 Task: Plan a trip from New Delhi to Shimla and explore things to do there. Also, check flights from Rome to Guwahati and explore Assam tour packages.
Action: Mouse moved to (276, 66)
Screenshot: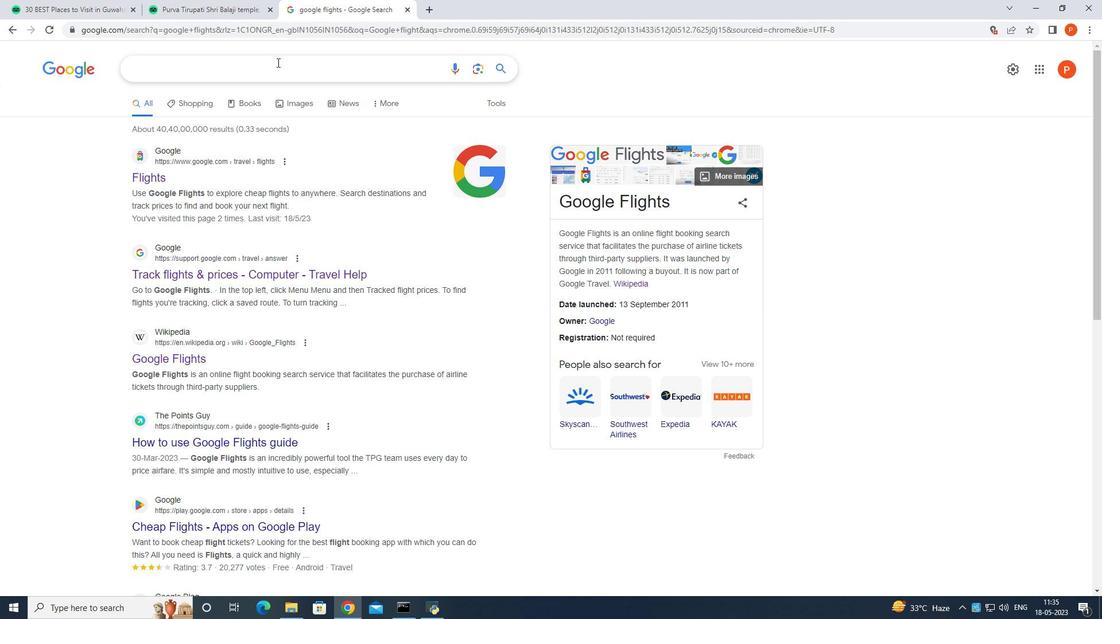 
Action: Mouse pressed left at (276, 66)
Screenshot: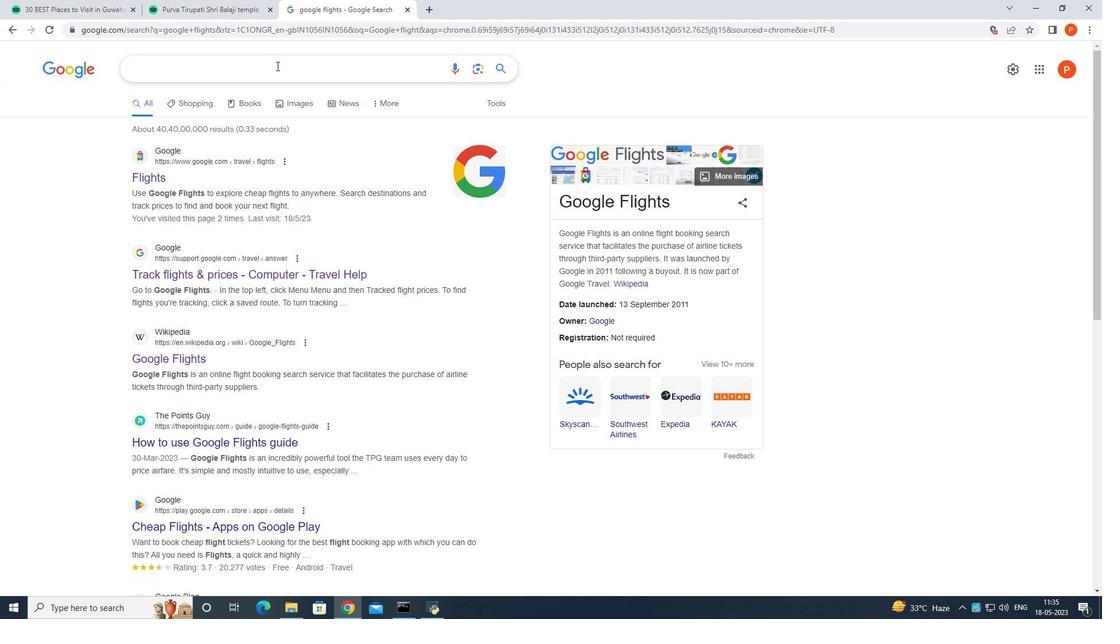 
Action: Mouse moved to (274, 77)
Screenshot: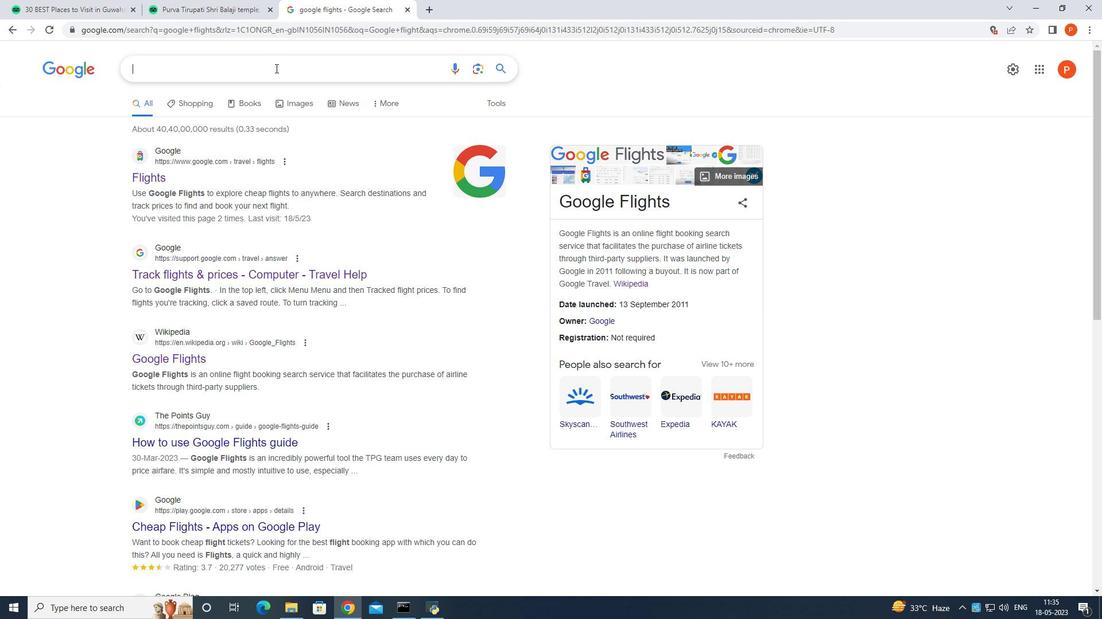 
Action: Key pressed <Key.shift>Assam<Key.space><Key.enter>
Screenshot: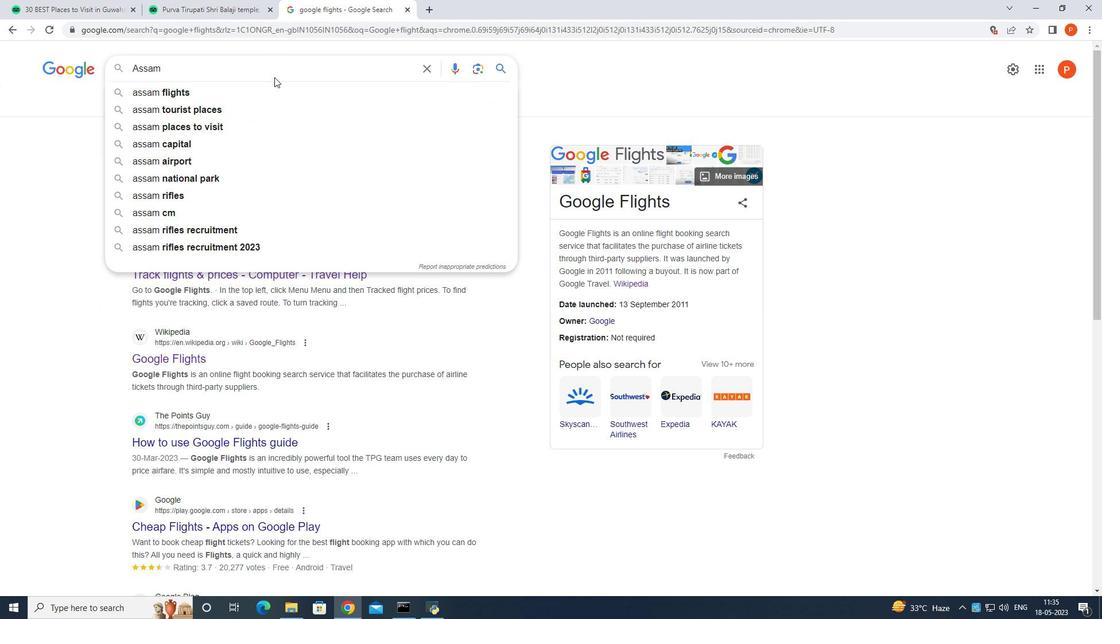 
Action: Mouse moved to (312, 106)
Screenshot: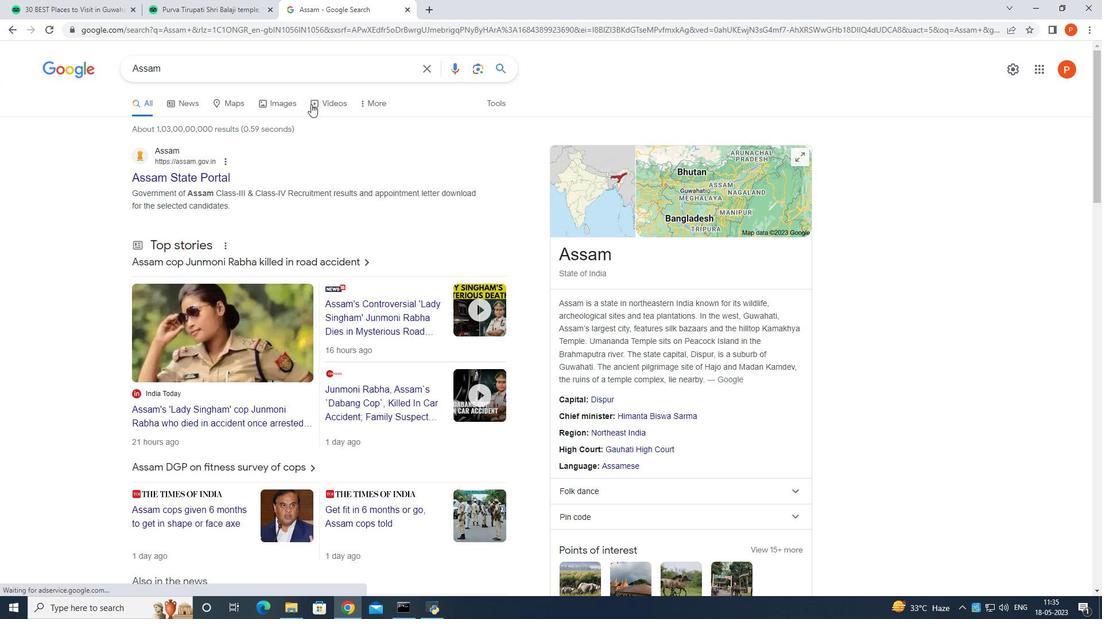 
Action: Mouse scrolled (312, 106) with delta (0, 0)
Screenshot: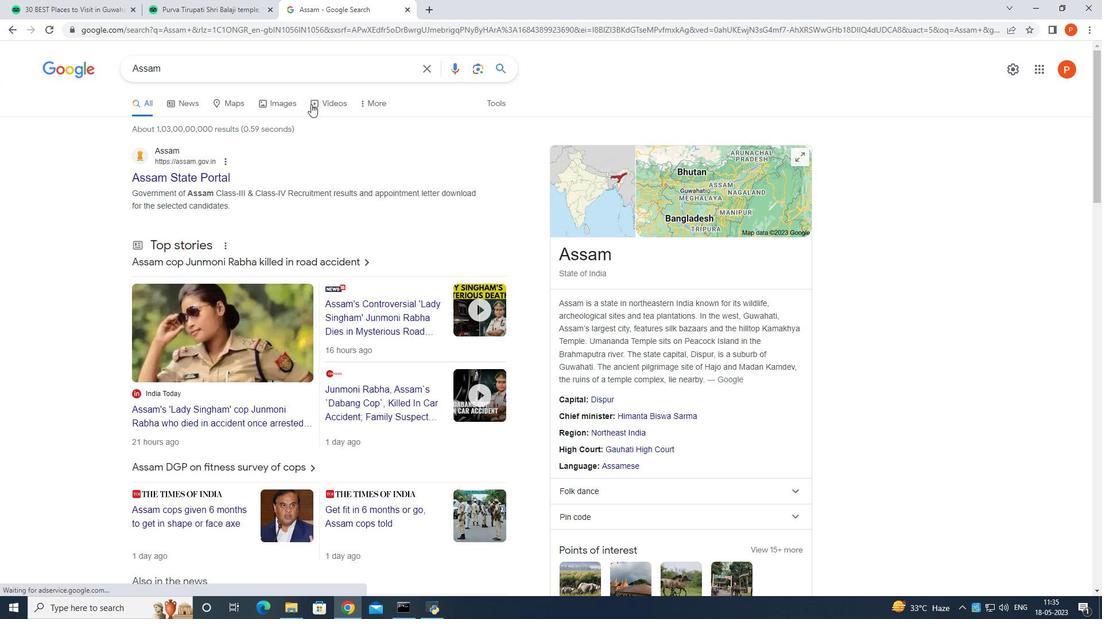 
Action: Mouse scrolled (312, 106) with delta (0, 0)
Screenshot: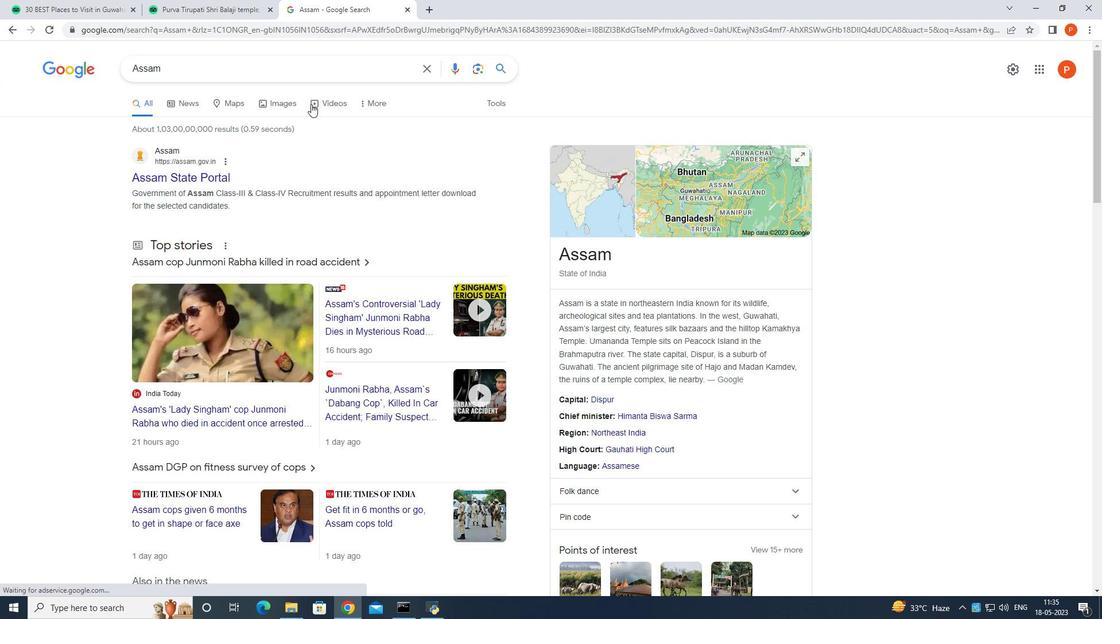 
Action: Mouse scrolled (312, 106) with delta (0, 0)
Screenshot: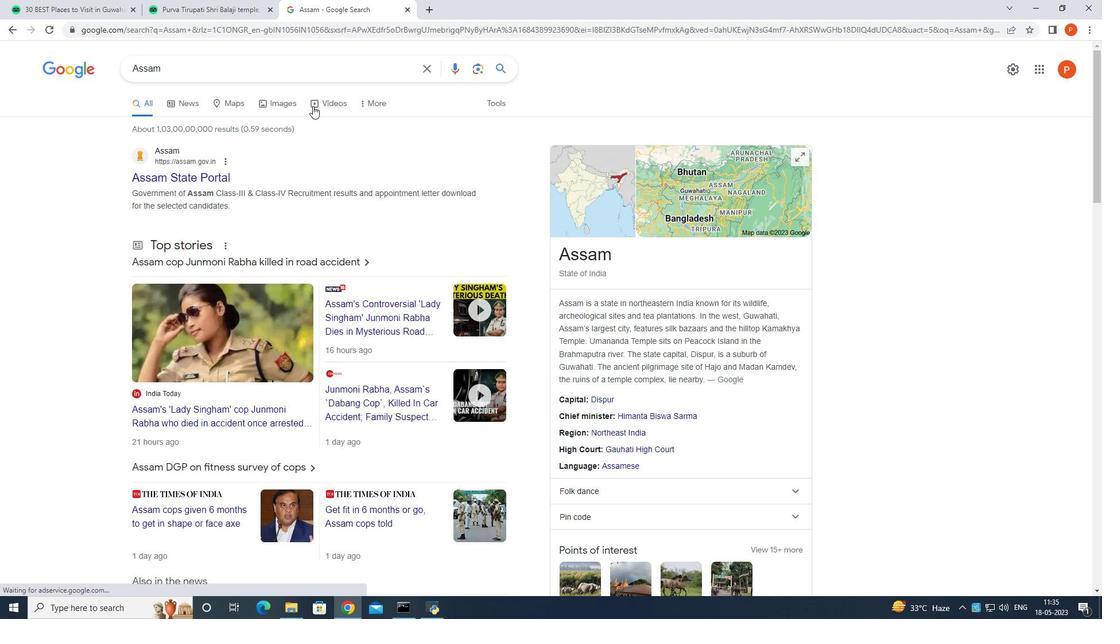 
Action: Mouse scrolled (312, 106) with delta (0, 0)
Screenshot: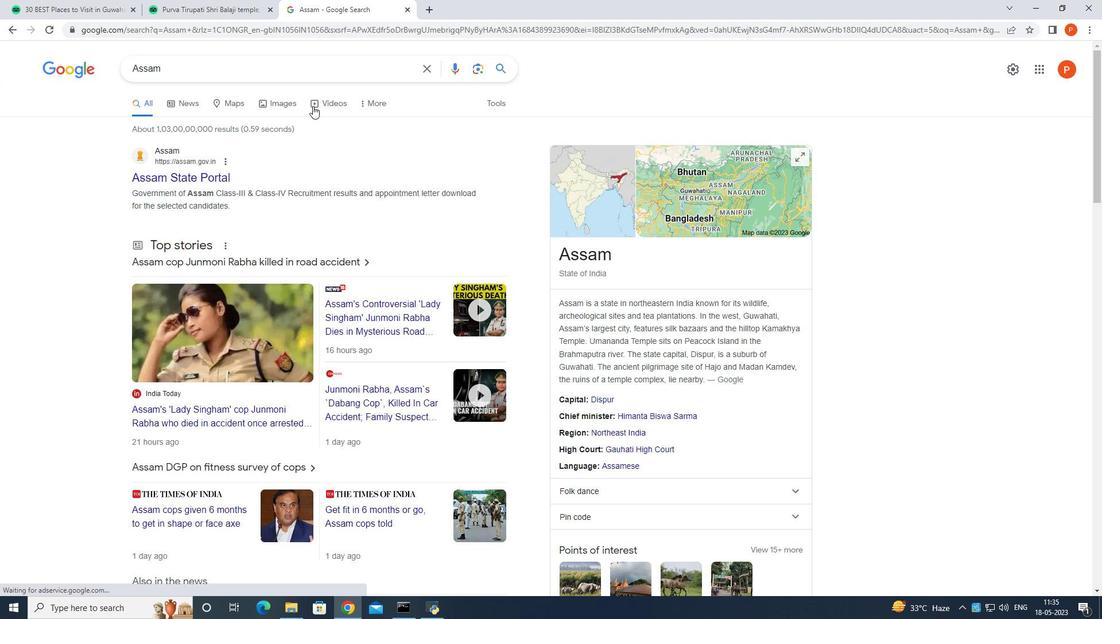 
Action: Mouse moved to (313, 106)
Screenshot: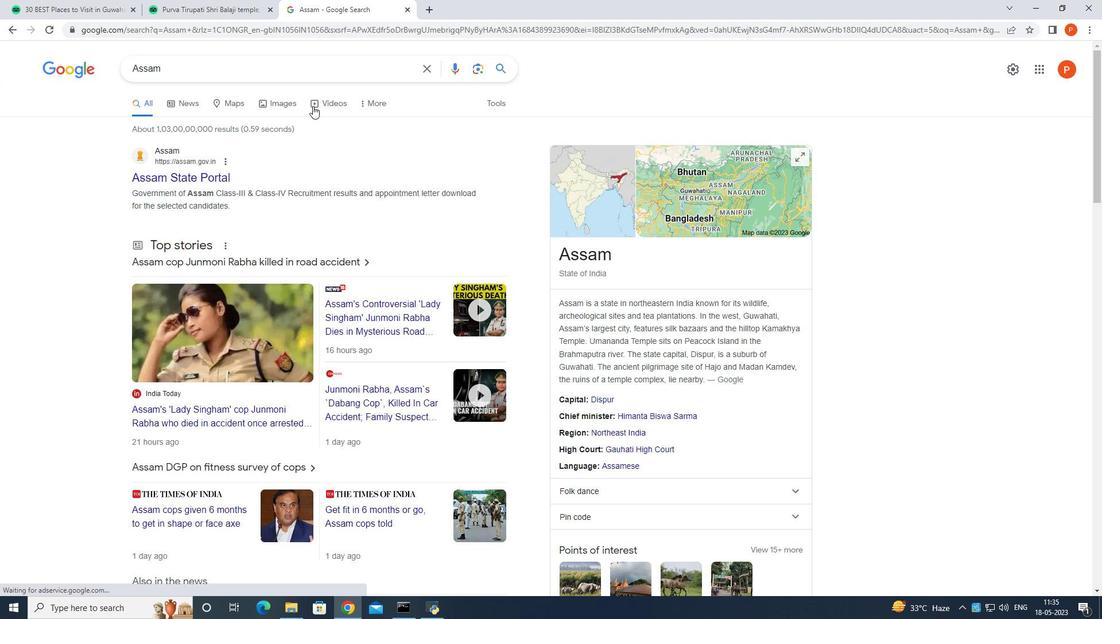 
Action: Mouse scrolled (313, 106) with delta (0, 0)
Screenshot: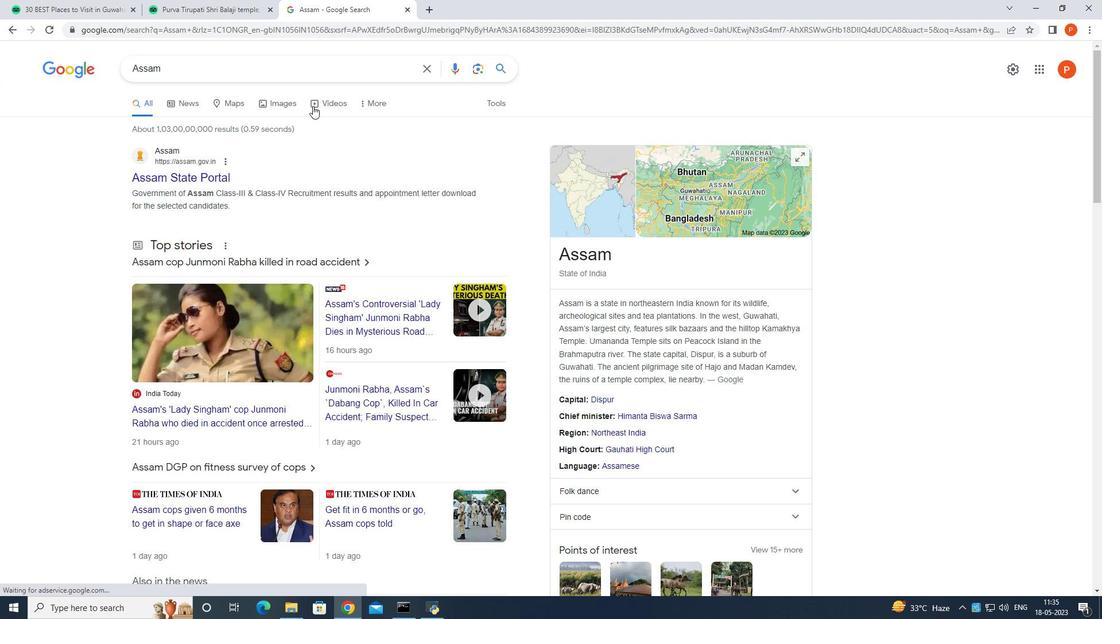 
Action: Mouse moved to (311, 109)
Screenshot: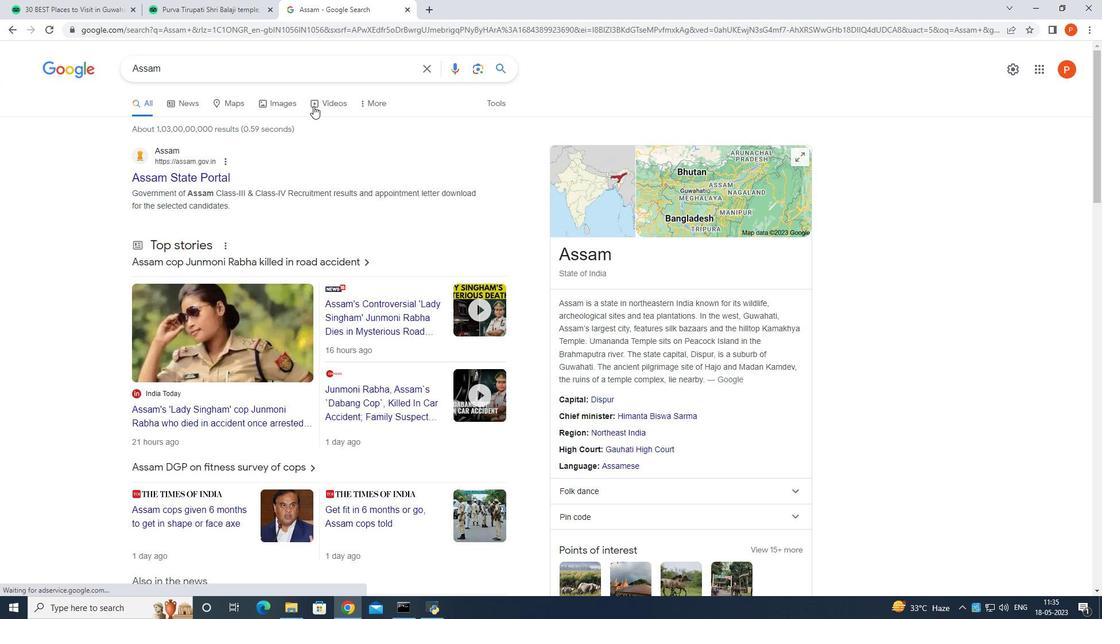 
Action: Mouse scrolled (311, 109) with delta (0, 0)
Screenshot: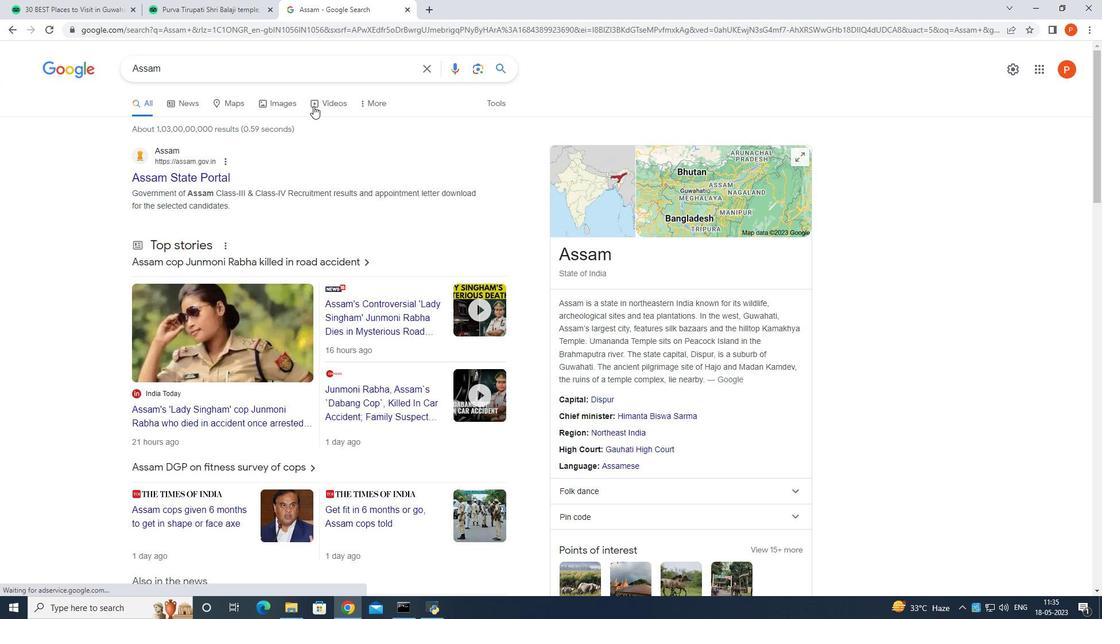 
Action: Mouse moved to (311, 114)
Screenshot: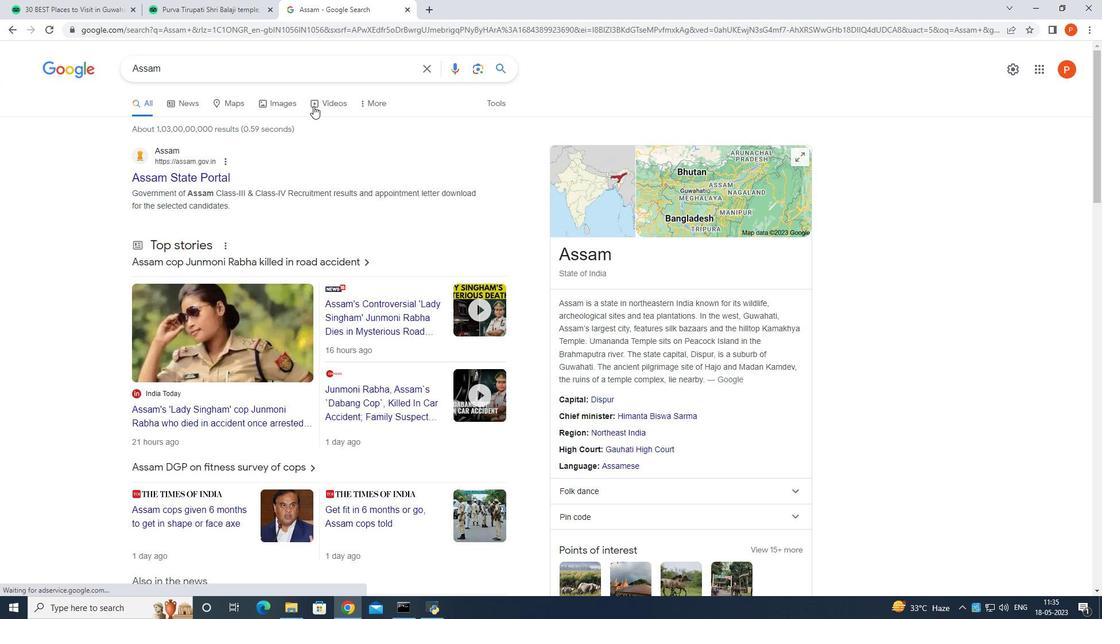 
Action: Mouse scrolled (311, 114) with delta (0, 0)
Screenshot: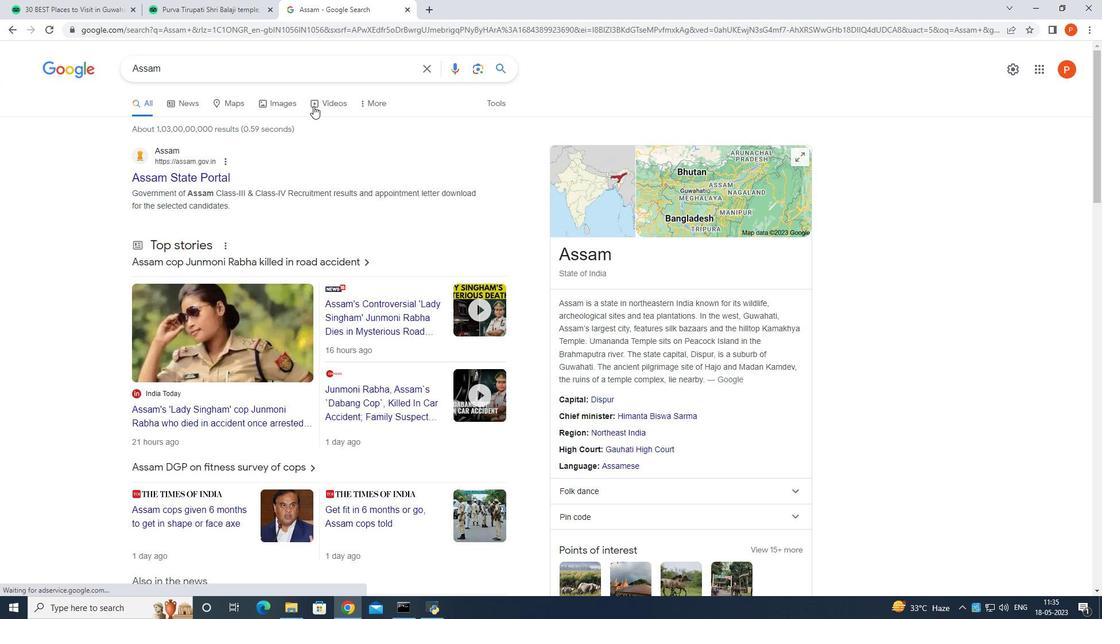 
Action: Mouse moved to (311, 118)
Screenshot: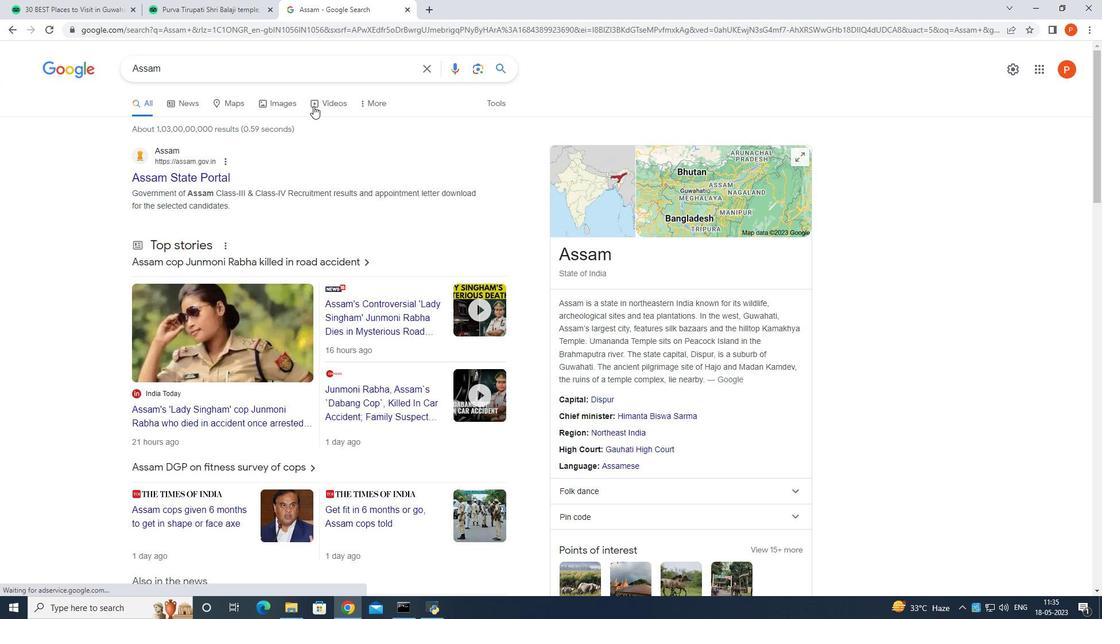 
Action: Mouse scrolled (311, 117) with delta (0, 0)
Screenshot: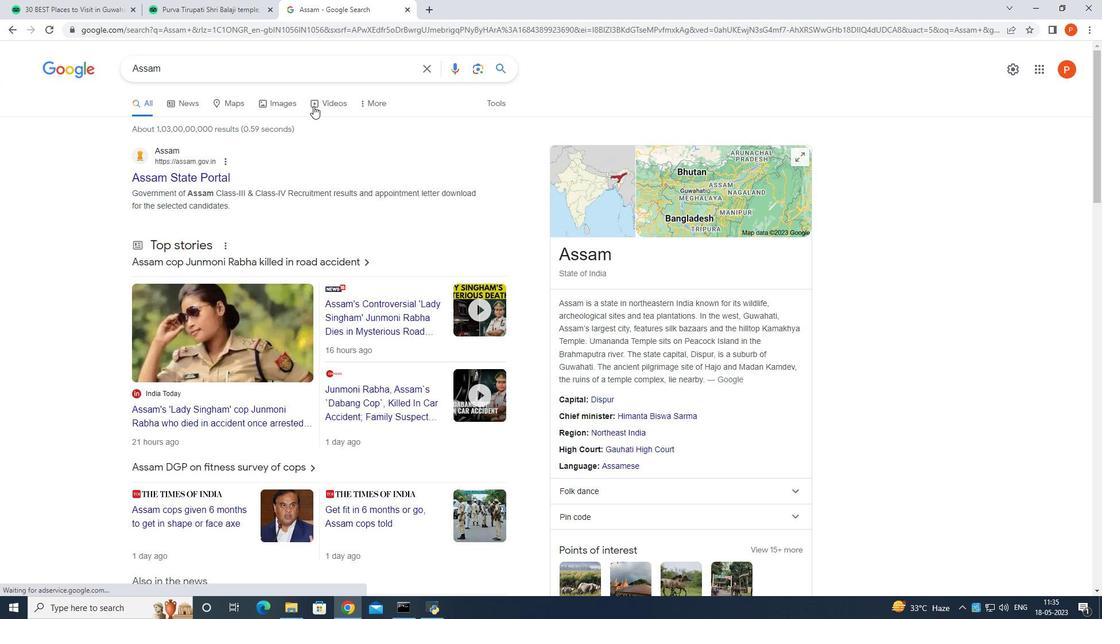 
Action: Mouse moved to (311, 120)
Screenshot: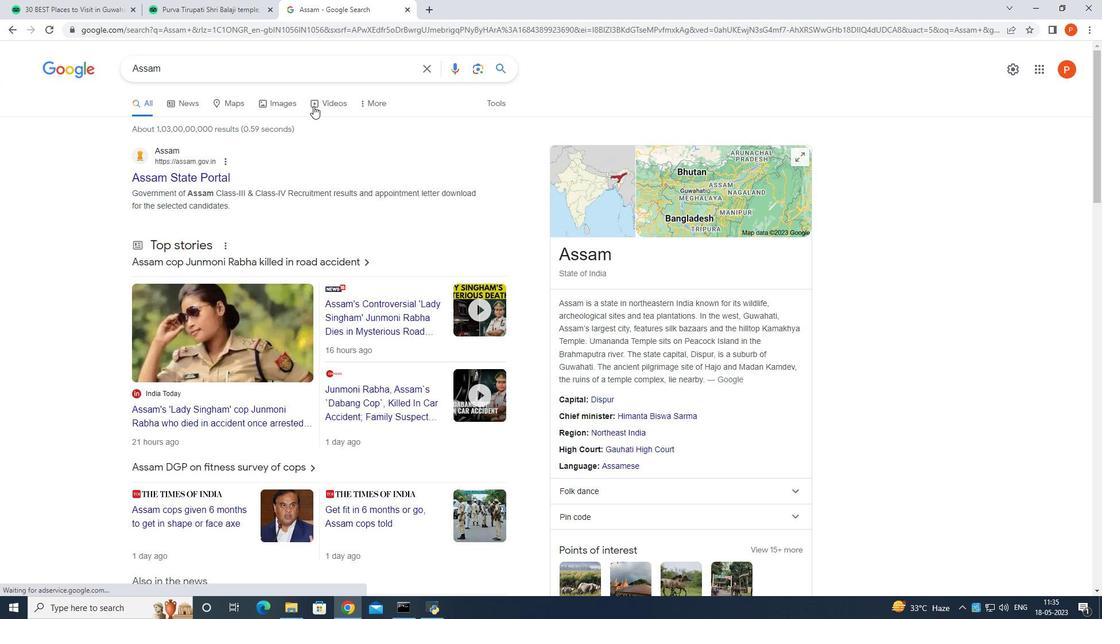 
Action: Mouse scrolled (311, 119) with delta (0, 0)
Screenshot: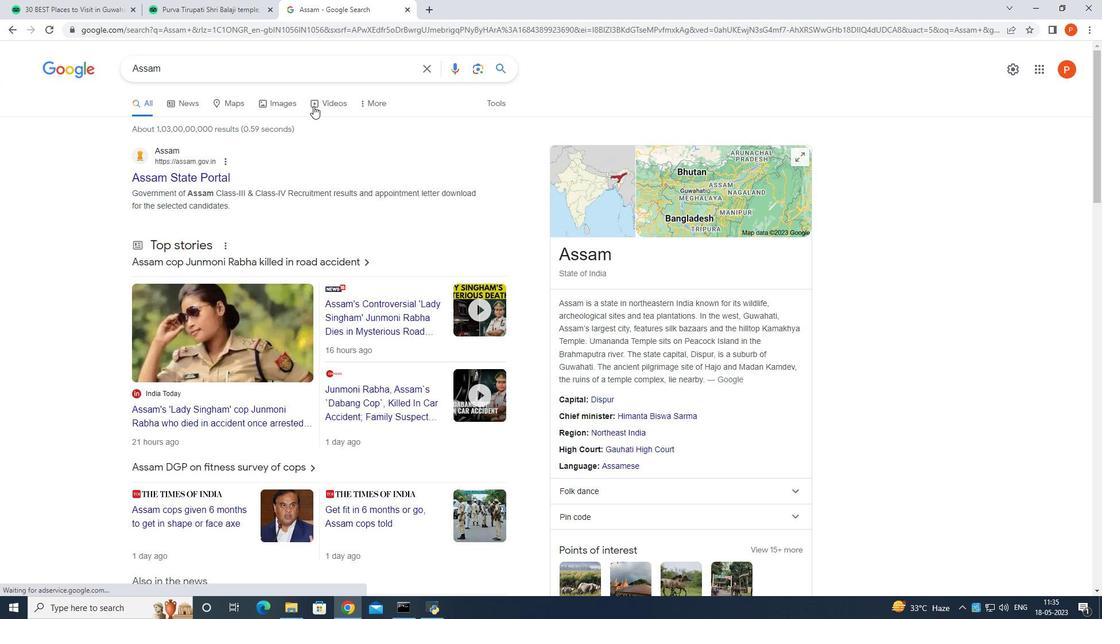 
Action: Mouse moved to (311, 122)
Screenshot: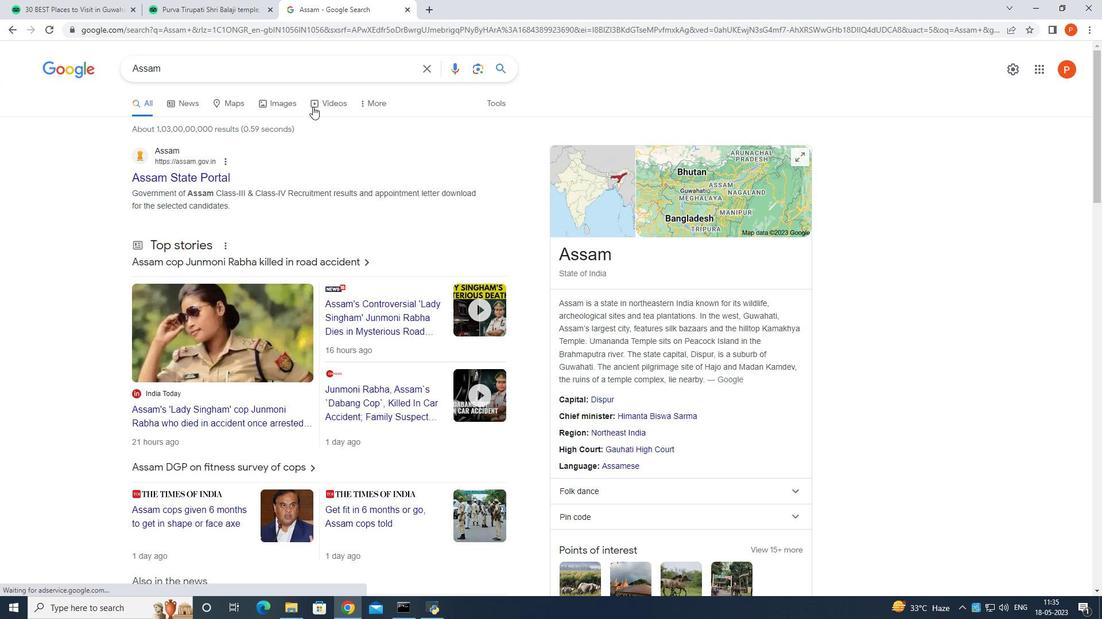 
Action: Mouse scrolled (311, 121) with delta (0, 0)
Screenshot: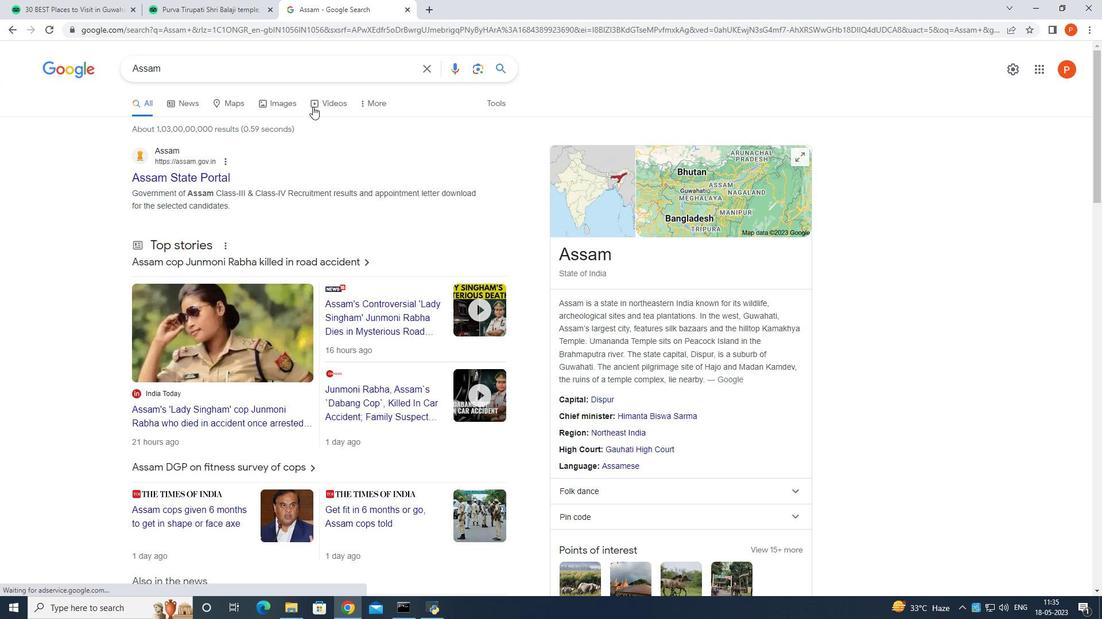 
Action: Mouse moved to (311, 133)
Screenshot: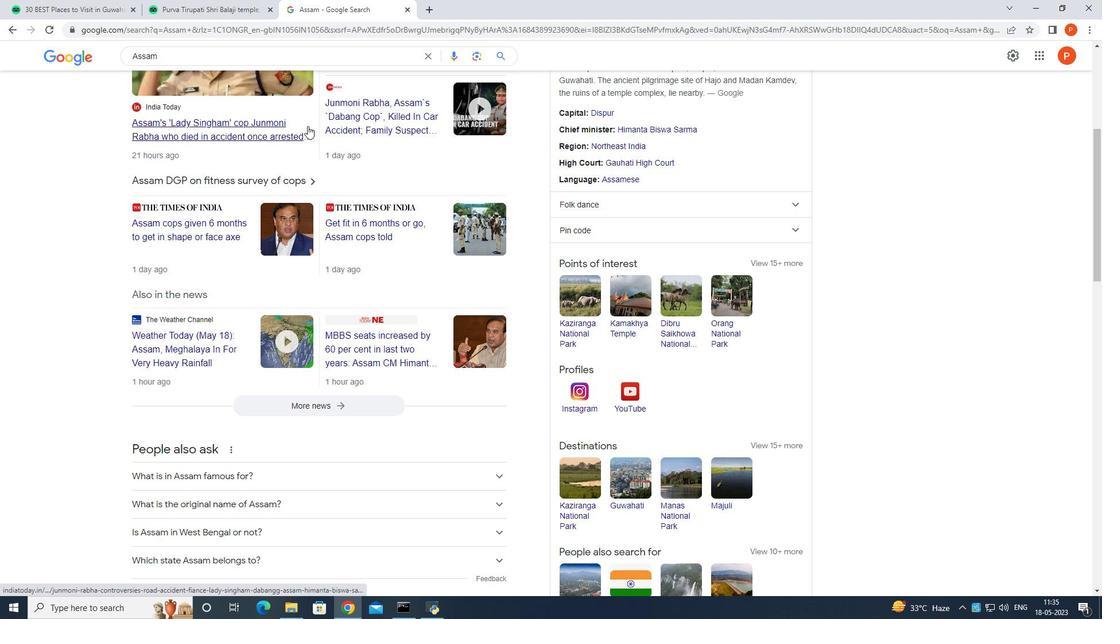 
Action: Mouse scrolled (311, 132) with delta (0, 0)
Screenshot: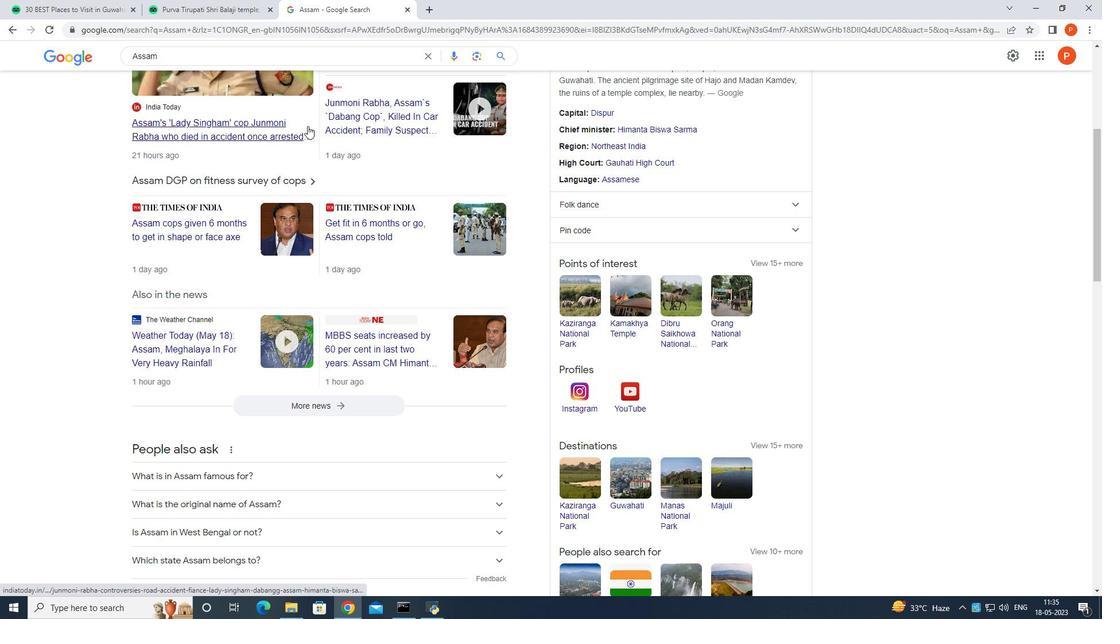 
Action: Mouse moved to (314, 138)
Screenshot: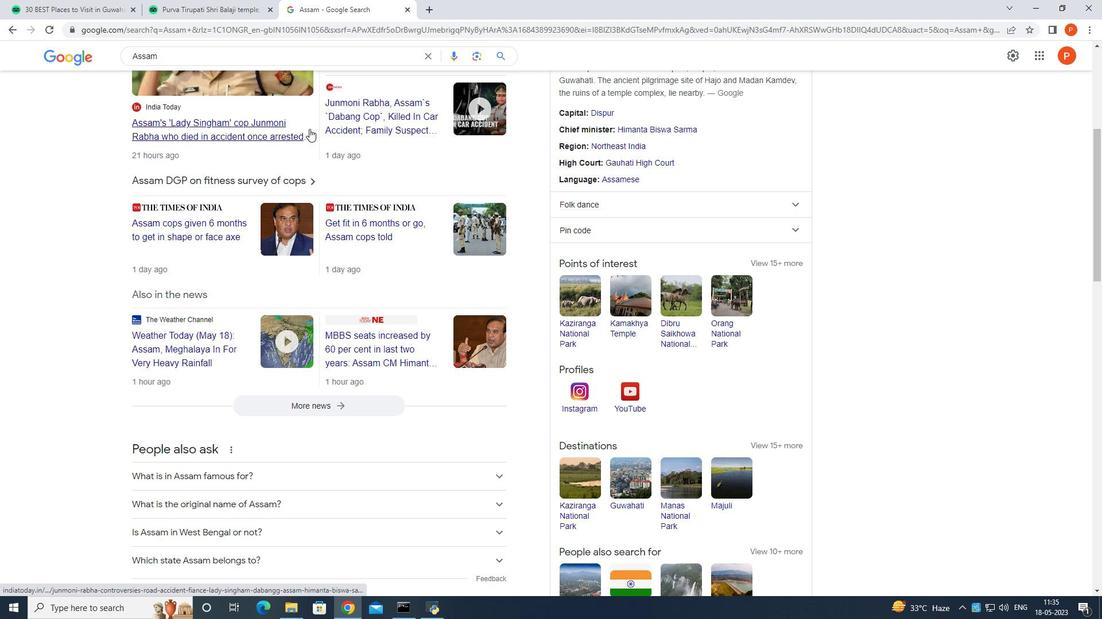 
Action: Mouse scrolled (314, 137) with delta (0, 0)
Screenshot: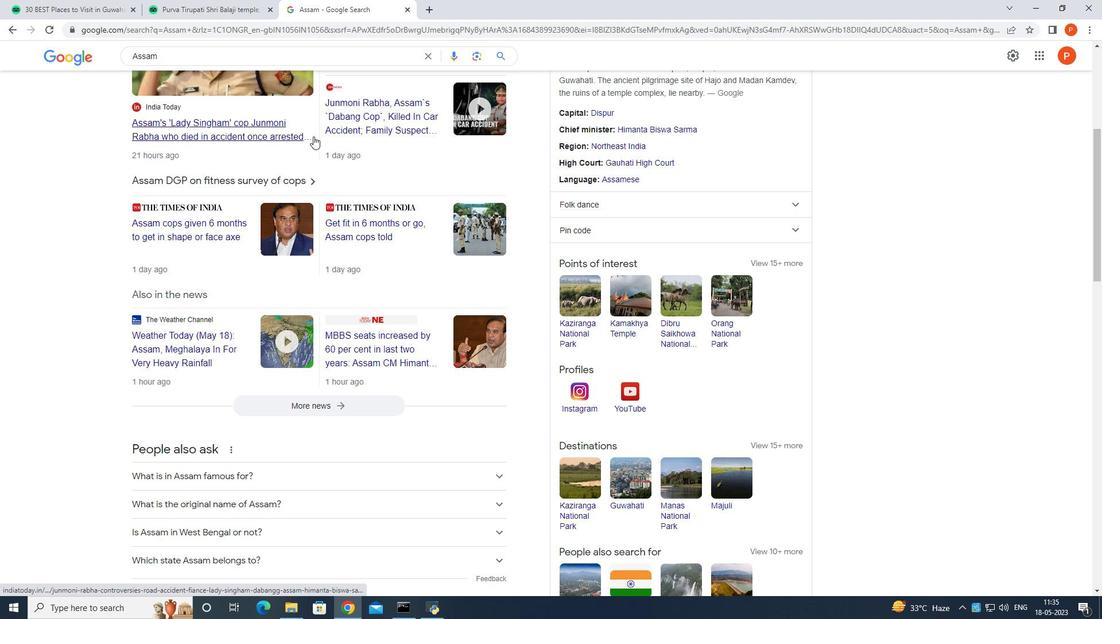 
Action: Mouse moved to (326, 175)
Screenshot: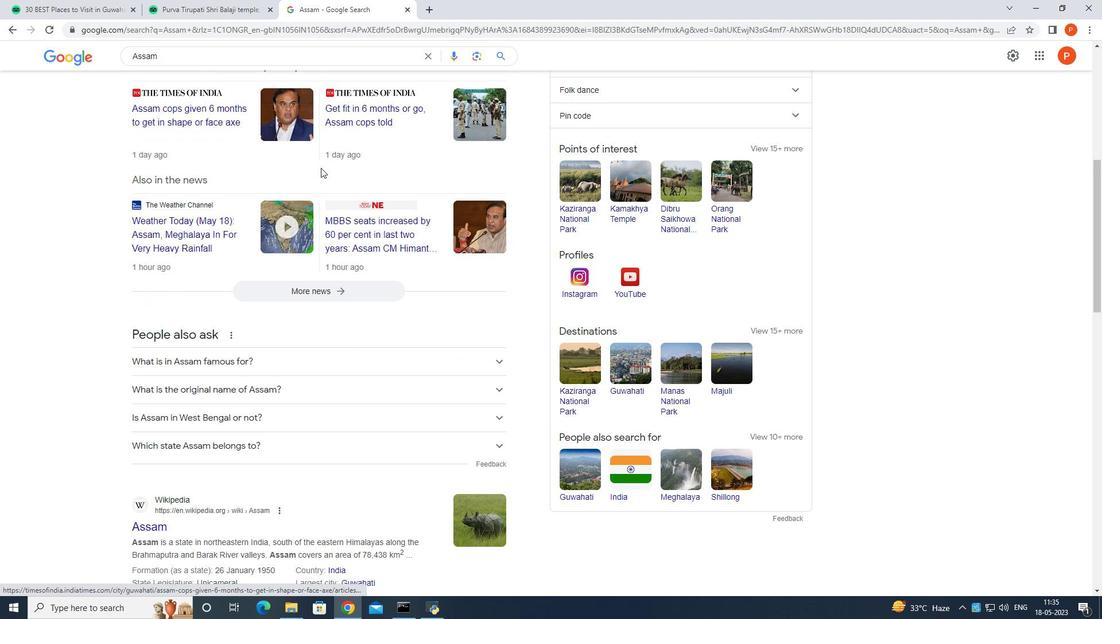 
Action: Mouse scrolled (326, 175) with delta (0, 0)
Screenshot: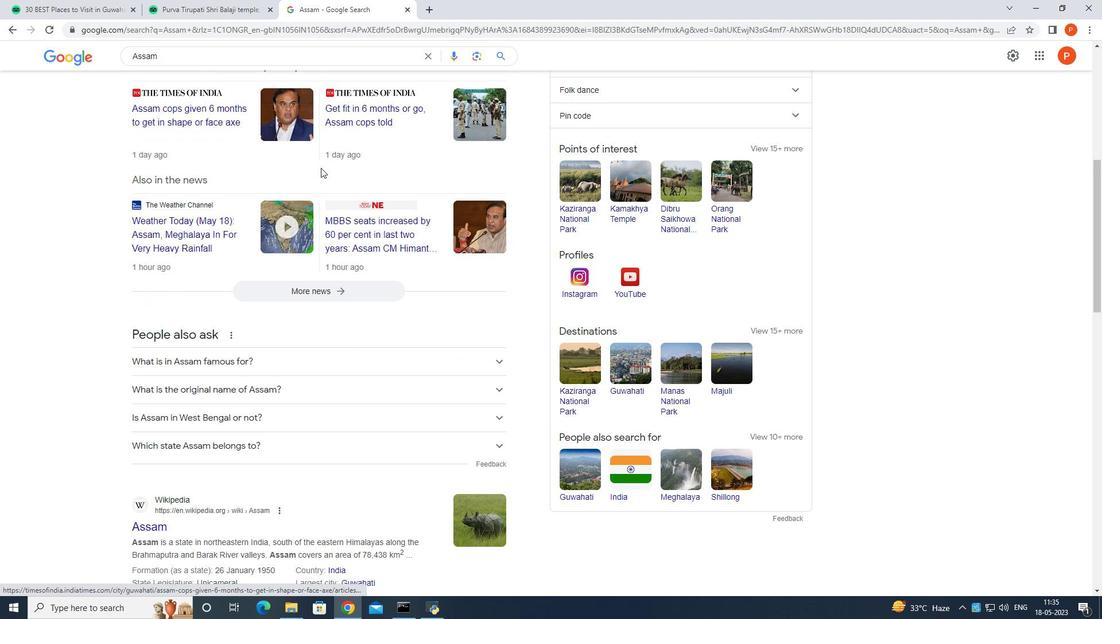 
Action: Mouse moved to (328, 177)
Screenshot: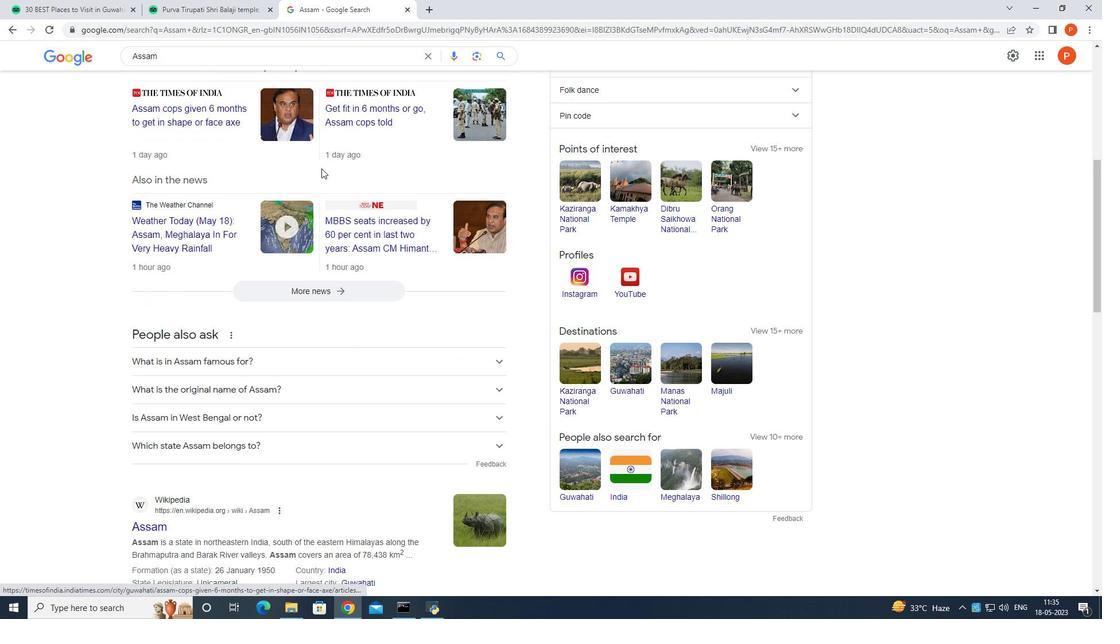 
Action: Mouse scrolled (328, 177) with delta (0, 0)
Screenshot: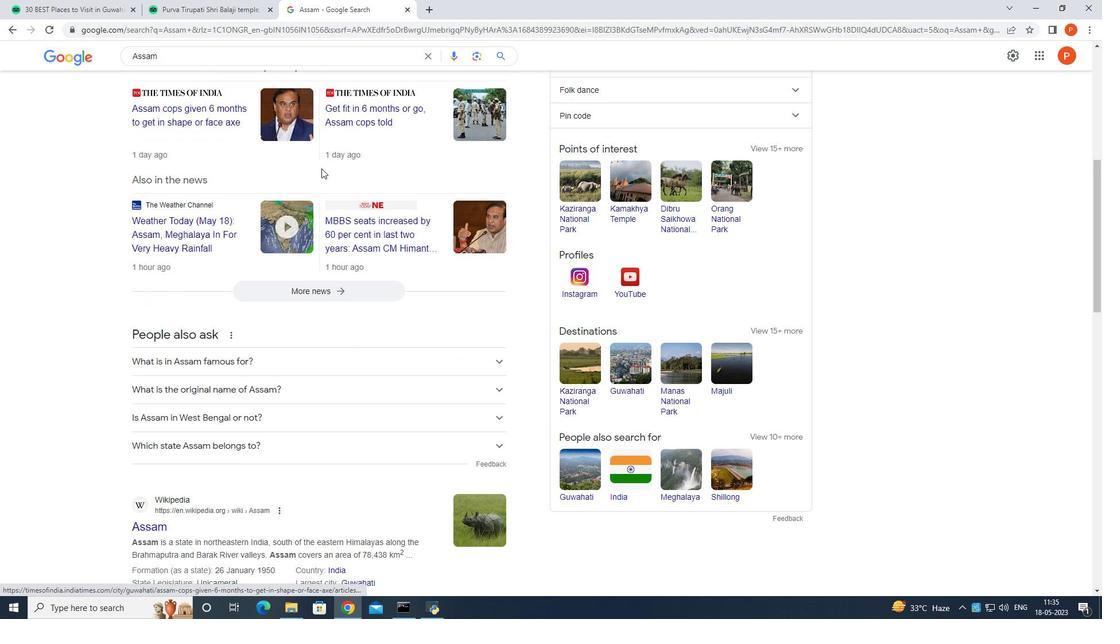 
Action: Mouse moved to (329, 179)
Screenshot: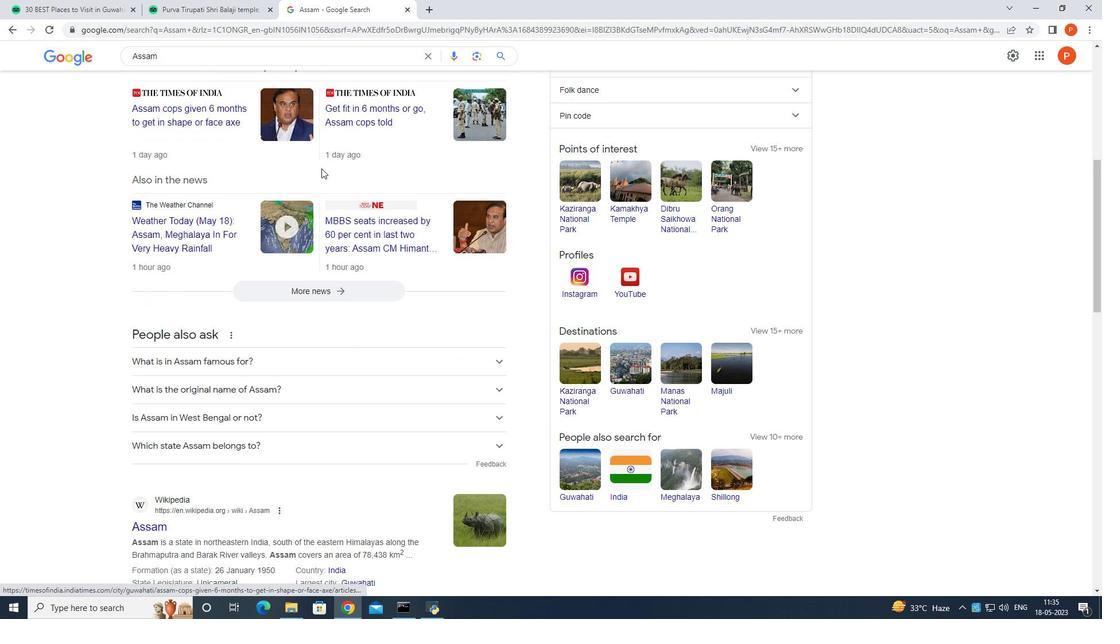 
Action: Mouse scrolled (329, 178) with delta (0, 0)
Screenshot: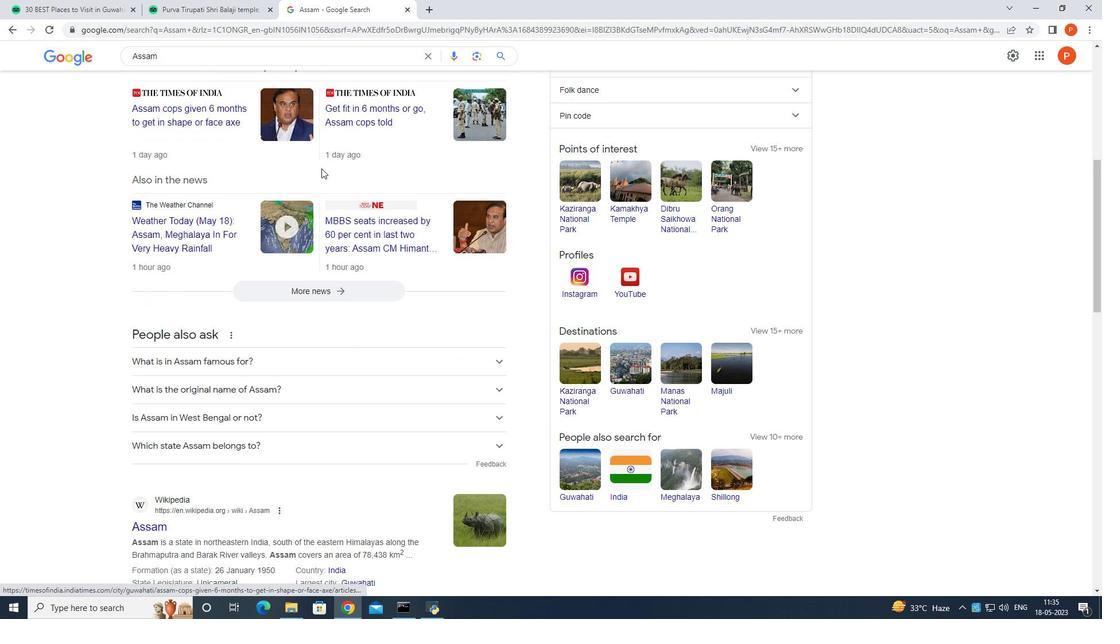 
Action: Mouse moved to (330, 180)
Screenshot: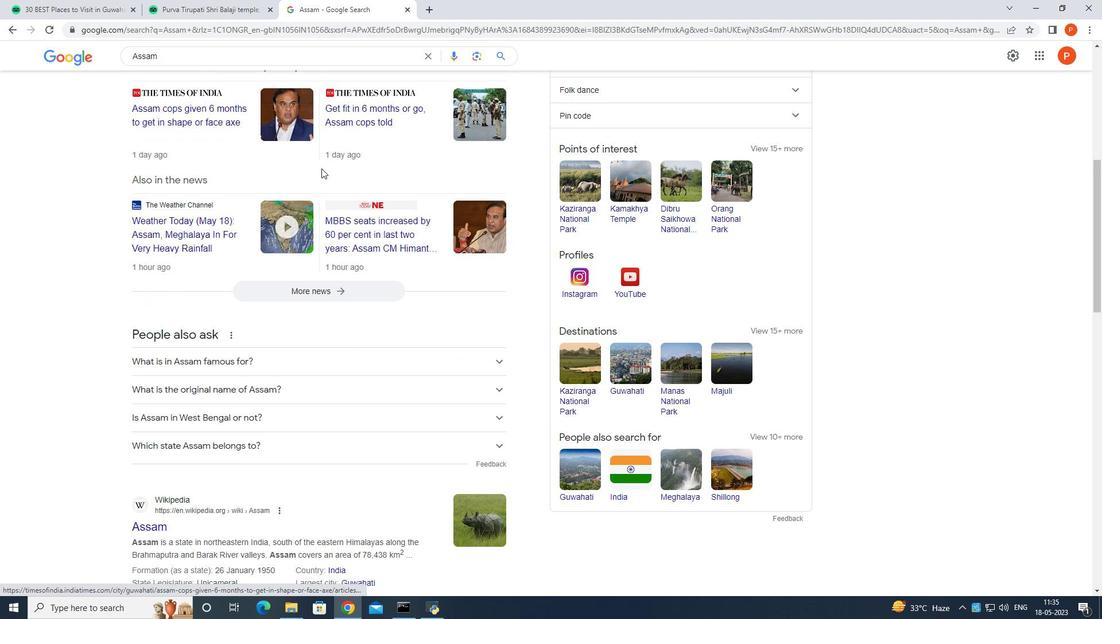 
Action: Mouse scrolled (330, 179) with delta (0, 0)
Screenshot: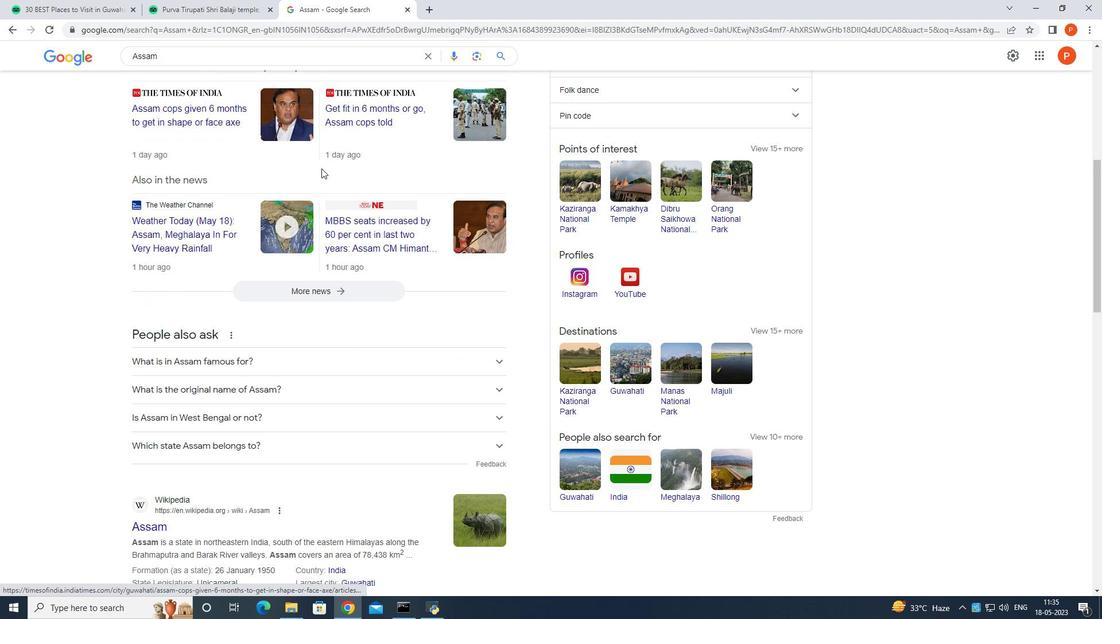 
Action: Mouse moved to (331, 181)
Screenshot: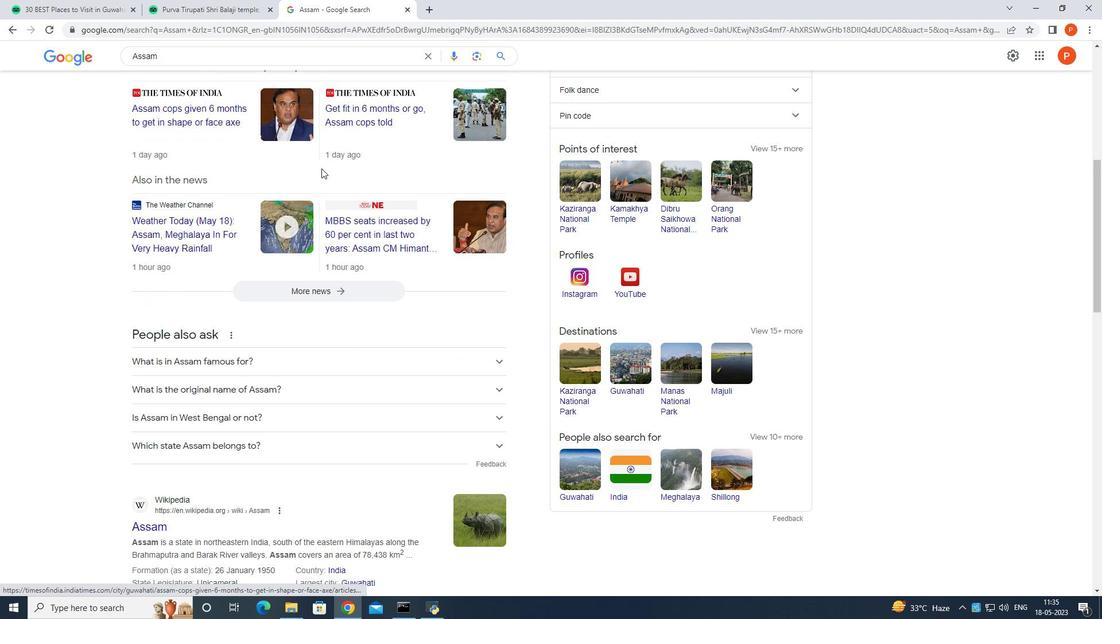 
Action: Mouse scrolled (331, 180) with delta (0, 0)
Screenshot: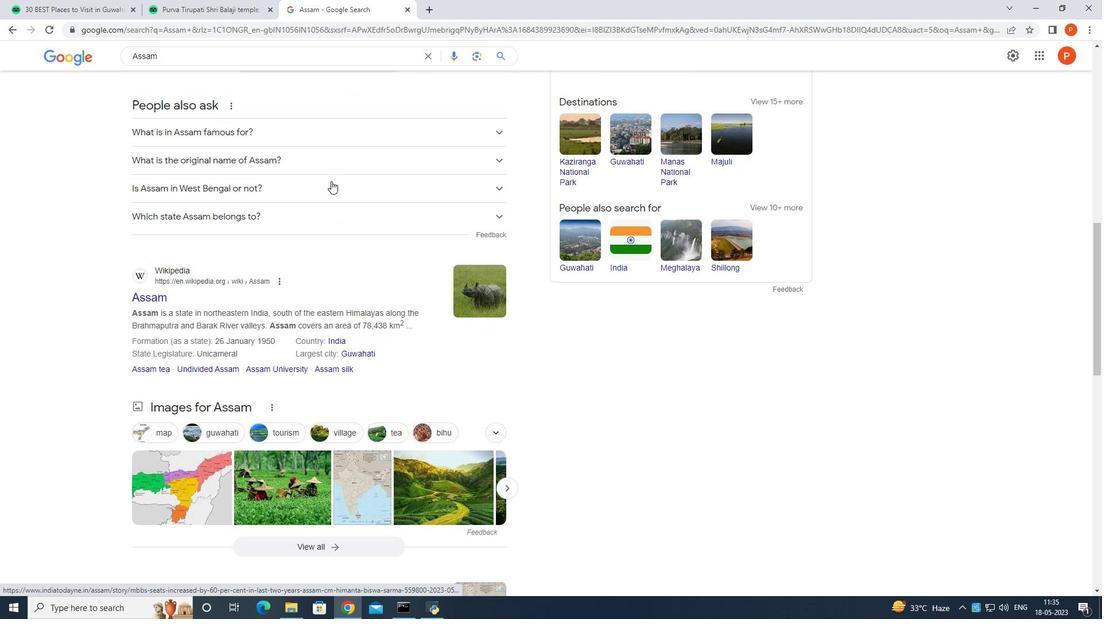 
Action: Mouse scrolled (331, 180) with delta (0, 0)
Screenshot: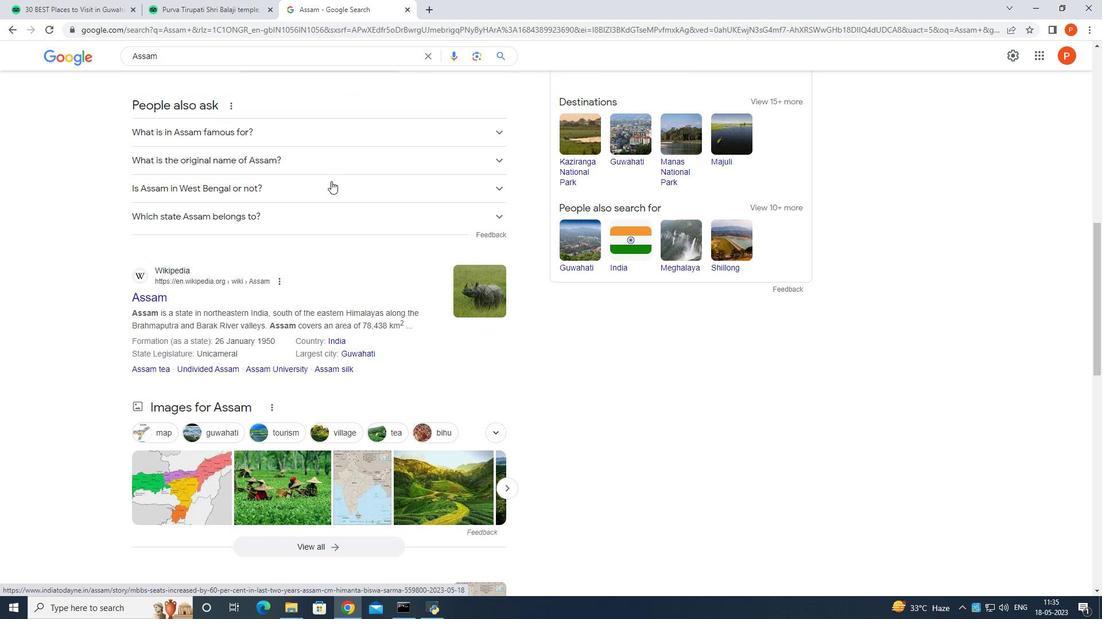 
Action: Mouse scrolled (331, 180) with delta (0, 0)
Screenshot: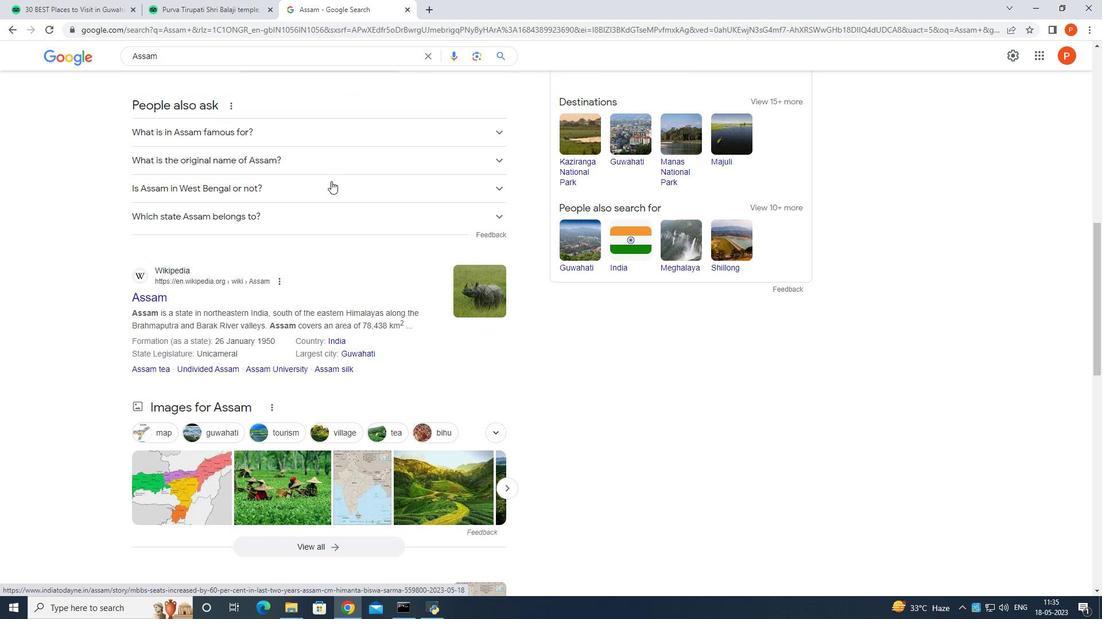
Action: Mouse scrolled (331, 180) with delta (0, 0)
Screenshot: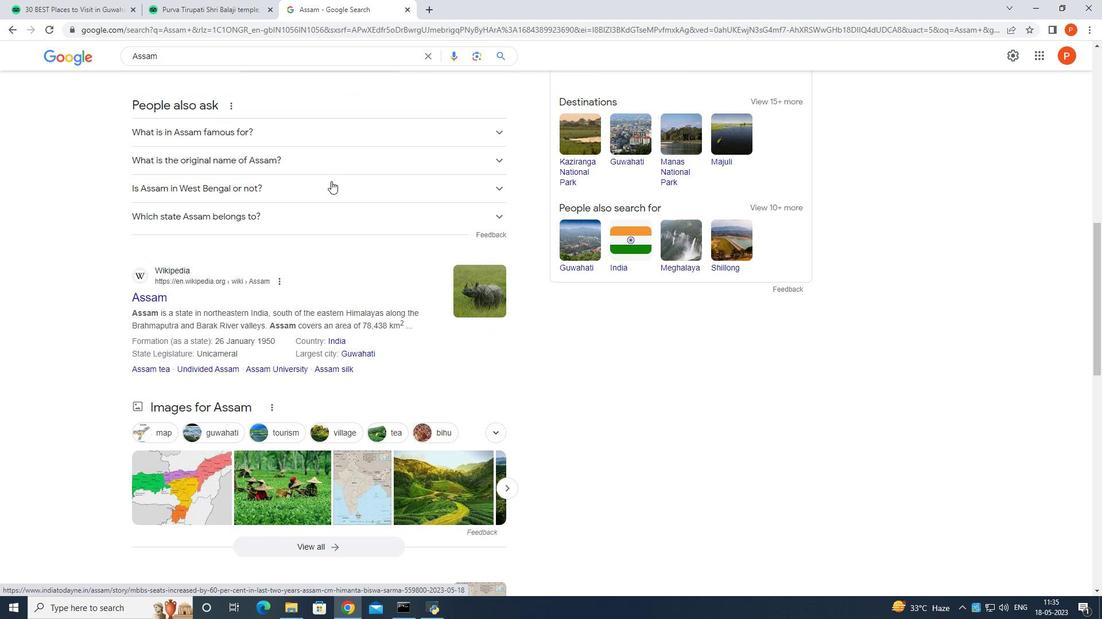 
Action: Mouse moved to (332, 180)
Screenshot: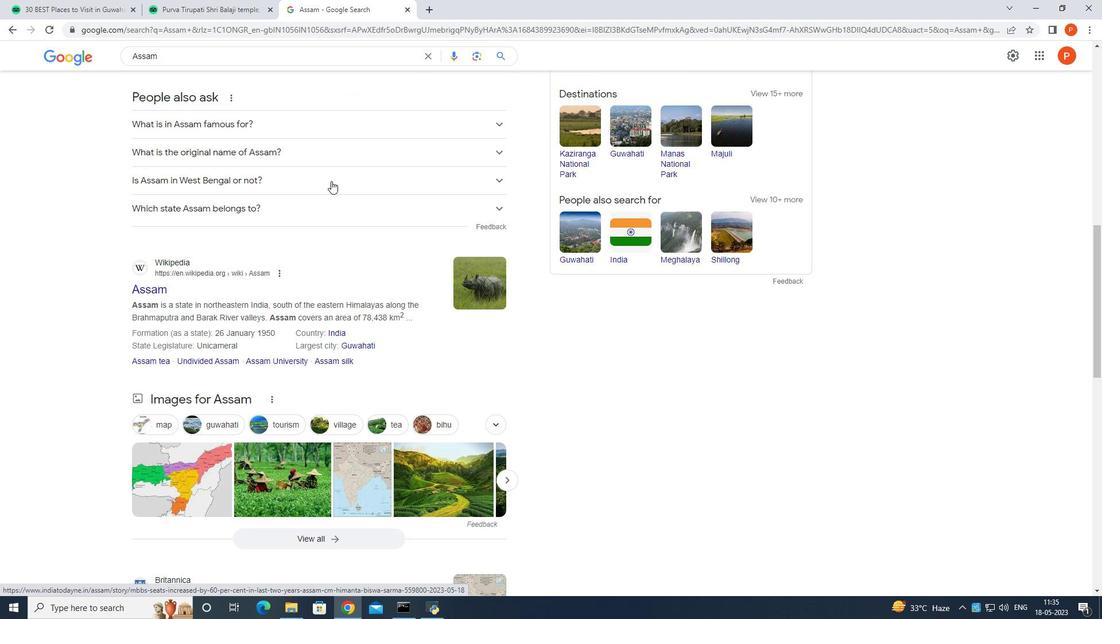 
Action: Mouse scrolled (332, 179) with delta (0, 0)
Screenshot: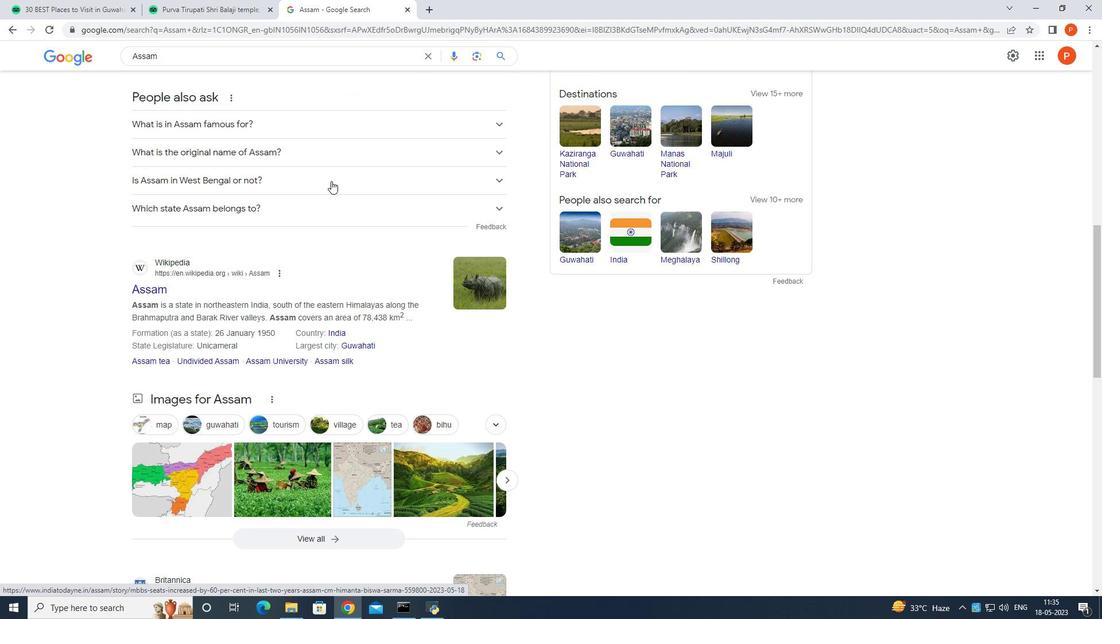 
Action: Mouse scrolled (332, 179) with delta (0, 0)
Screenshot: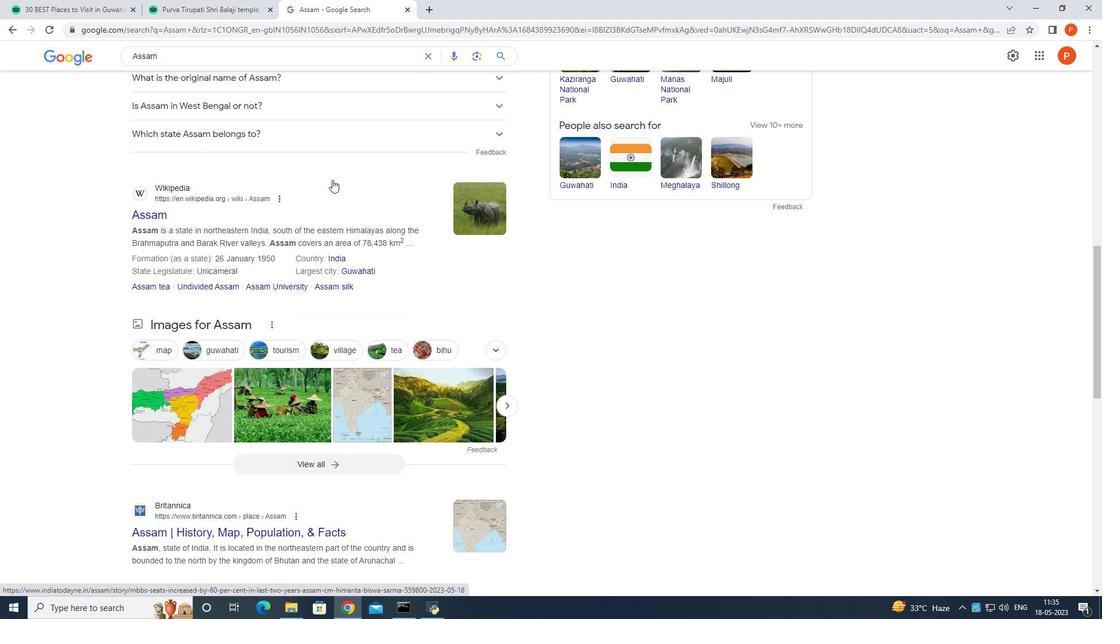 
Action: Mouse moved to (333, 177)
Screenshot: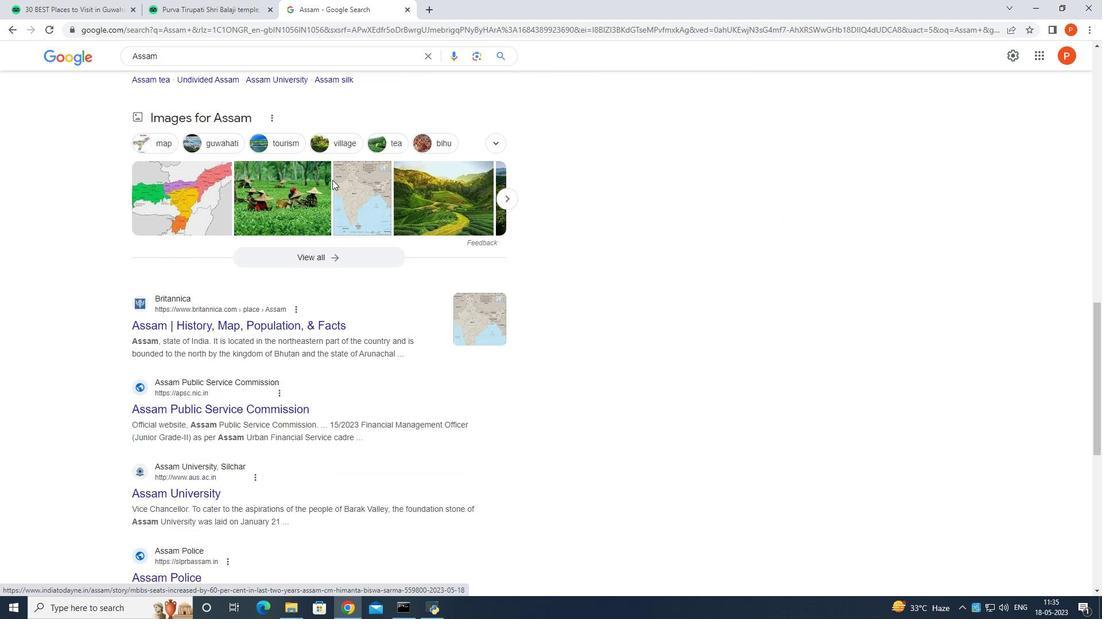 
Action: Mouse scrolled (333, 177) with delta (0, 0)
Screenshot: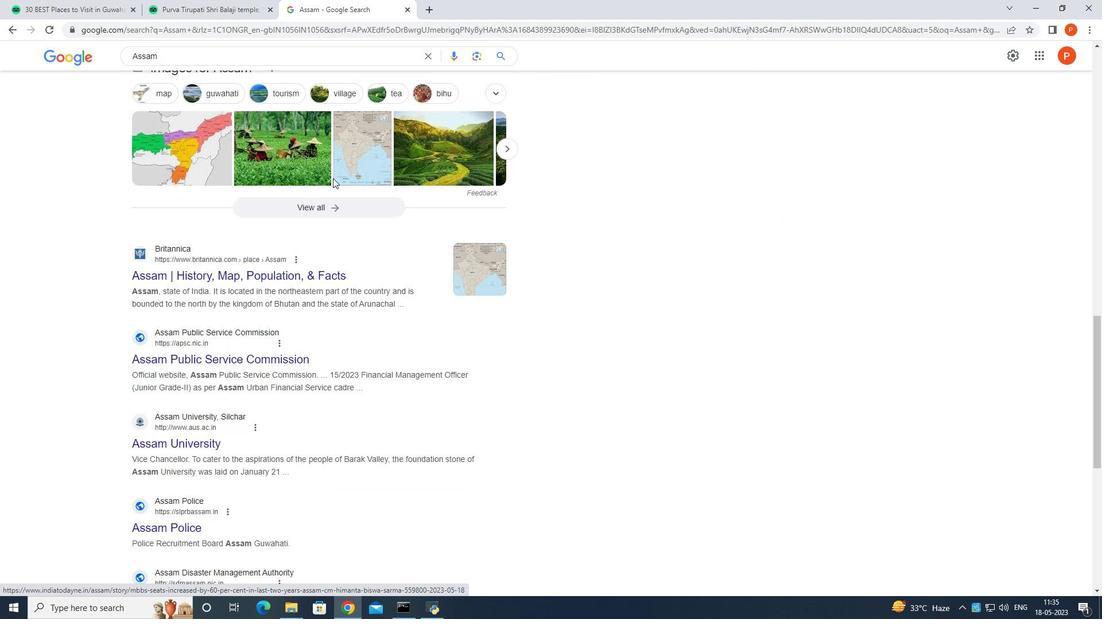
Action: Mouse scrolled (333, 177) with delta (0, 0)
Screenshot: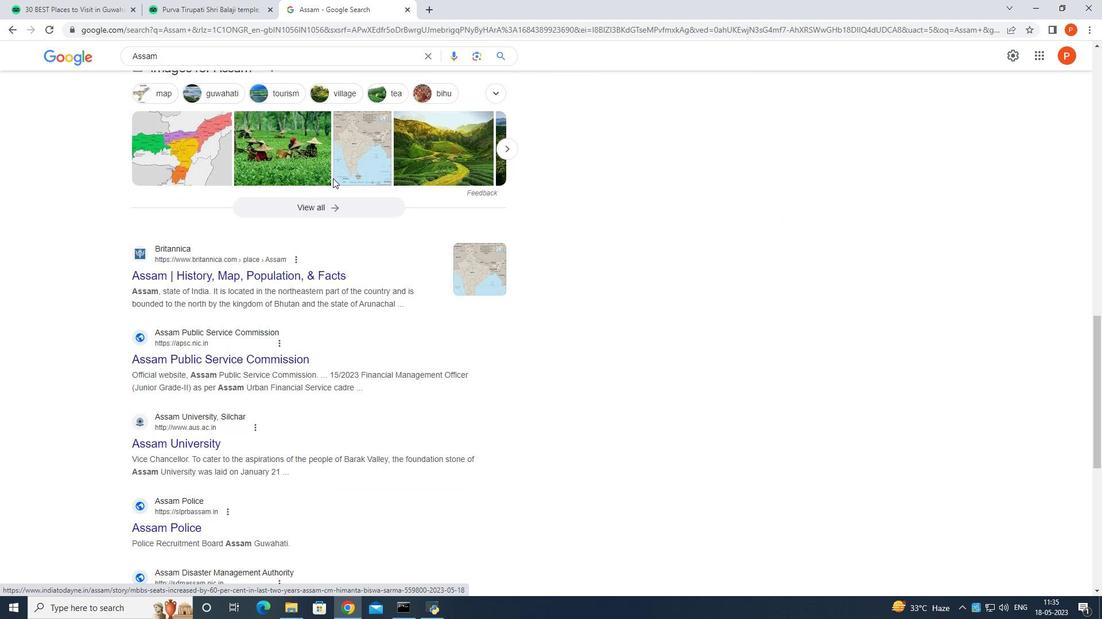 
Action: Mouse scrolled (333, 177) with delta (0, 0)
Screenshot: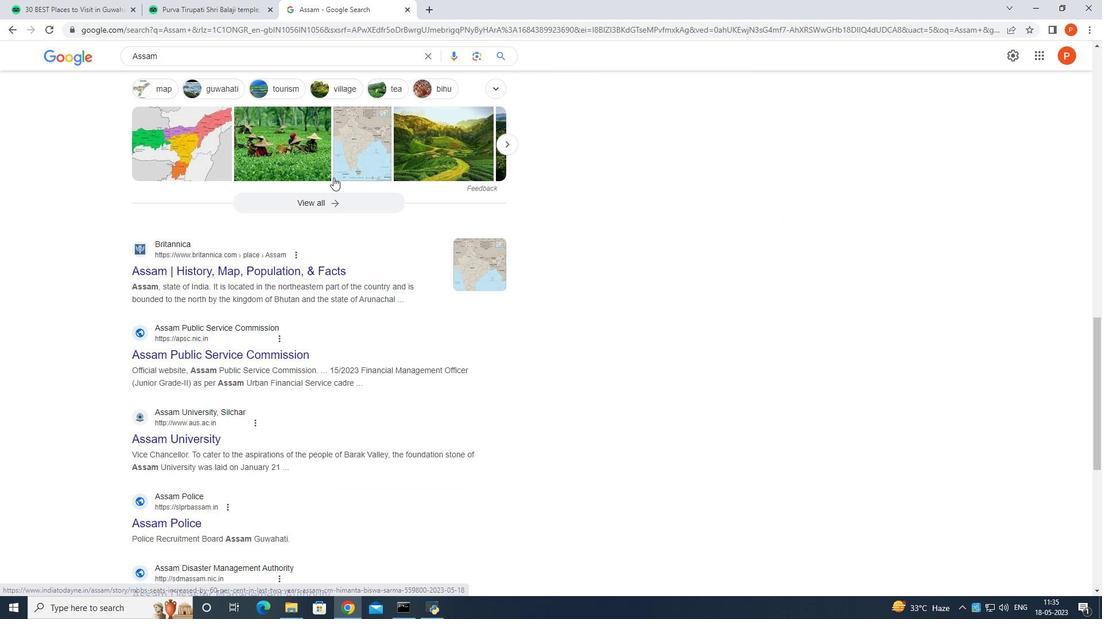 
Action: Mouse moved to (333, 171)
Screenshot: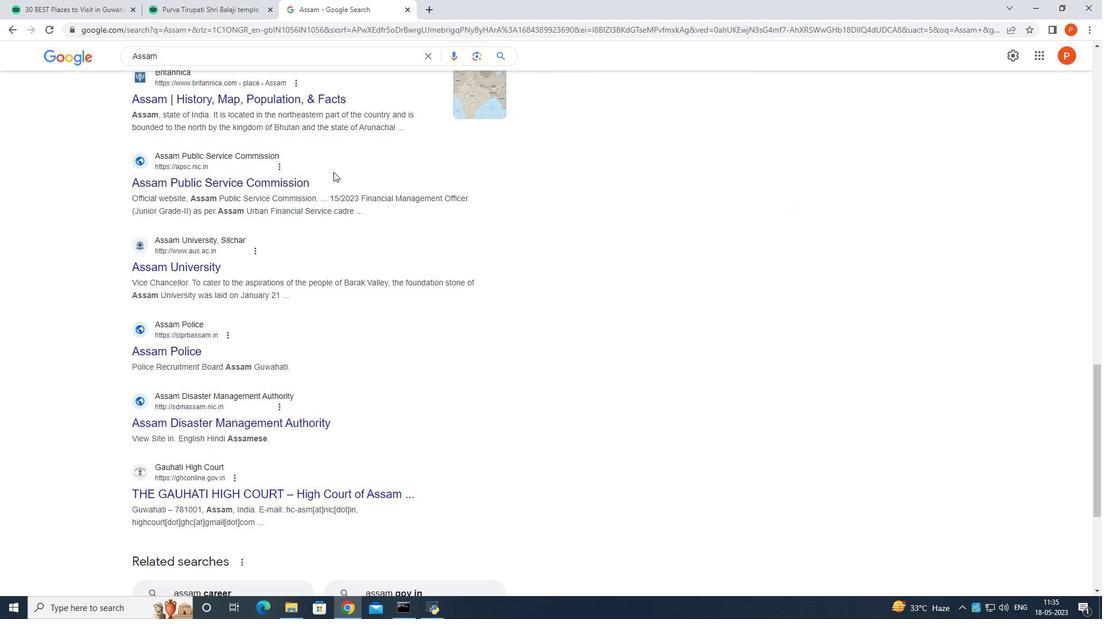 
Action: Mouse scrolled (333, 171) with delta (0, 0)
Screenshot: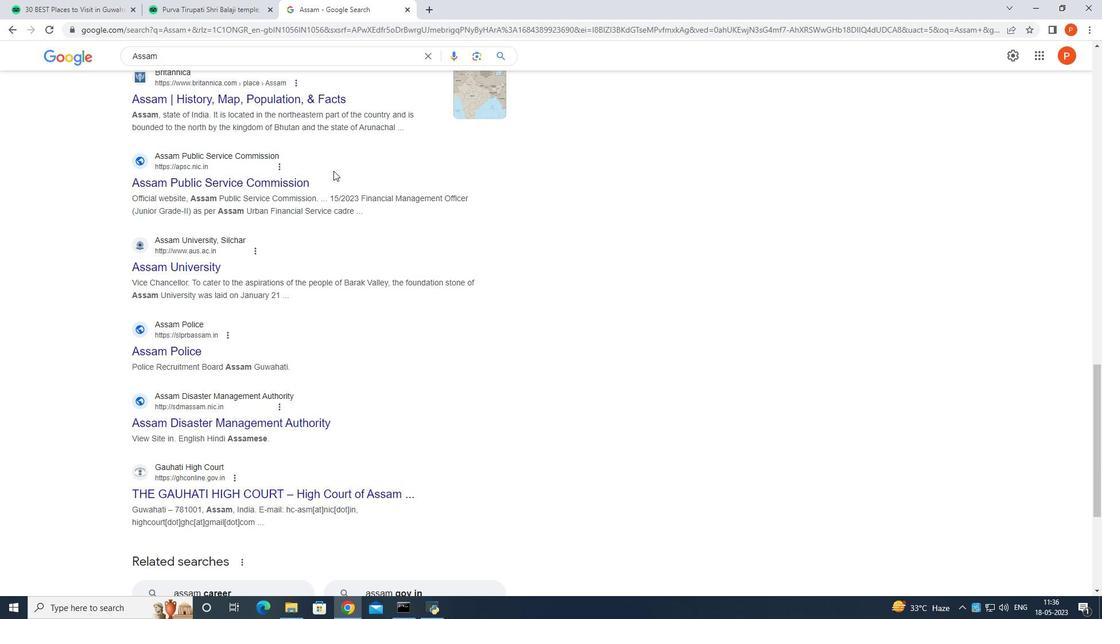 
Action: Mouse scrolled (333, 171) with delta (0, 0)
Screenshot: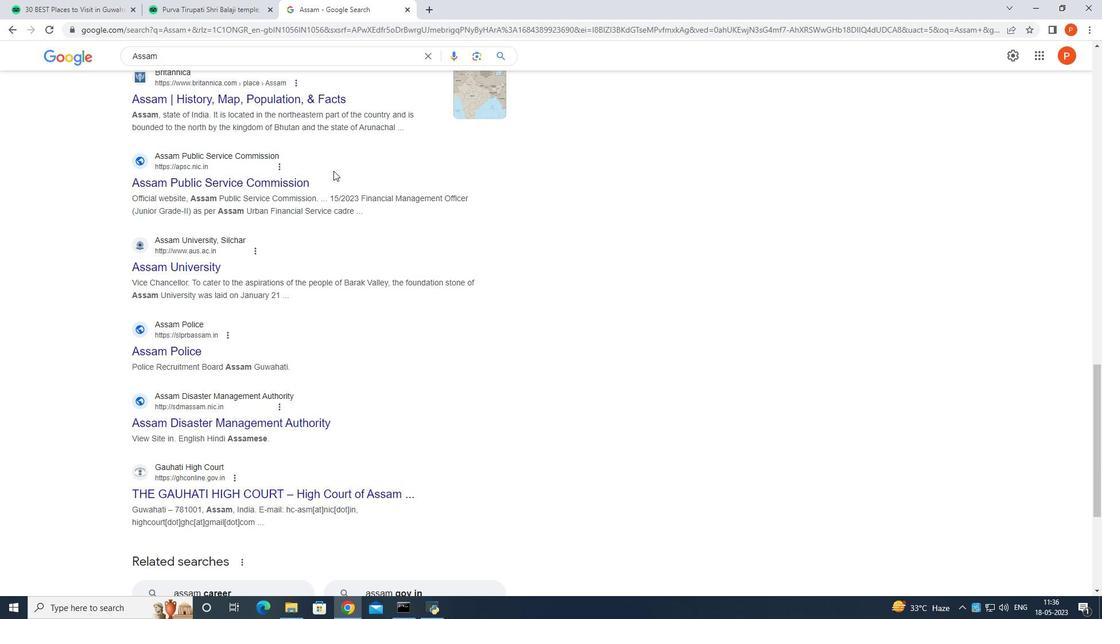 
Action: Mouse scrolled (333, 171) with delta (0, 0)
Screenshot: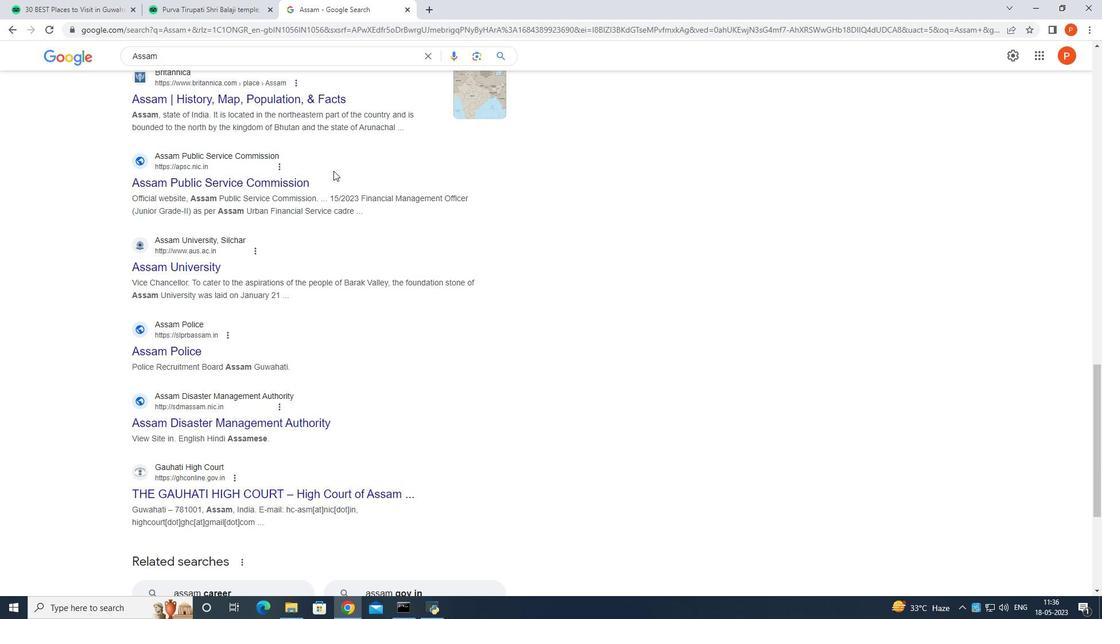 
Action: Mouse scrolled (333, 171) with delta (0, 0)
Screenshot: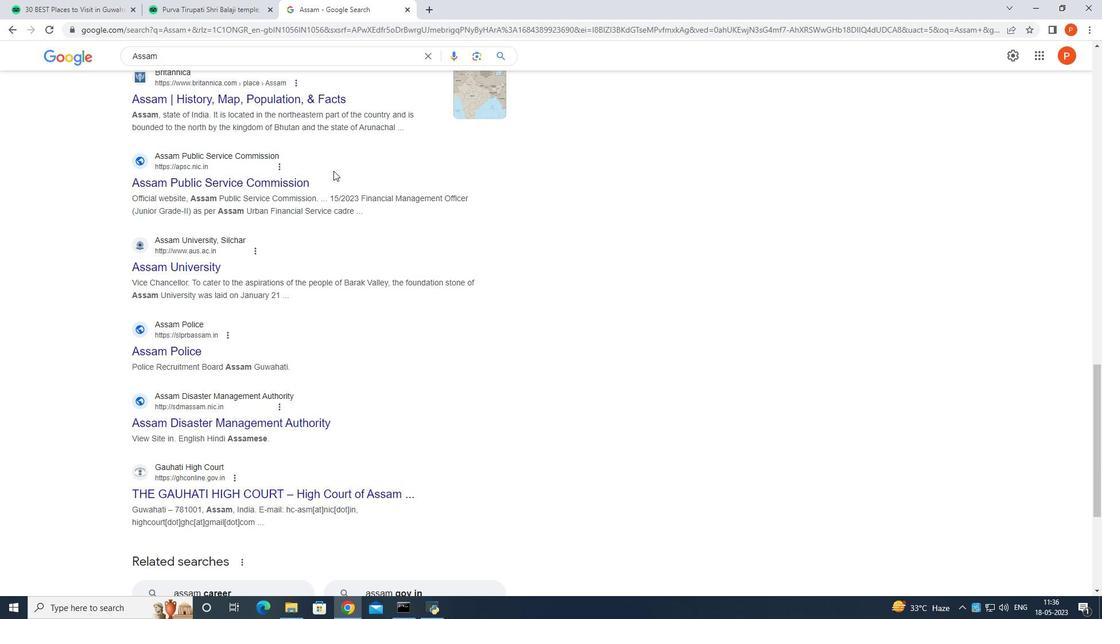
Action: Mouse scrolled (333, 171) with delta (0, 0)
Screenshot: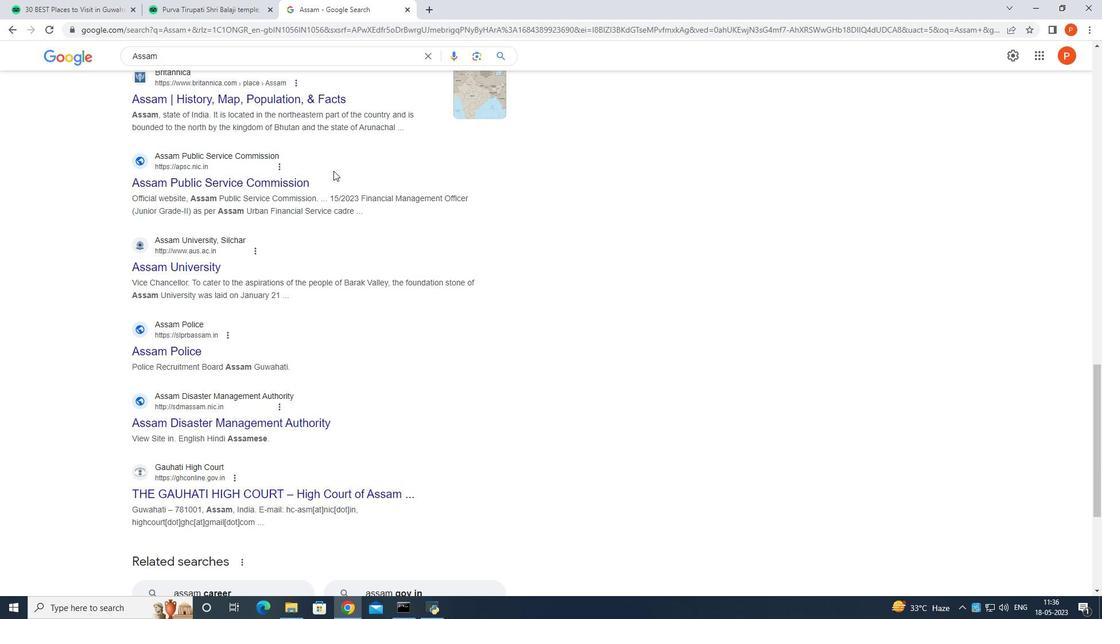 
Action: Mouse moved to (270, 48)
Screenshot: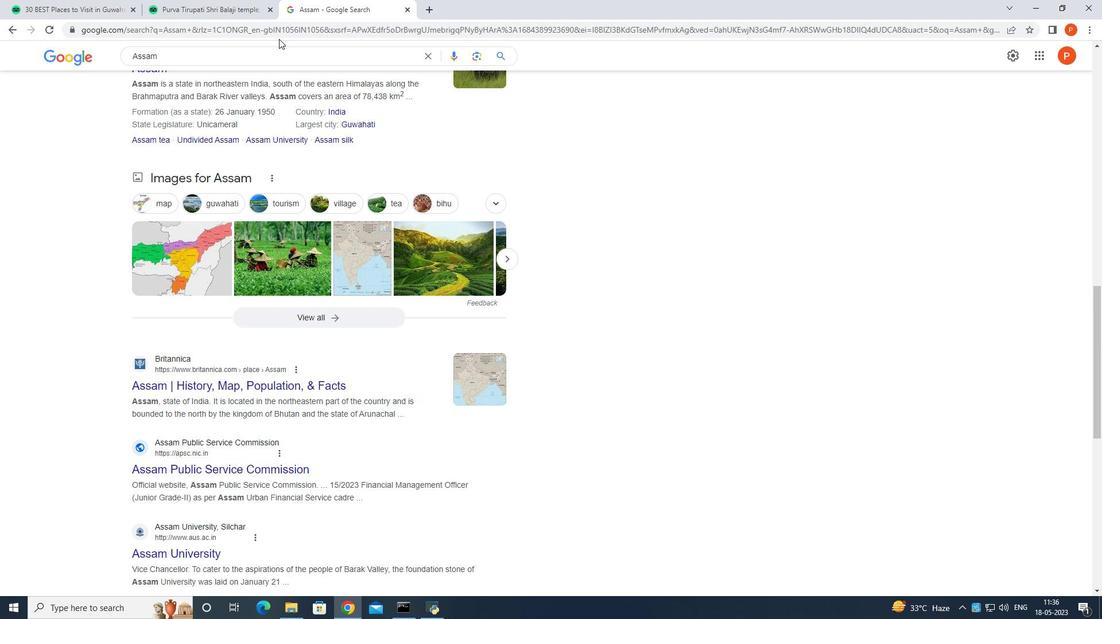 
Action: Mouse pressed left at (270, 48)
Screenshot: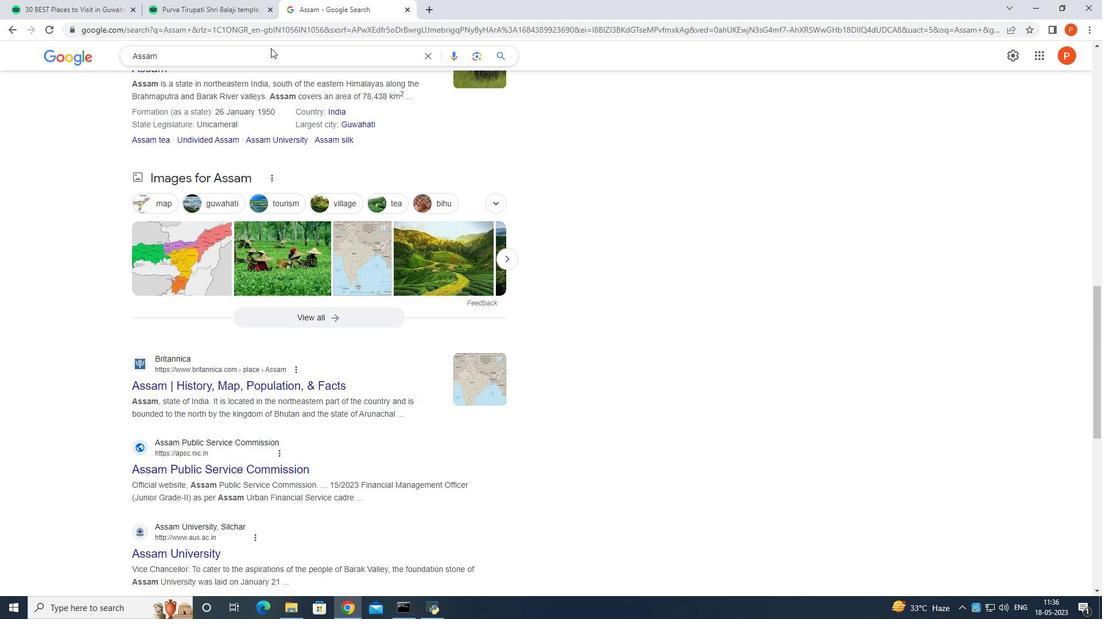 
Action: Mouse pressed left at (270, 48)
Screenshot: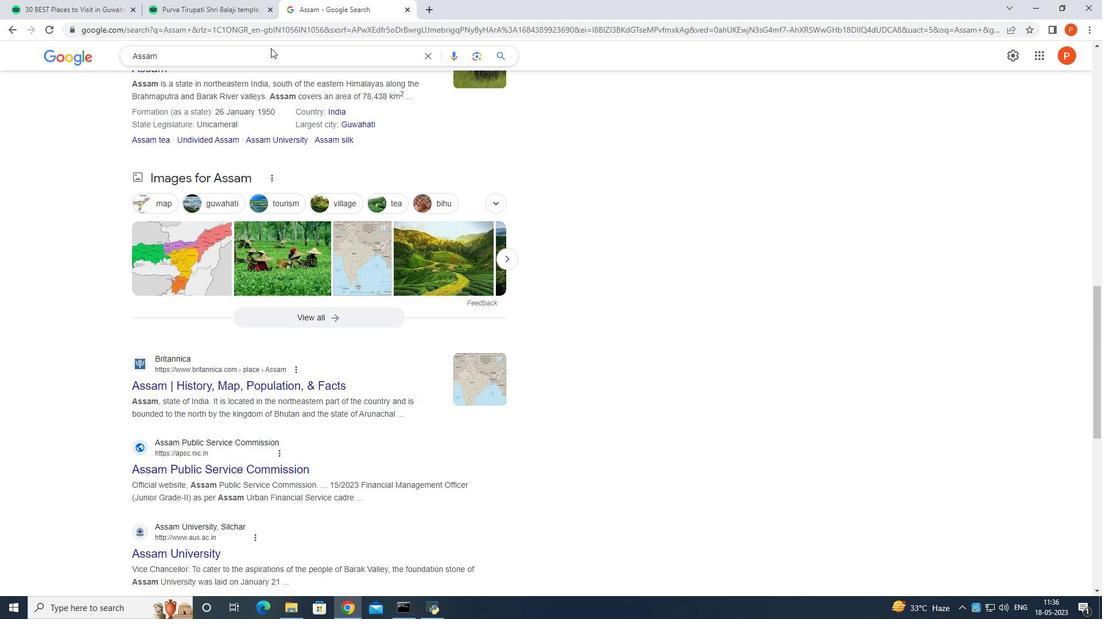 
Action: Mouse moved to (272, 55)
Screenshot: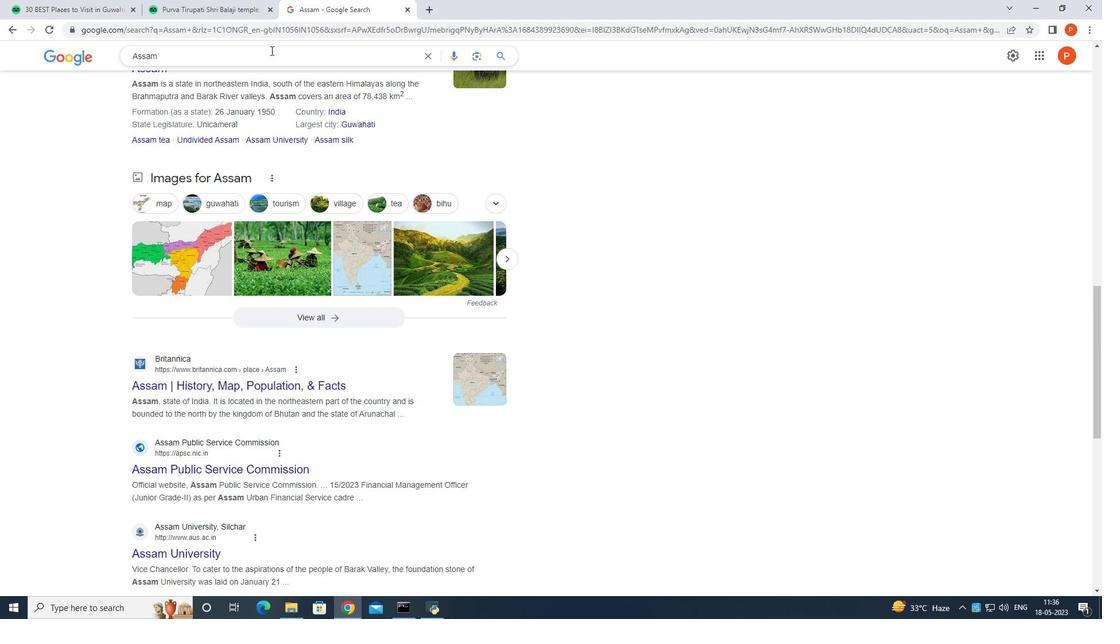 
Action: Mouse pressed left at (272, 55)
Screenshot: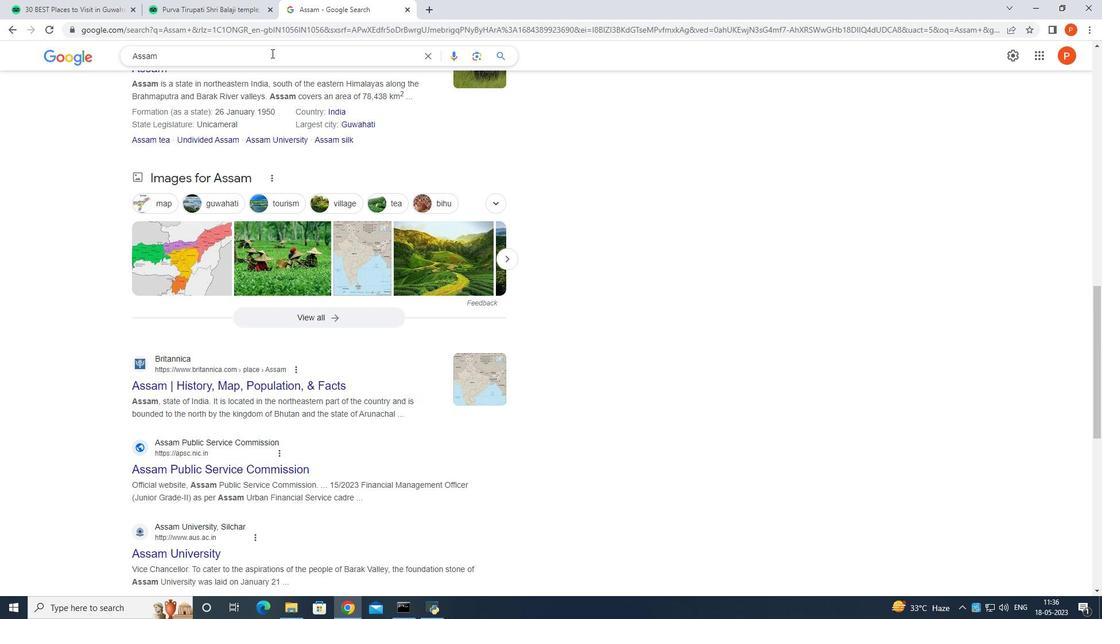 
Action: Key pressed <Key.space>tour<Key.down><Key.down><Key.down><Key.enter>
Screenshot: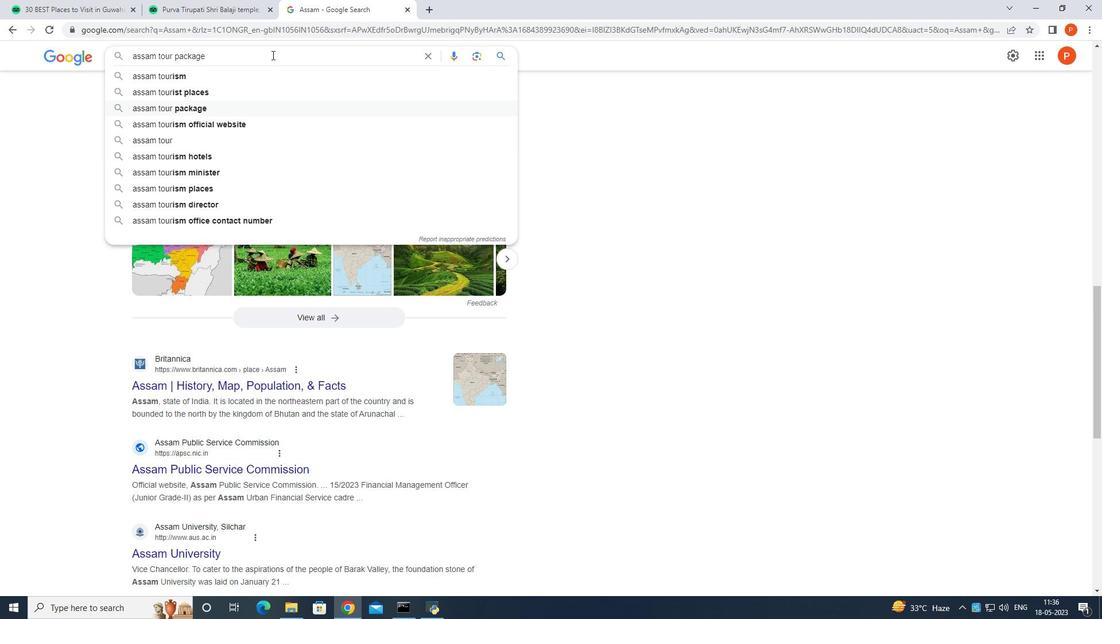 
Action: Mouse moved to (283, 181)
Screenshot: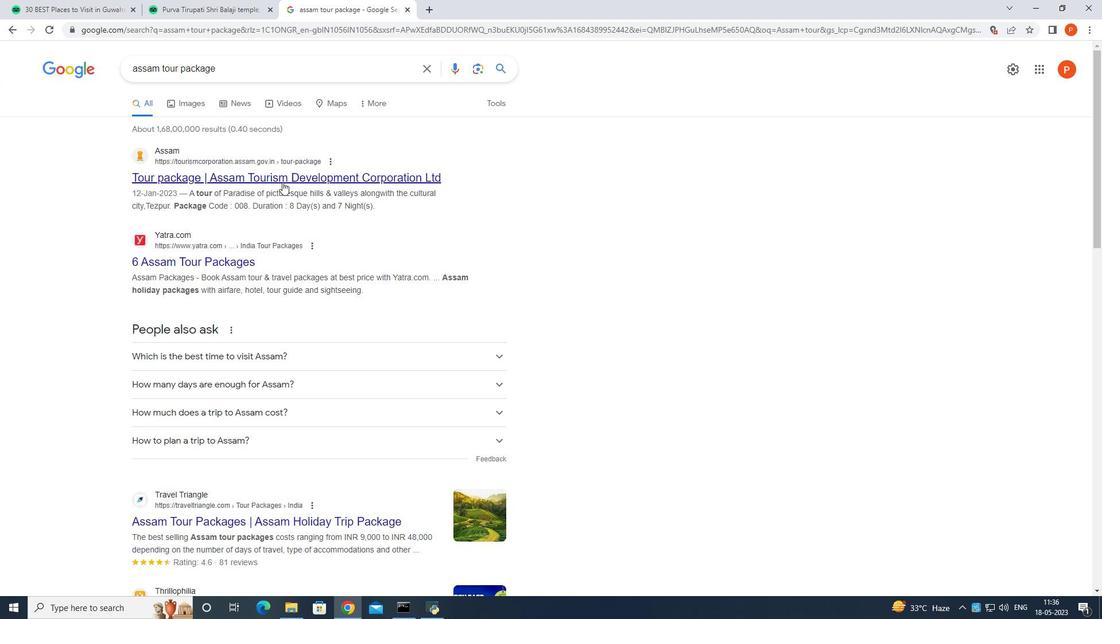 
Action: Mouse pressed left at (283, 181)
Screenshot: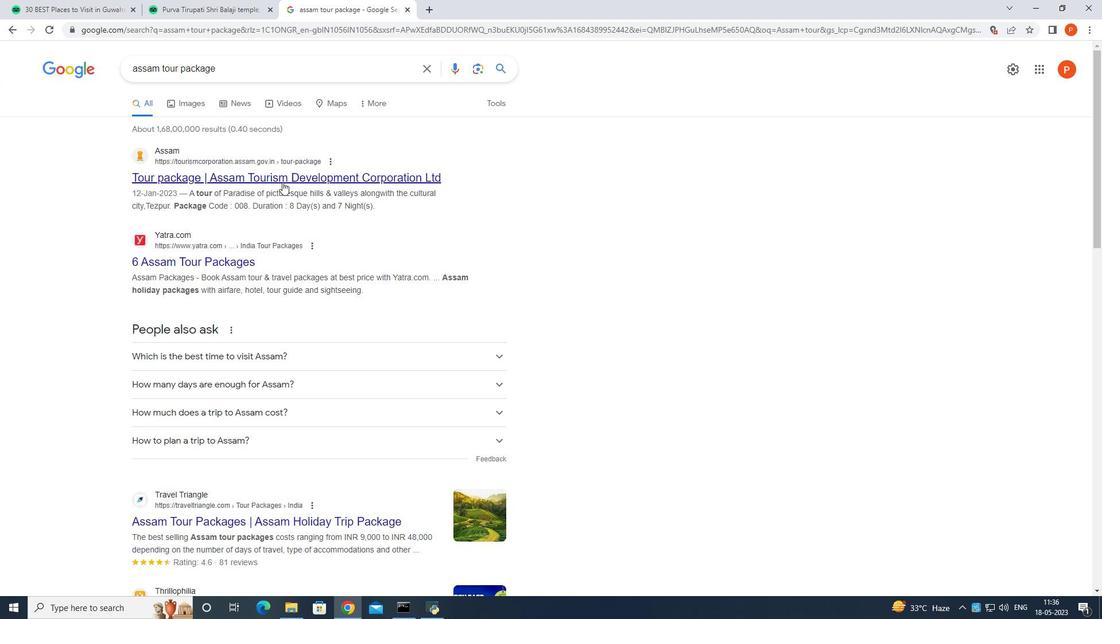 
Action: Mouse moved to (375, 173)
Screenshot: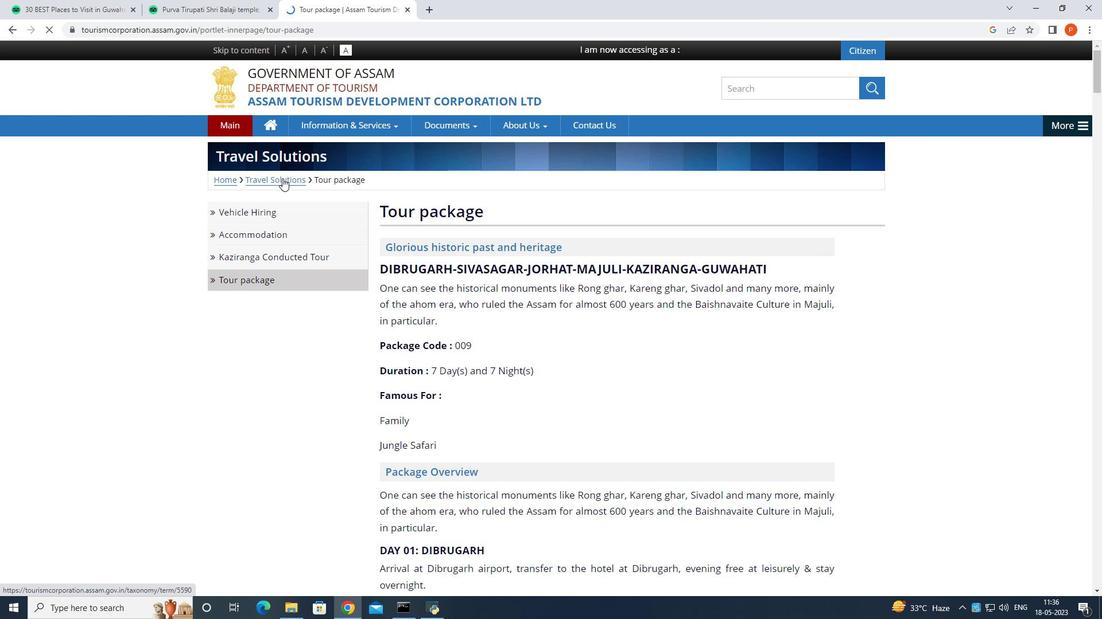 
Action: Mouse scrolled (375, 172) with delta (0, 0)
Screenshot: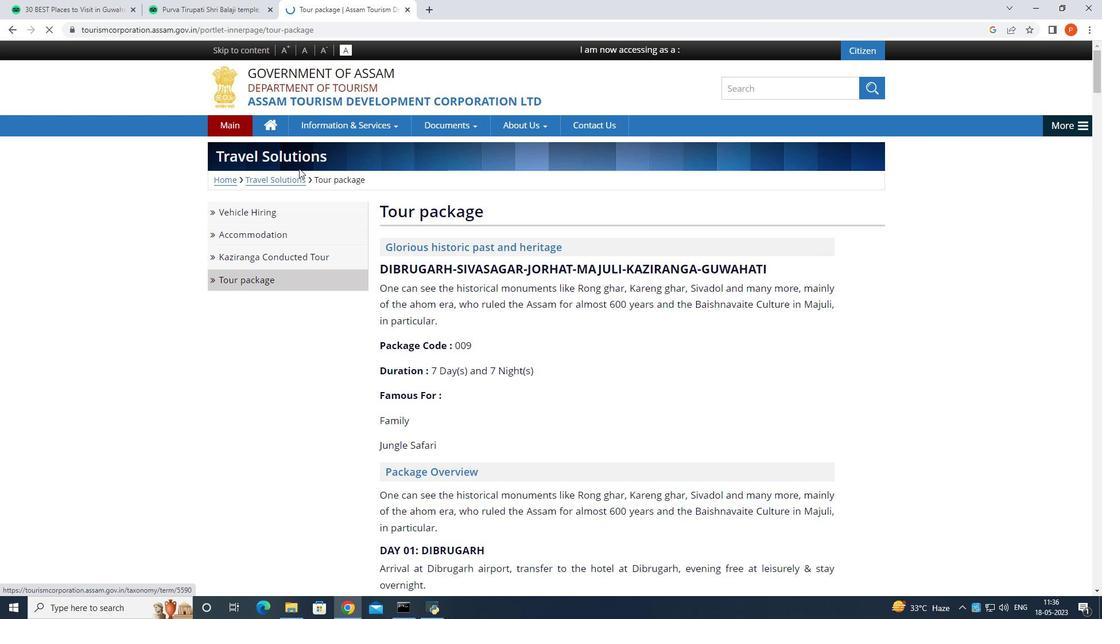 
Action: Mouse moved to (377, 173)
Screenshot: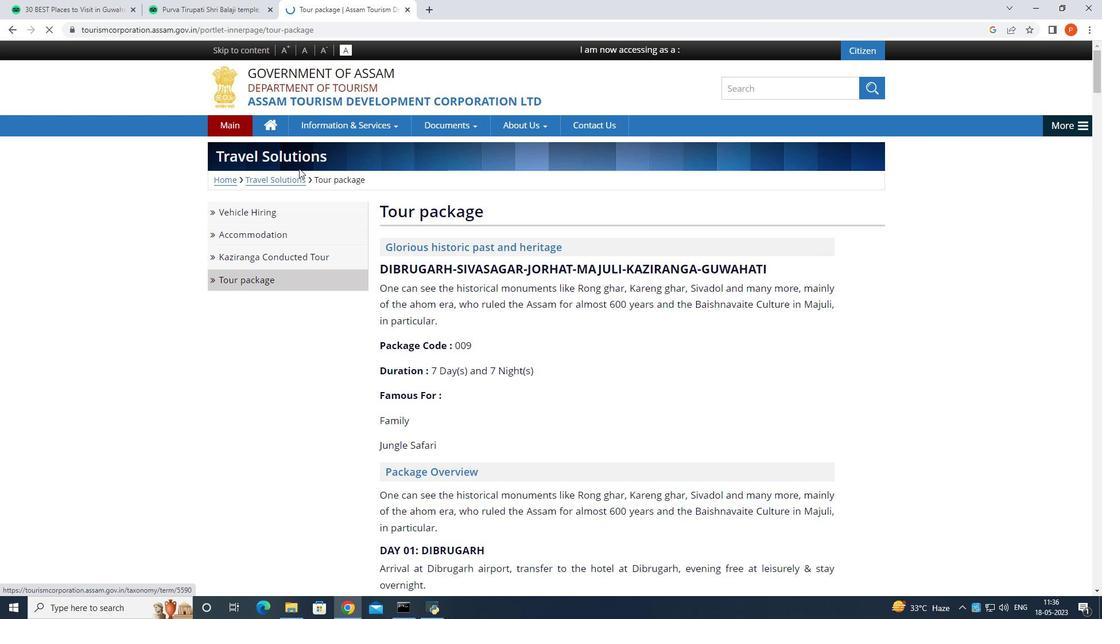 
Action: Mouse scrolled (377, 173) with delta (0, 0)
Screenshot: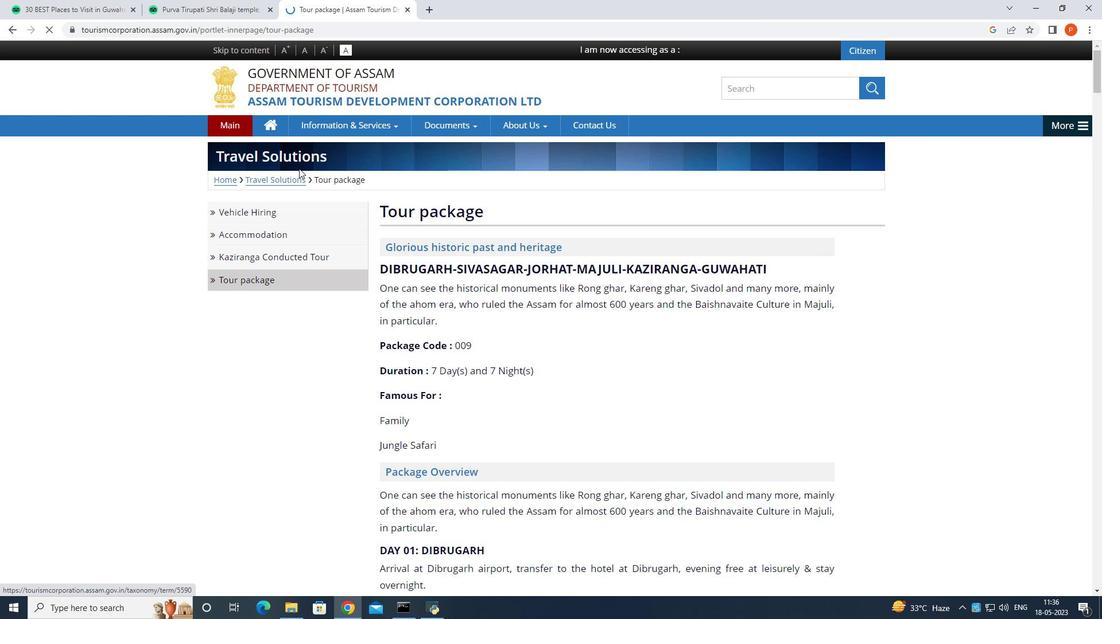 
Action: Mouse scrolled (377, 173) with delta (0, 0)
Screenshot: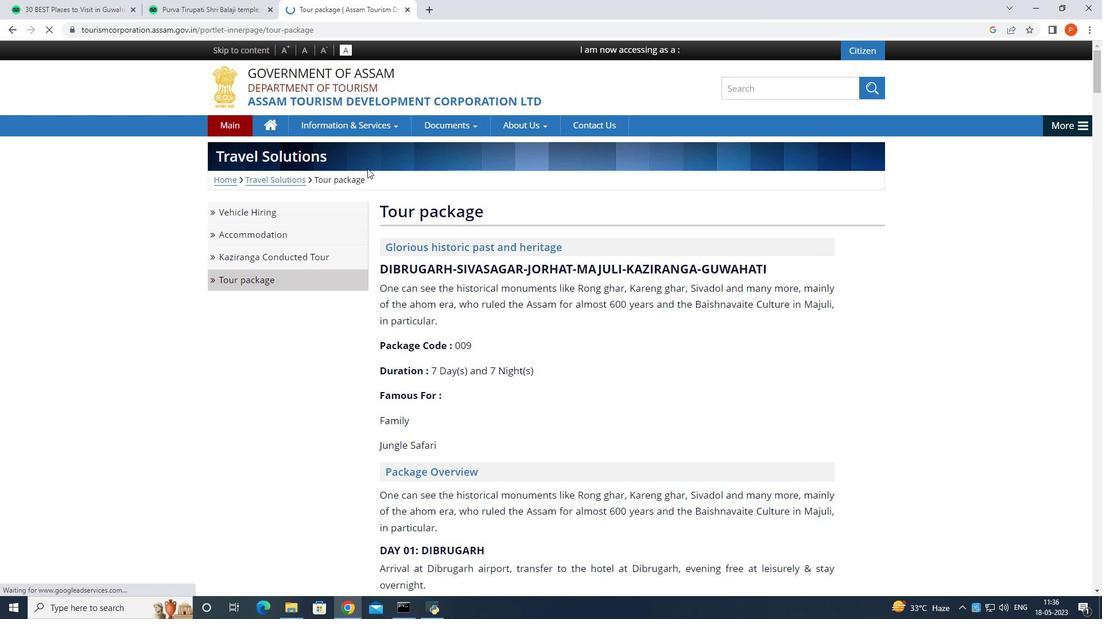 
Action: Mouse moved to (380, 173)
Screenshot: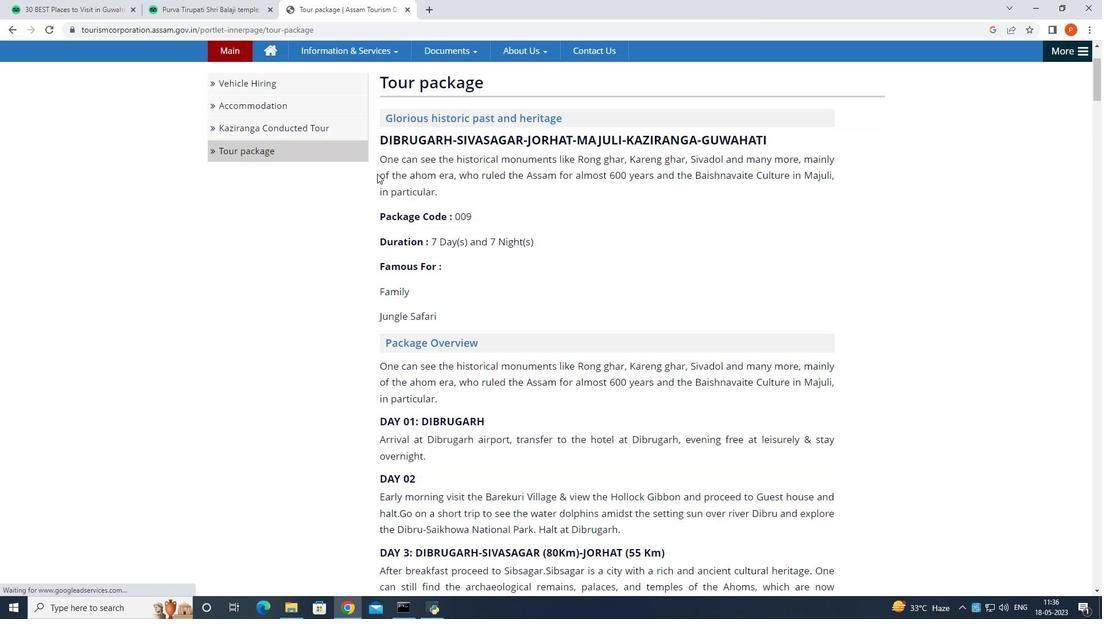 
Action: Mouse scrolled (380, 173) with delta (0, 0)
Screenshot: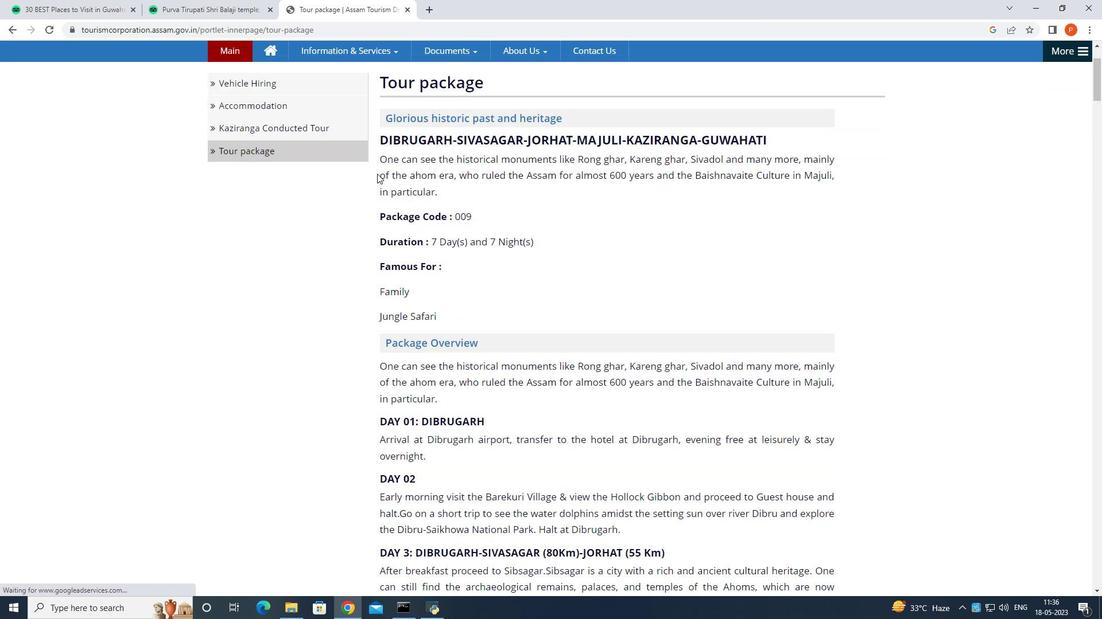
Action: Mouse moved to (380, 175)
Screenshot: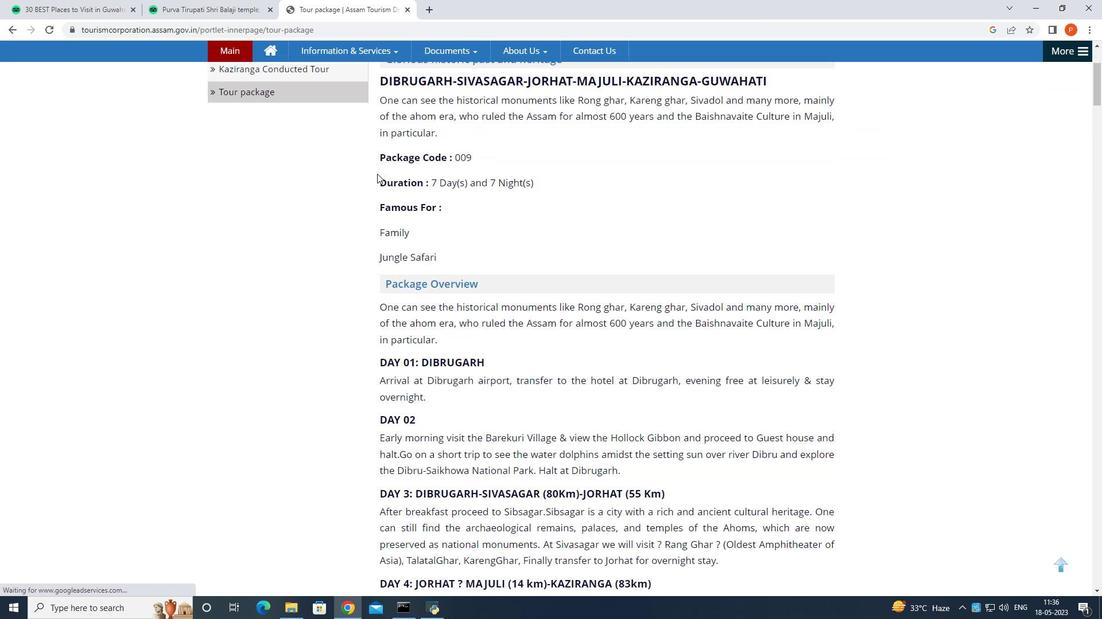 
Action: Mouse scrolled (380, 174) with delta (0, 0)
Screenshot: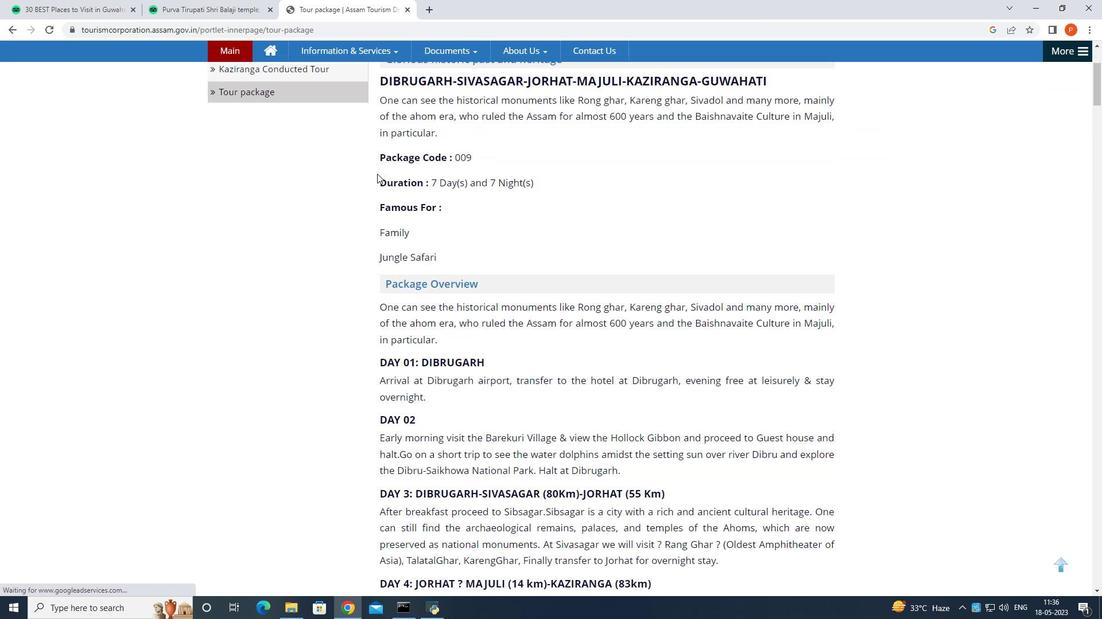 
Action: Mouse moved to (381, 180)
Screenshot: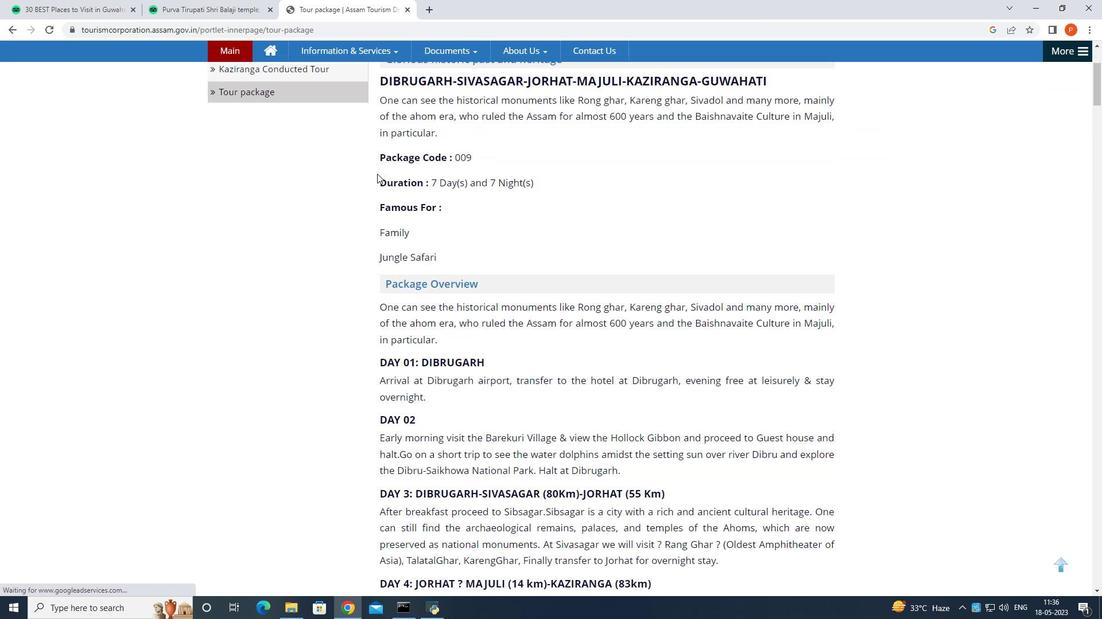 
Action: Mouse scrolled (381, 179) with delta (0, 0)
Screenshot: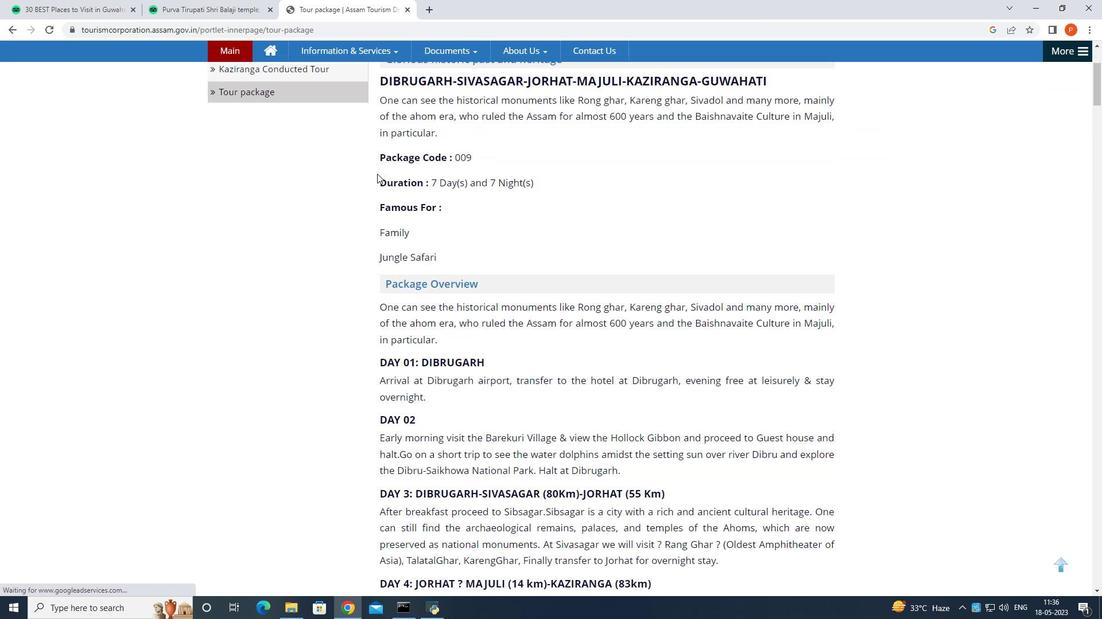 
Action: Mouse moved to (389, 194)
Screenshot: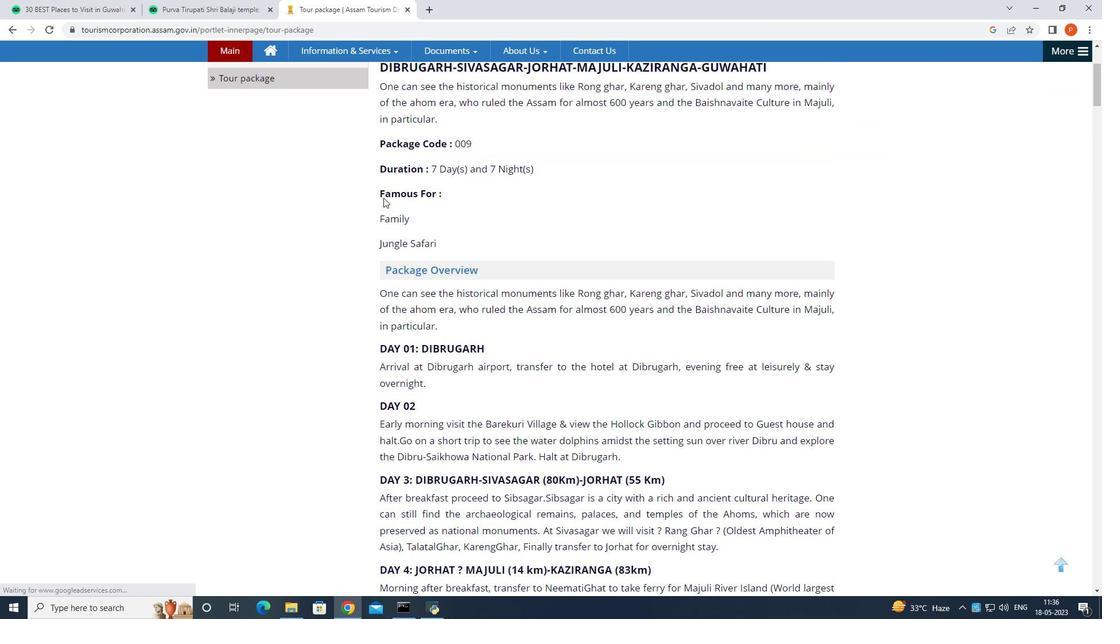 
Action: Mouse scrolled (389, 194) with delta (0, 0)
Screenshot: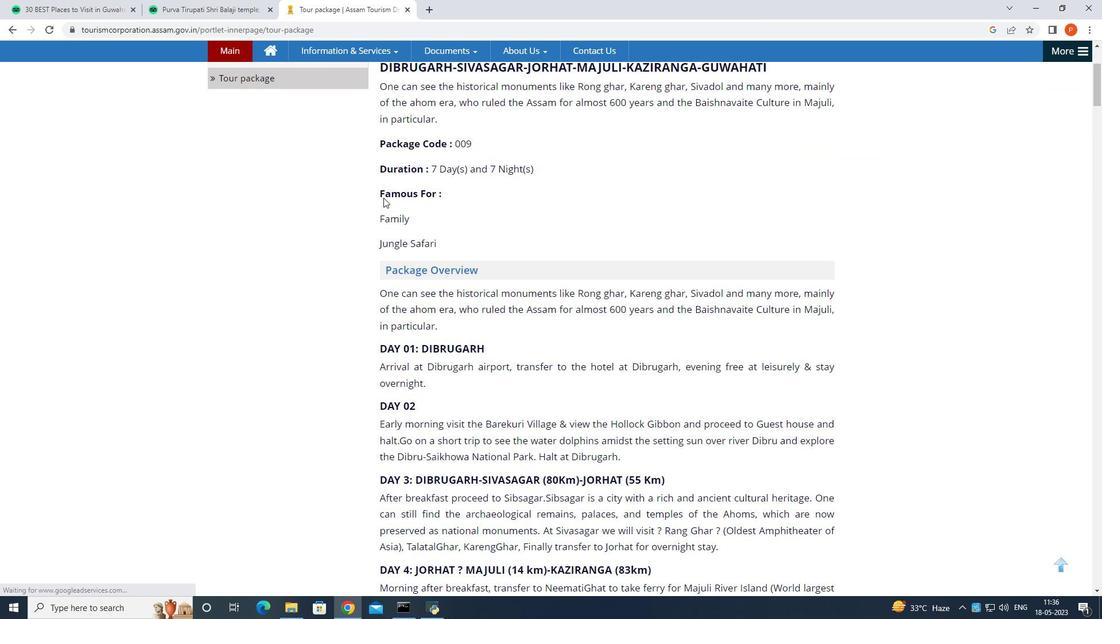 
Action: Mouse scrolled (389, 194) with delta (0, 0)
Screenshot: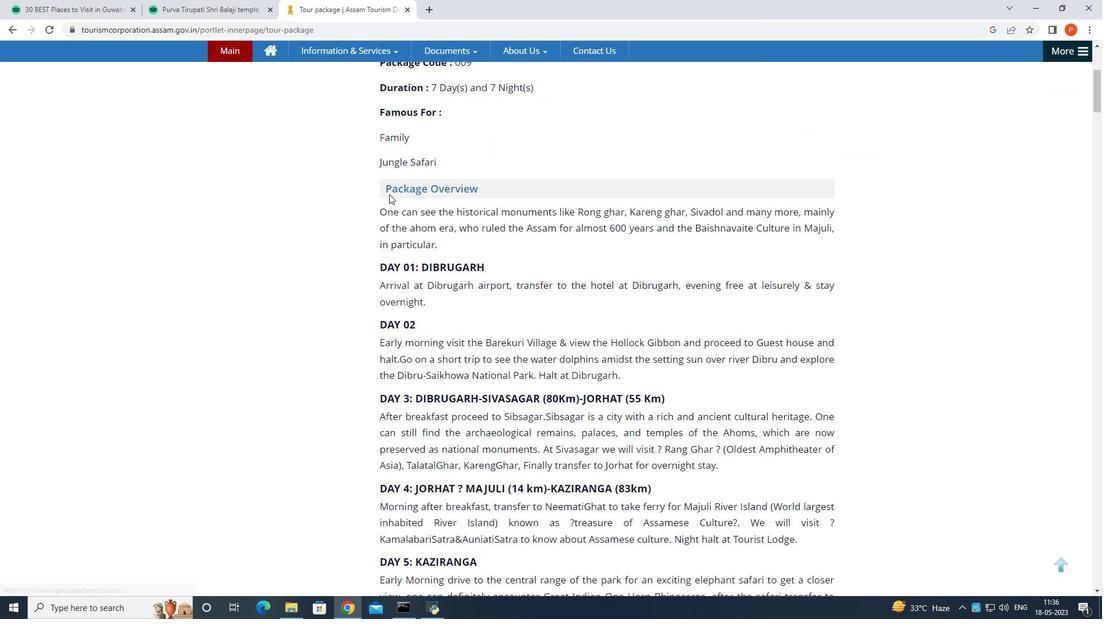 
Action: Mouse moved to (389, 195)
Screenshot: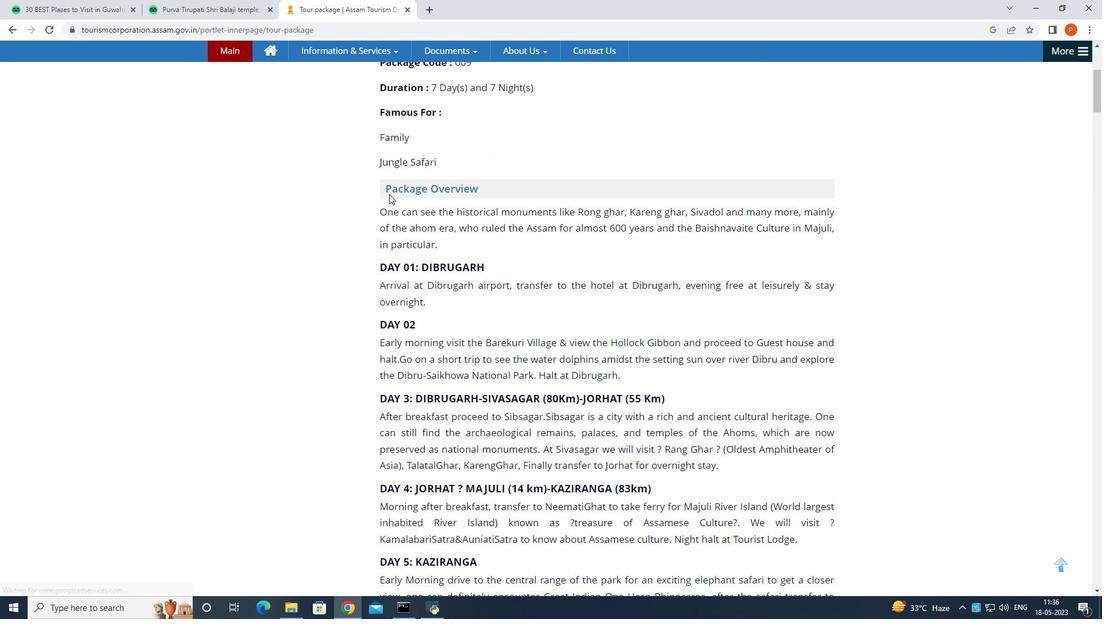 
Action: Mouse scrolled (389, 195) with delta (0, 0)
Screenshot: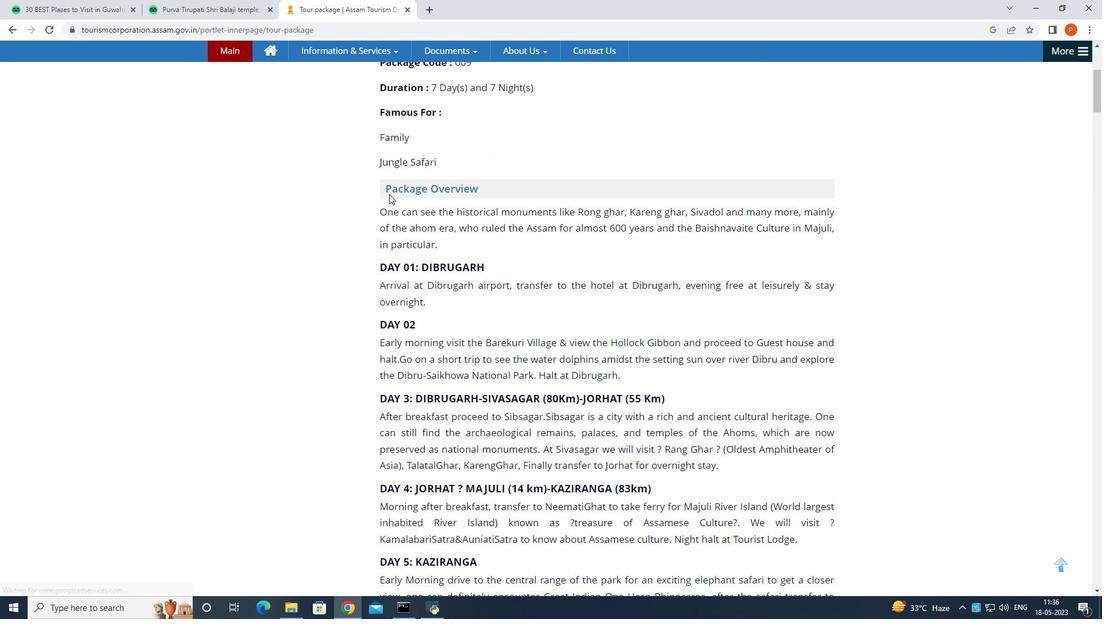 
Action: Mouse moved to (390, 199)
Screenshot: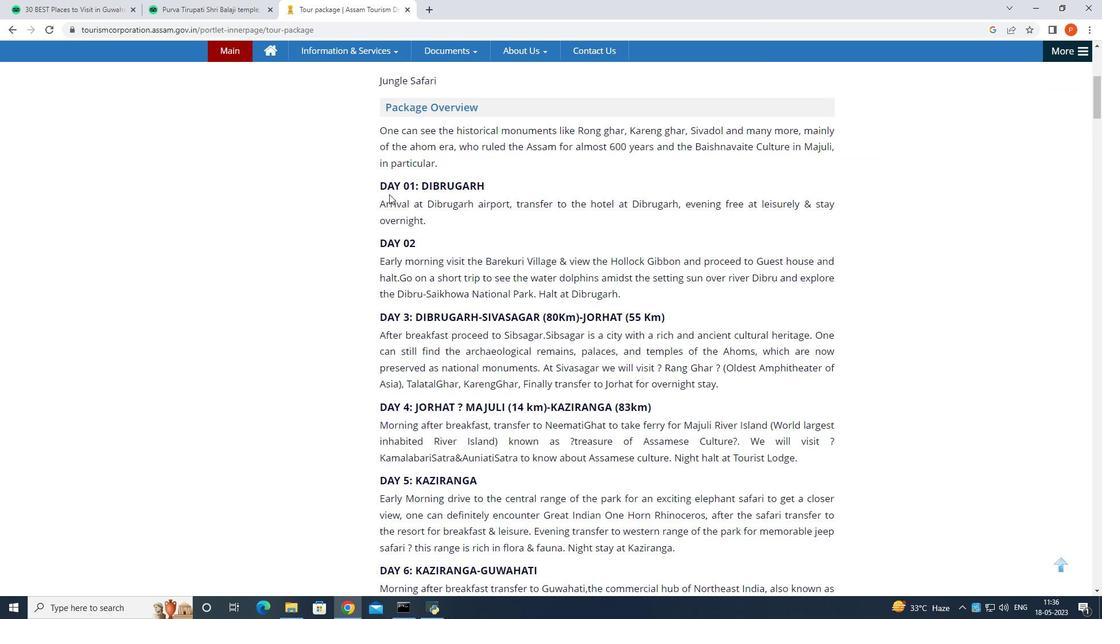 
Action: Mouse scrolled (390, 198) with delta (0, 0)
Screenshot: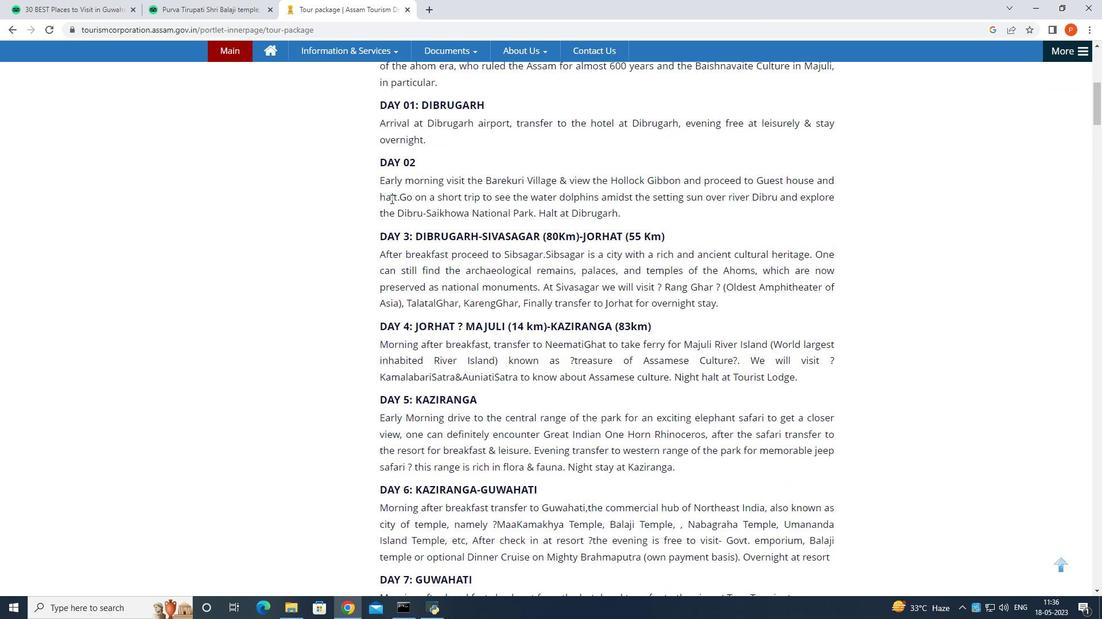 
Action: Mouse scrolled (390, 198) with delta (0, 0)
Screenshot: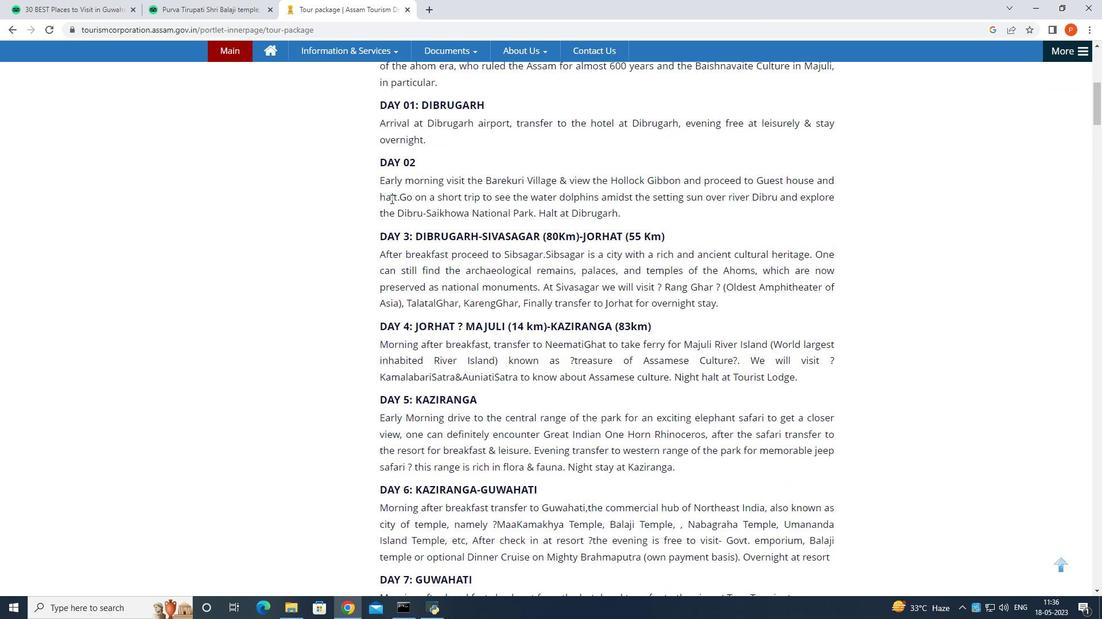 
Action: Mouse scrolled (390, 198) with delta (0, 0)
Screenshot: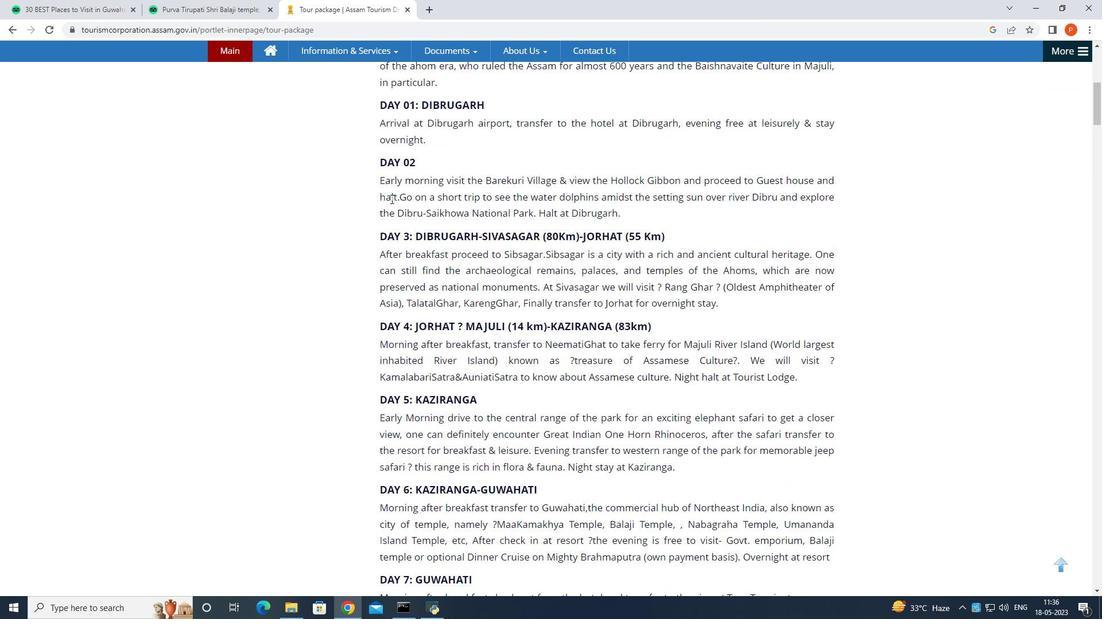 
Action: Mouse moved to (473, 267)
Screenshot: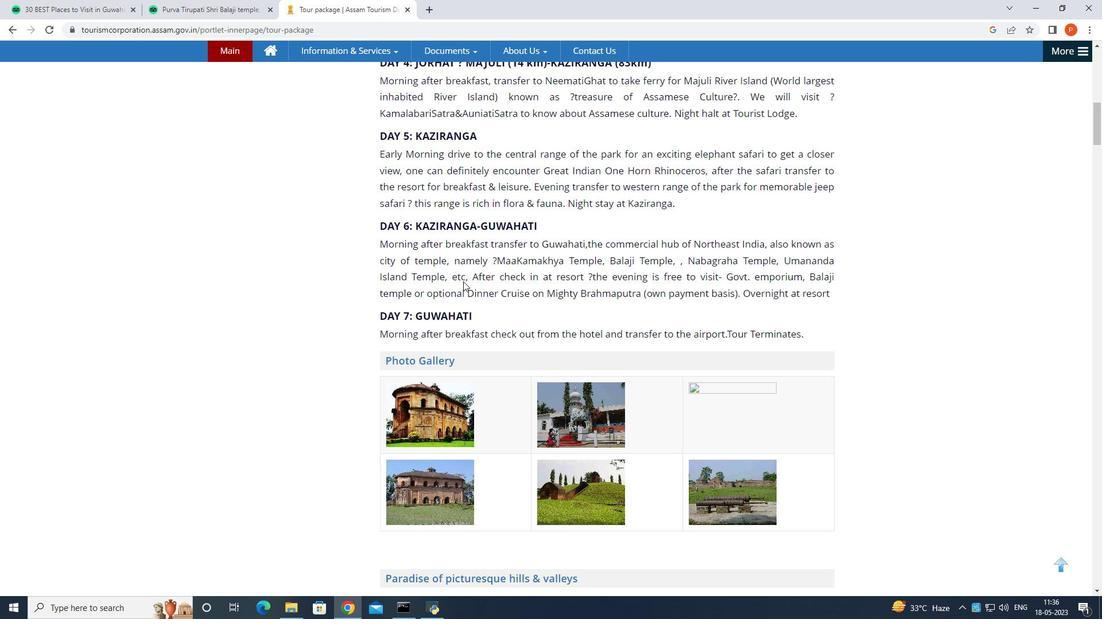 
Action: Mouse scrolled (473, 268) with delta (0, 0)
Screenshot: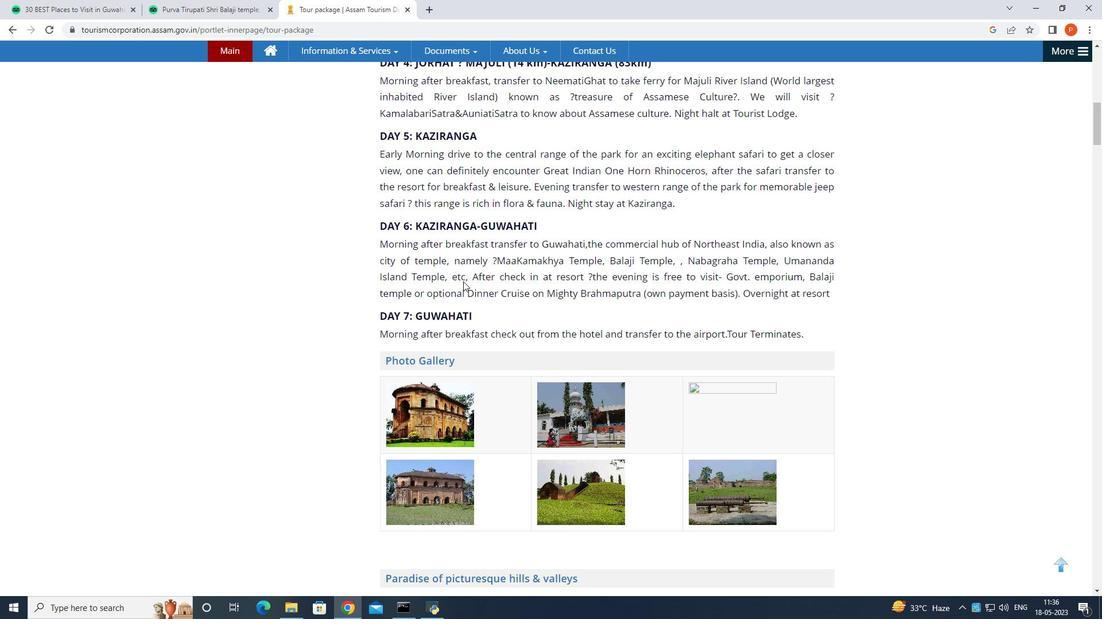 
Action: Mouse scrolled (473, 268) with delta (0, 0)
Screenshot: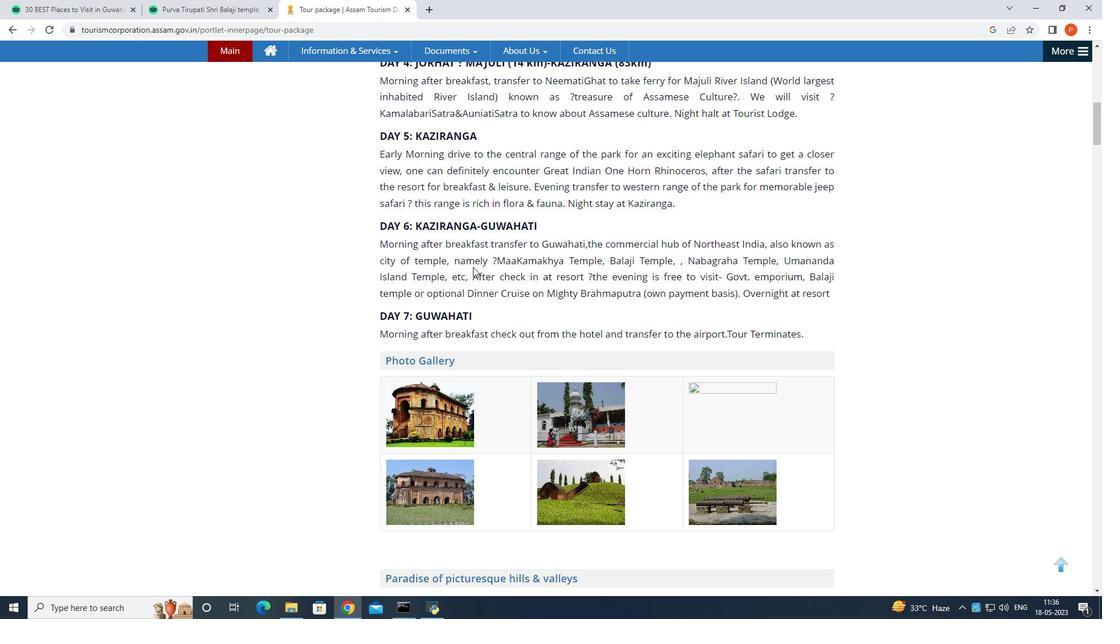 
Action: Mouse scrolled (473, 266) with delta (0, 0)
Screenshot: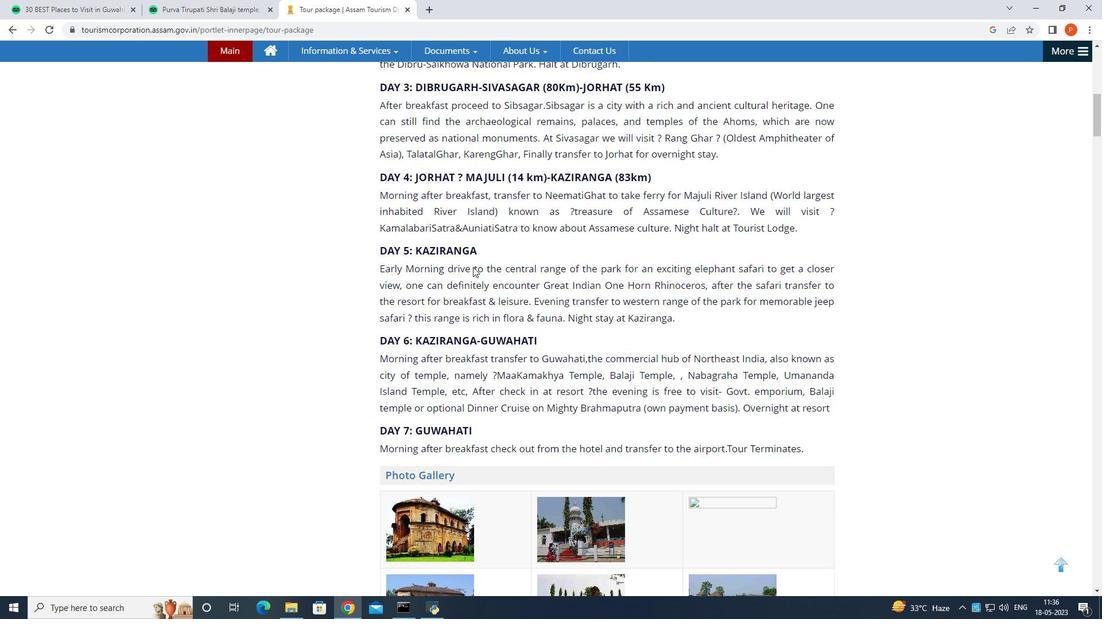 
Action: Mouse scrolled (473, 266) with delta (0, 0)
Screenshot: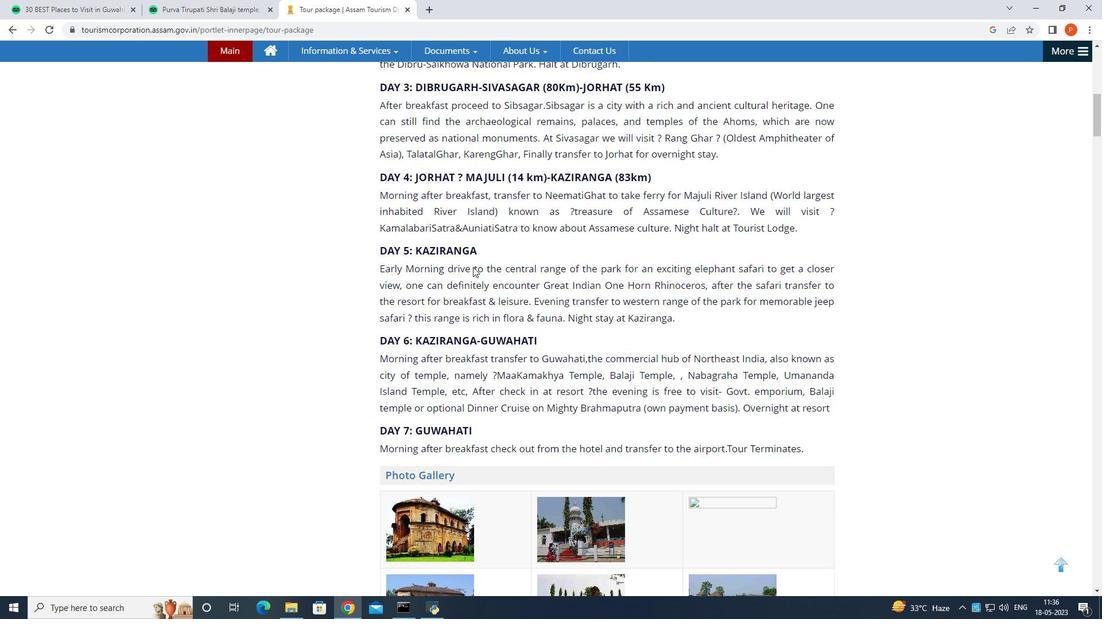 
Action: Mouse scrolled (473, 266) with delta (0, 0)
Screenshot: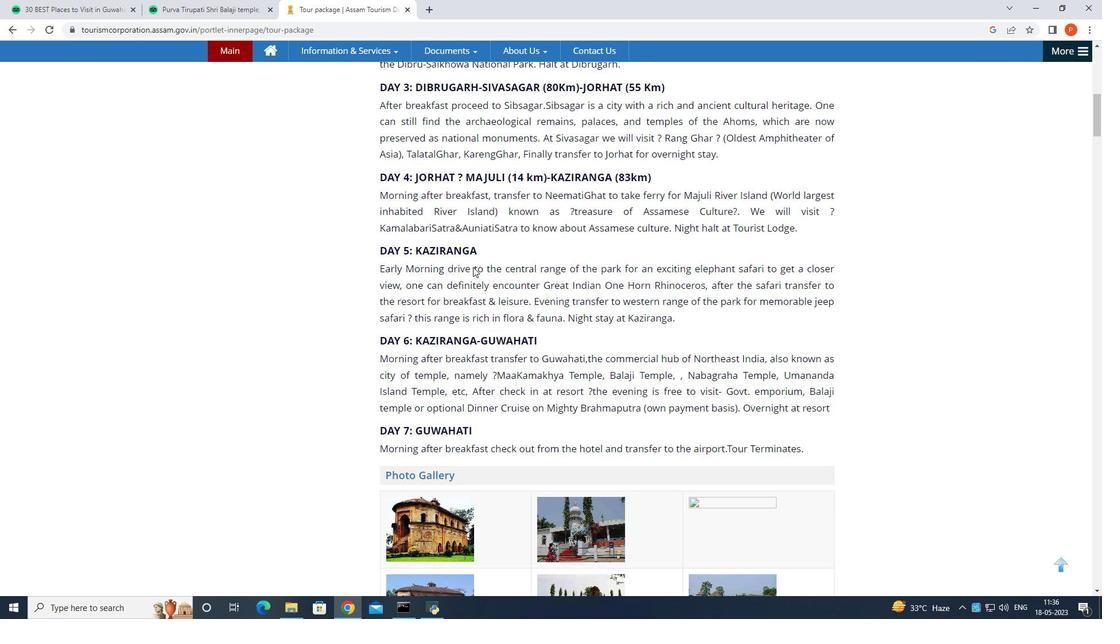 
Action: Mouse moved to (472, 267)
Screenshot: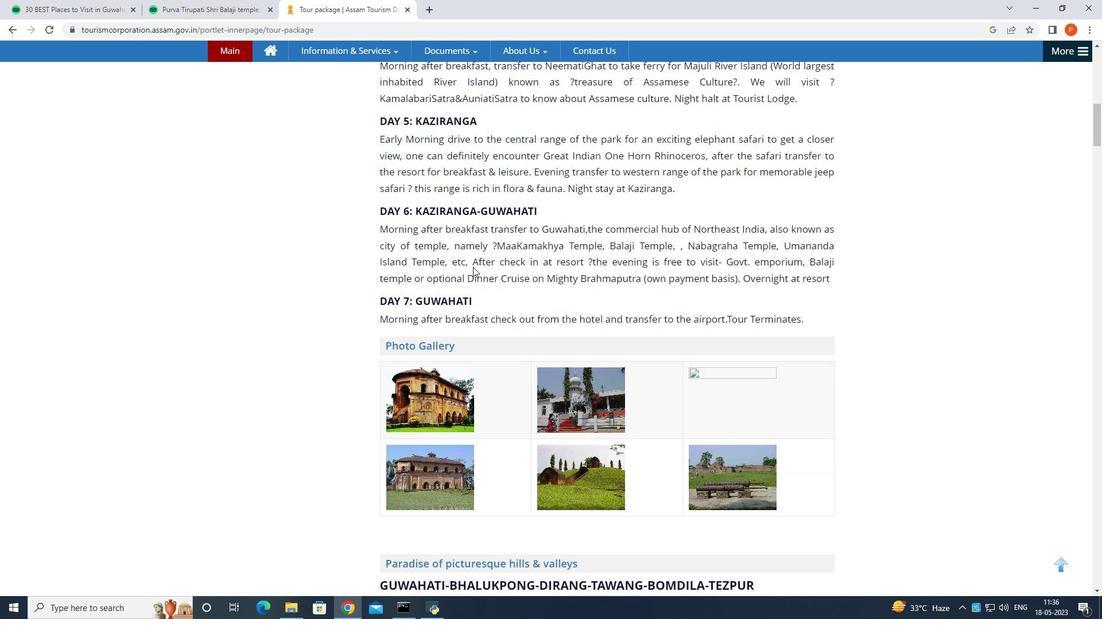 
Action: Mouse scrolled (472, 266) with delta (0, 0)
Screenshot: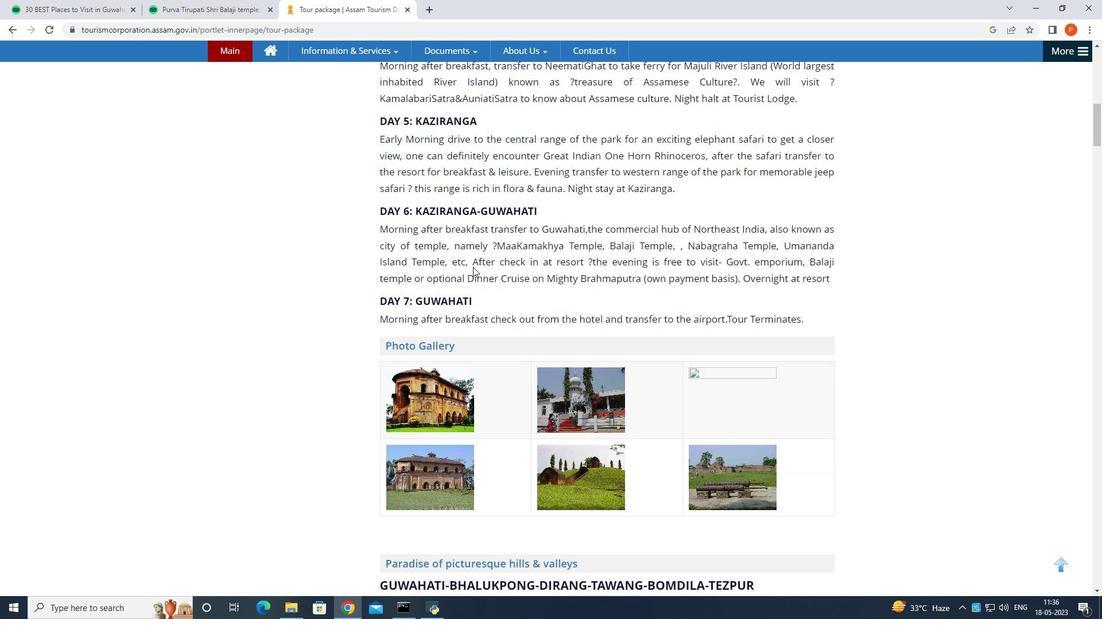 
Action: Mouse moved to (439, 291)
Screenshot: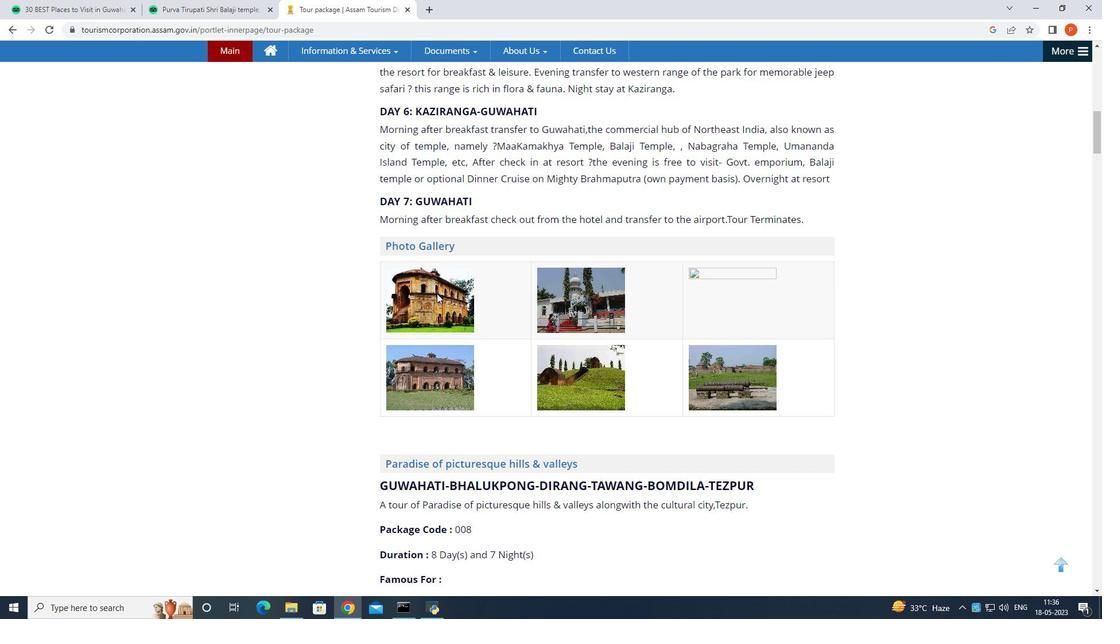 
Action: Mouse pressed left at (439, 291)
Screenshot: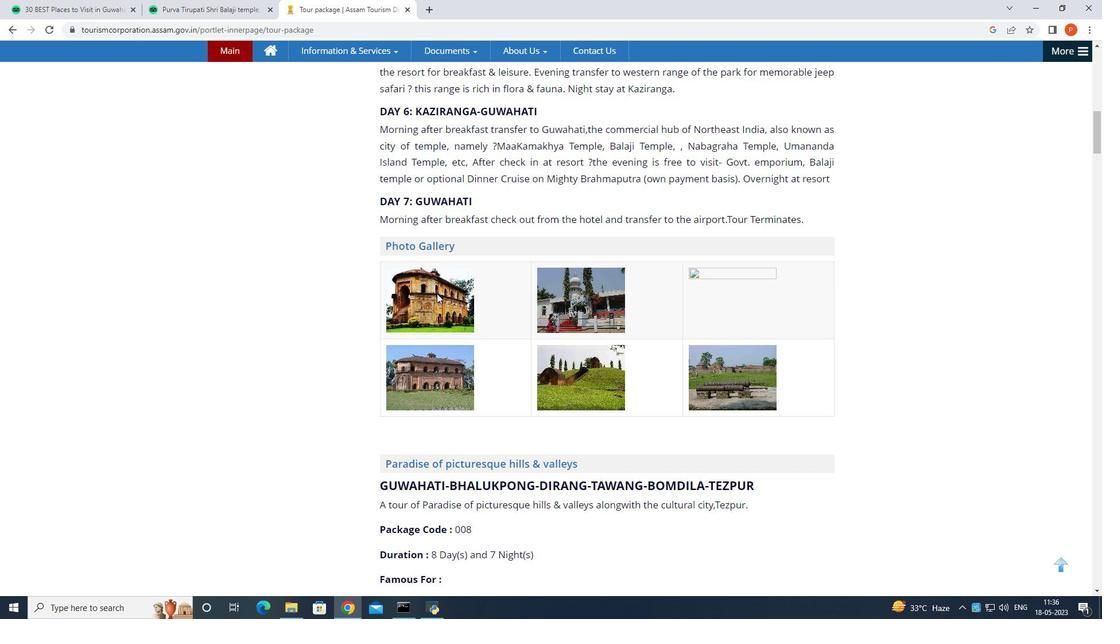 
Action: Mouse pressed left at (439, 291)
Screenshot: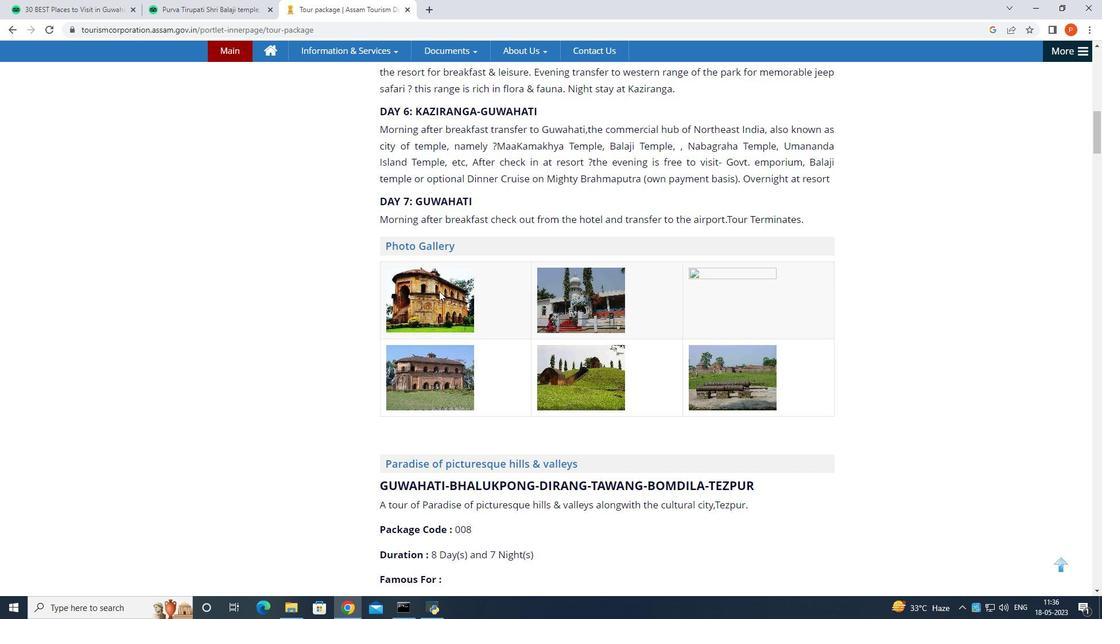 
Action: Mouse pressed left at (439, 291)
Screenshot: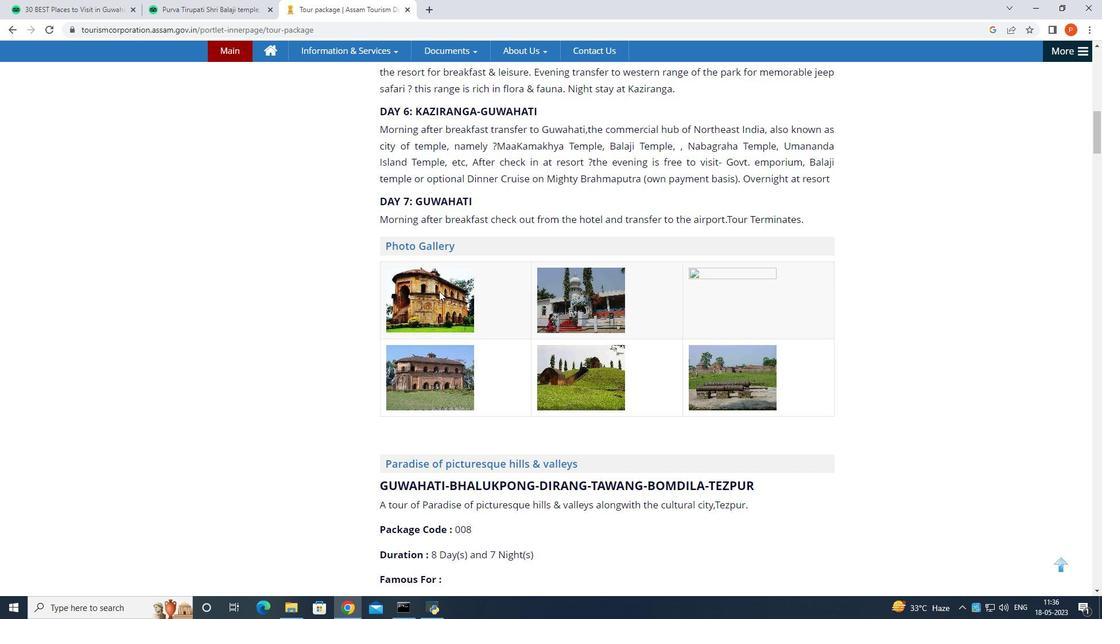 
Action: Mouse moved to (440, 253)
Screenshot: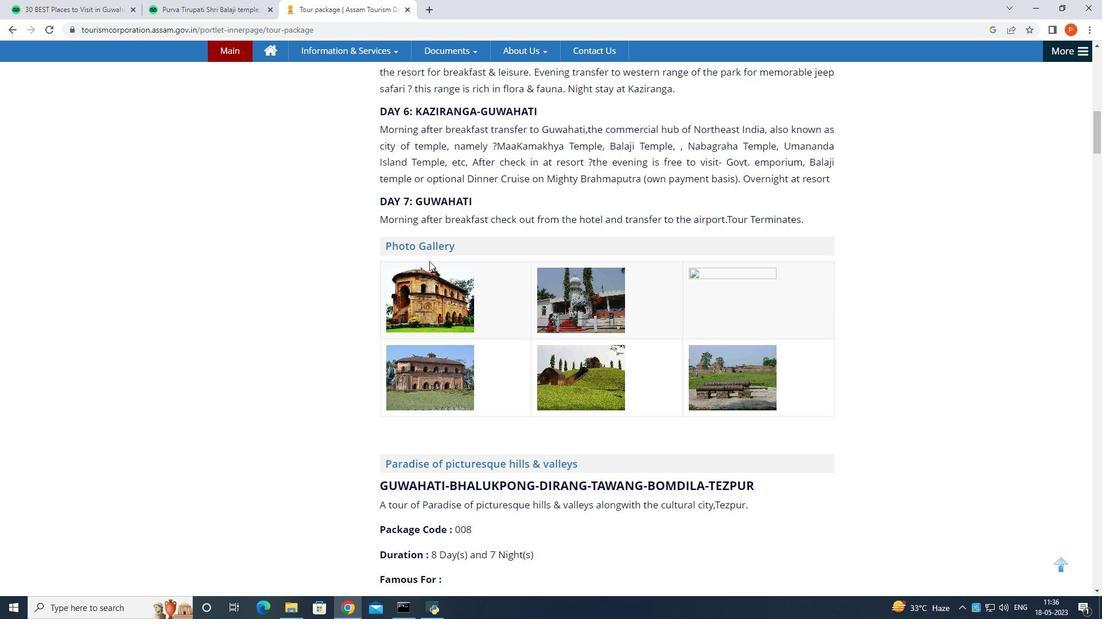 
Action: Mouse scrolled (440, 253) with delta (0, 0)
Screenshot: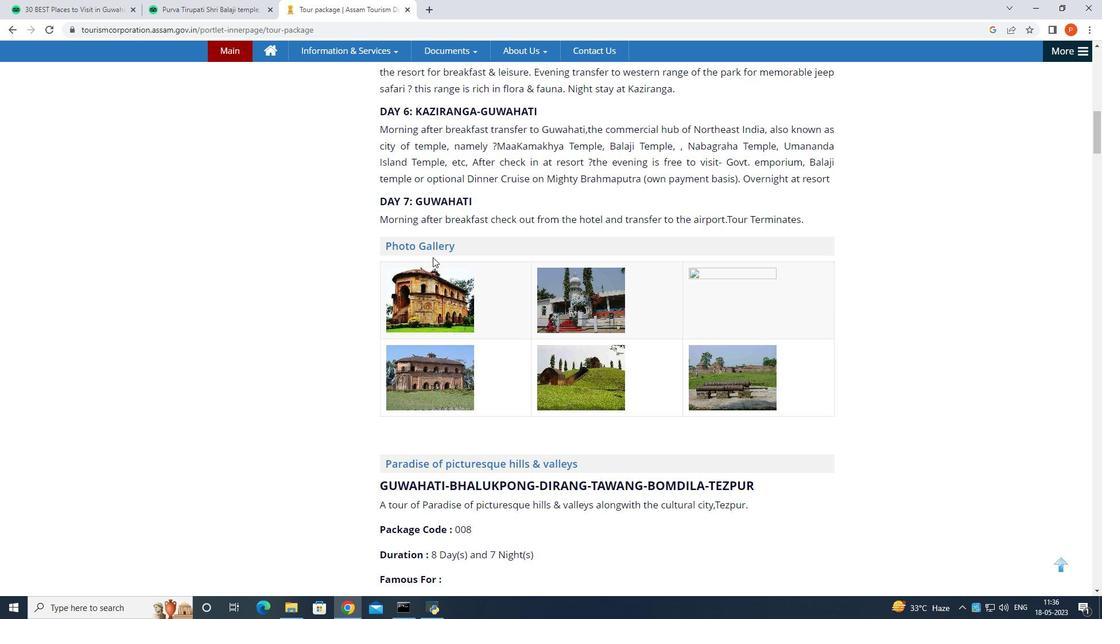 
Action: Mouse moved to (441, 253)
Screenshot: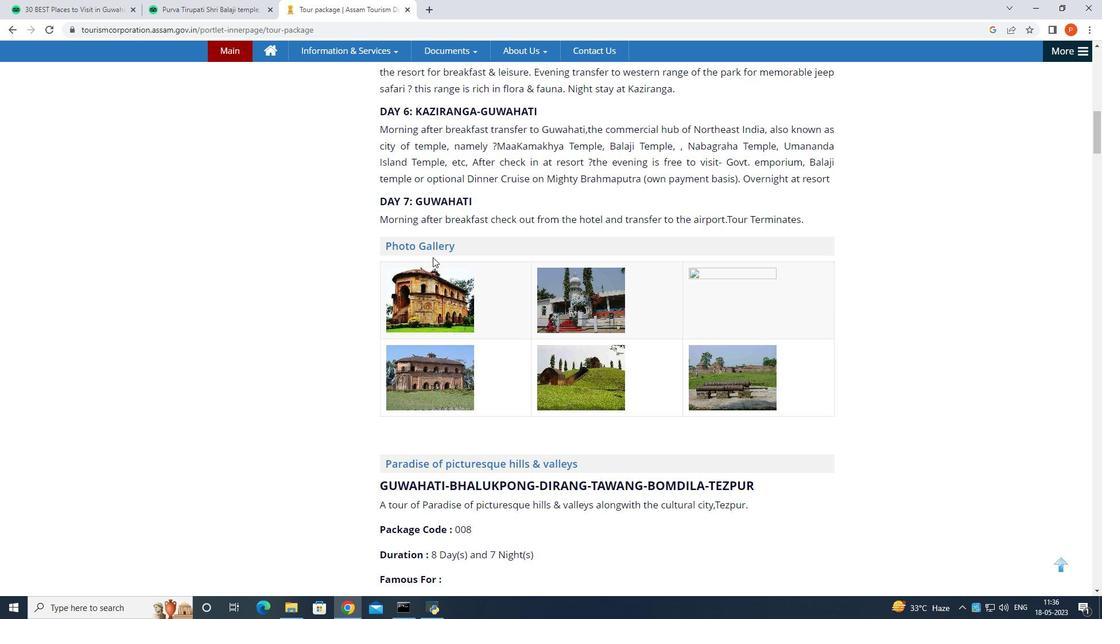 
Action: Mouse scrolled (441, 253) with delta (0, 0)
Screenshot: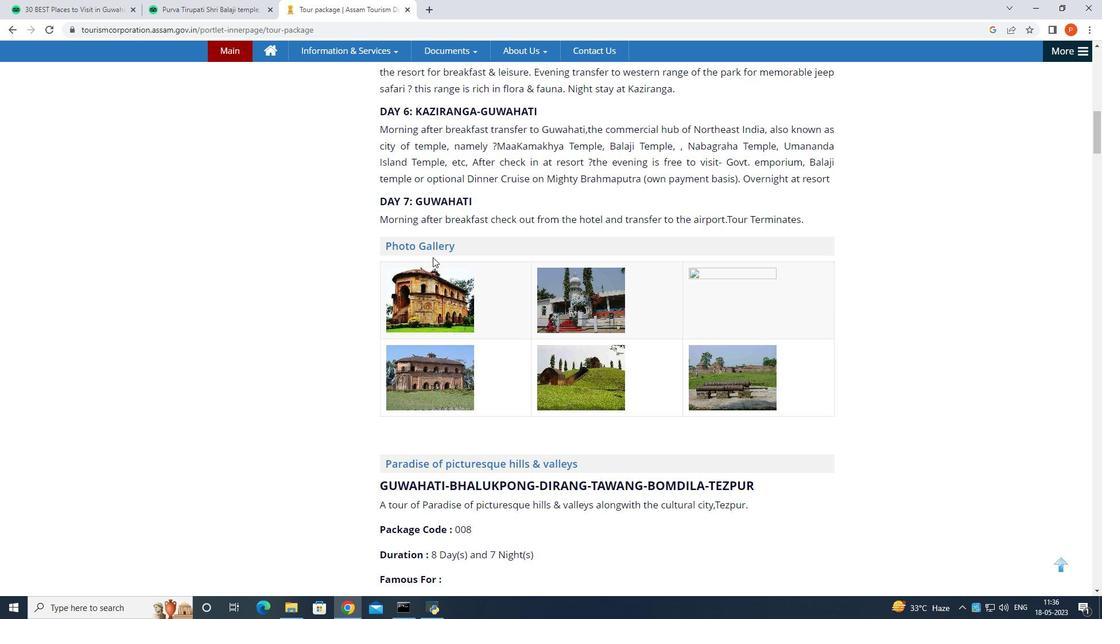 
Action: Mouse scrolled (441, 253) with delta (0, 0)
Screenshot: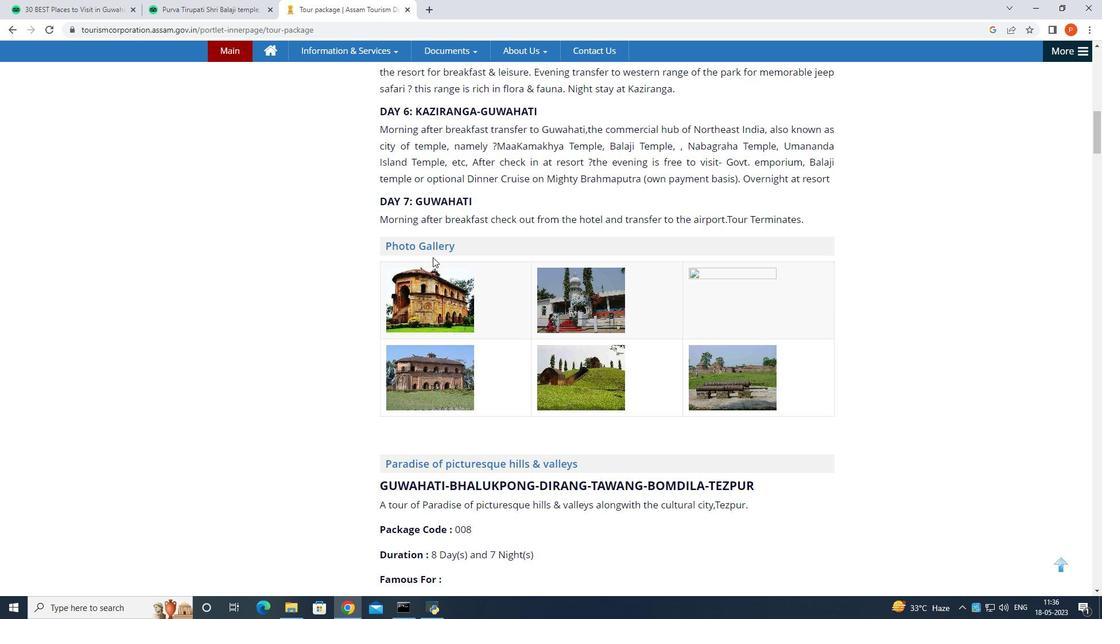 
Action: Mouse scrolled (441, 253) with delta (0, 0)
Screenshot: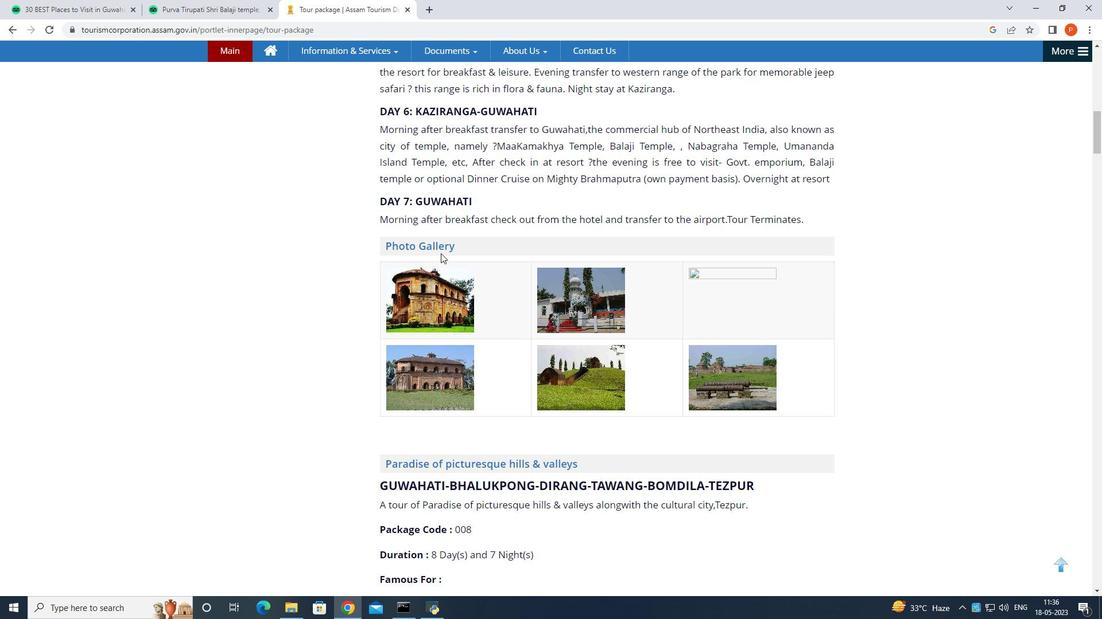 
Action: Mouse scrolled (441, 253) with delta (0, 0)
Screenshot: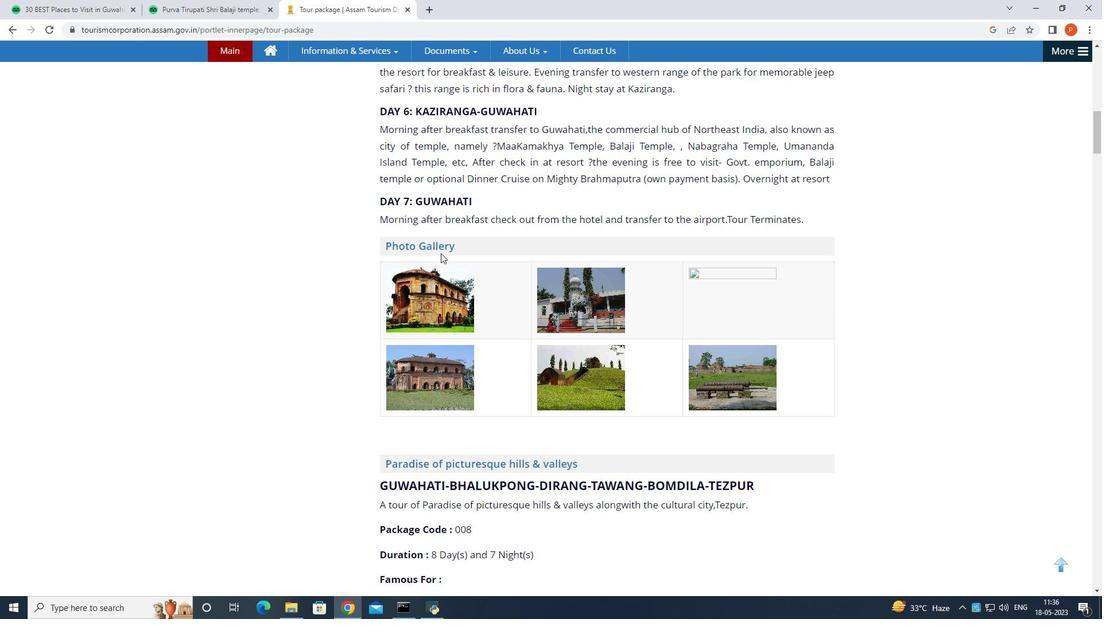
Action: Mouse scrolled (441, 254) with delta (0, 0)
Screenshot: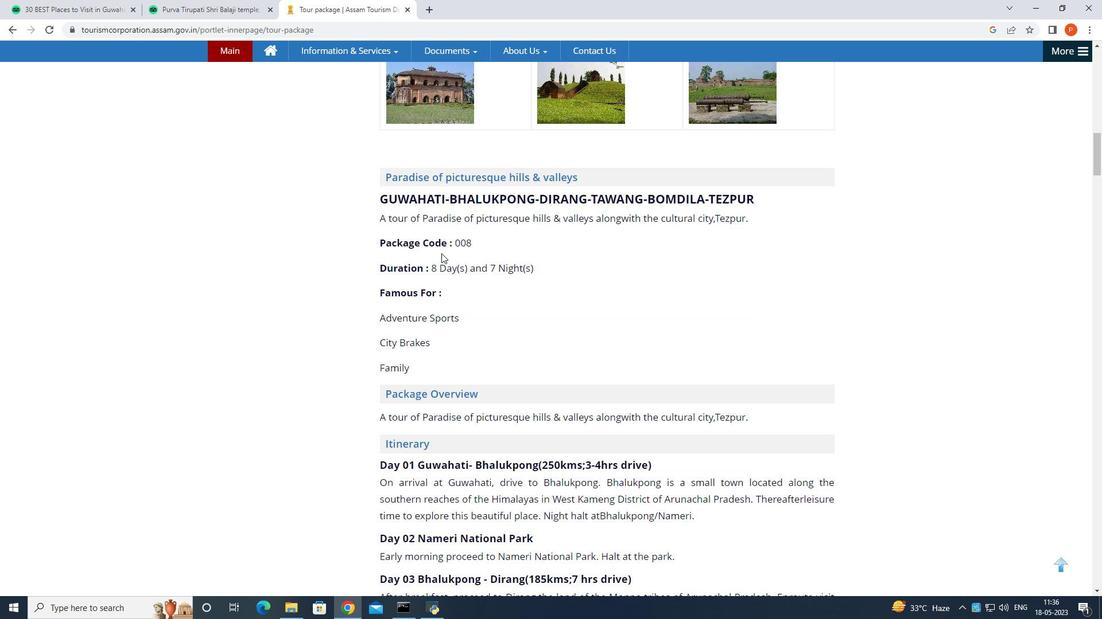 
Action: Mouse scrolled (441, 254) with delta (0, 0)
Screenshot: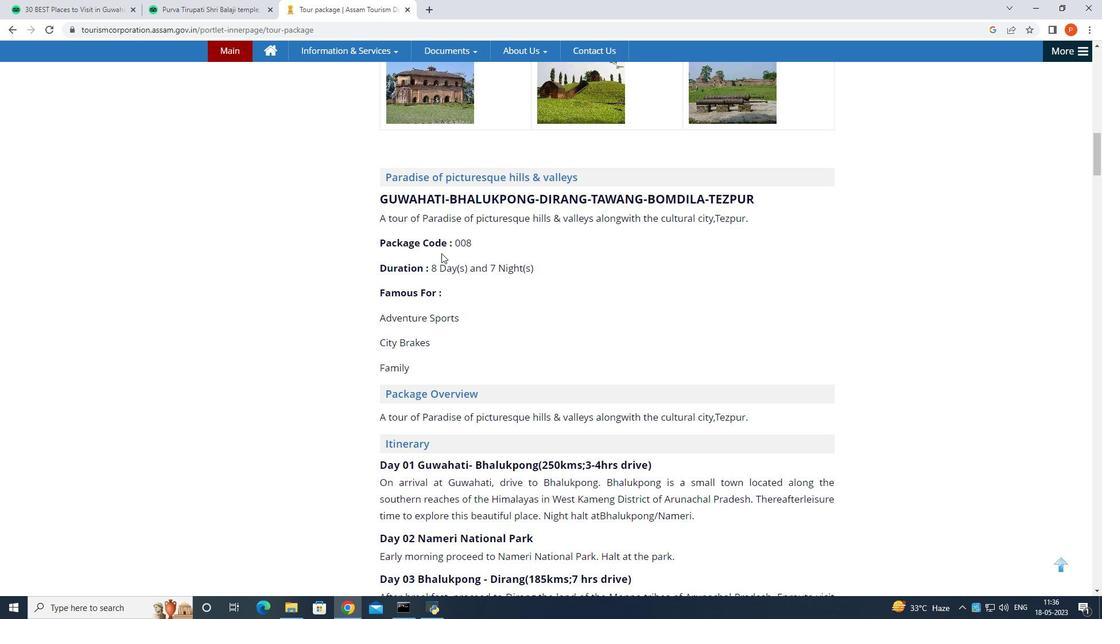 
Action: Mouse scrolled (441, 253) with delta (0, 0)
Screenshot: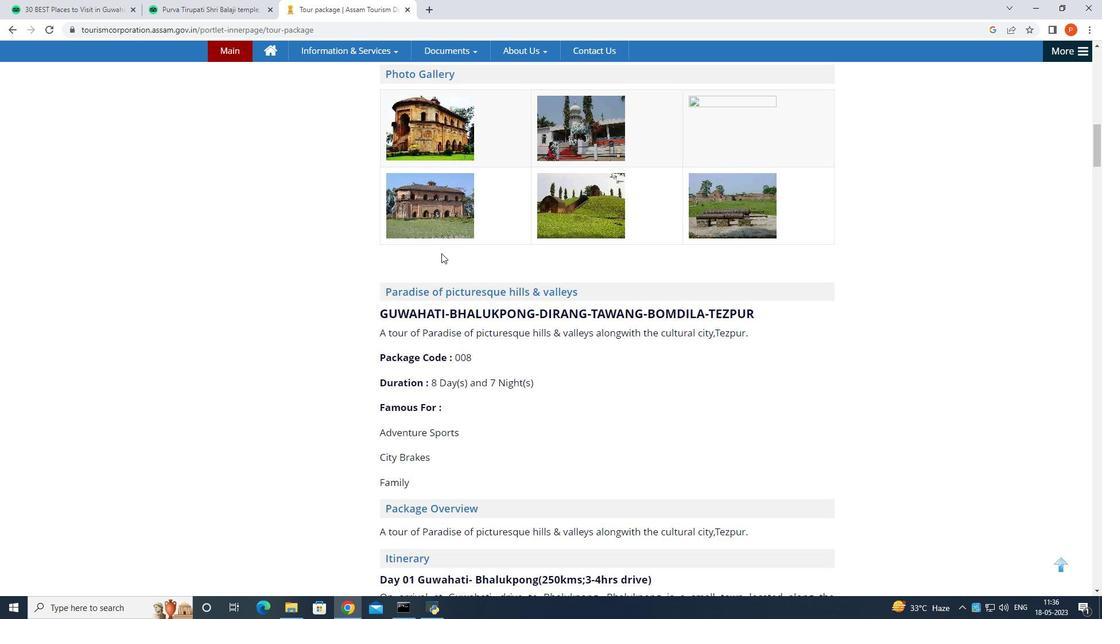 
Action: Mouse scrolled (441, 253) with delta (0, 0)
Screenshot: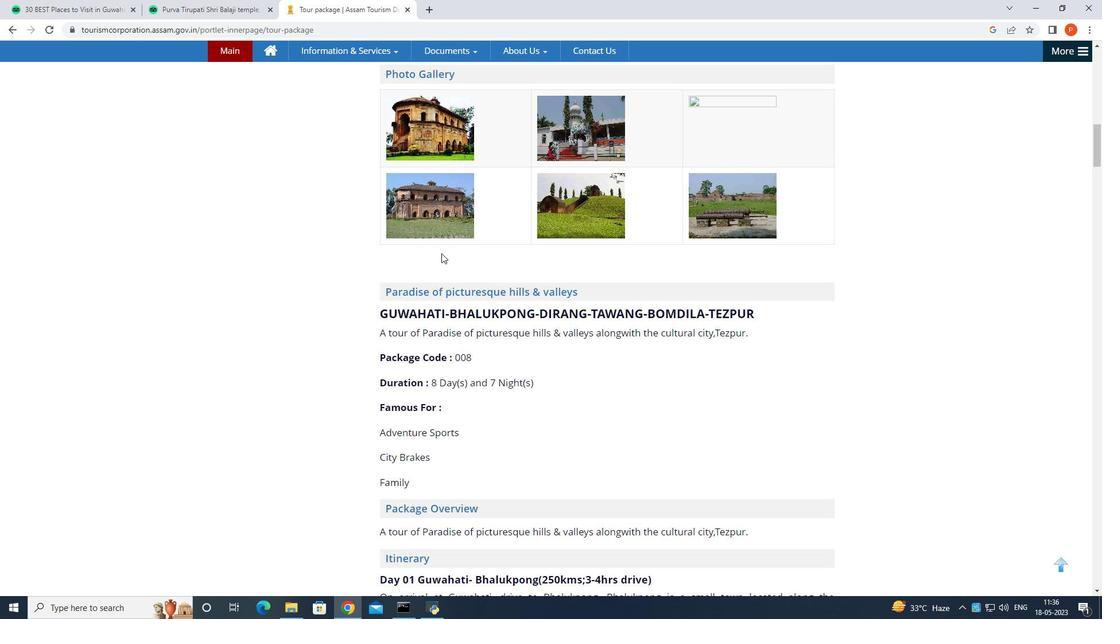 
Action: Mouse scrolled (441, 253) with delta (0, 0)
Screenshot: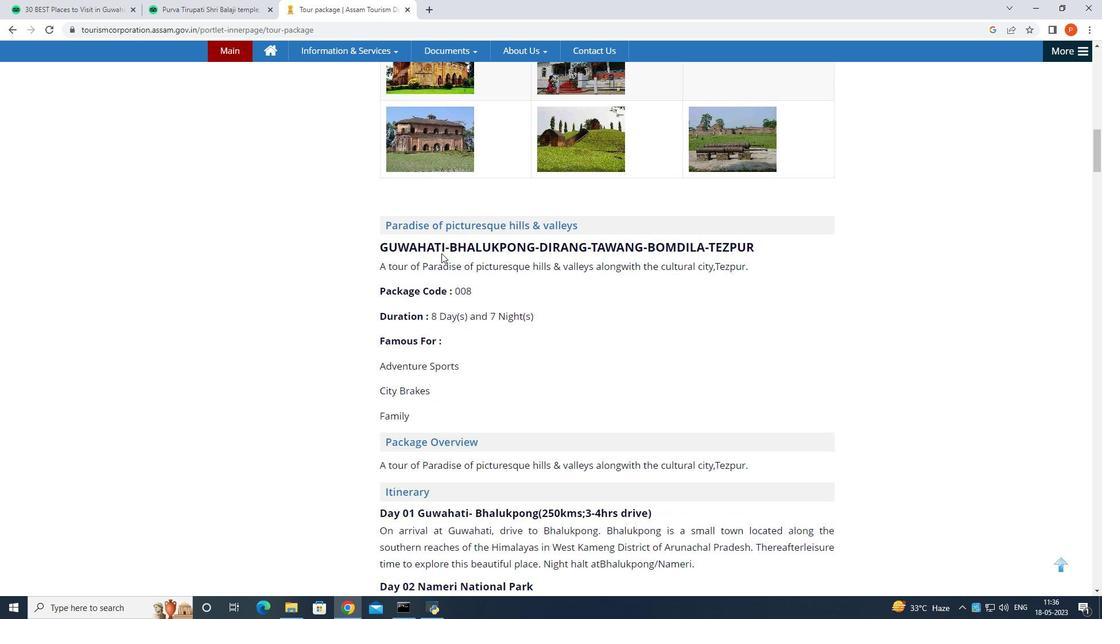 
Action: Mouse scrolled (441, 253) with delta (0, 0)
Screenshot: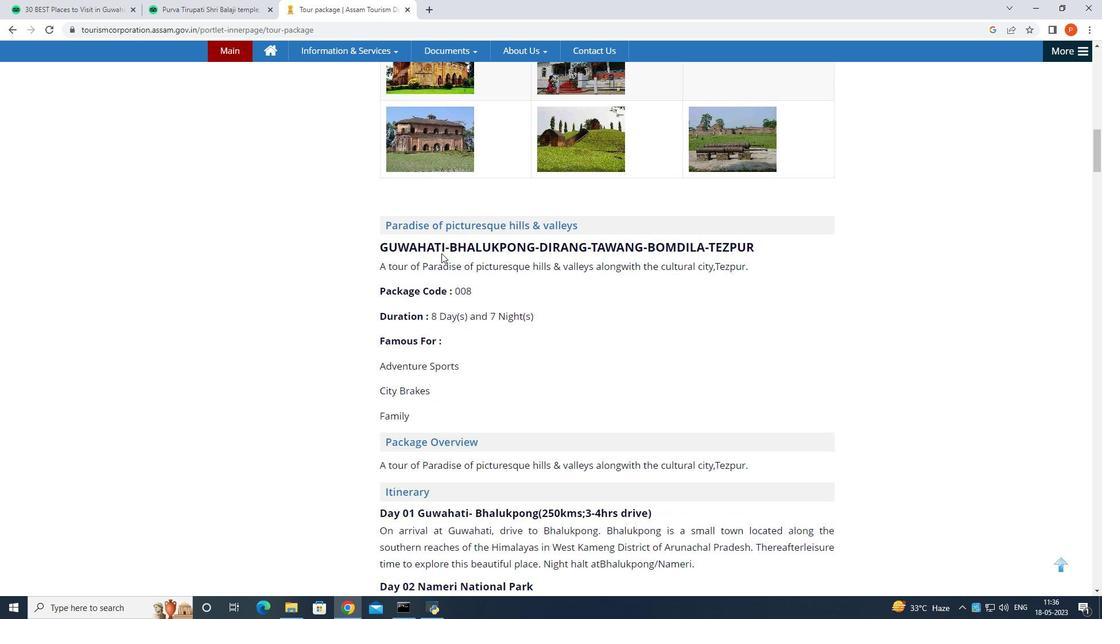 
Action: Mouse scrolled (441, 253) with delta (0, 0)
Screenshot: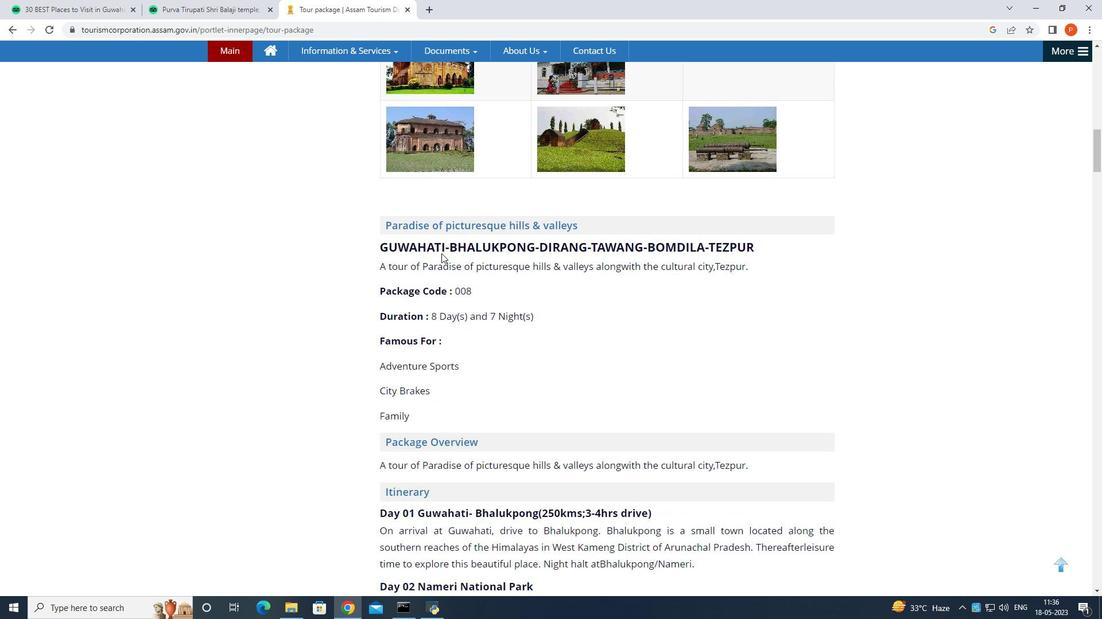 
Action: Mouse moved to (441, 253)
Screenshot: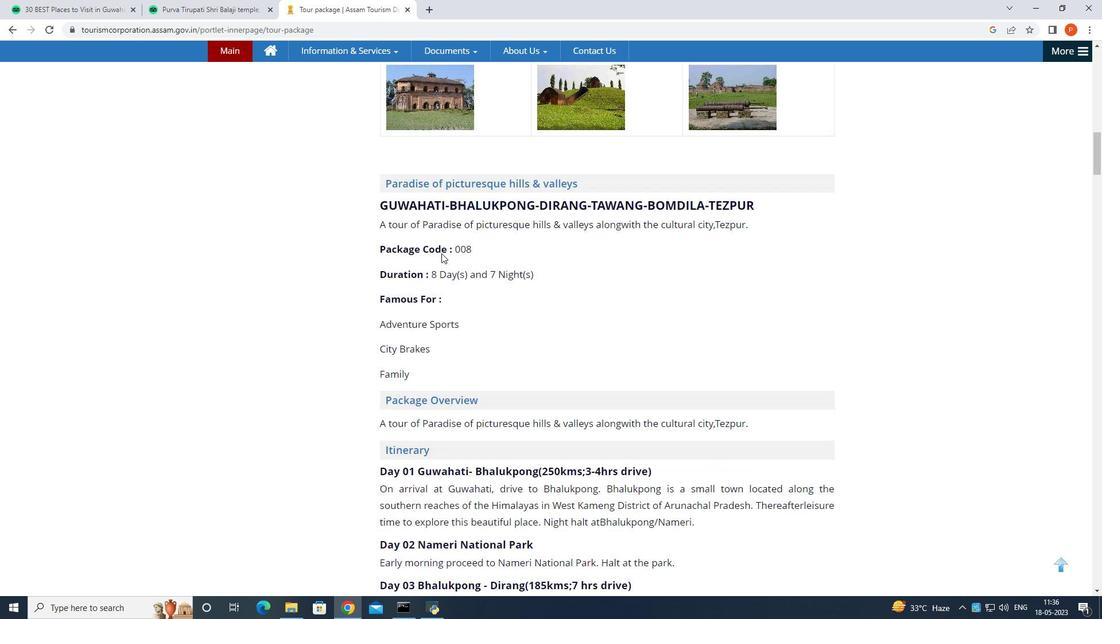 
Action: Mouse scrolled (441, 254) with delta (0, 0)
Screenshot: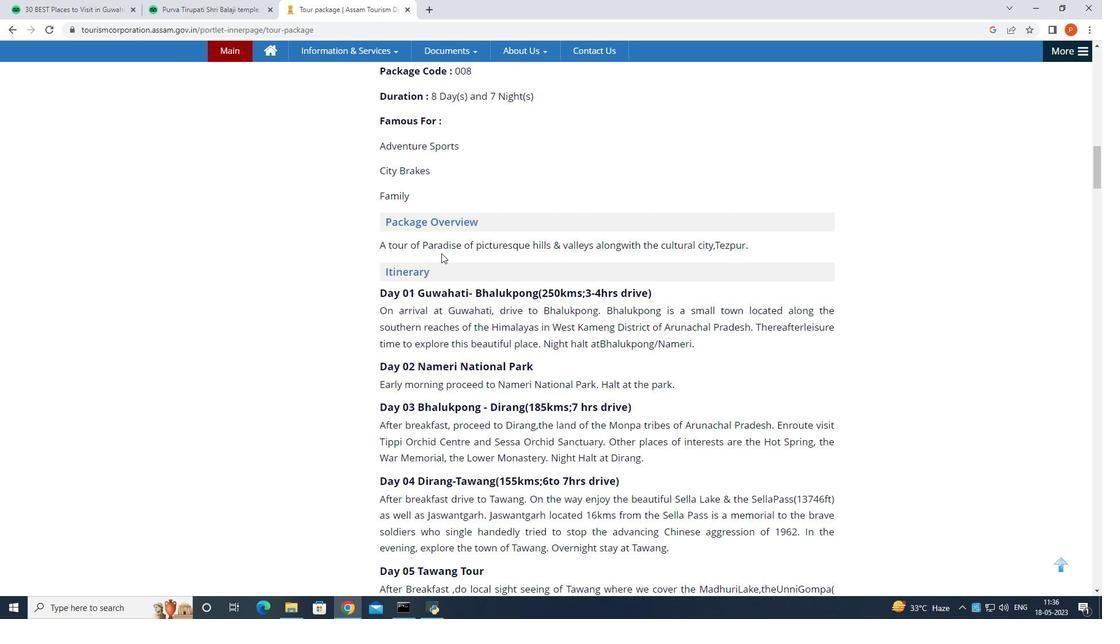 
Action: Mouse scrolled (441, 254) with delta (0, 0)
Screenshot: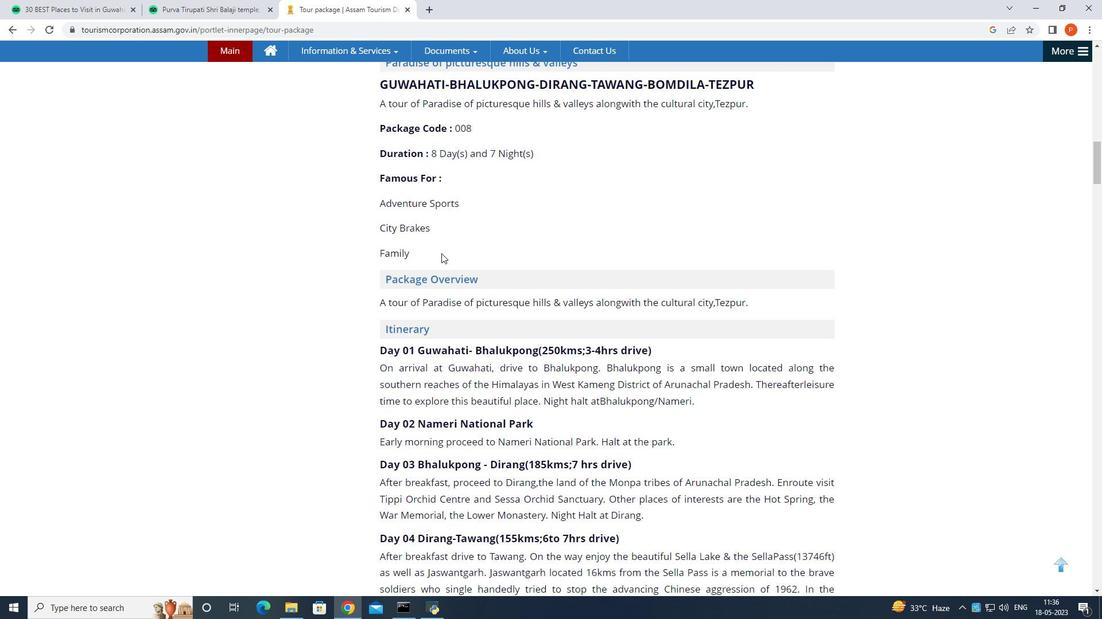 
Action: Mouse moved to (443, 245)
Screenshot: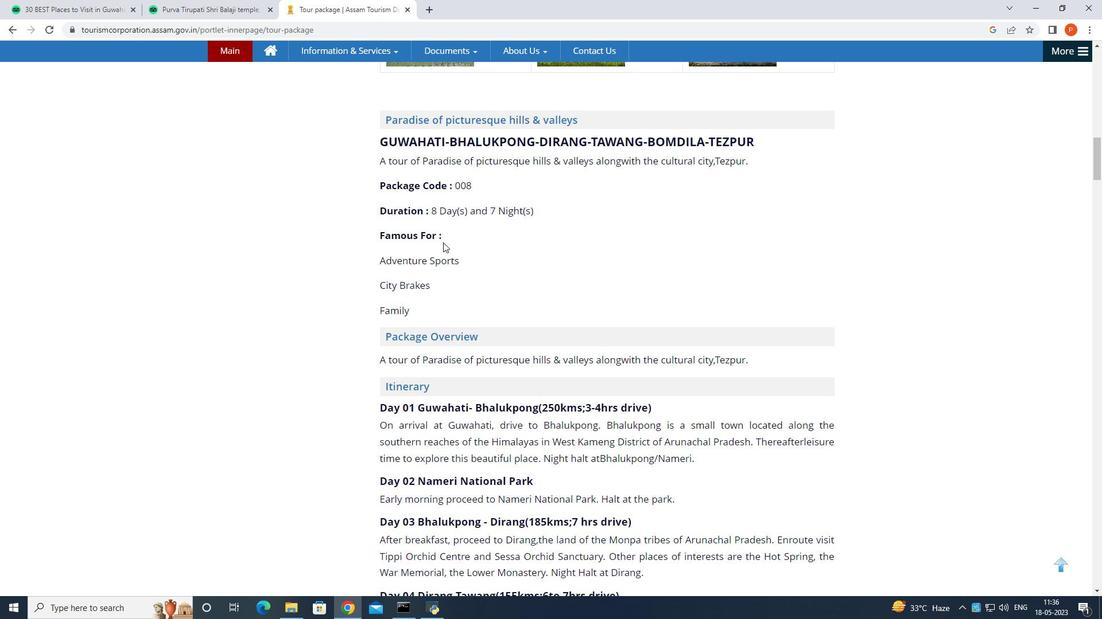 
Action: Mouse scrolled (443, 244) with delta (0, 0)
Screenshot: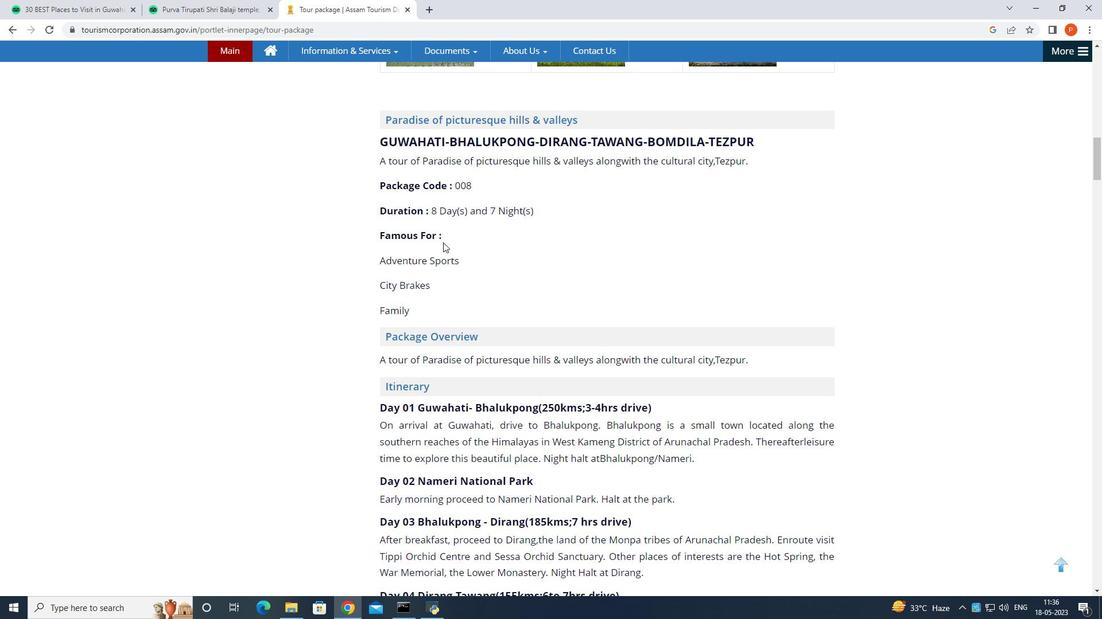
Action: Mouse moved to (442, 246)
Screenshot: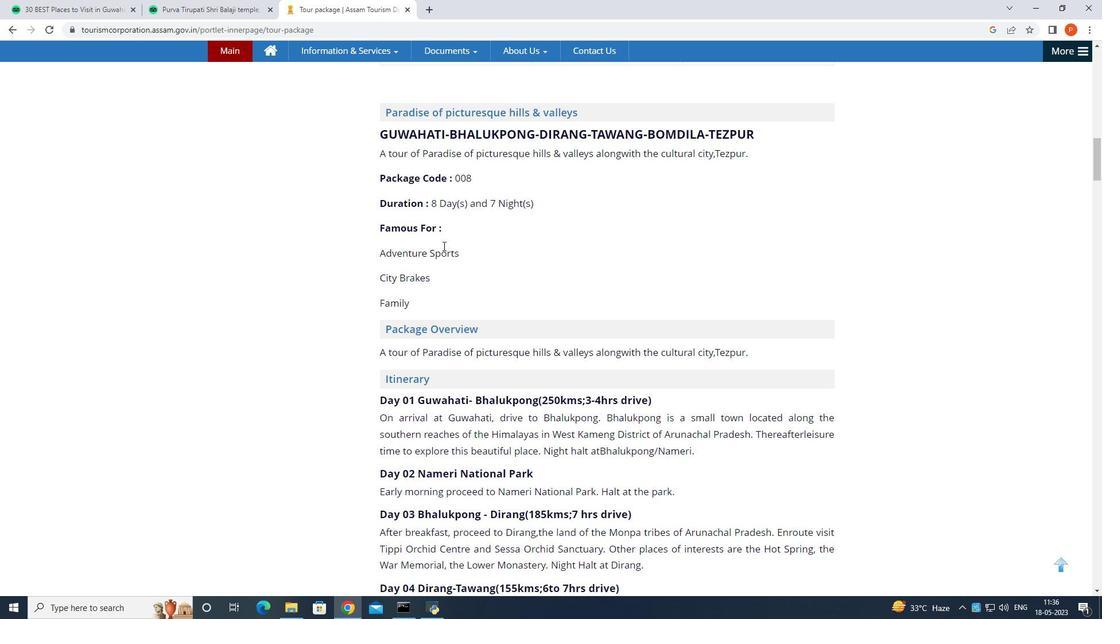 
Action: Mouse scrolled (442, 246) with delta (0, 0)
Screenshot: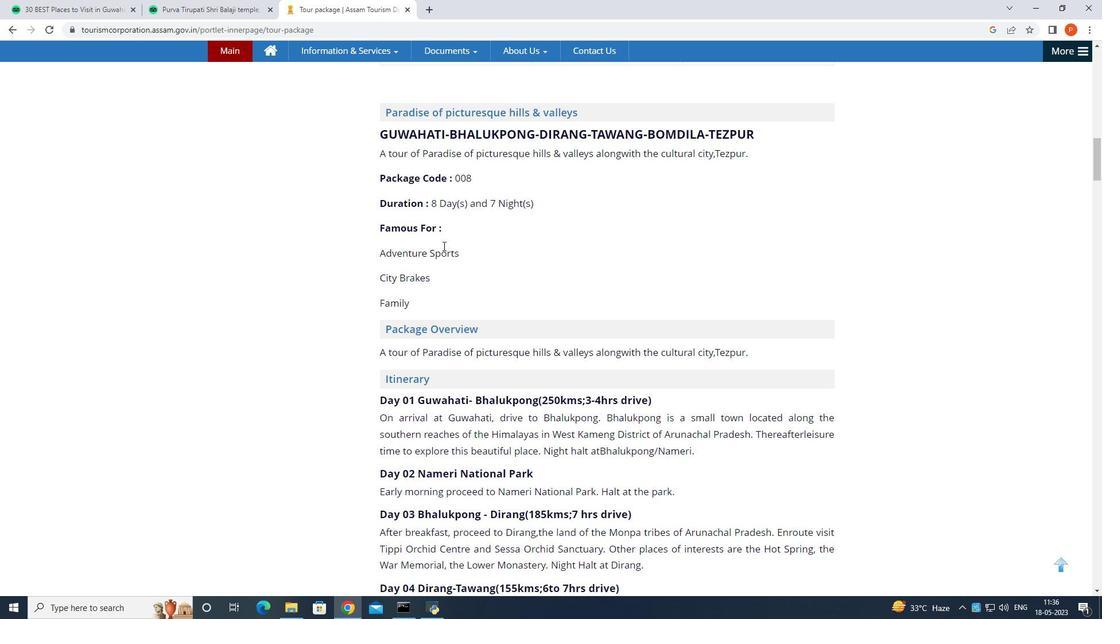 
Action: Mouse scrolled (442, 246) with delta (0, 0)
Screenshot: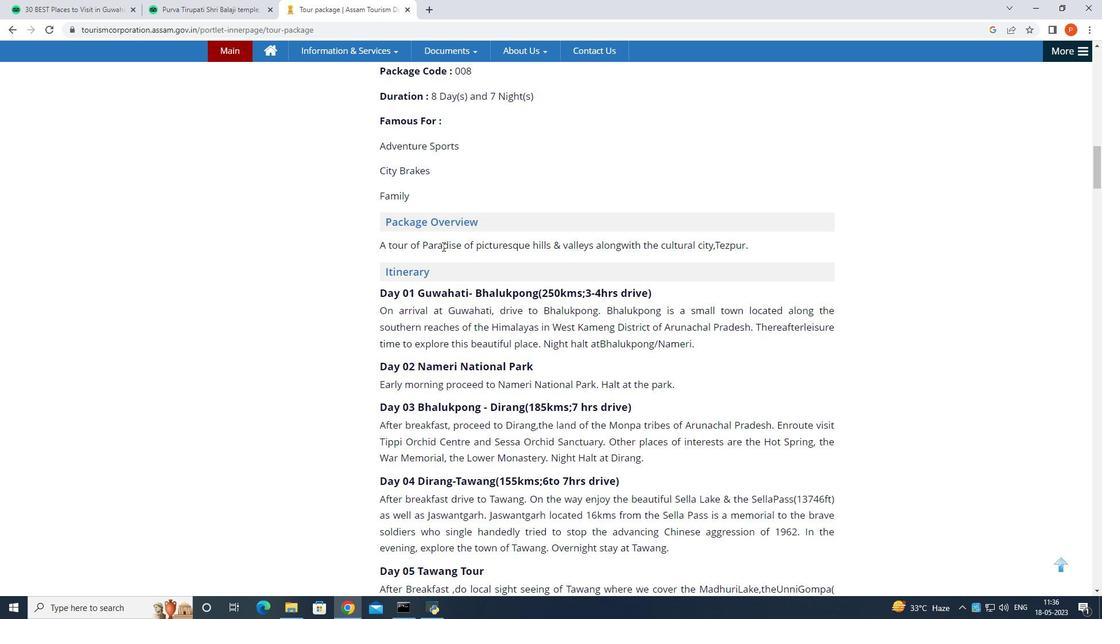
Action: Mouse scrolled (442, 246) with delta (0, 0)
Screenshot: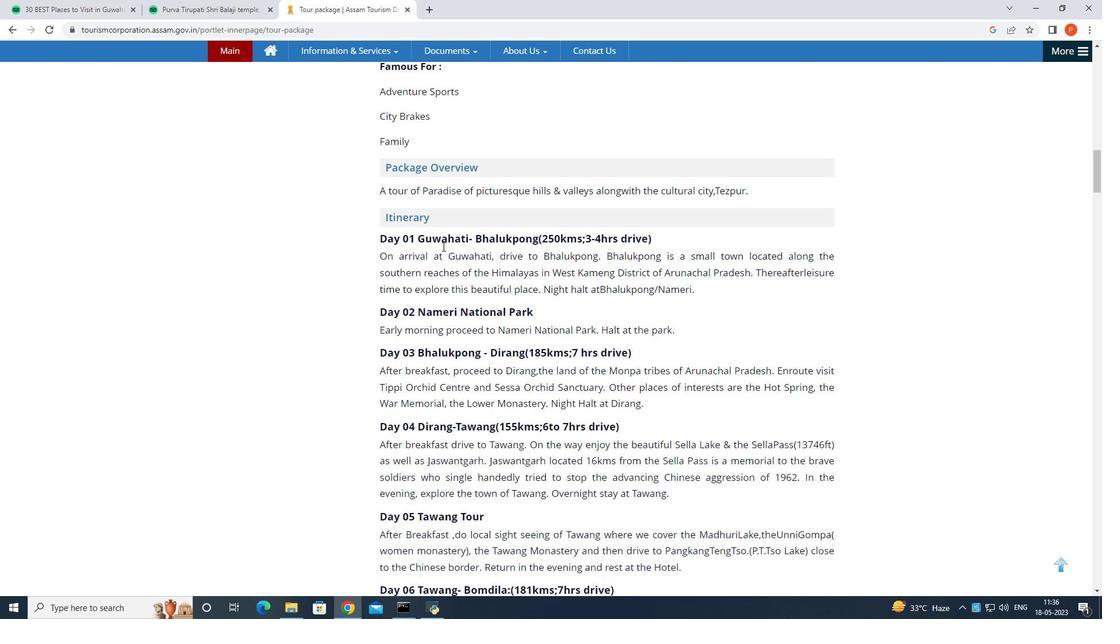 
Action: Mouse moved to (442, 247)
Screenshot: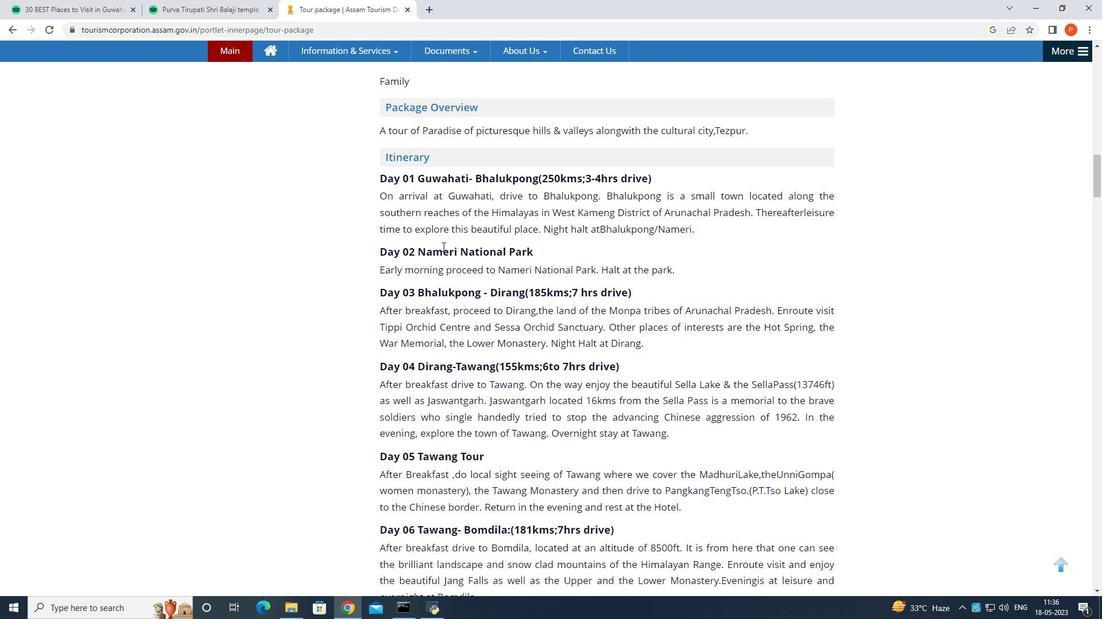 
Action: Mouse scrolled (442, 246) with delta (0, 0)
Screenshot: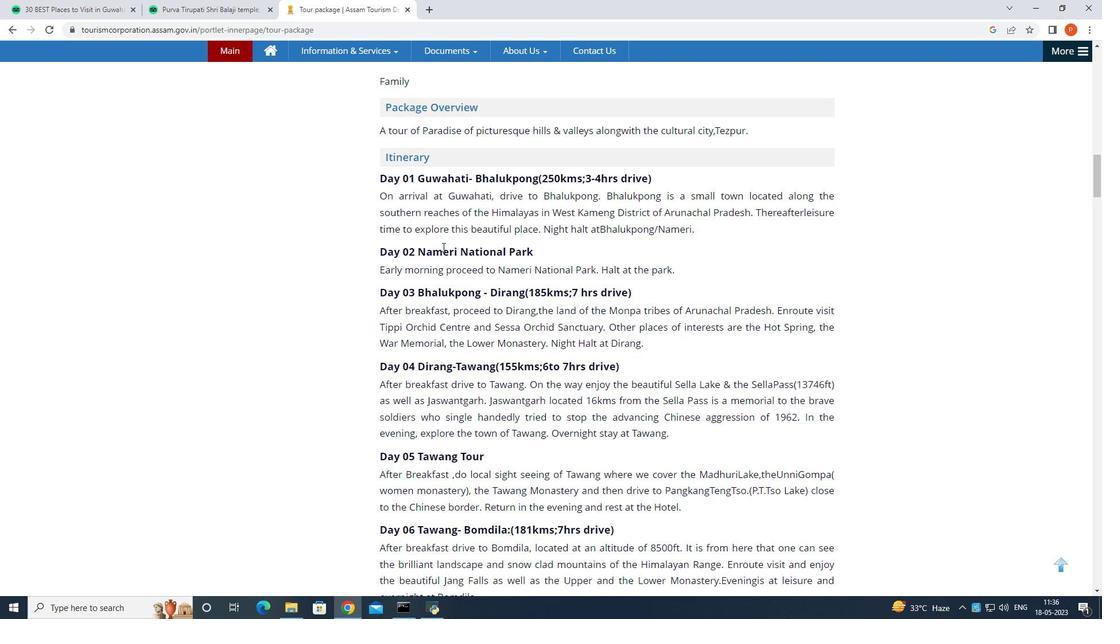 
Action: Mouse scrolled (442, 246) with delta (0, 0)
Screenshot: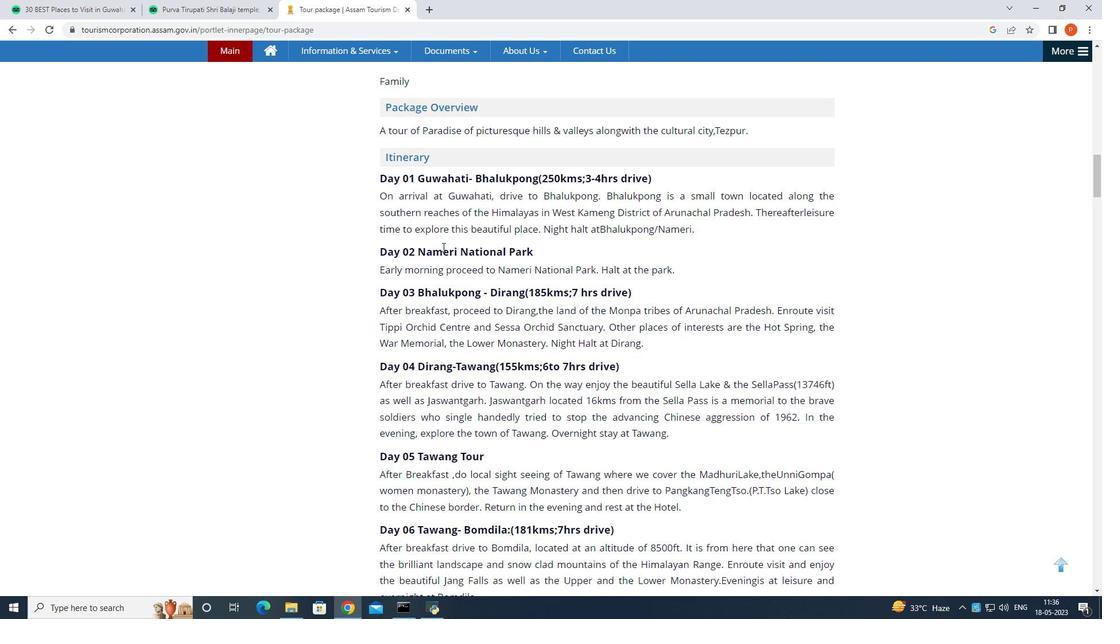 
Action: Mouse moved to (442, 247)
Screenshot: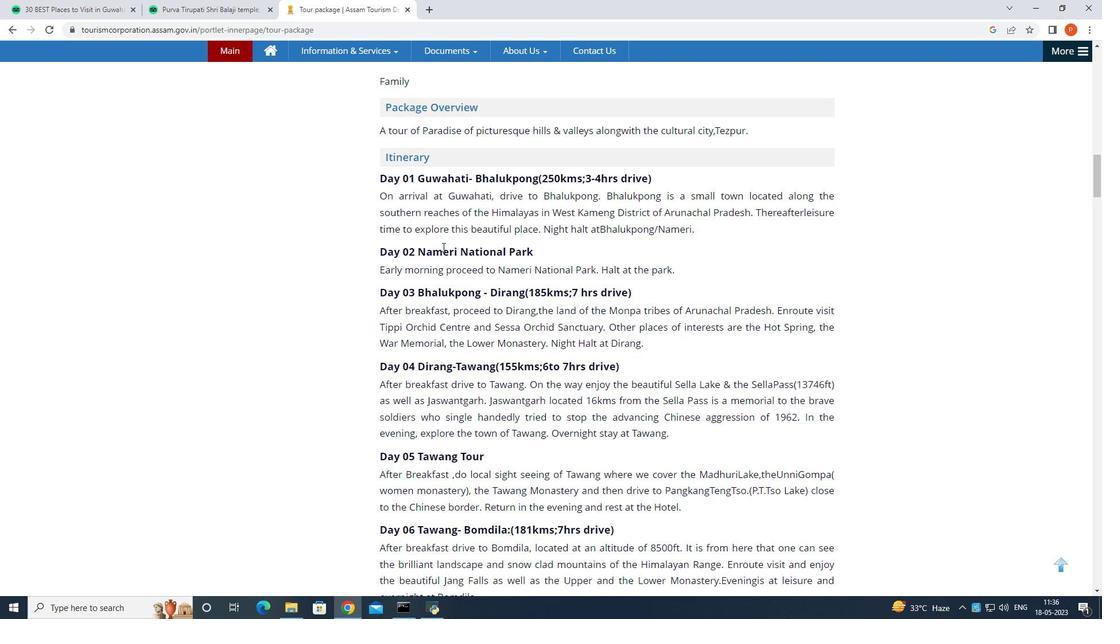 
Action: Mouse scrolled (442, 246) with delta (0, 0)
Screenshot: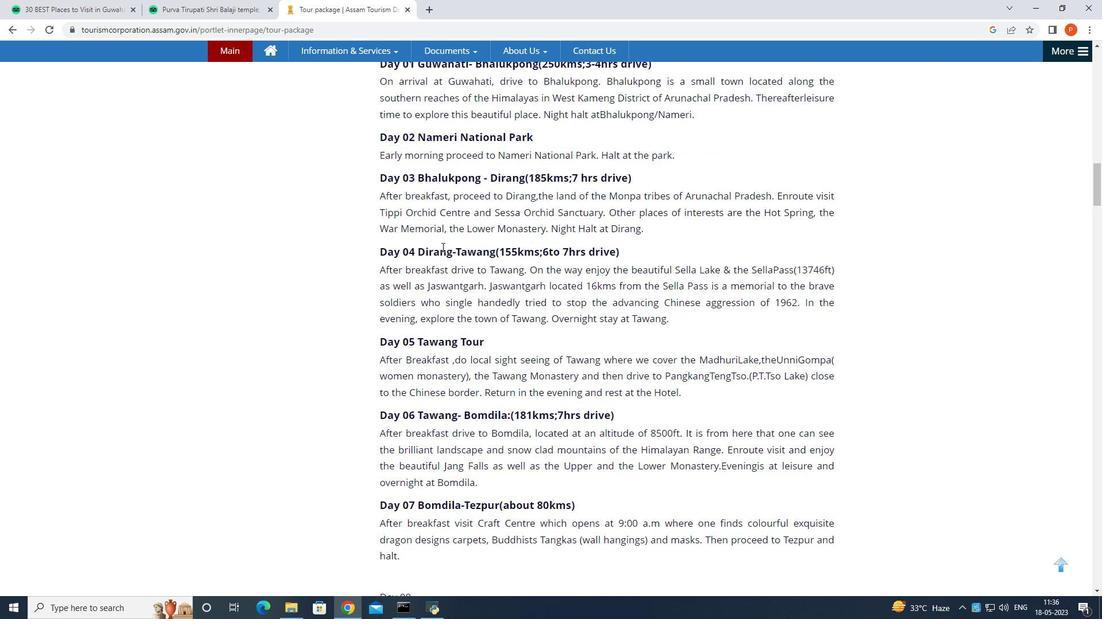 
Action: Mouse scrolled (442, 246) with delta (0, 0)
Screenshot: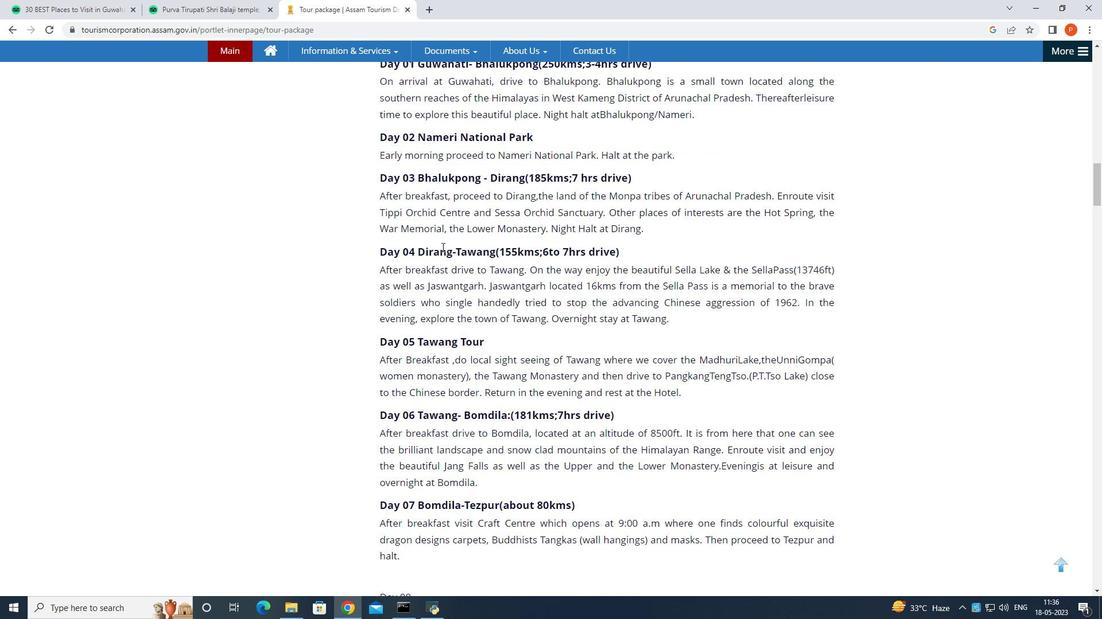 
Action: Mouse moved to (463, 286)
Screenshot: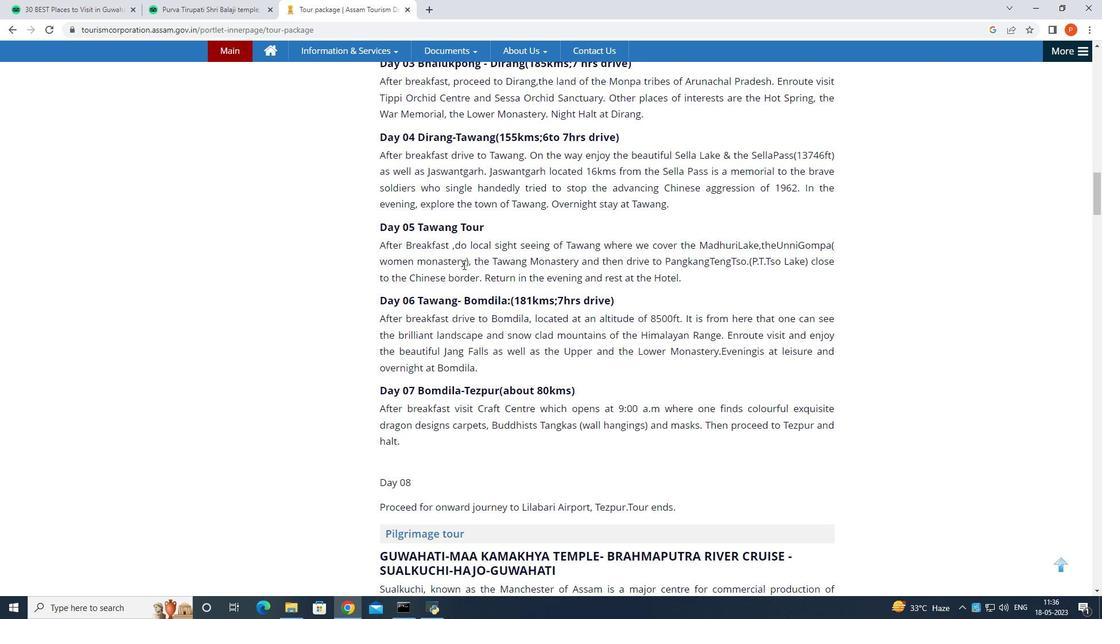 
Action: Mouse scrolled (463, 285) with delta (0, 0)
Screenshot: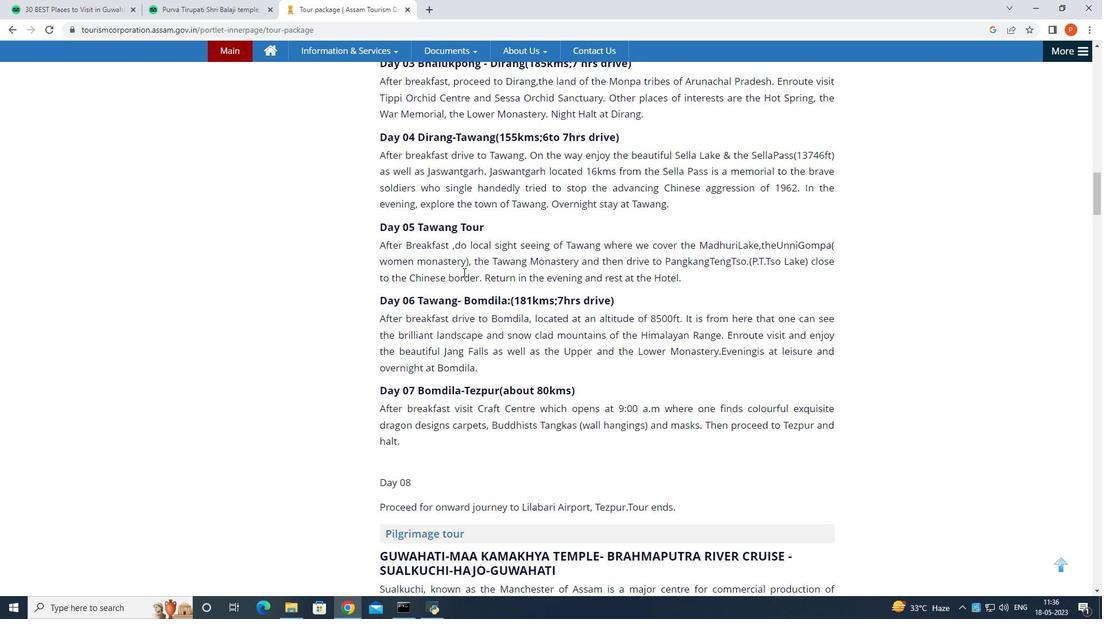 
Action: Mouse moved to (463, 286)
Screenshot: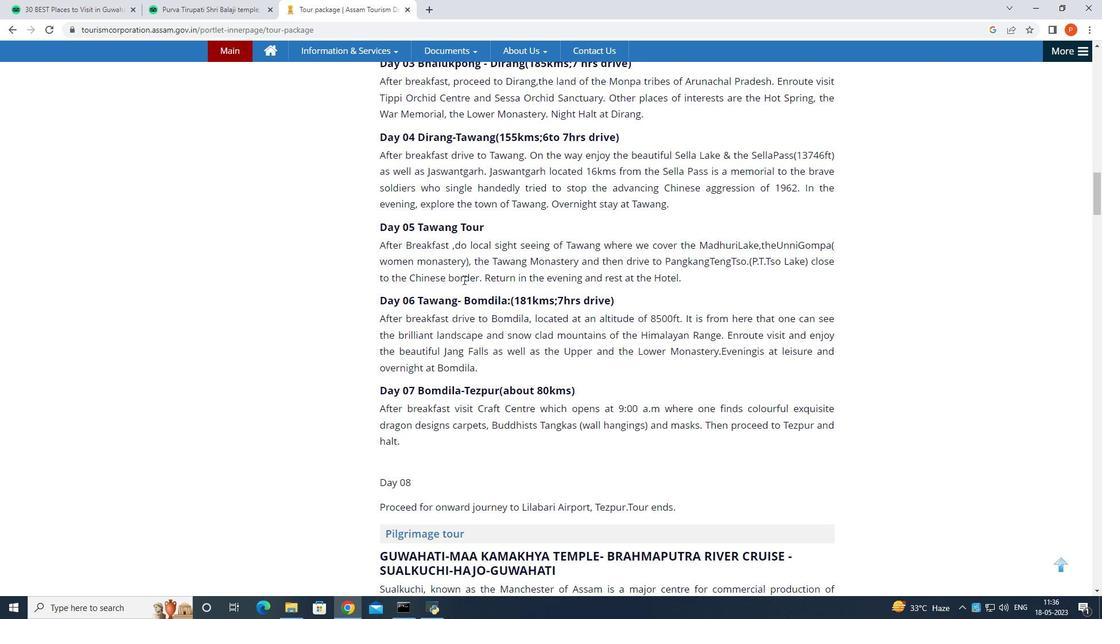 
Action: Mouse scrolled (463, 285) with delta (0, 0)
Screenshot: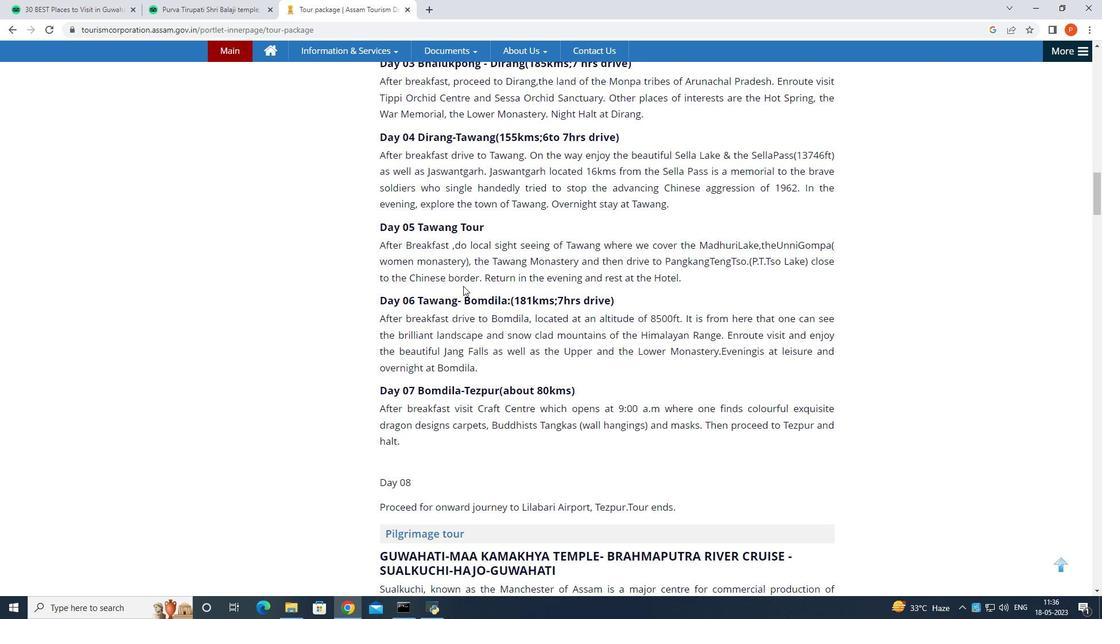 
Action: Mouse scrolled (463, 285) with delta (0, 0)
Screenshot: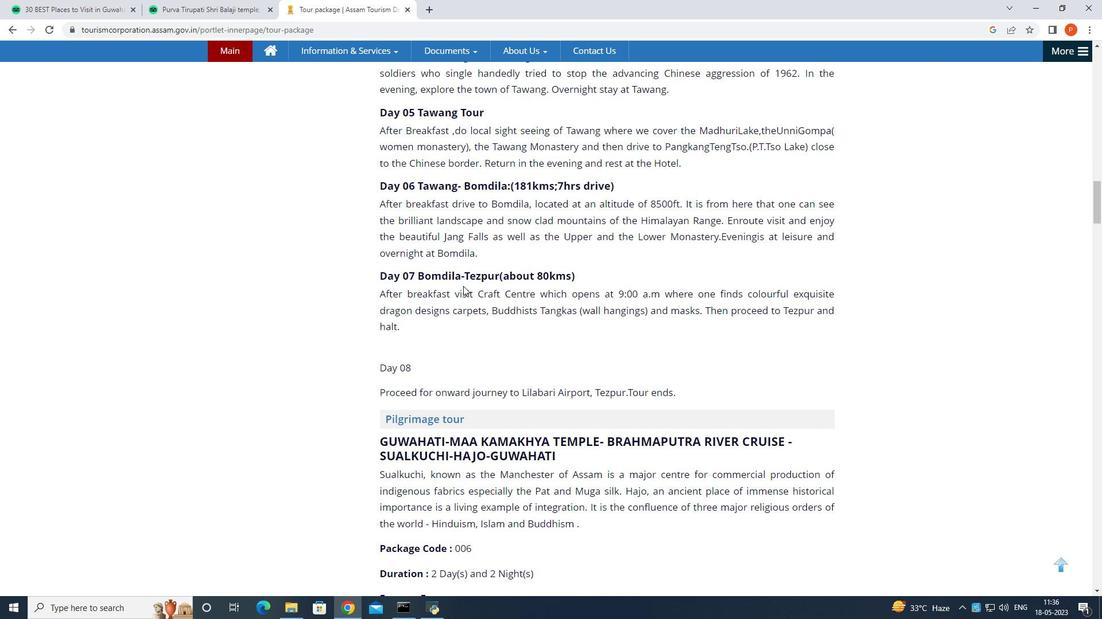 
Action: Mouse scrolled (463, 285) with delta (0, 0)
Screenshot: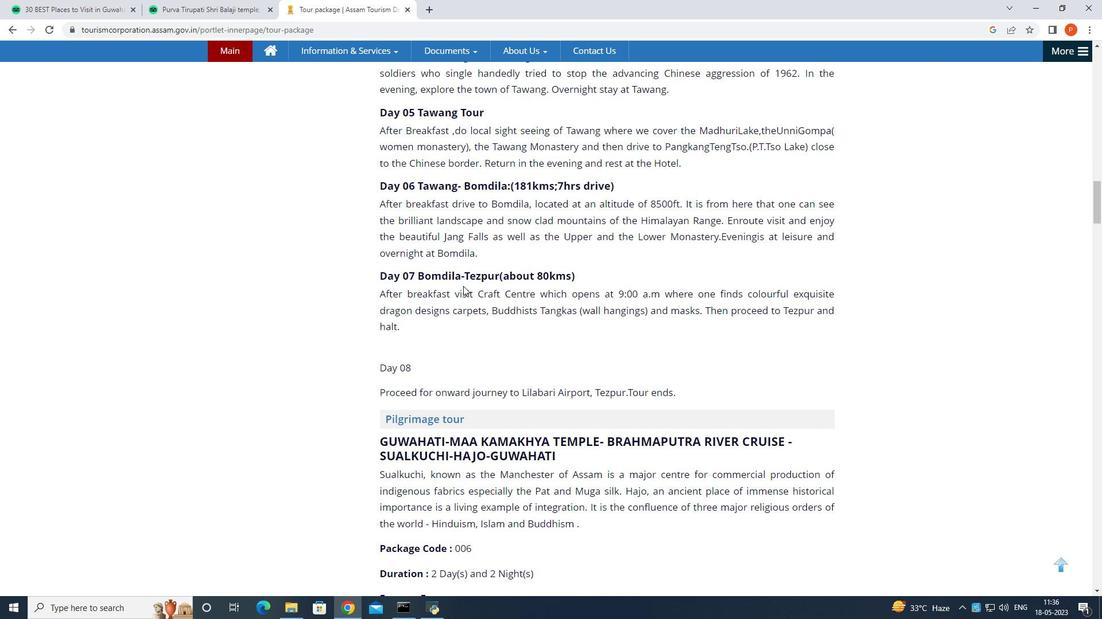 
Action: Mouse scrolled (463, 285) with delta (0, 0)
Screenshot: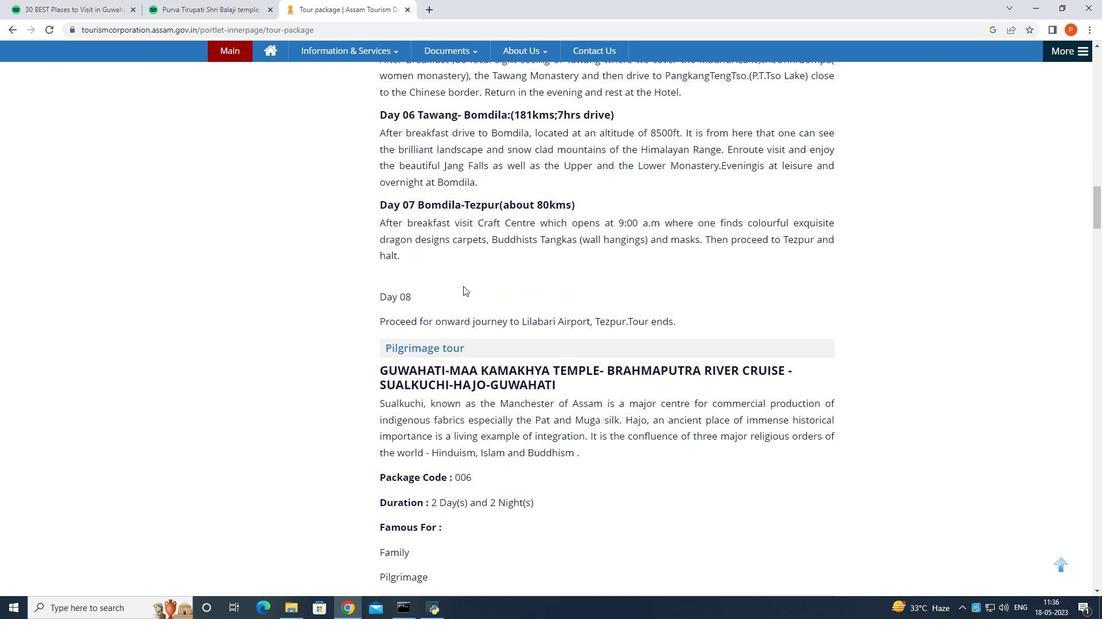 
Action: Mouse moved to (437, 289)
Screenshot: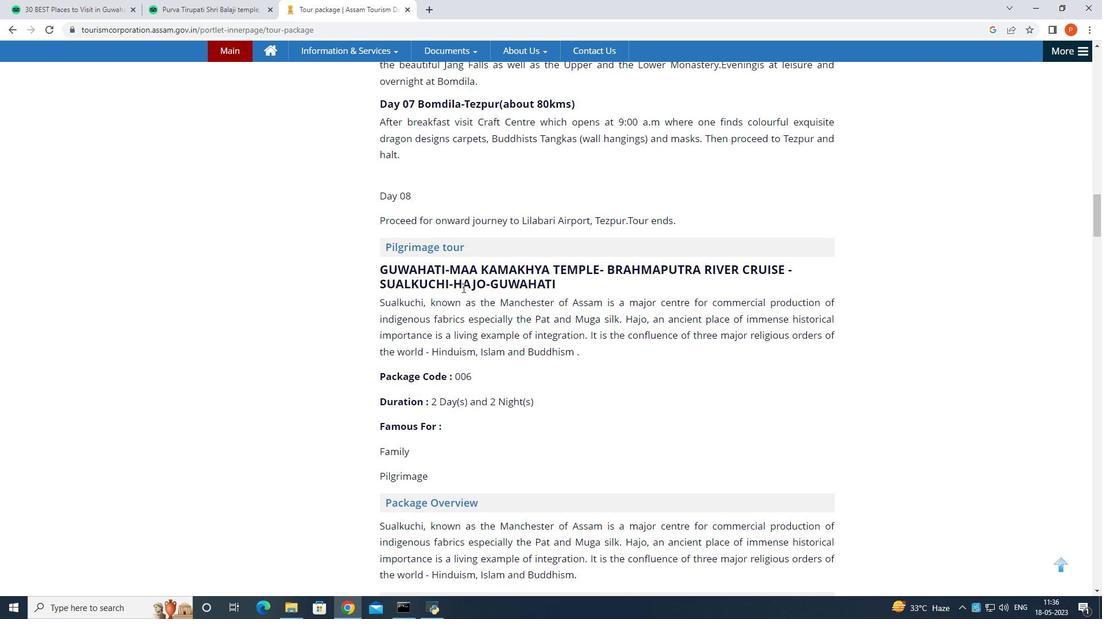 
Action: Mouse scrolled (437, 290) with delta (0, 0)
Screenshot: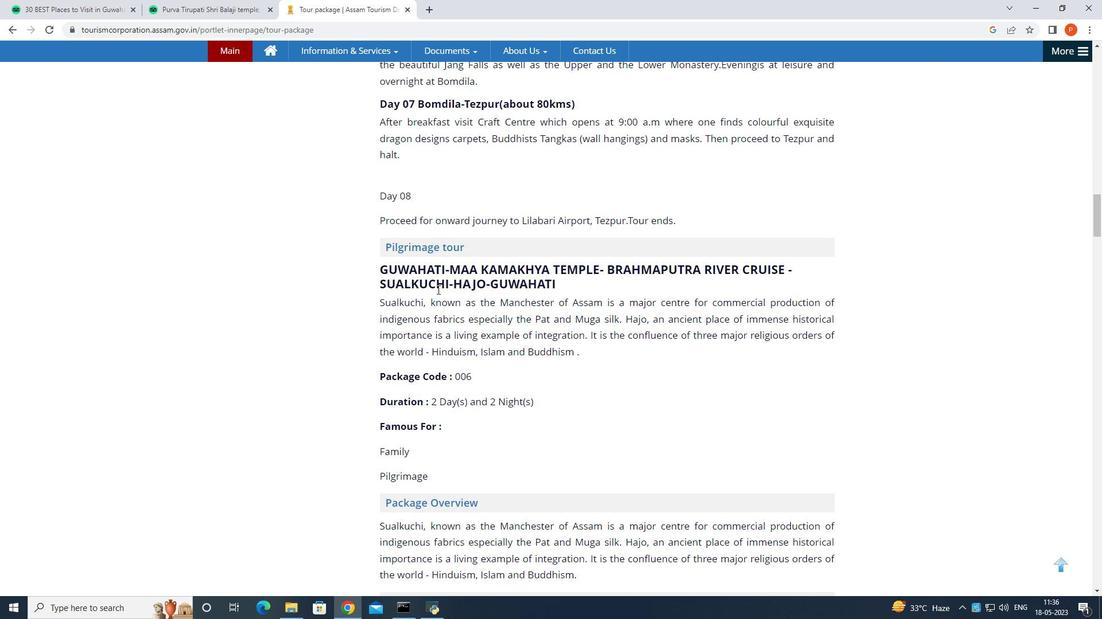 
Action: Mouse scrolled (437, 290) with delta (0, 0)
Screenshot: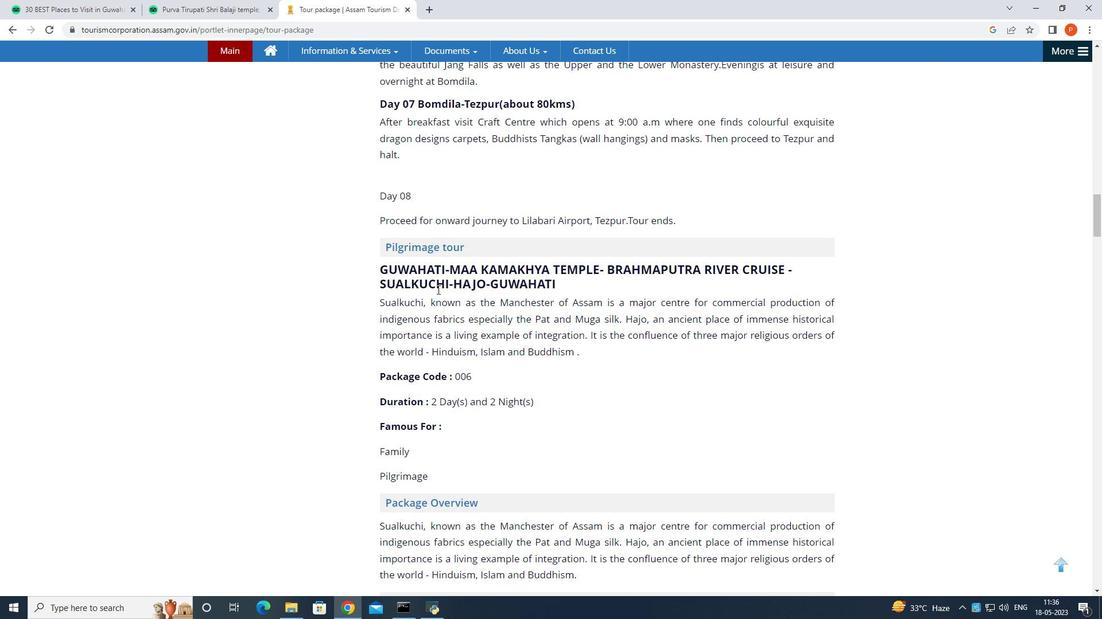 
Action: Mouse scrolled (437, 290) with delta (0, 0)
Screenshot: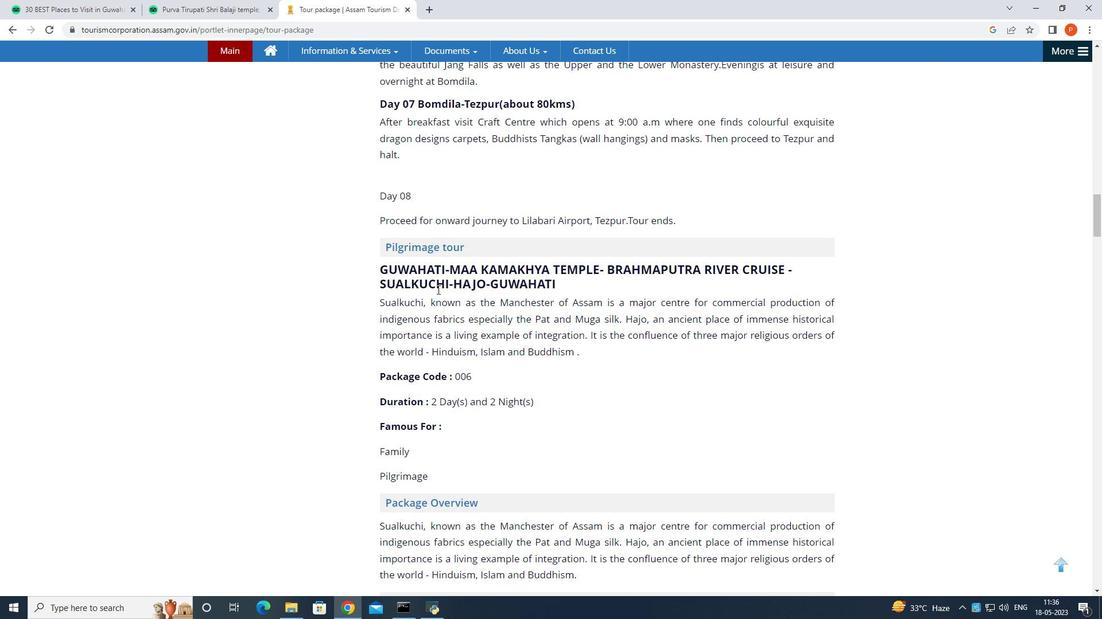 
Action: Mouse scrolled (437, 290) with delta (0, 0)
Screenshot: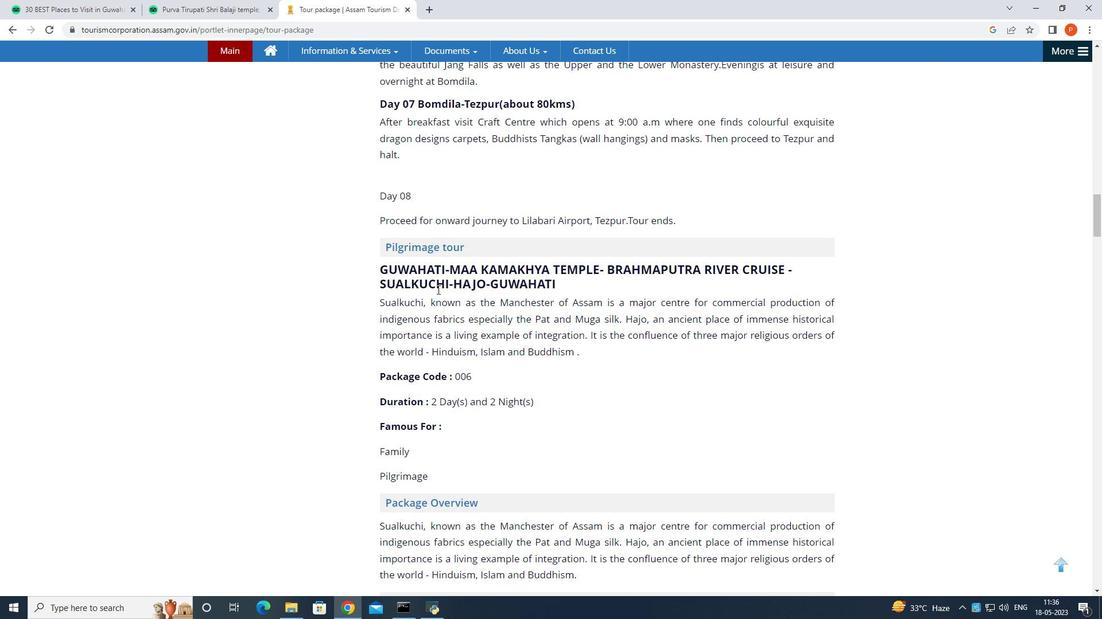 
Action: Mouse scrolled (437, 290) with delta (0, 0)
Screenshot: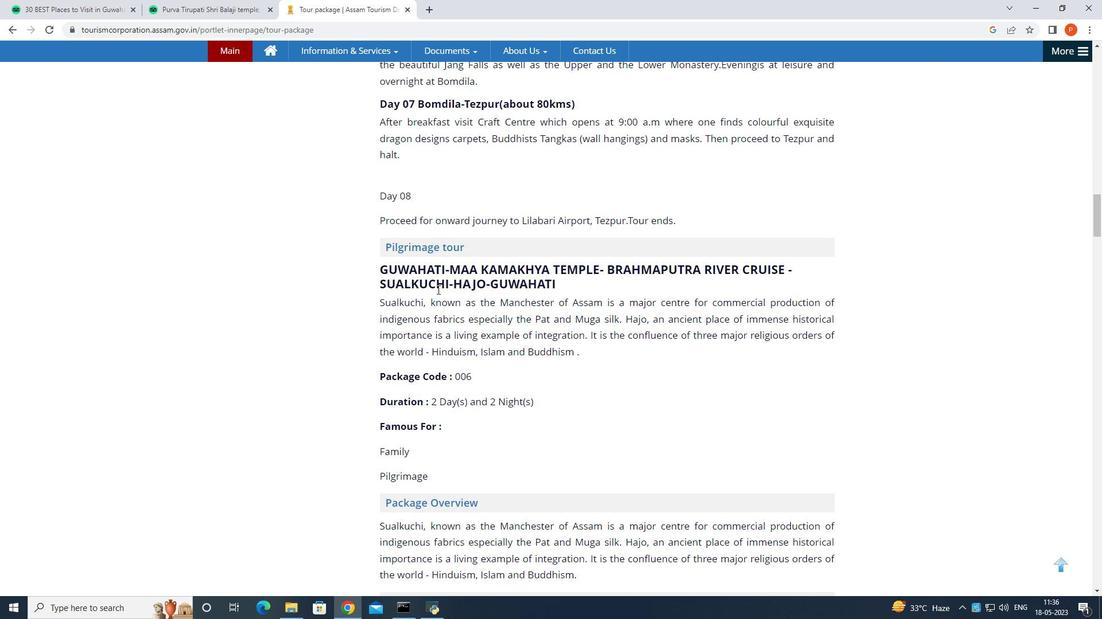 
Action: Mouse scrolled (437, 290) with delta (0, 0)
Screenshot: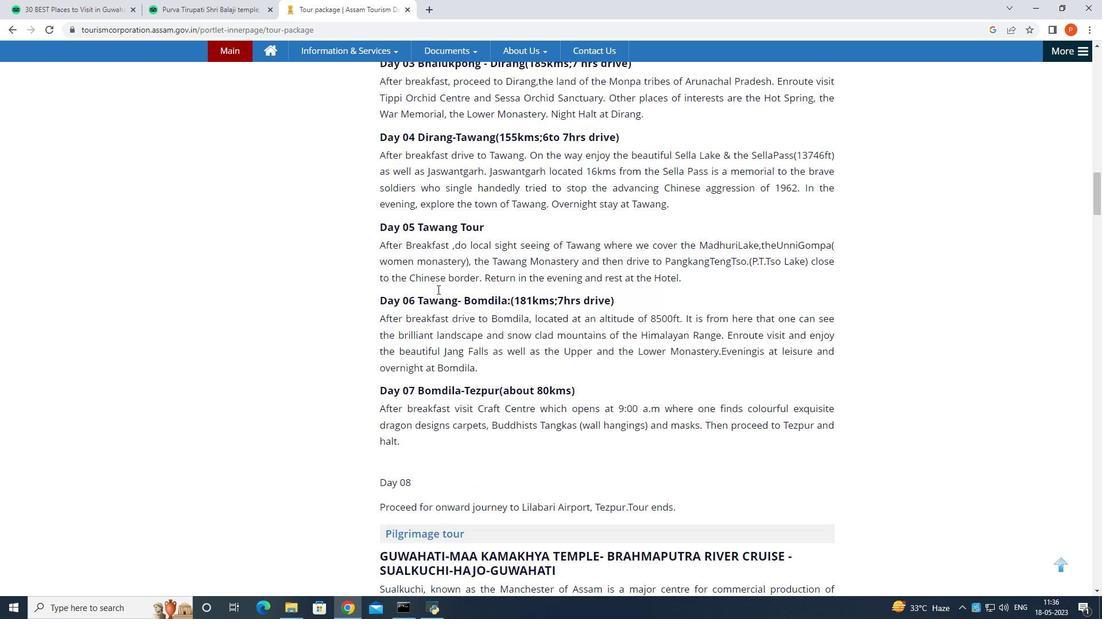 
Action: Mouse moved to (436, 289)
Screenshot: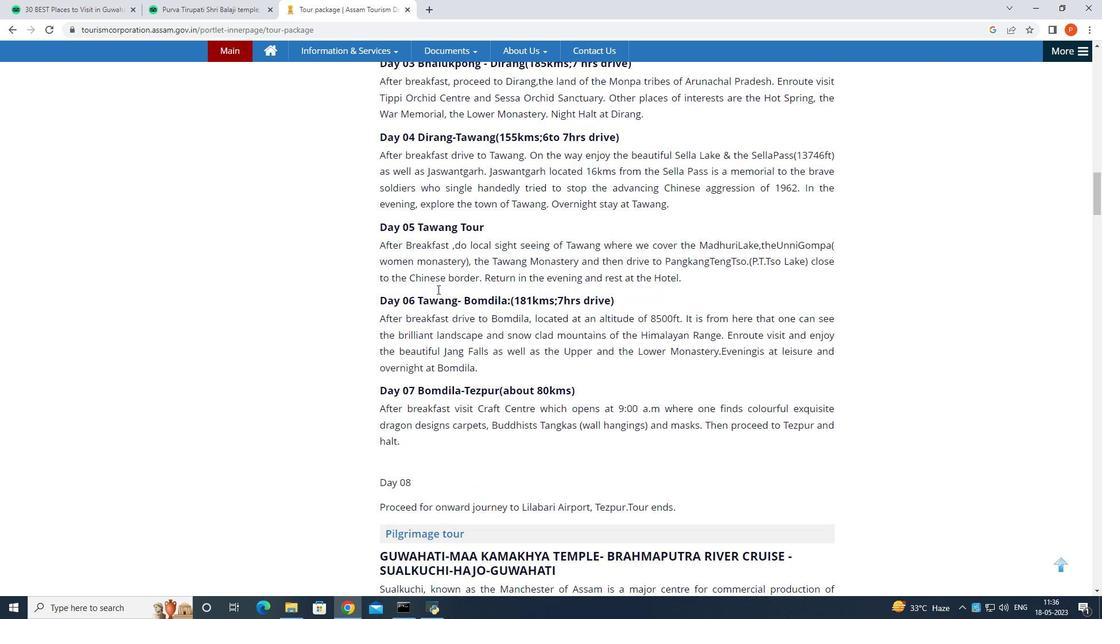 
Action: Mouse scrolled (436, 290) with delta (0, 0)
Screenshot: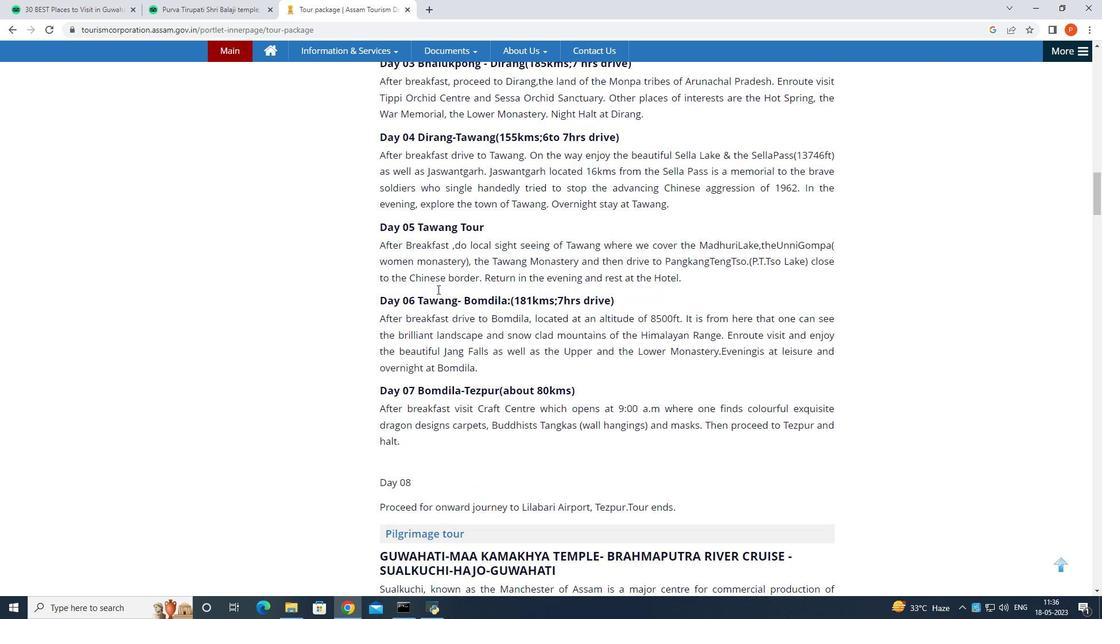 
Action: Mouse moved to (436, 288)
Screenshot: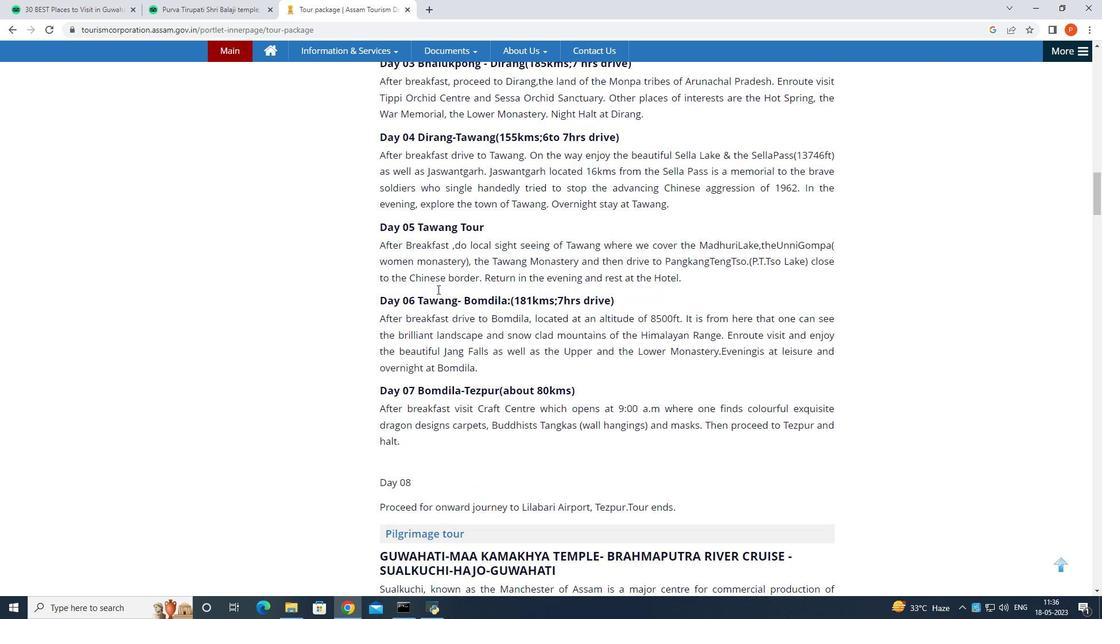 
Action: Mouse scrolled (436, 289) with delta (0, 0)
Screenshot: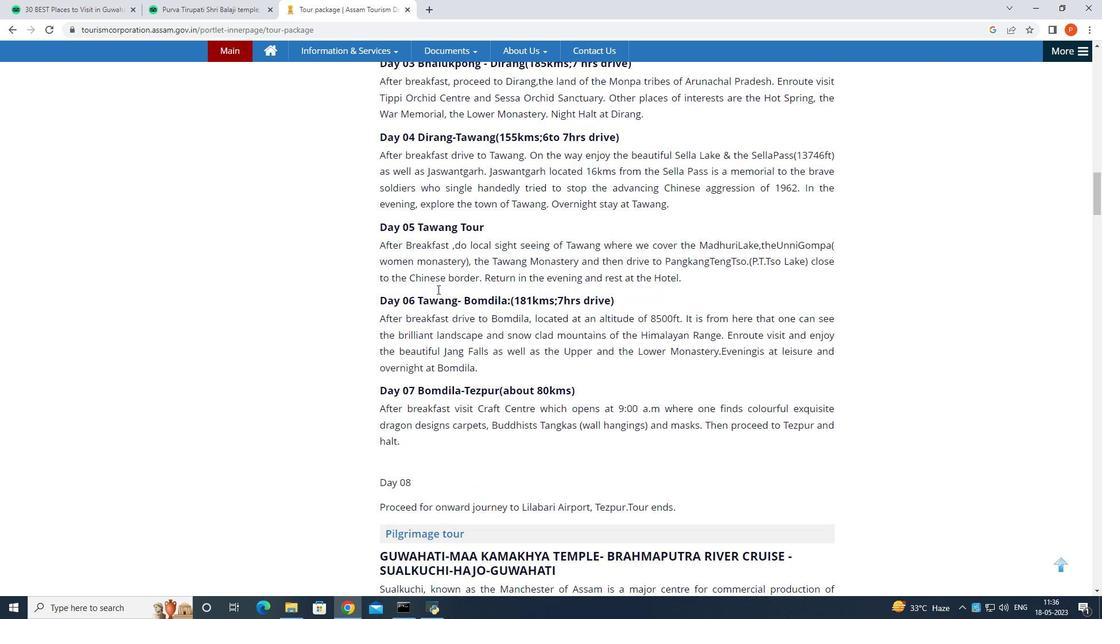 
Action: Mouse moved to (436, 288)
Screenshot: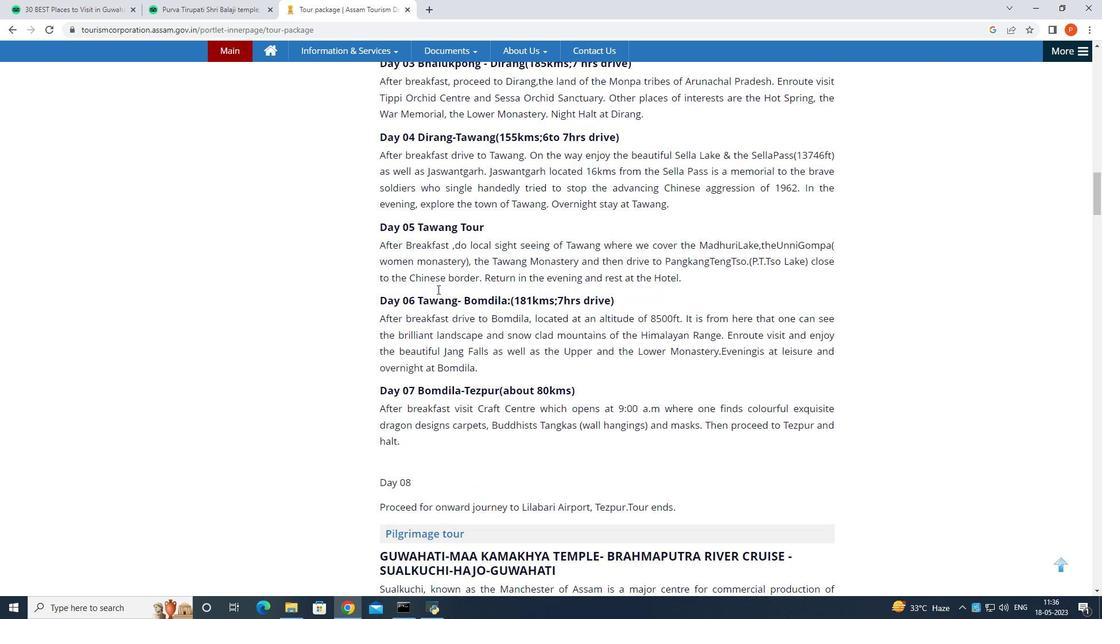 
Action: Mouse scrolled (436, 288) with delta (0, 0)
Screenshot: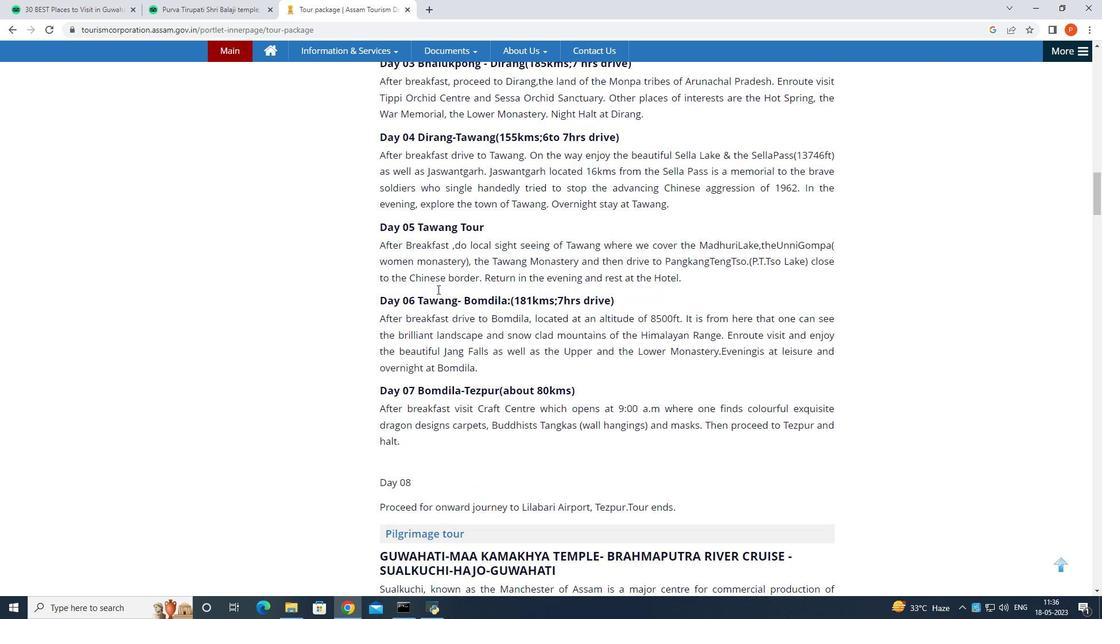 
Action: Mouse moved to (437, 283)
Screenshot: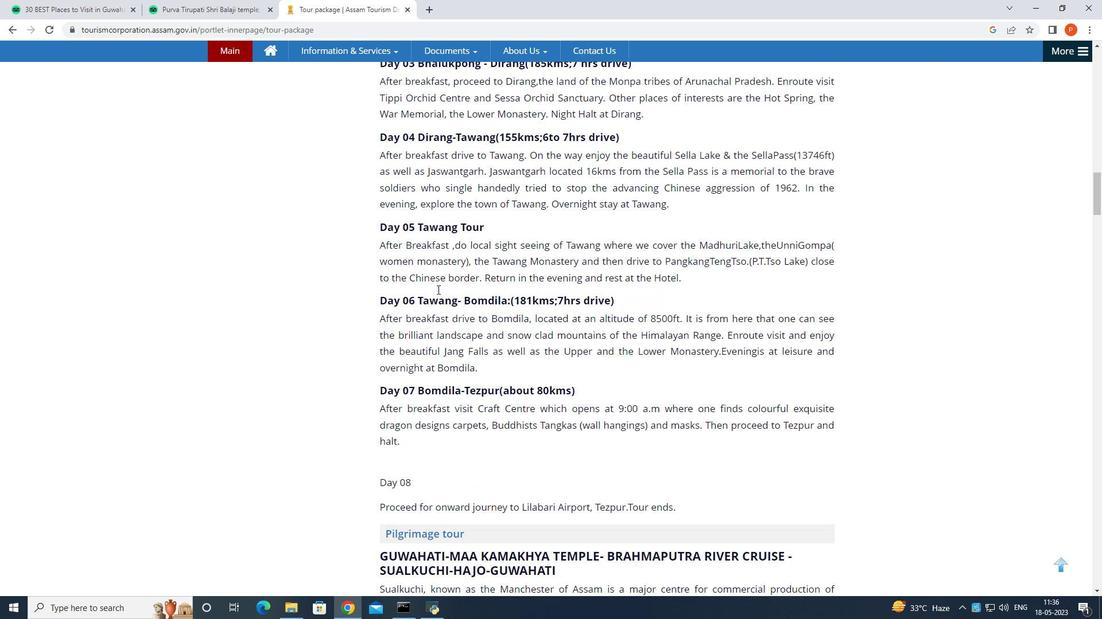 
Action: Mouse scrolled (437, 284) with delta (0, 0)
Screenshot: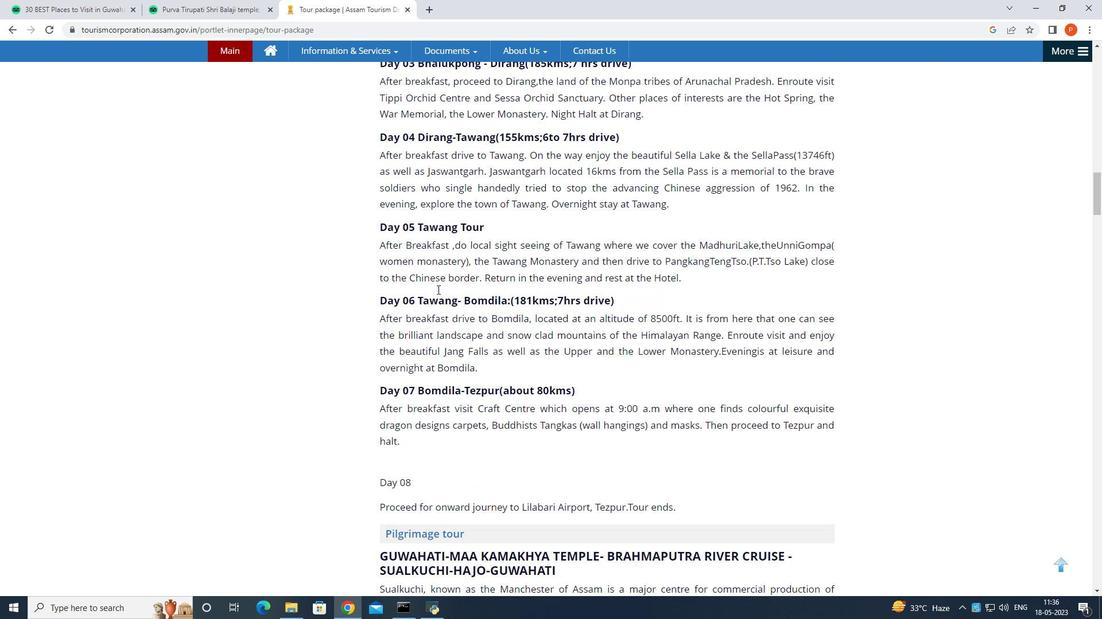 
Action: Mouse moved to (437, 273)
Screenshot: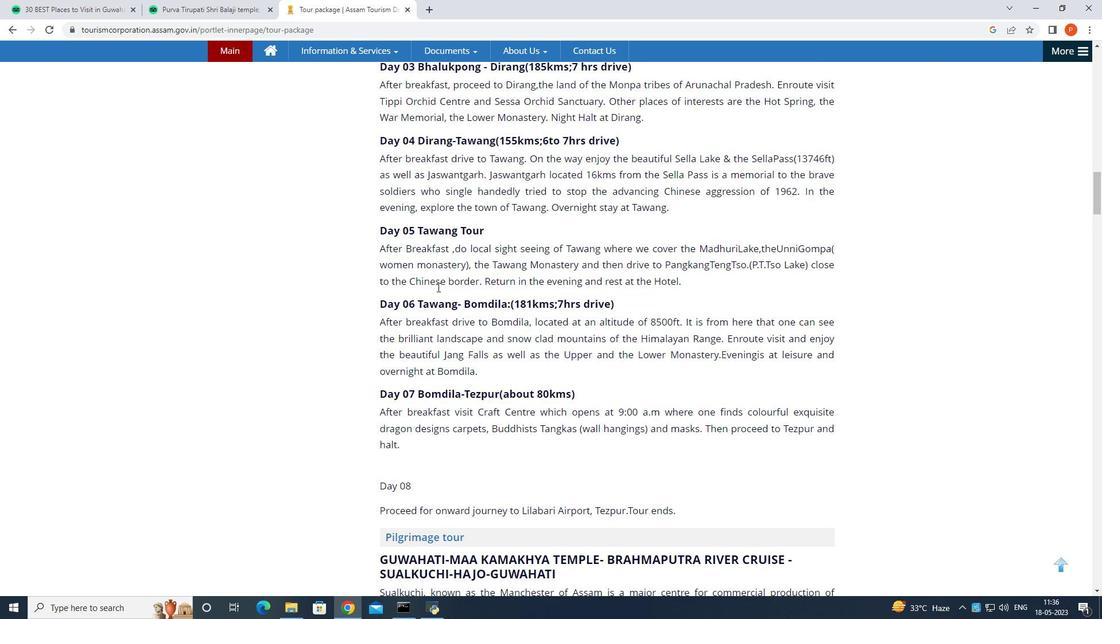 
Action: Mouse scrolled (437, 274) with delta (0, 0)
Screenshot: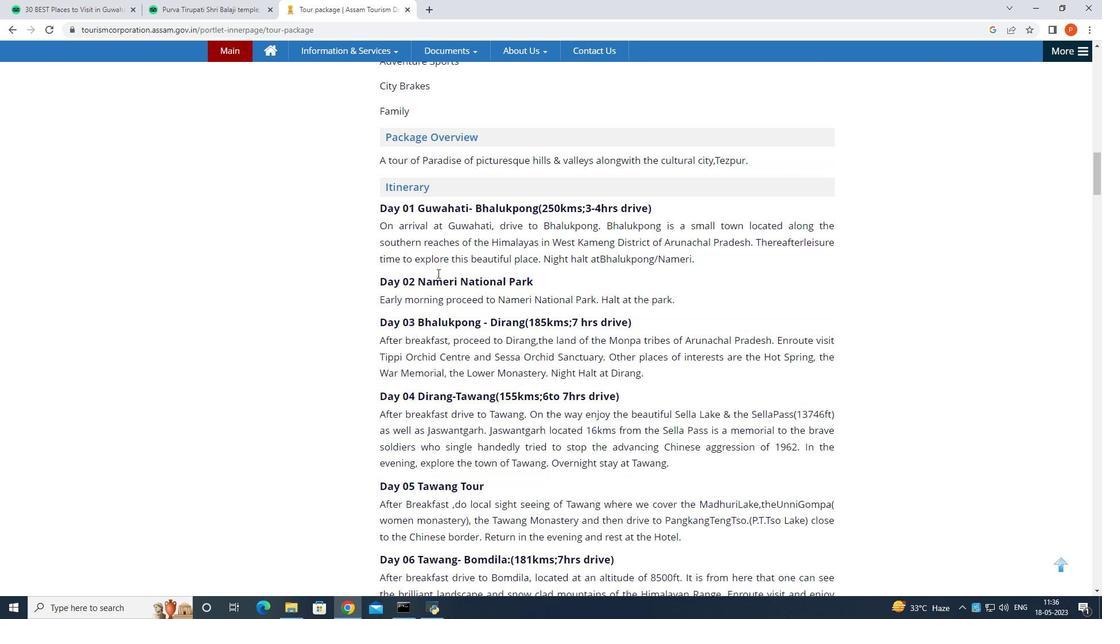 
Action: Mouse scrolled (437, 274) with delta (0, 0)
Screenshot: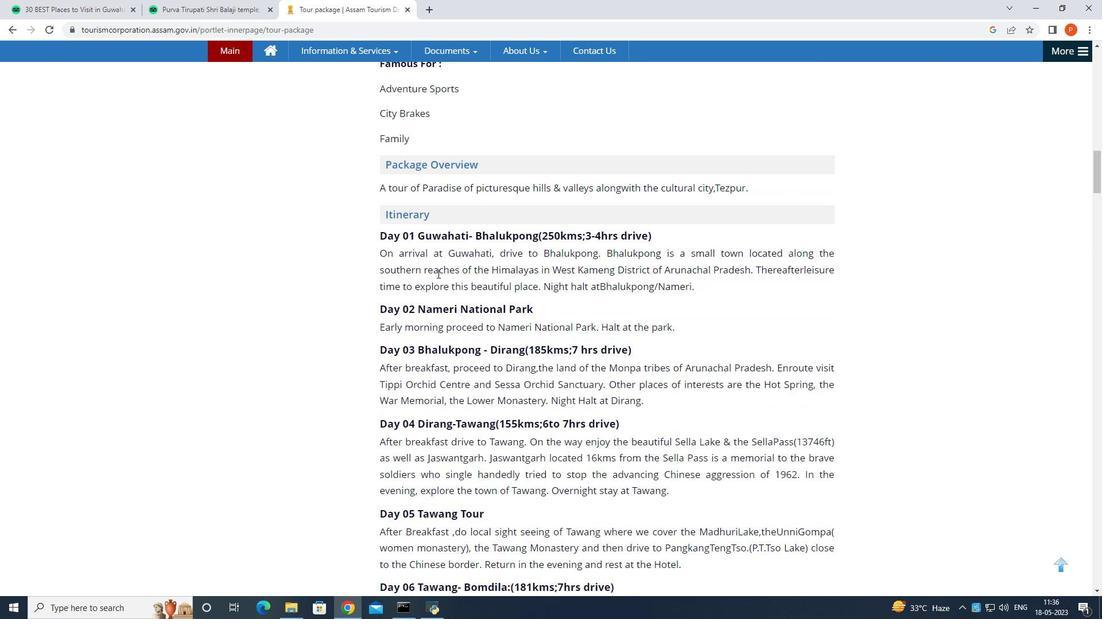 
Action: Mouse moved to (437, 273)
Screenshot: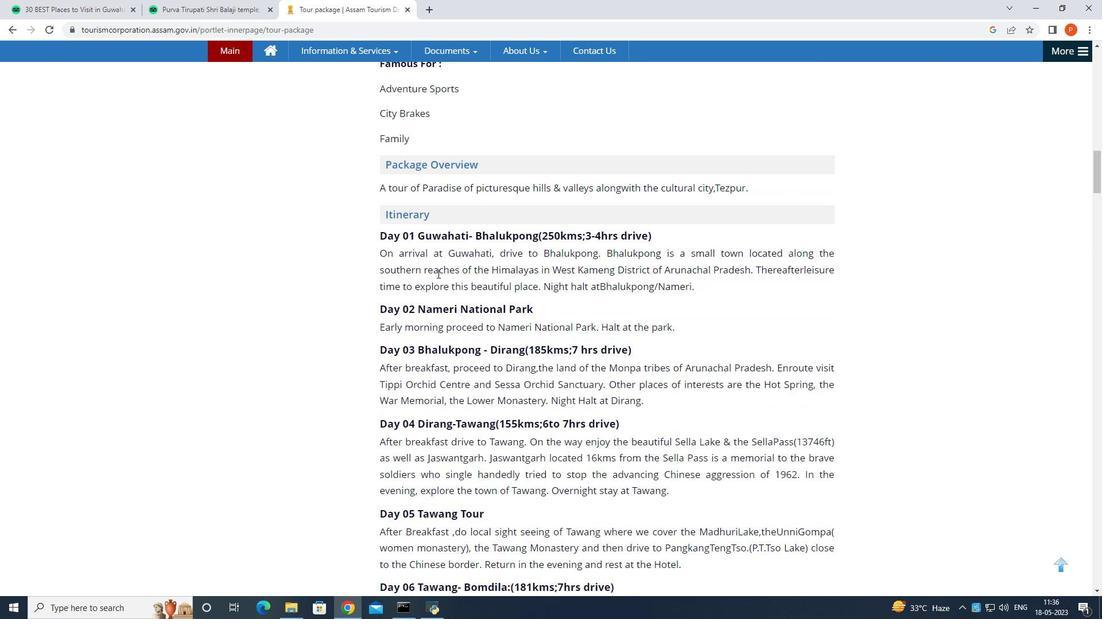 
Action: Mouse scrolled (437, 273) with delta (0, 0)
Screenshot: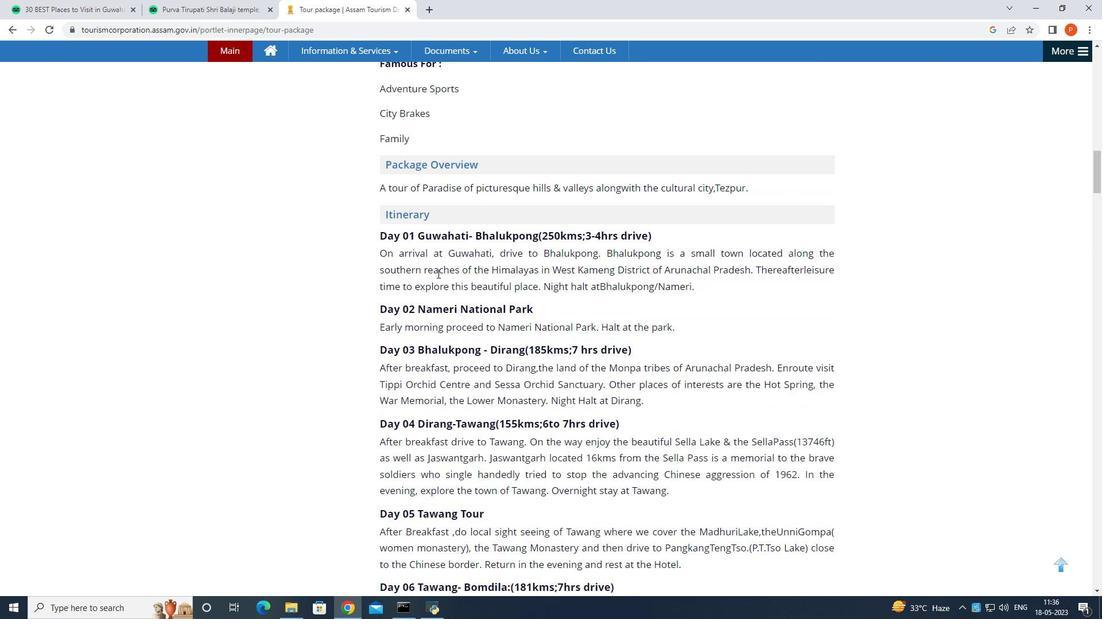 
Action: Mouse moved to (437, 272)
Screenshot: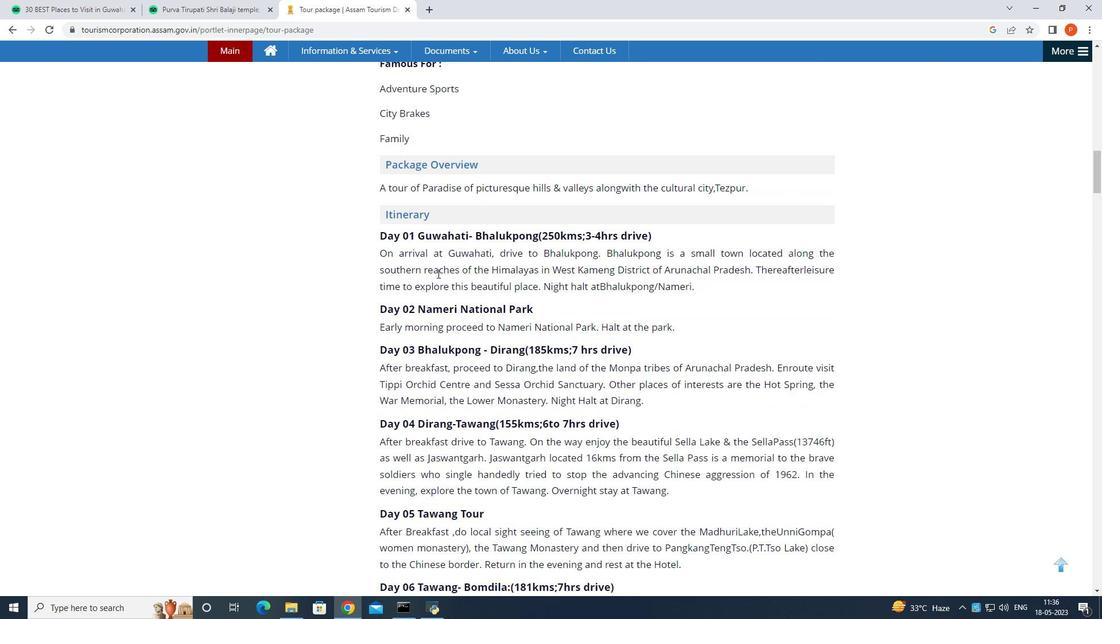
Action: Mouse scrolled (437, 273) with delta (0, 0)
Screenshot: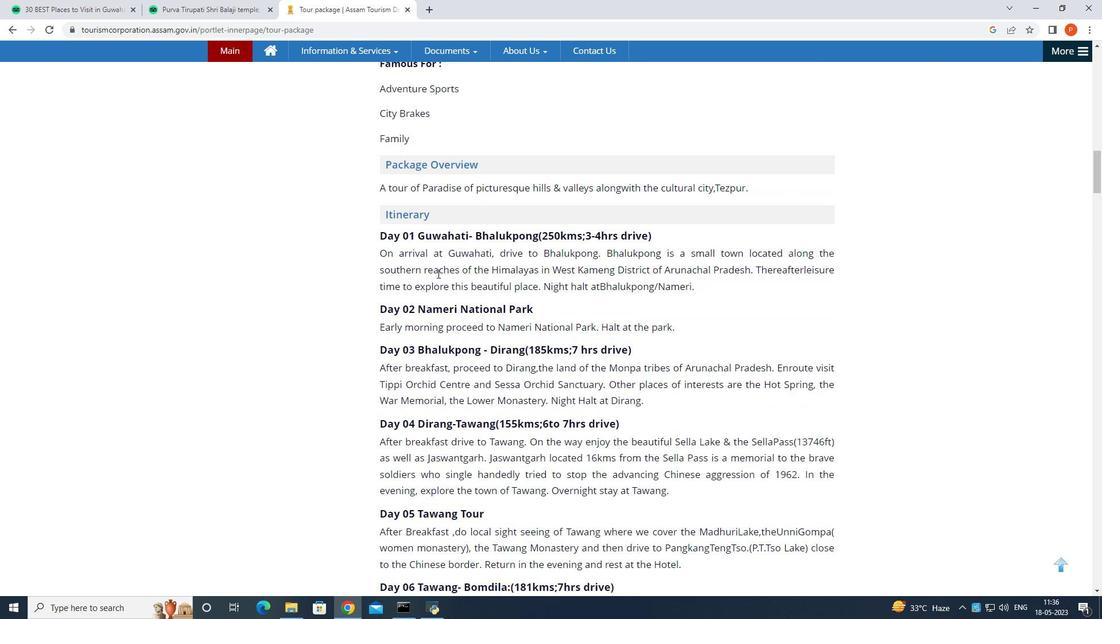 
Action: Mouse moved to (437, 269)
Screenshot: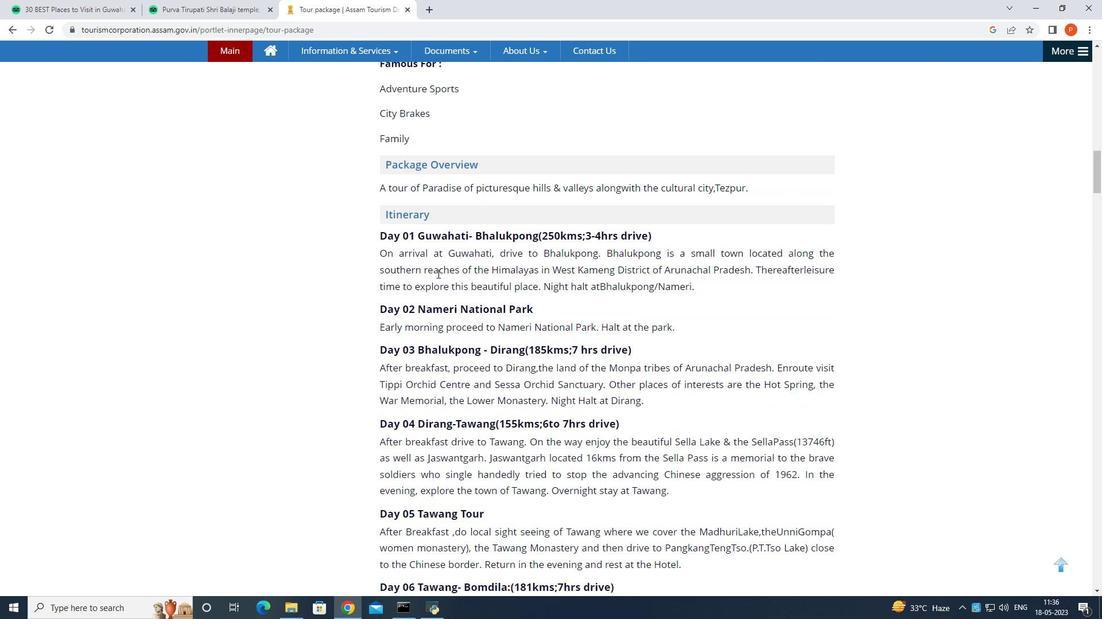 
Action: Mouse scrolled (437, 270) with delta (0, 0)
Screenshot: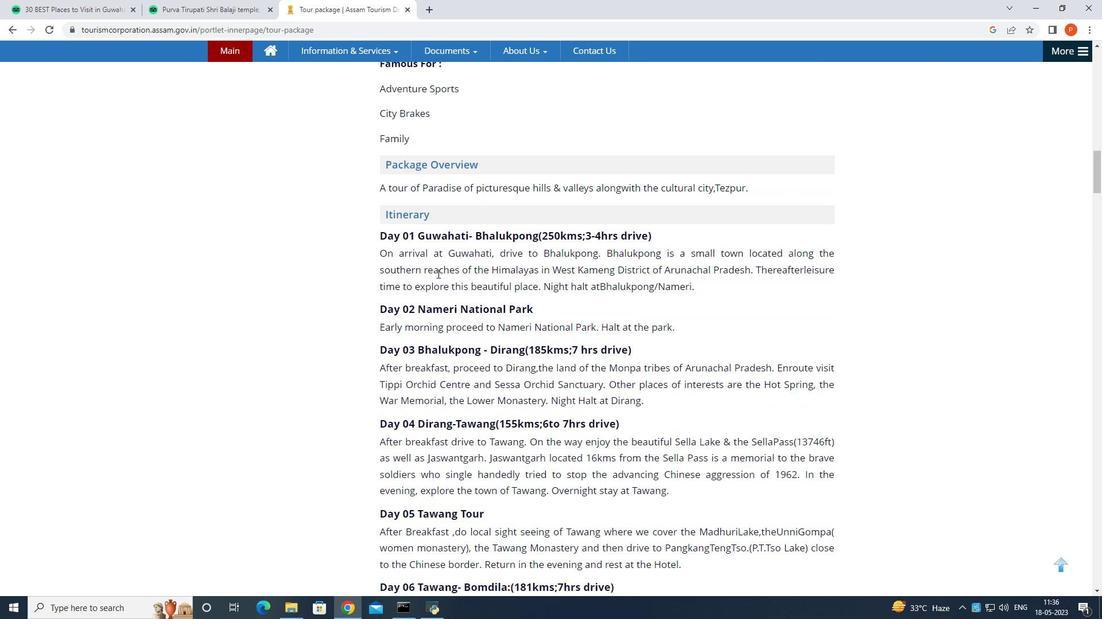 
Action: Mouse moved to (437, 268)
Screenshot: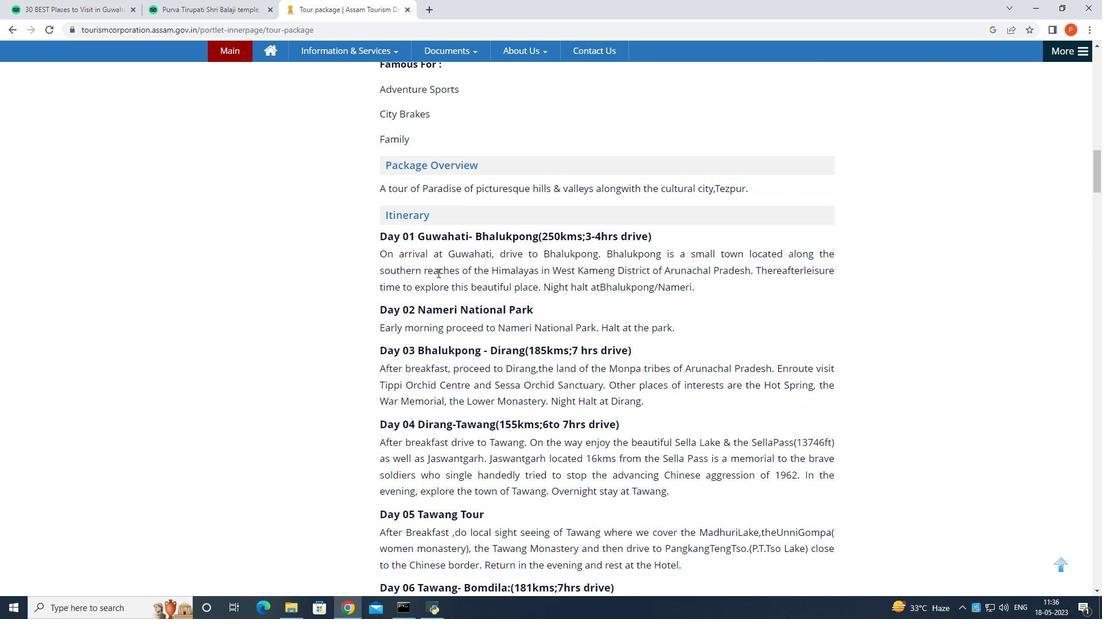 
Action: Mouse scrolled (437, 269) with delta (0, 0)
Screenshot: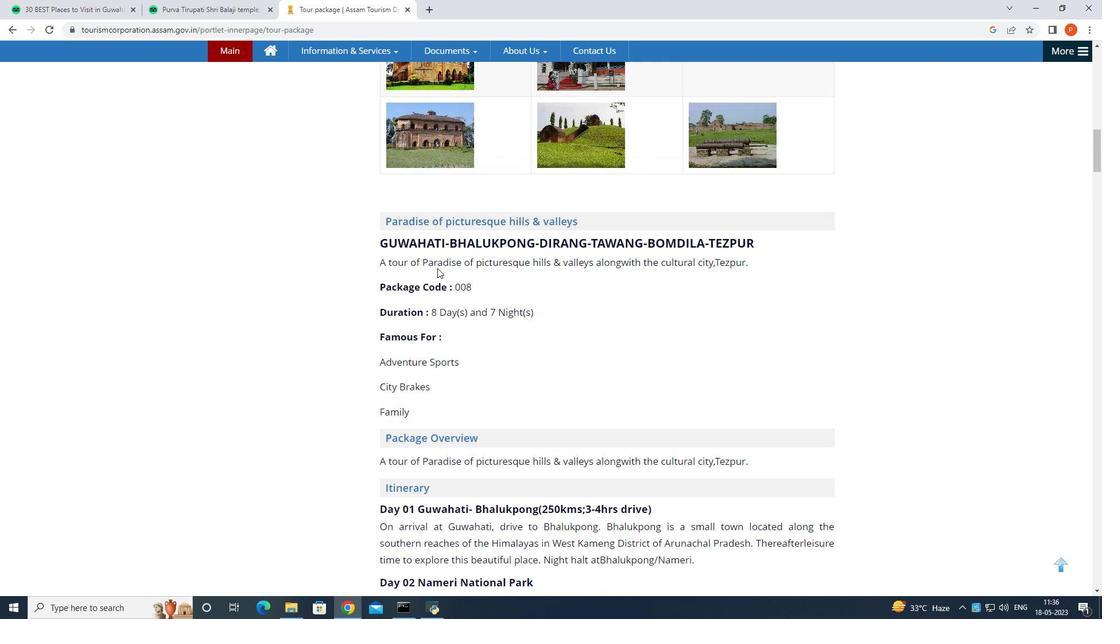 
Action: Mouse scrolled (437, 269) with delta (0, 0)
Screenshot: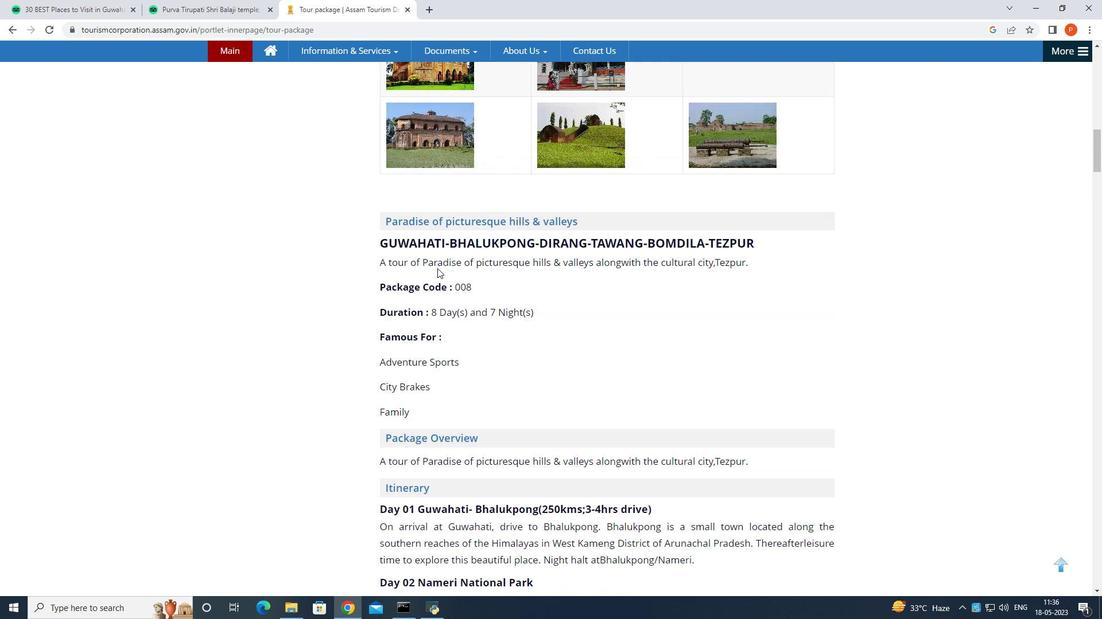 
Action: Mouse scrolled (437, 269) with delta (0, 0)
Screenshot: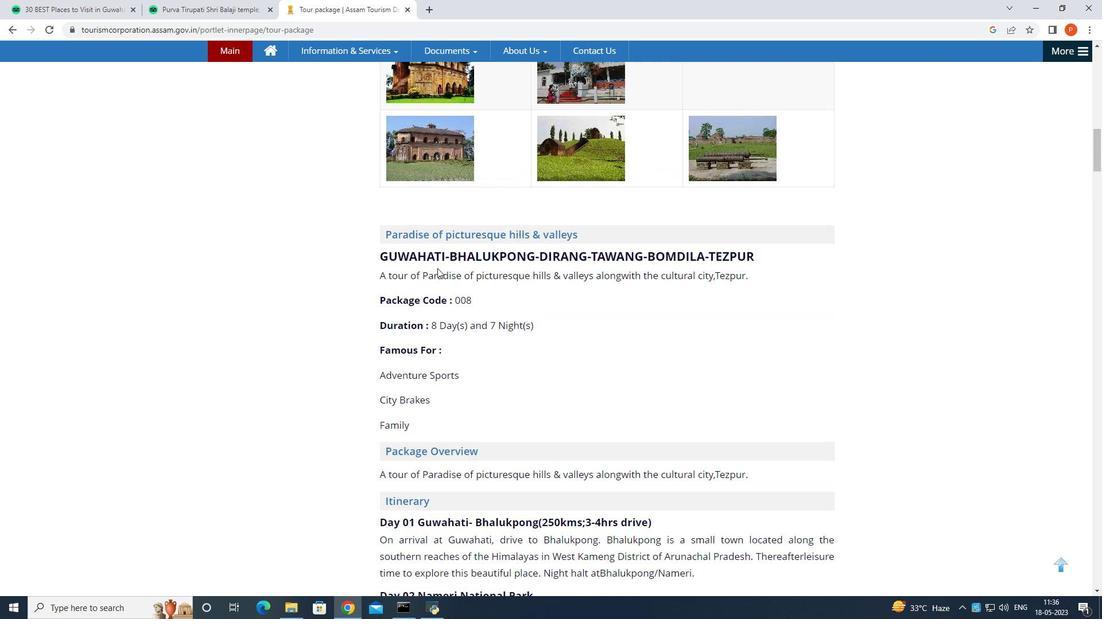 
Action: Mouse scrolled (437, 269) with delta (0, 0)
Screenshot: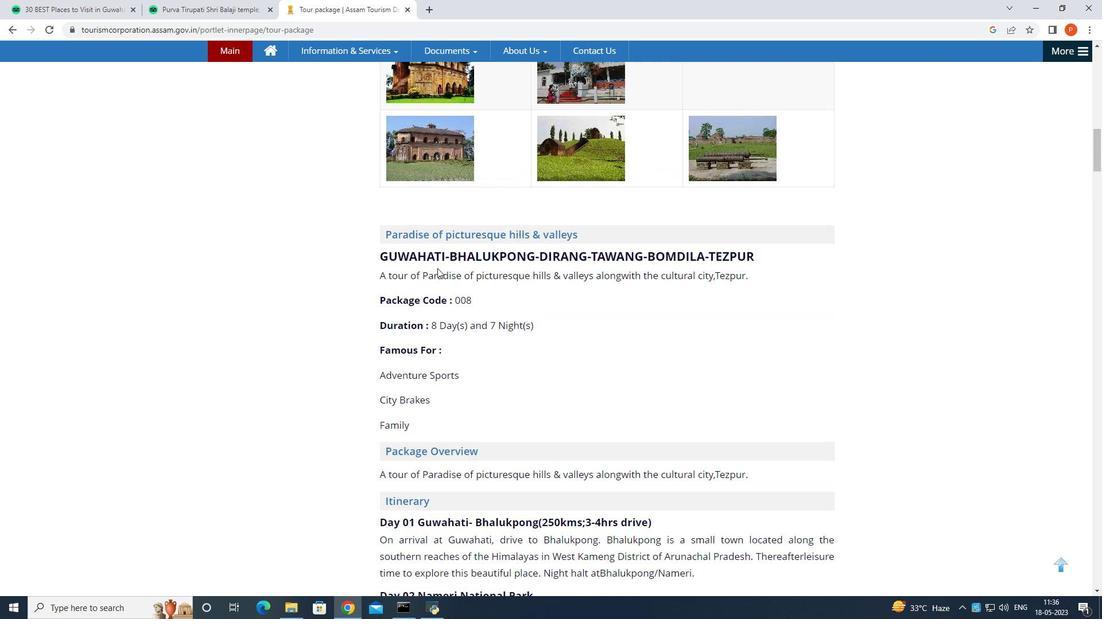 
Action: Mouse moved to (437, 268)
Screenshot: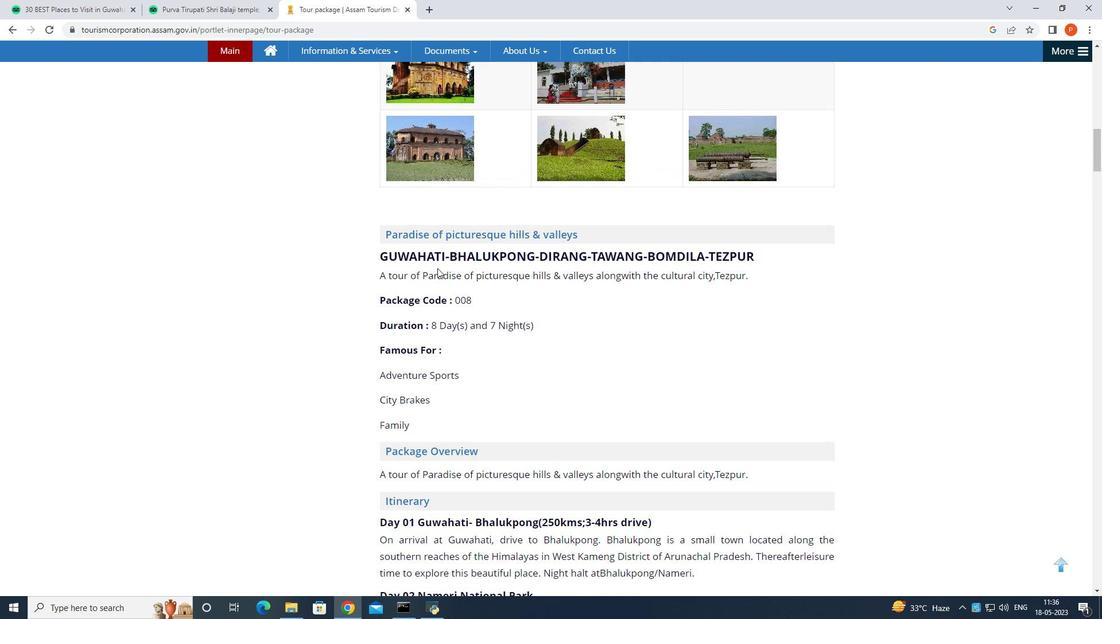 
Action: Mouse scrolled (437, 268) with delta (0, 0)
Screenshot: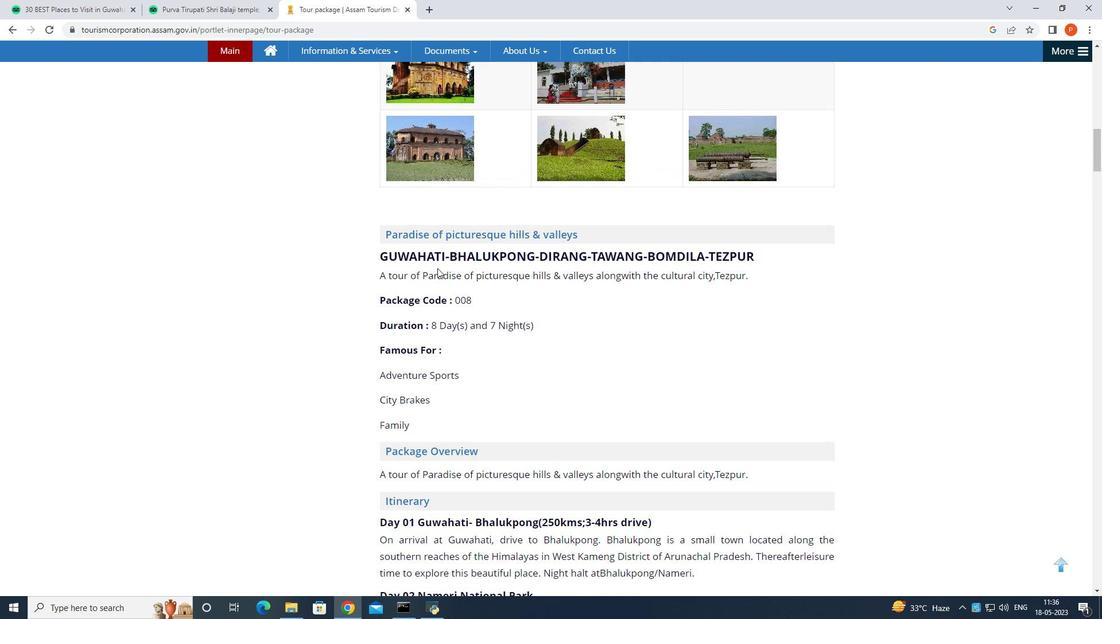
Action: Mouse moved to (437, 266)
Screenshot: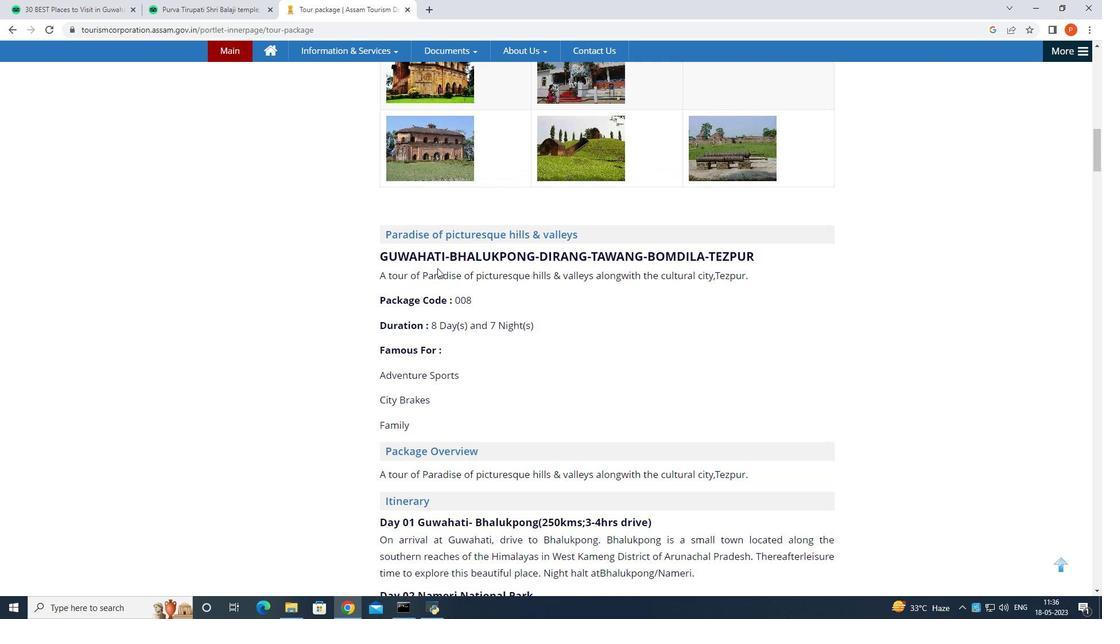 
Action: Mouse scrolled (437, 267) with delta (0, 0)
Screenshot: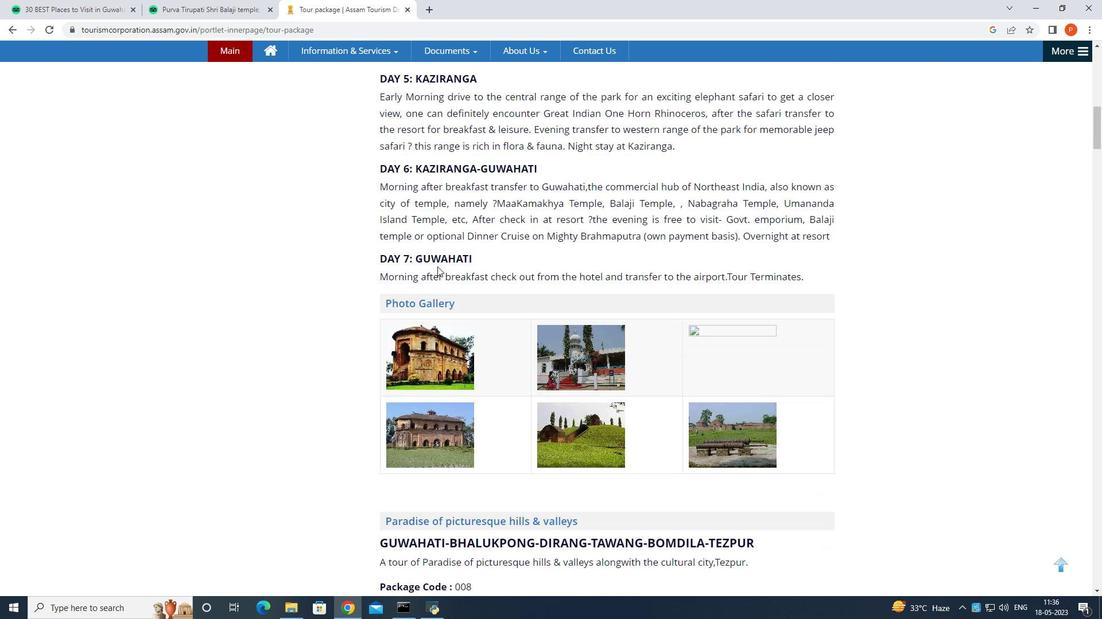 
Action: Mouse scrolled (437, 267) with delta (0, 0)
Screenshot: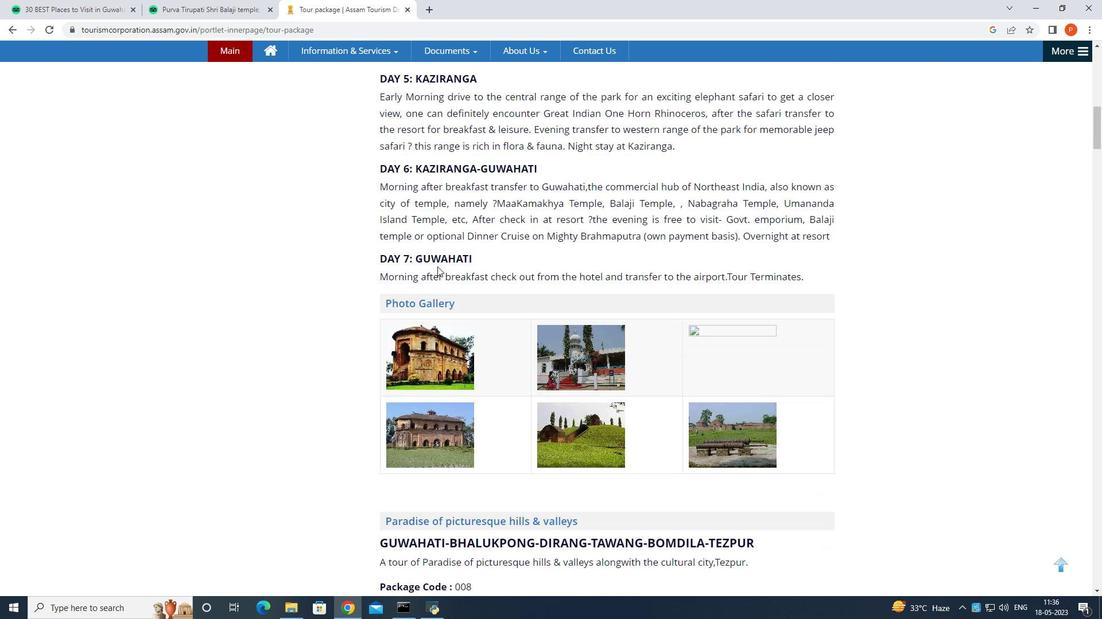 
Action: Mouse scrolled (437, 267) with delta (0, 0)
Screenshot: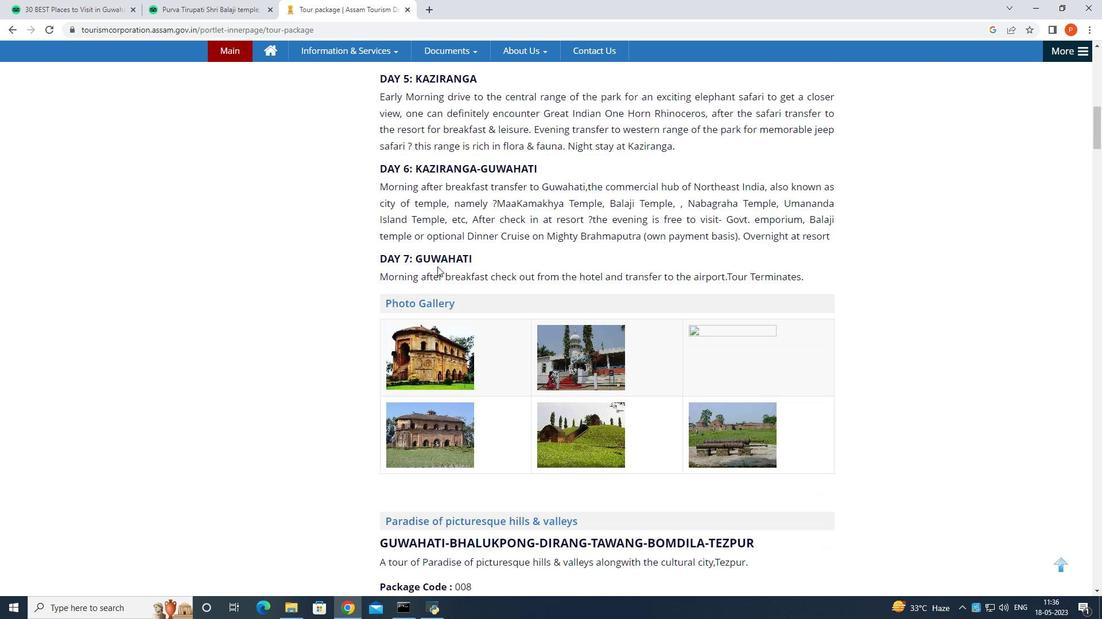 
Action: Mouse scrolled (437, 267) with delta (0, 0)
Screenshot: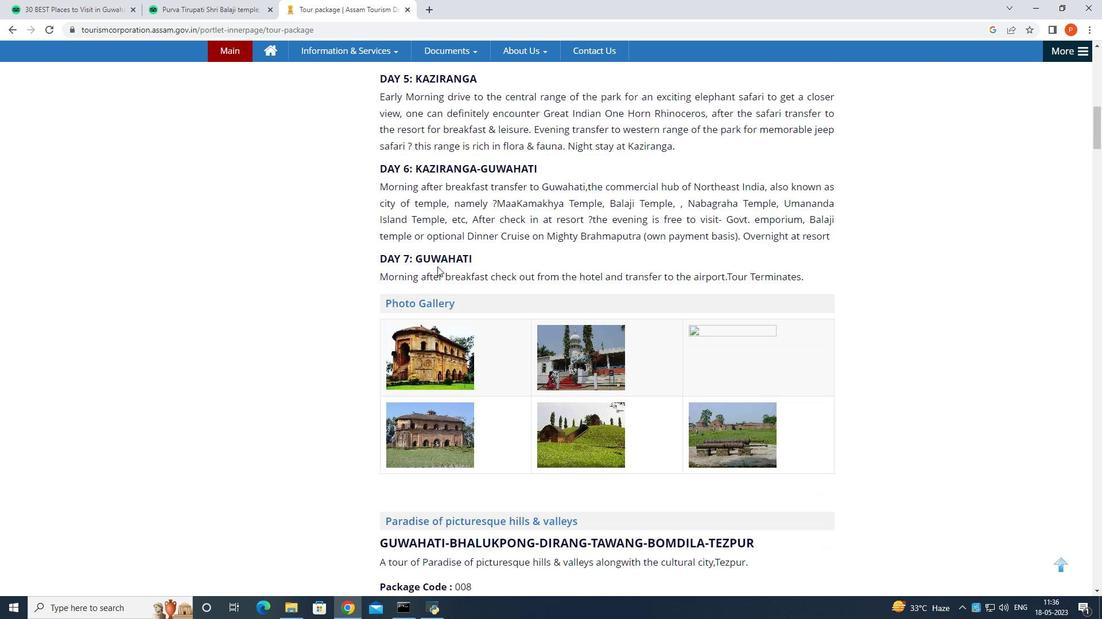 
Action: Mouse scrolled (437, 267) with delta (0, 0)
Screenshot: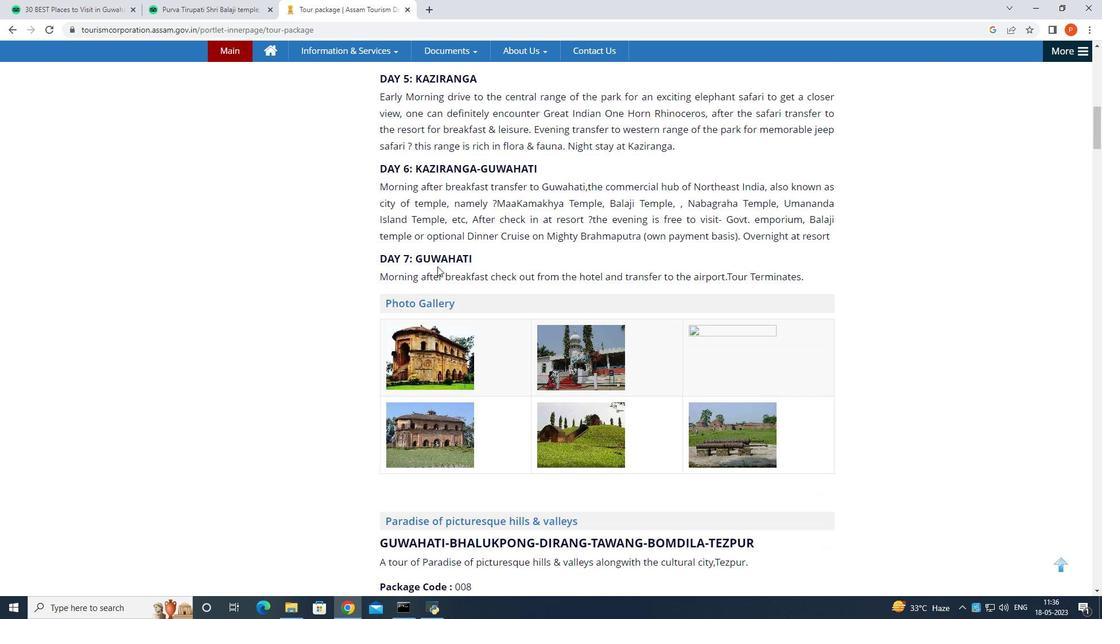 
Action: Mouse moved to (437, 266)
Screenshot: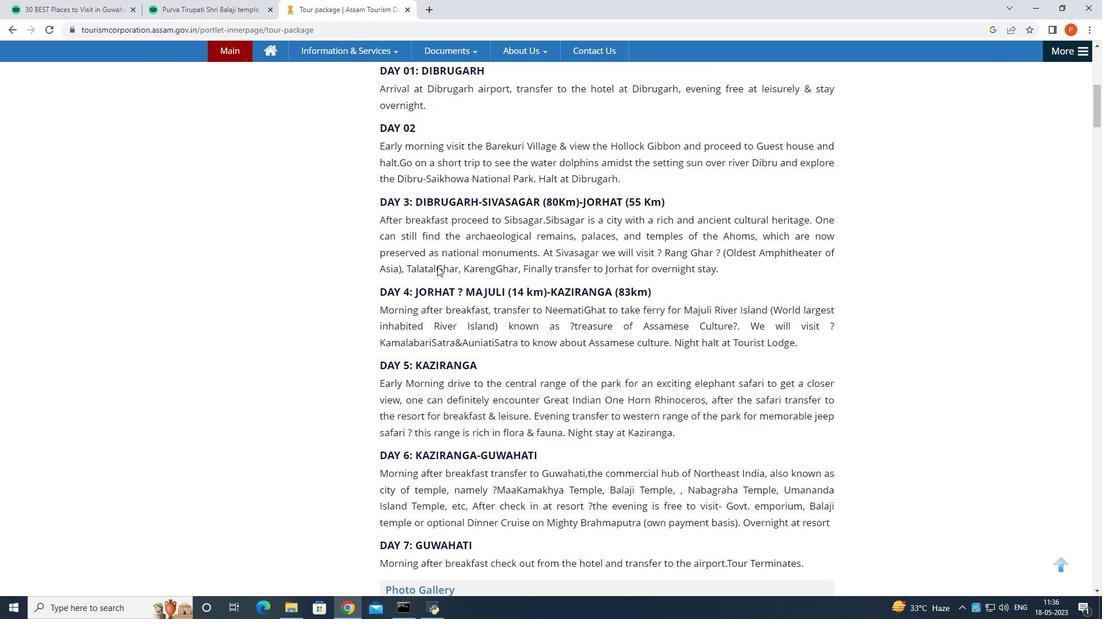 
Action: Mouse scrolled (437, 266) with delta (0, 0)
Screenshot: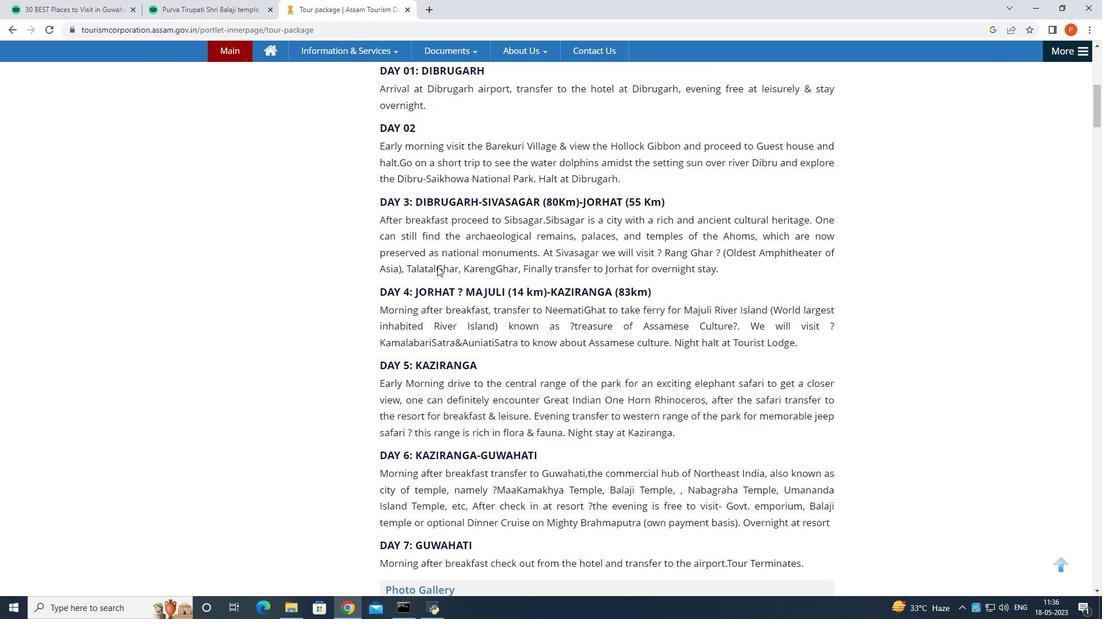 
Action: Mouse moved to (436, 265)
Screenshot: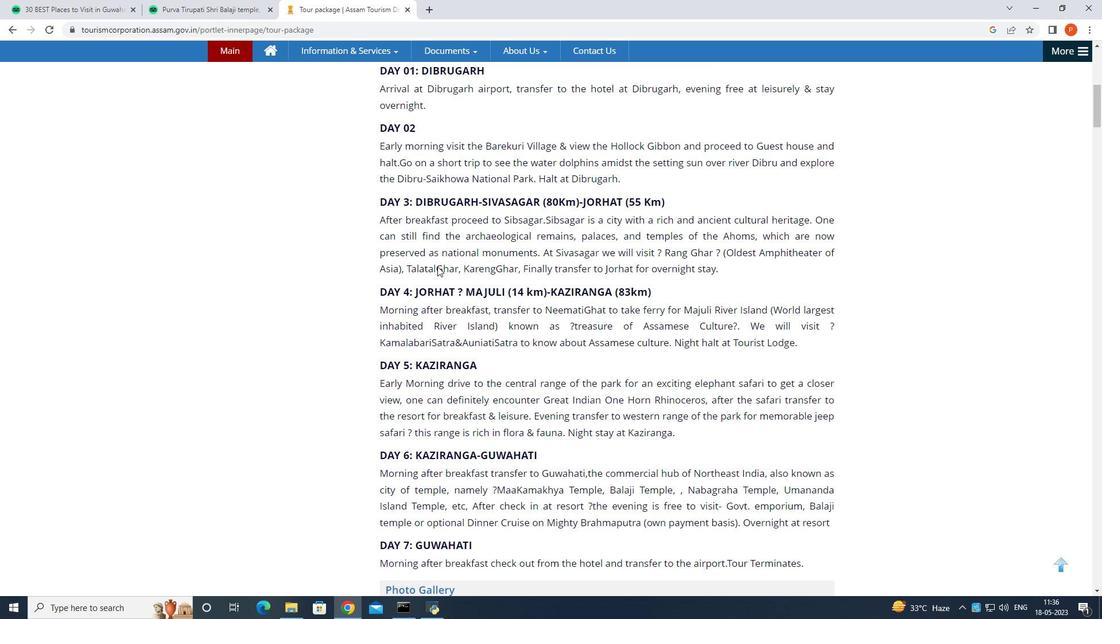 
Action: Mouse scrolled (436, 265) with delta (0, 0)
Screenshot: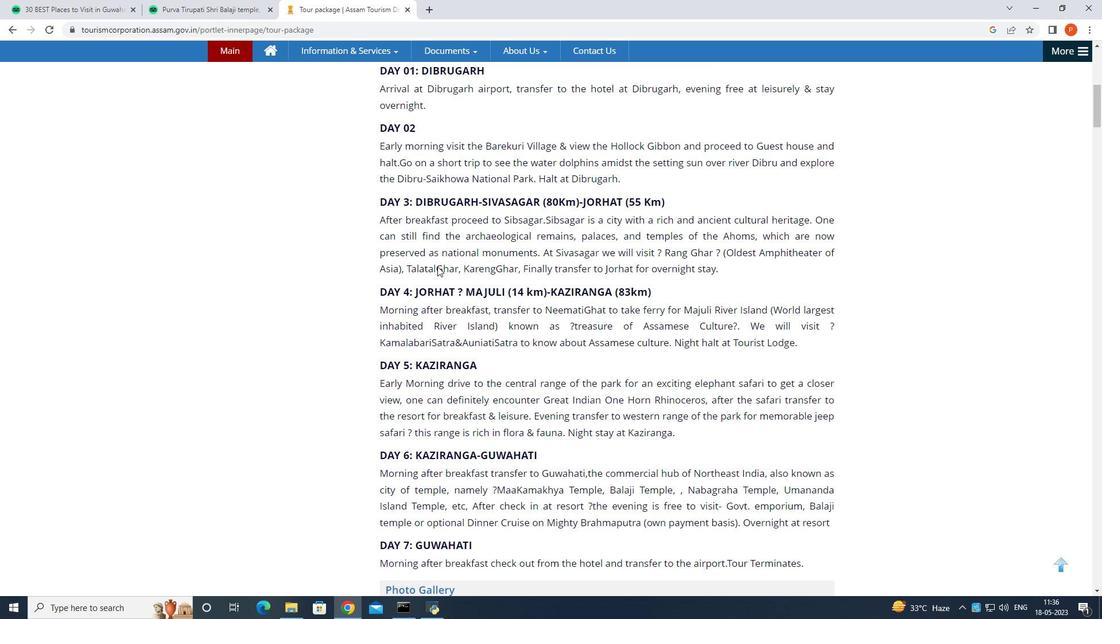 
Action: Mouse moved to (436, 265)
Screenshot: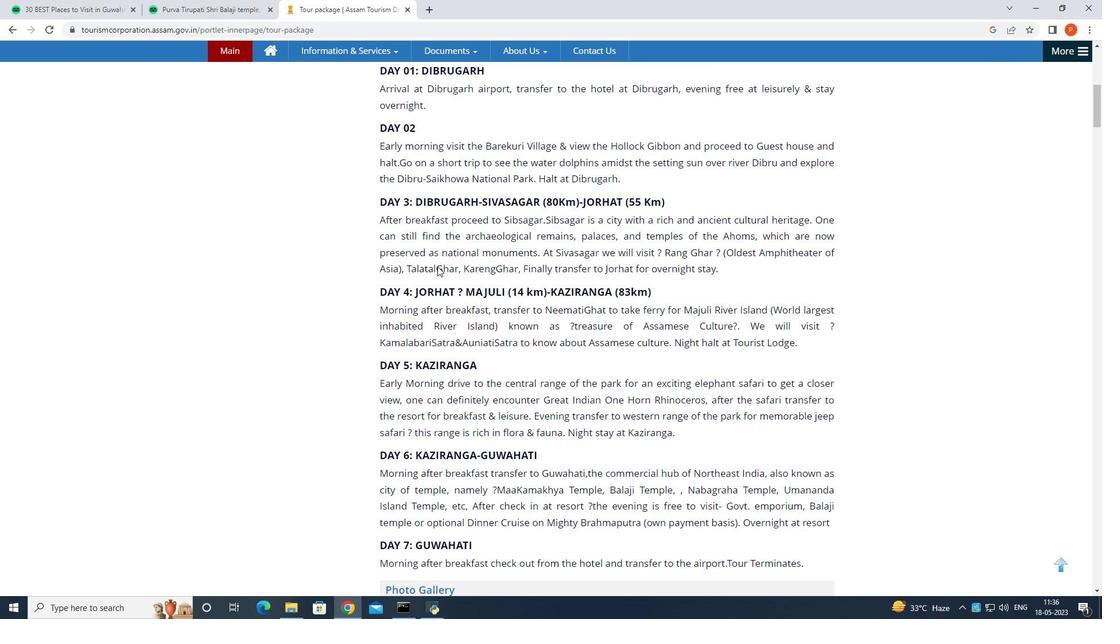 
Action: Mouse scrolled (436, 265) with delta (0, 0)
Screenshot: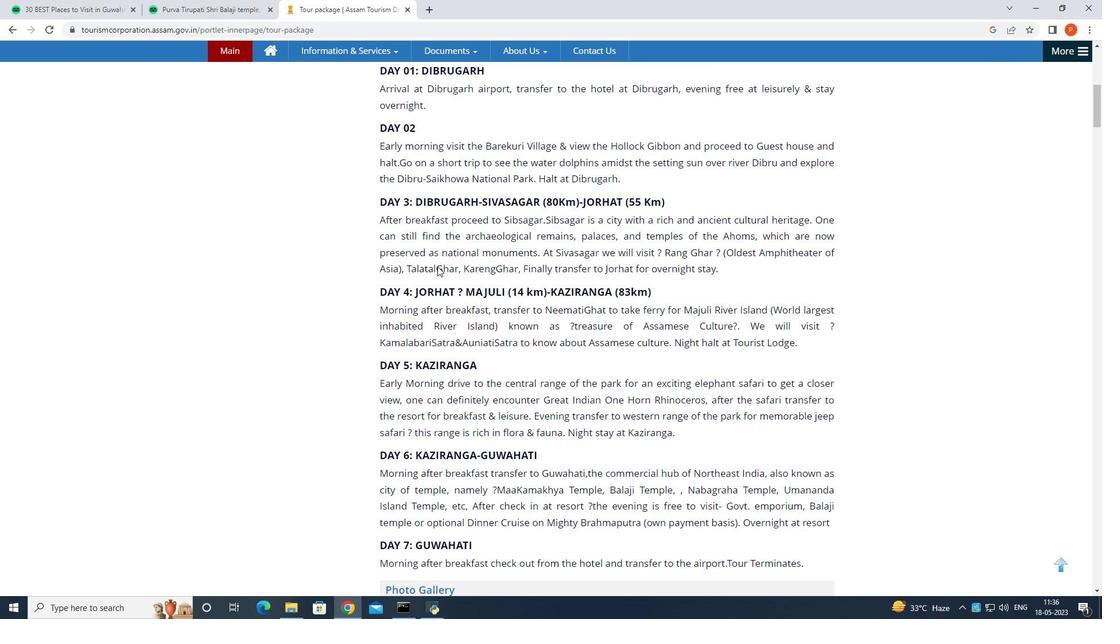 
Action: Mouse moved to (436, 264)
Screenshot: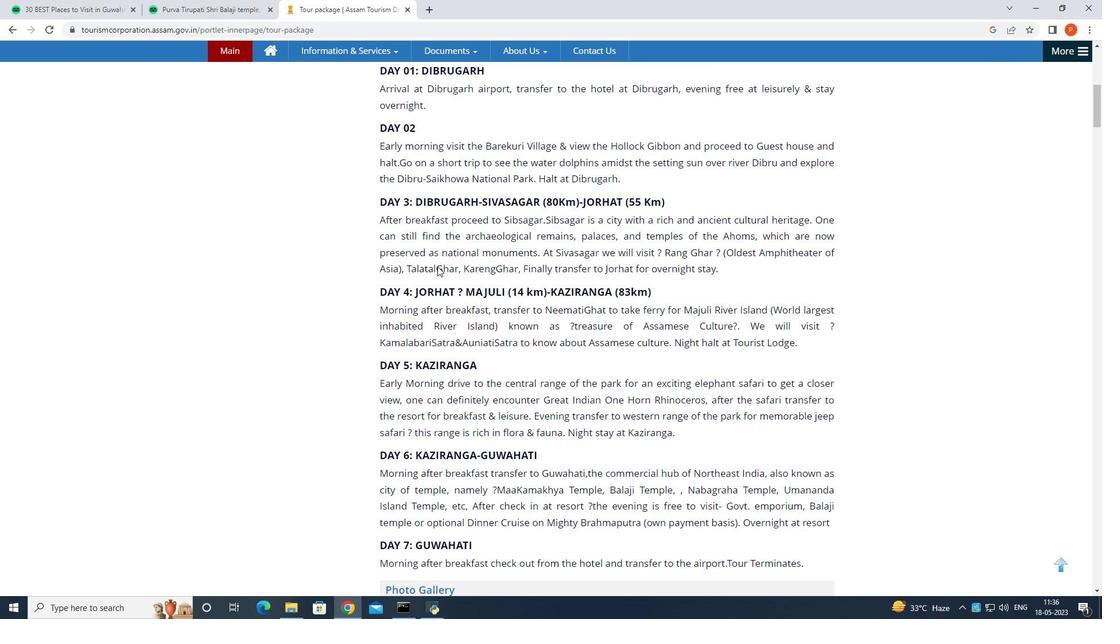 
Action: Mouse scrolled (436, 265) with delta (0, 0)
Screenshot: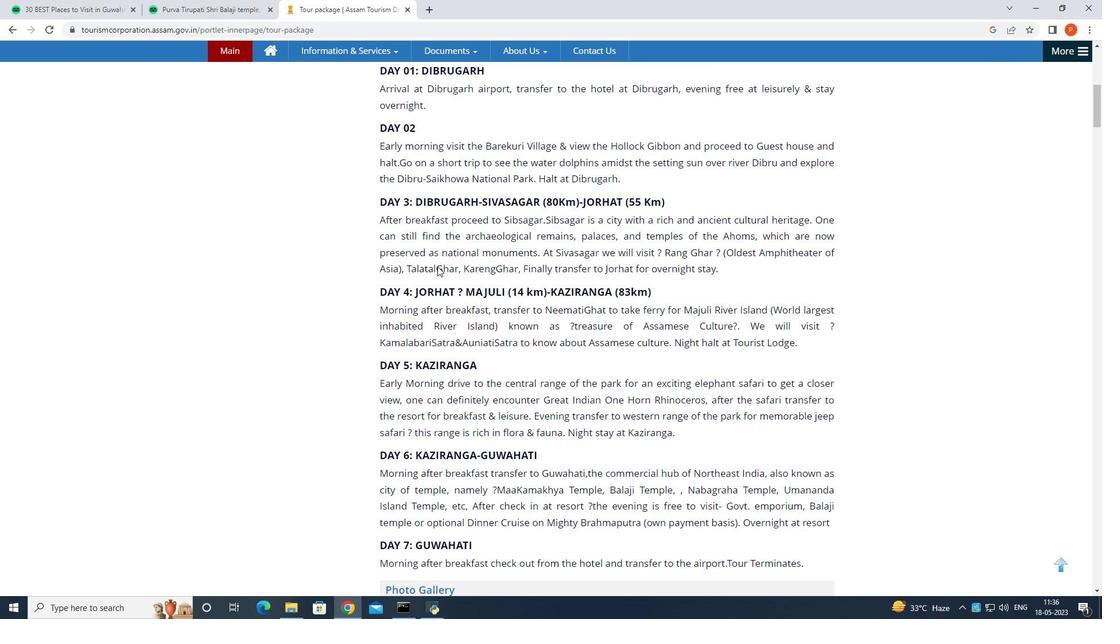 
Action: Mouse moved to (435, 260)
Screenshot: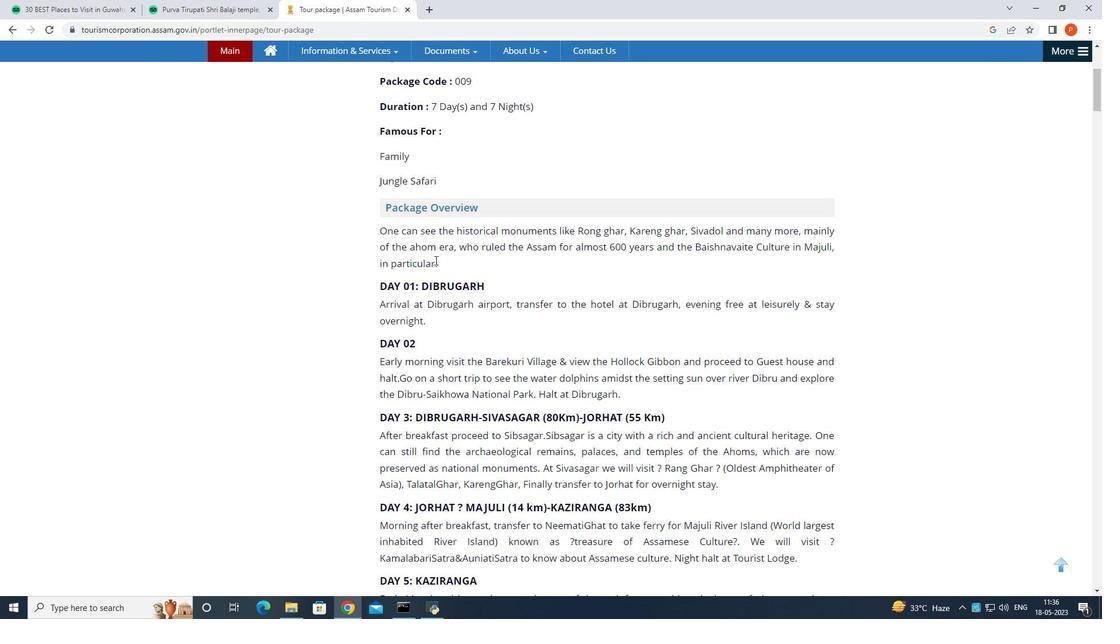 
Action: Mouse scrolled (435, 260) with delta (0, 0)
Screenshot: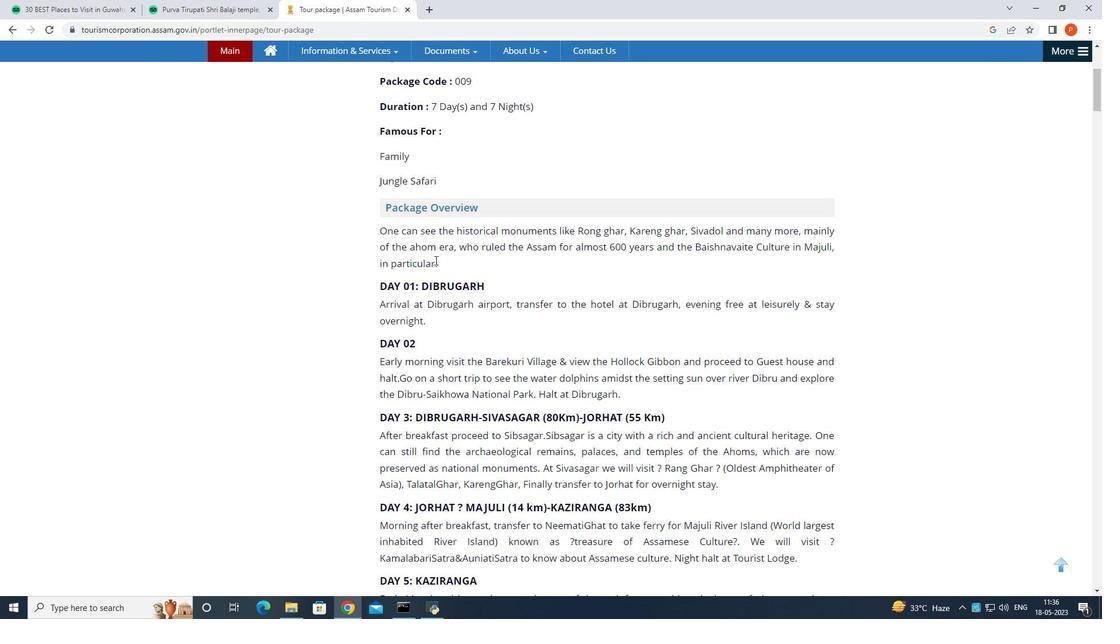 
Action: Mouse scrolled (435, 260) with delta (0, 0)
Screenshot: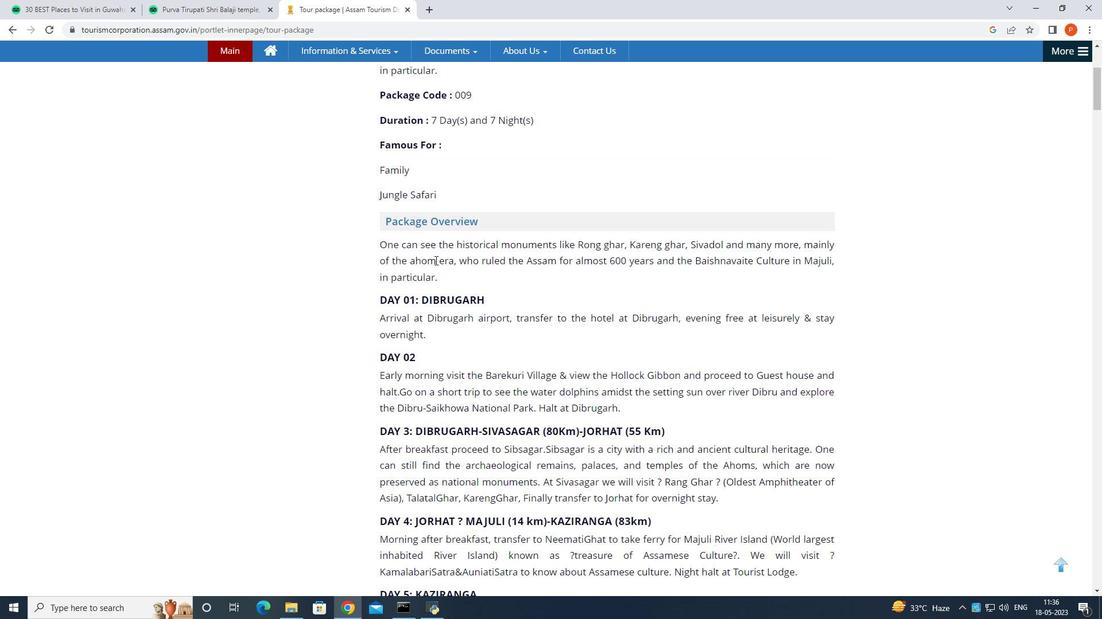 
Action: Mouse scrolled (435, 260) with delta (0, 0)
Screenshot: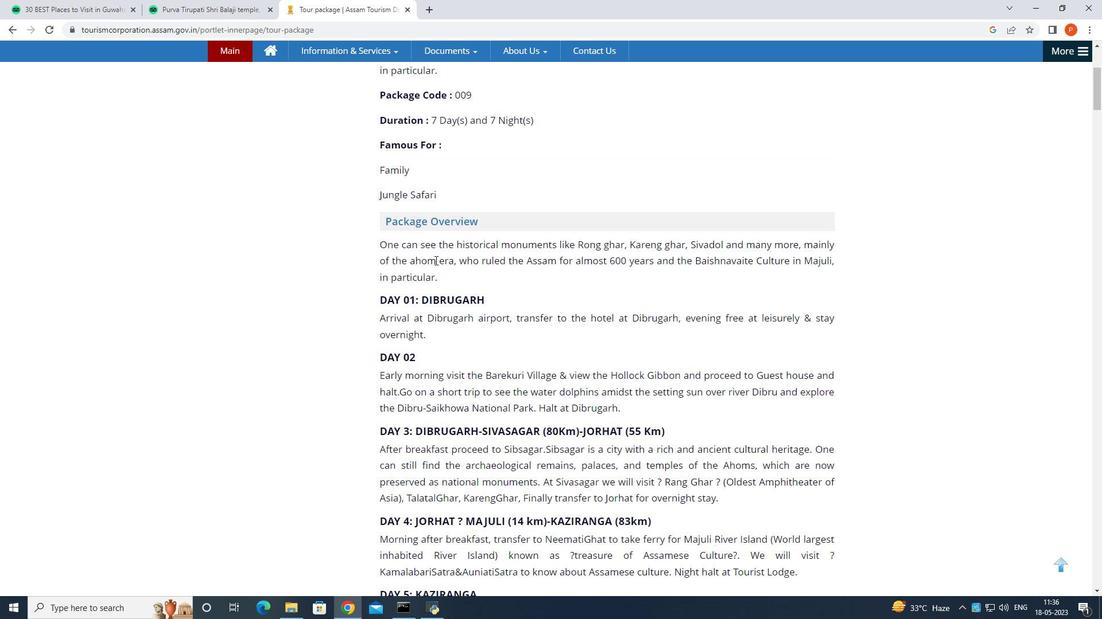 
Action: Mouse scrolled (435, 260) with delta (0, 0)
Screenshot: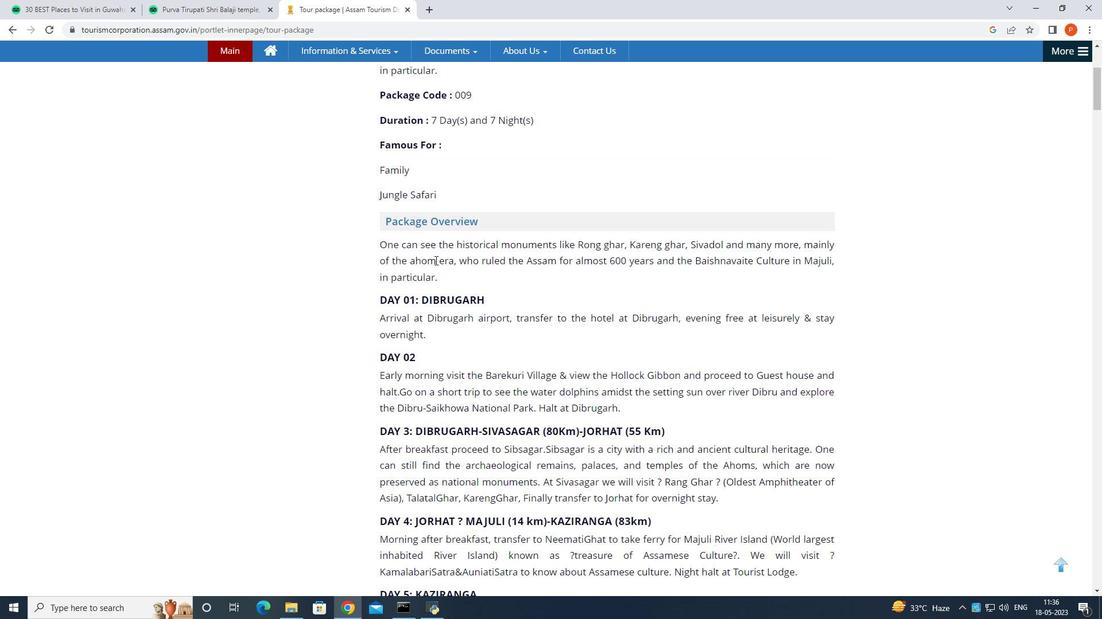 
Action: Mouse moved to (434, 259)
Screenshot: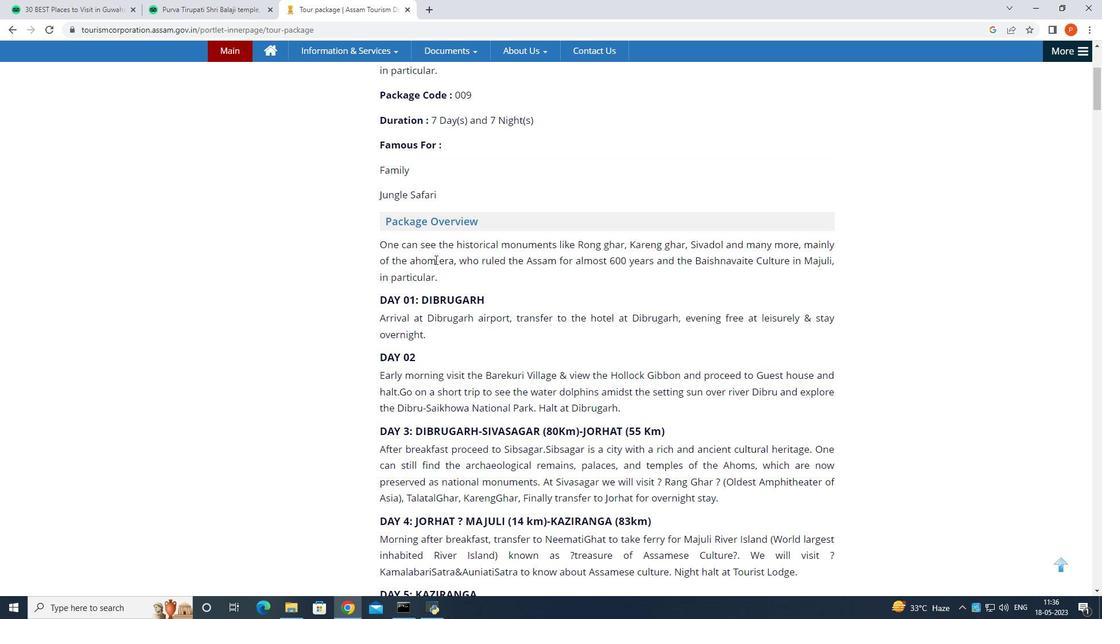 
Action: Mouse scrolled (434, 260) with delta (0, 0)
Screenshot: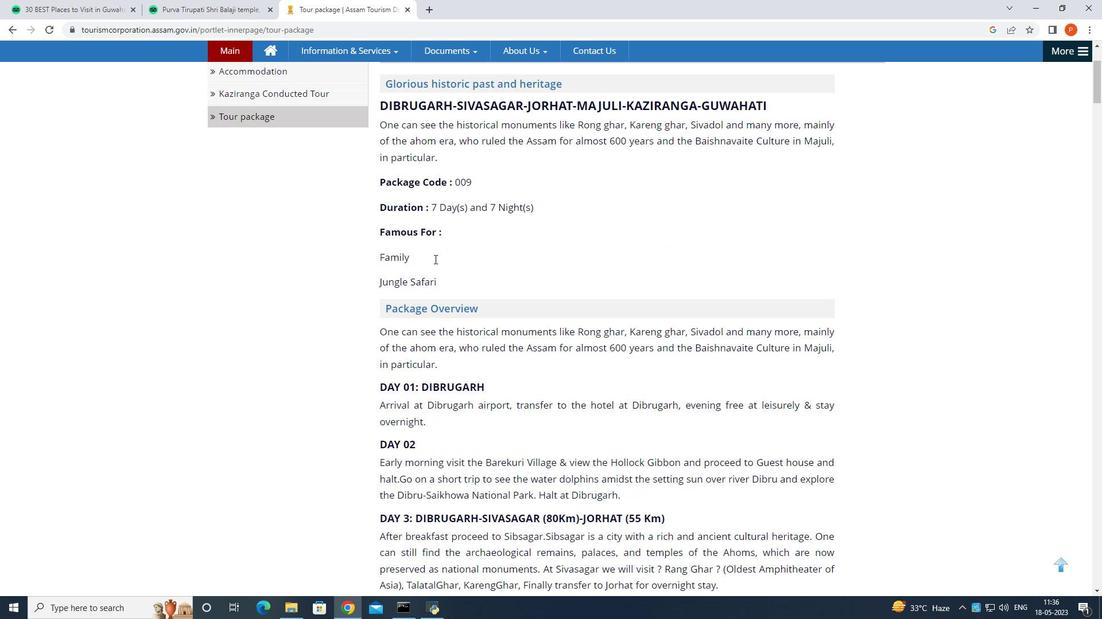 
Action: Mouse scrolled (434, 260) with delta (0, 0)
Screenshot: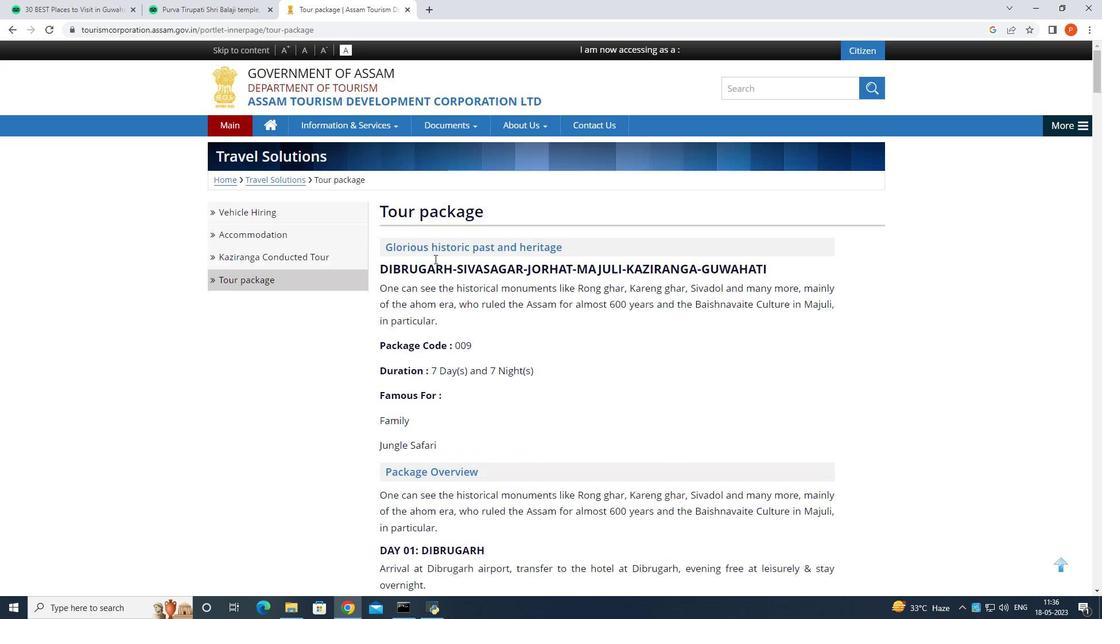 
Action: Mouse scrolled (434, 260) with delta (0, 0)
Screenshot: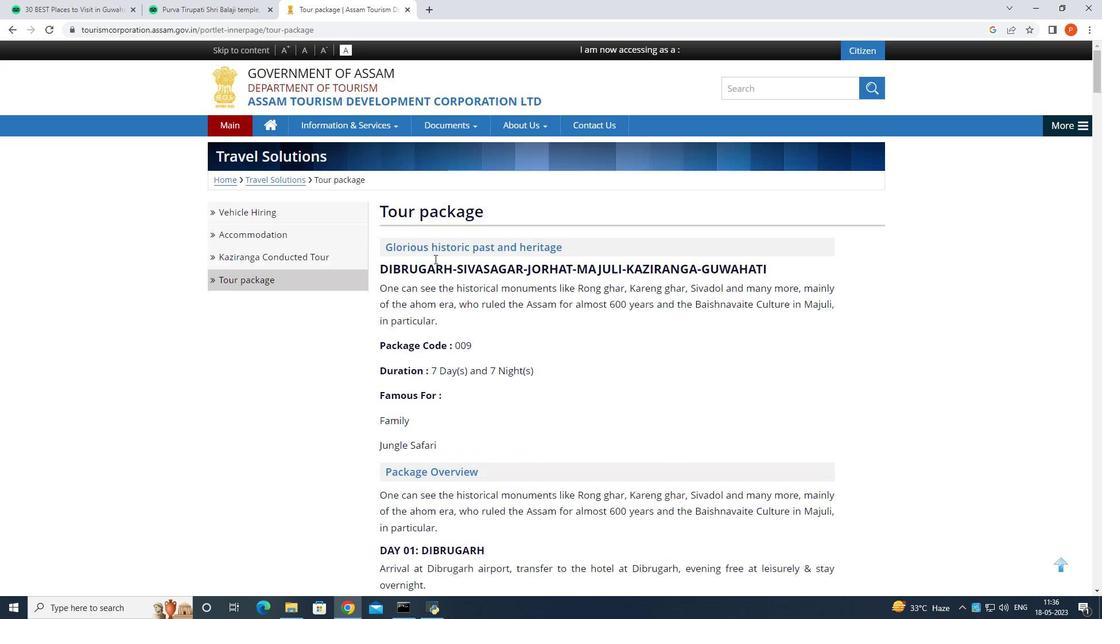 
Action: Mouse scrolled (434, 260) with delta (0, 0)
Screenshot: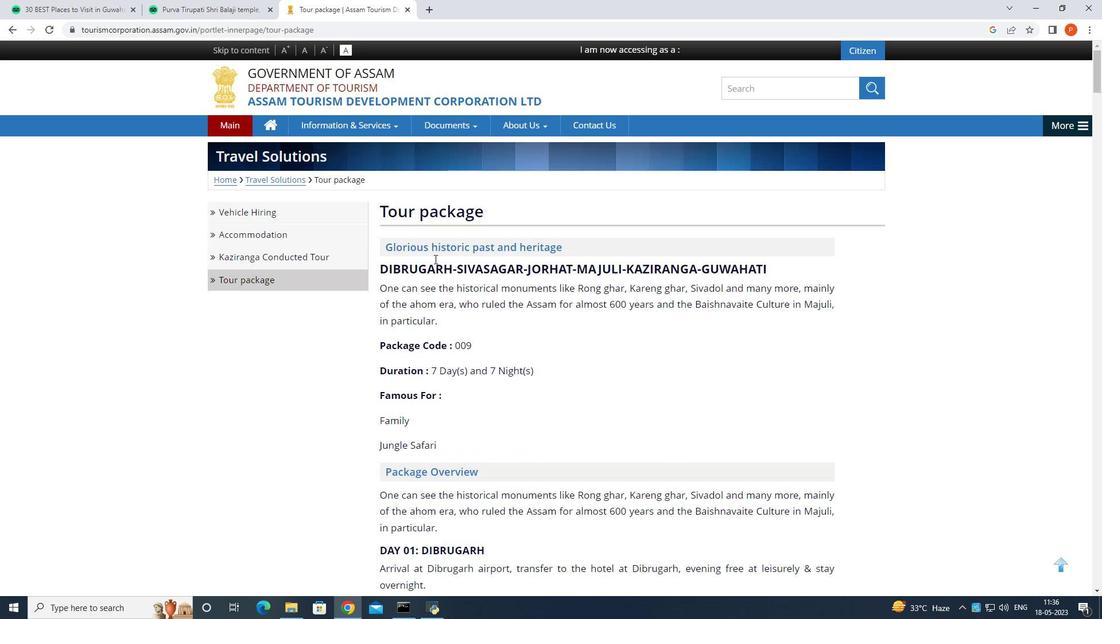
Action: Mouse scrolled (434, 260) with delta (0, 0)
Screenshot: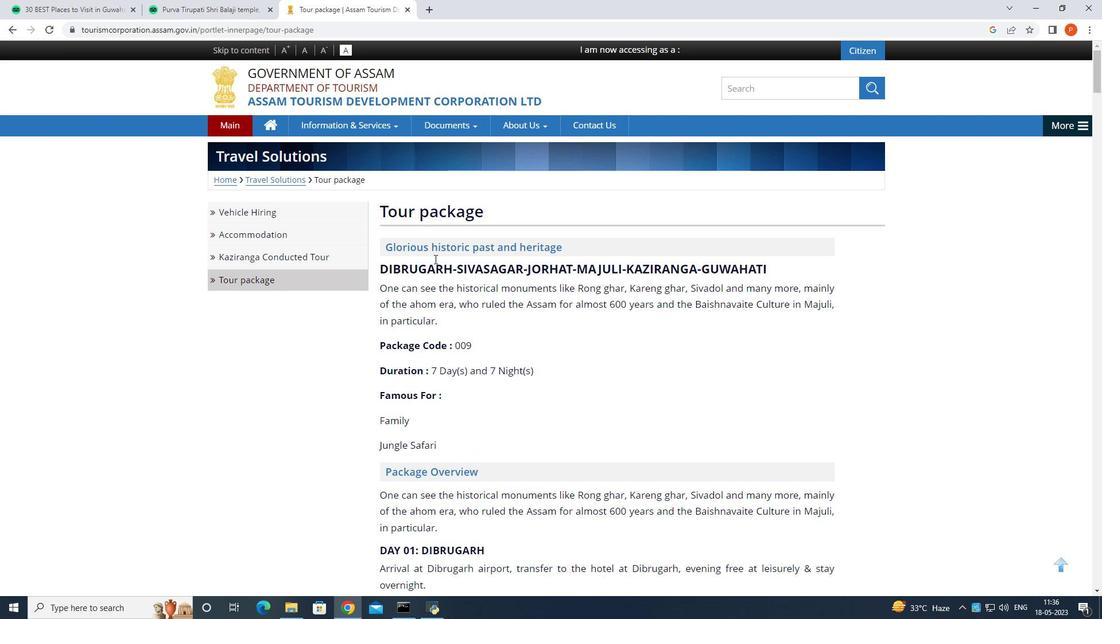 
Action: Mouse scrolled (434, 260) with delta (0, 0)
Screenshot: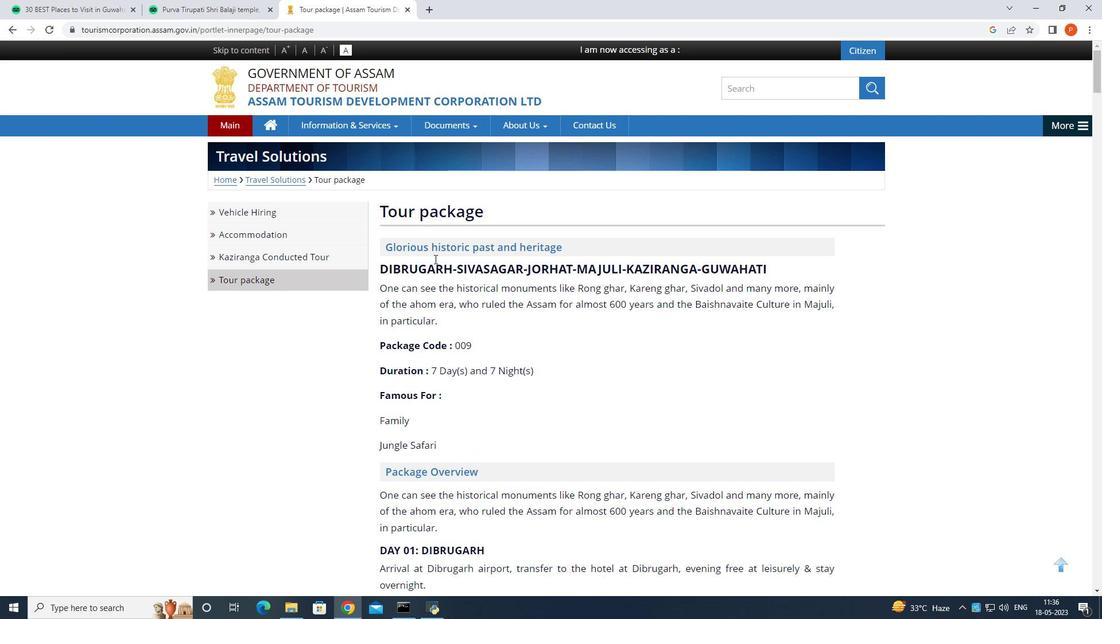 
Action: Mouse scrolled (434, 260) with delta (0, 0)
Screenshot: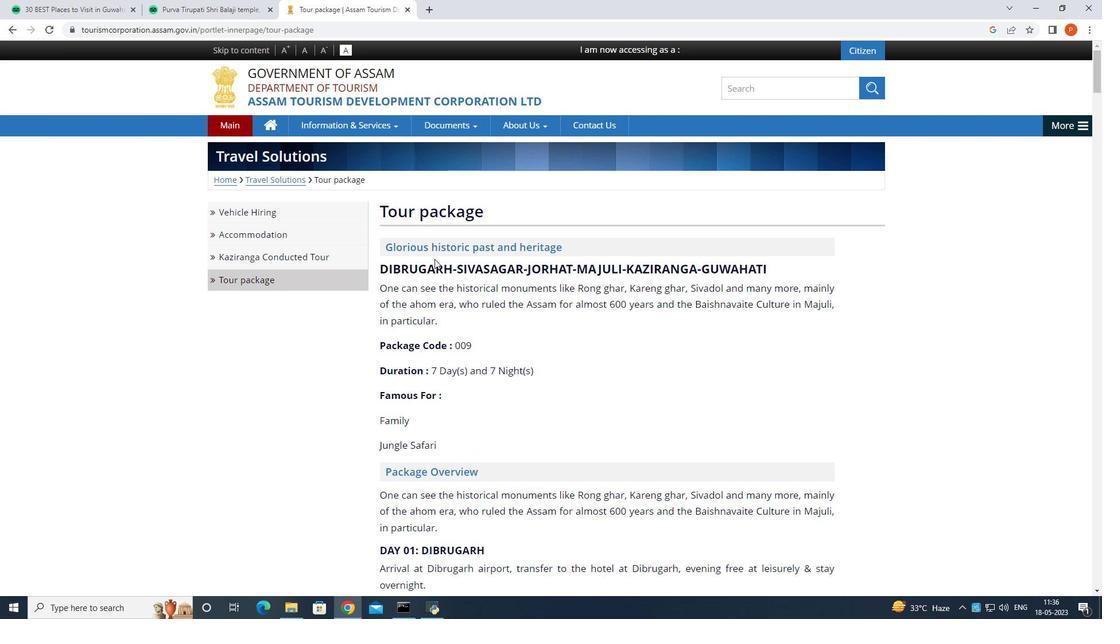 
Action: Mouse moved to (435, 12)
Screenshot: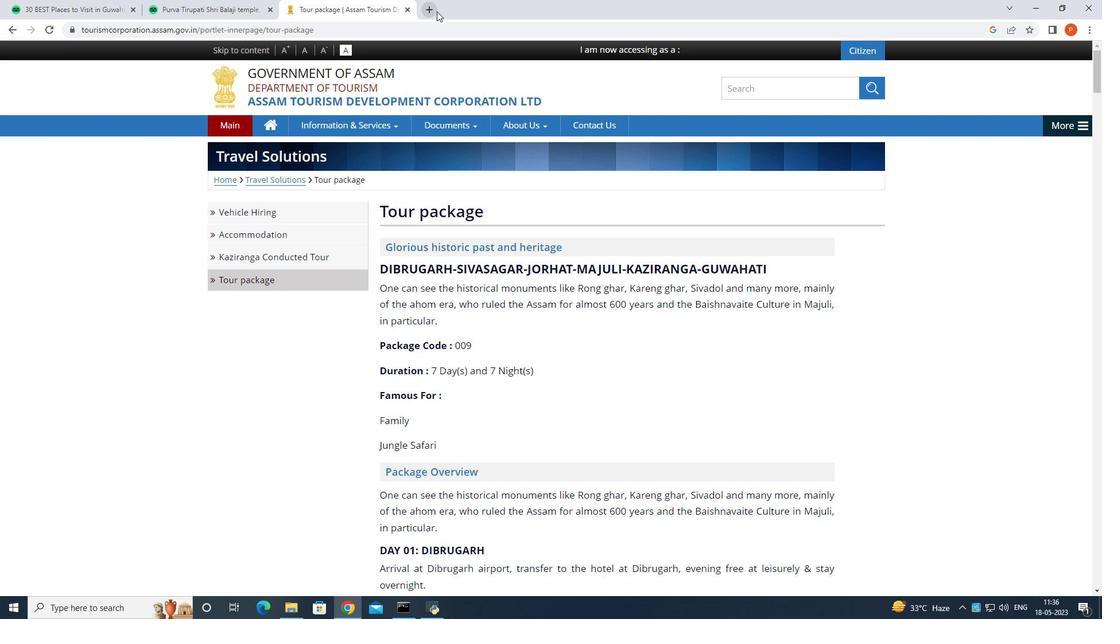 
Action: Mouse pressed left at (435, 12)
Screenshot: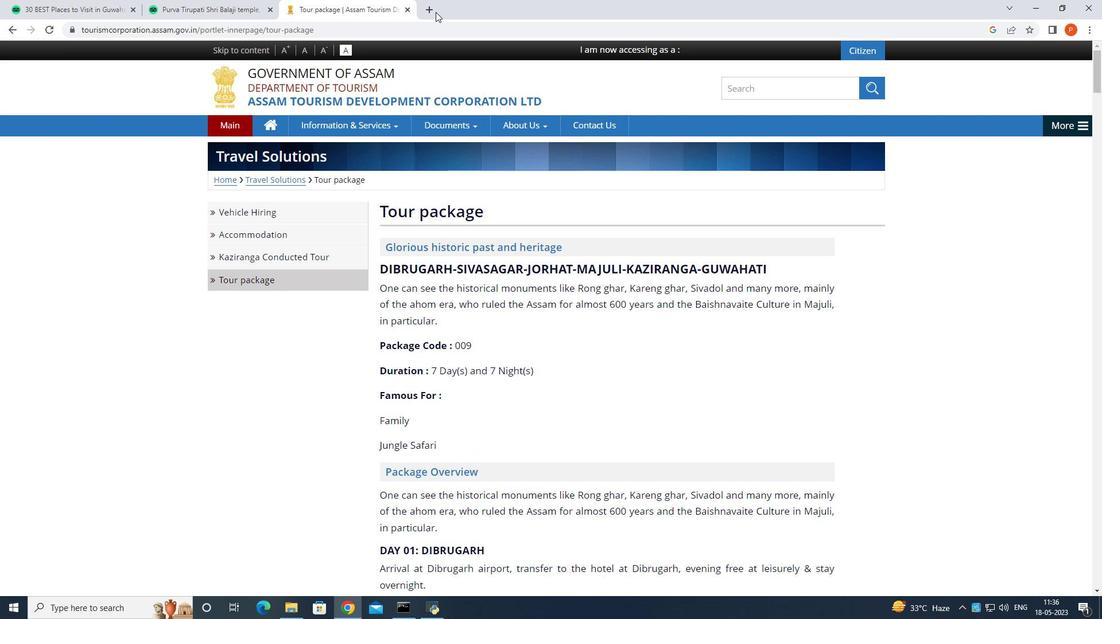 
Action: Mouse moved to (393, 32)
Screenshot: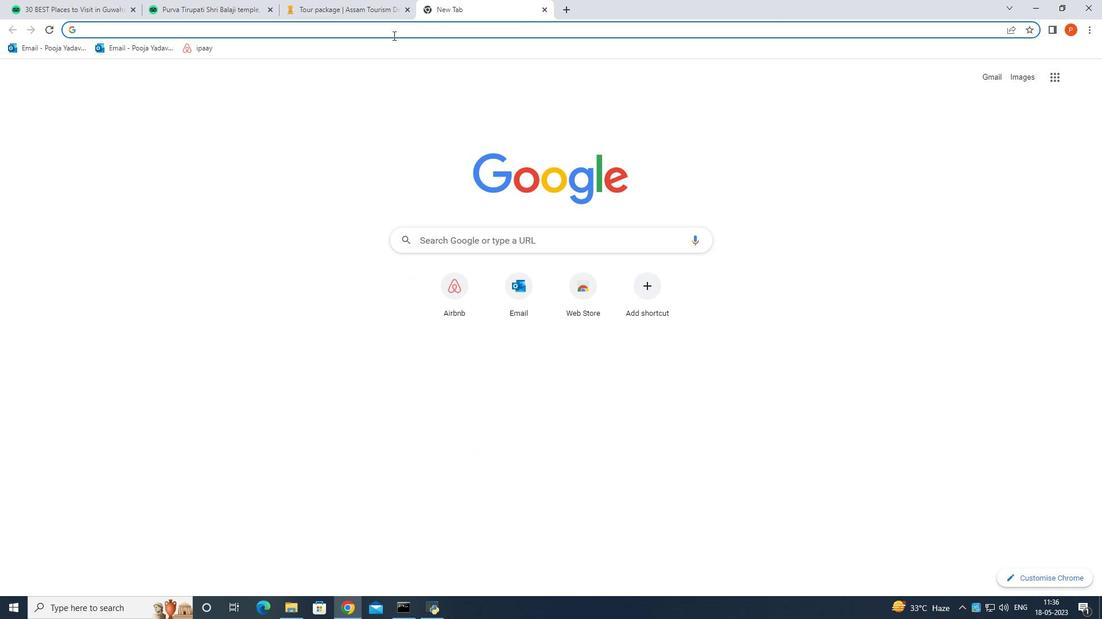 
Action: Mouse pressed left at (393, 32)
Screenshot: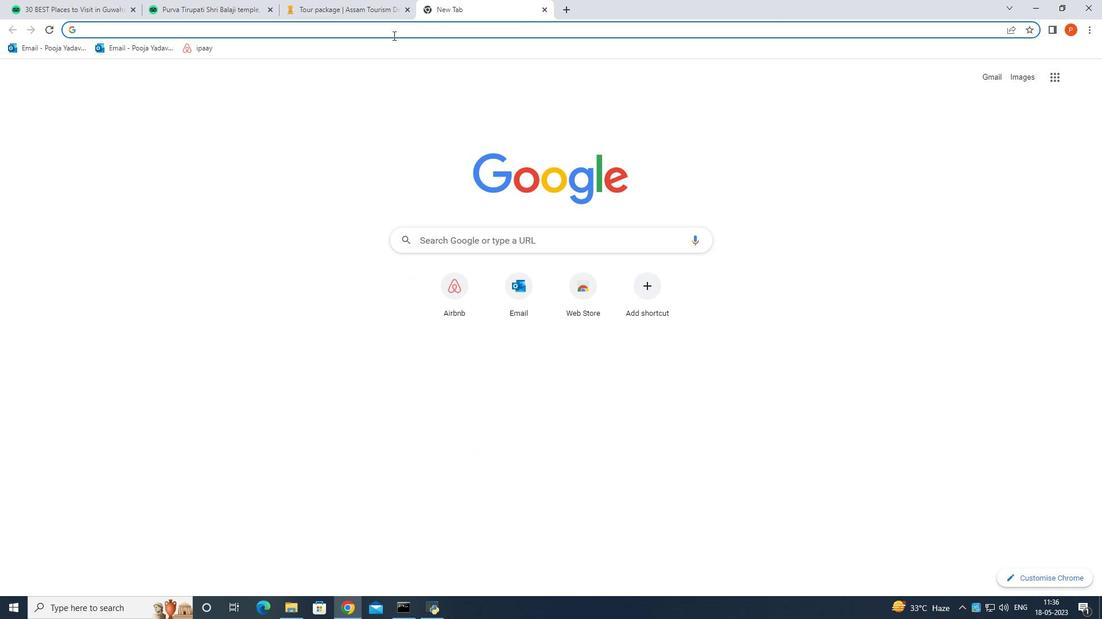 
Action: Mouse moved to (398, 30)
Screenshot: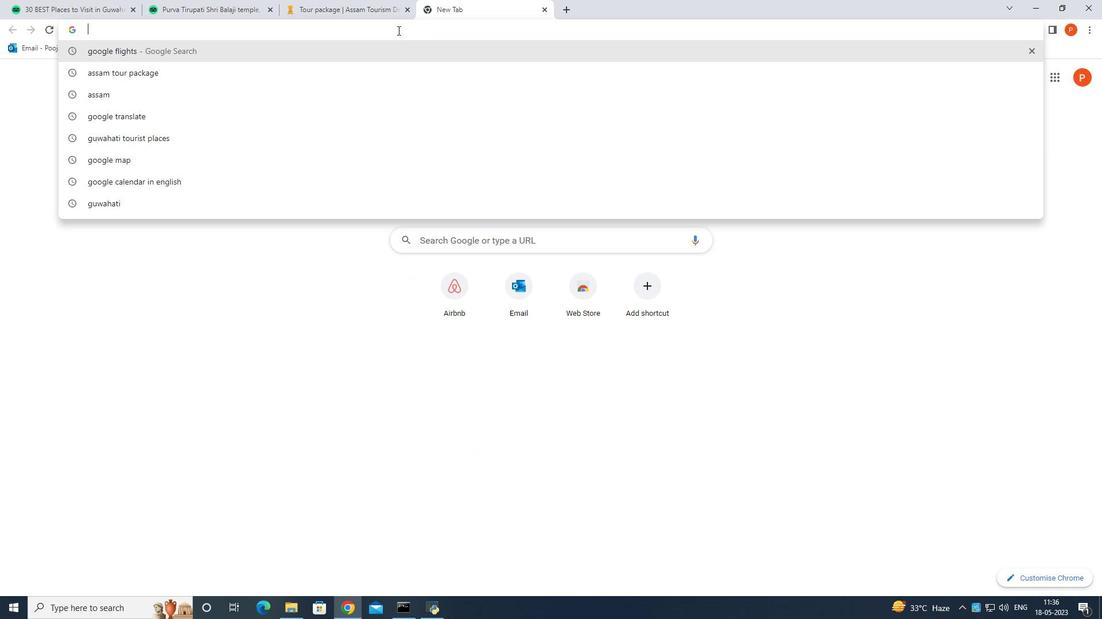
Action: Key pressed <Key.shift>Assam<Key.space>multiple<Key.space>sto<Key.backspace><Key.backspace><Key.backspace>layovoers<Key.enter>
Screenshot: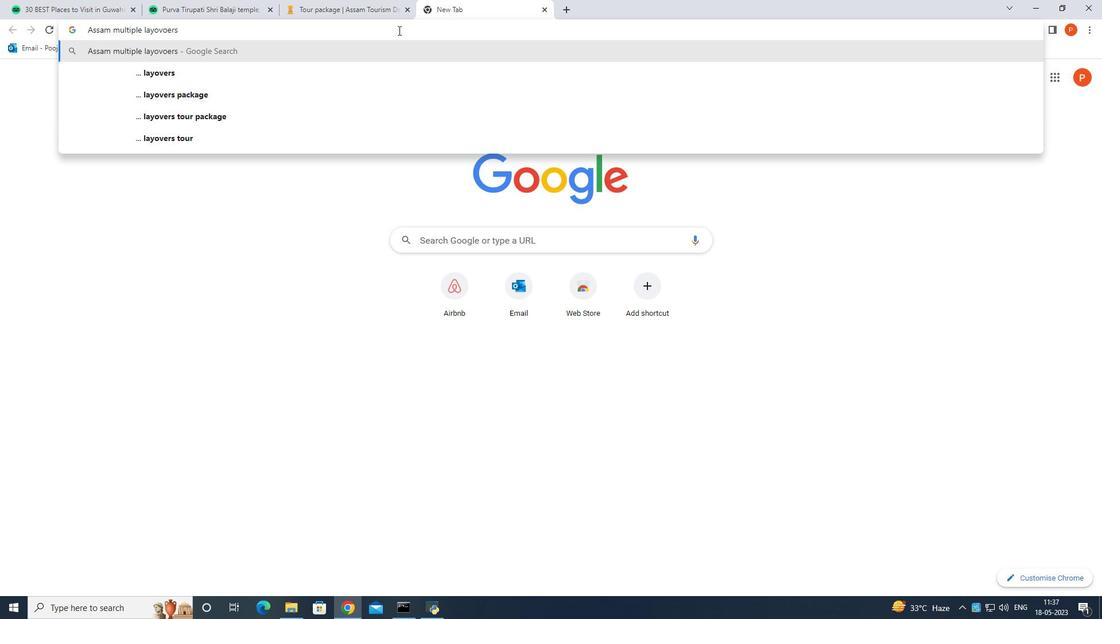 
Action: Mouse moved to (316, 151)
Screenshot: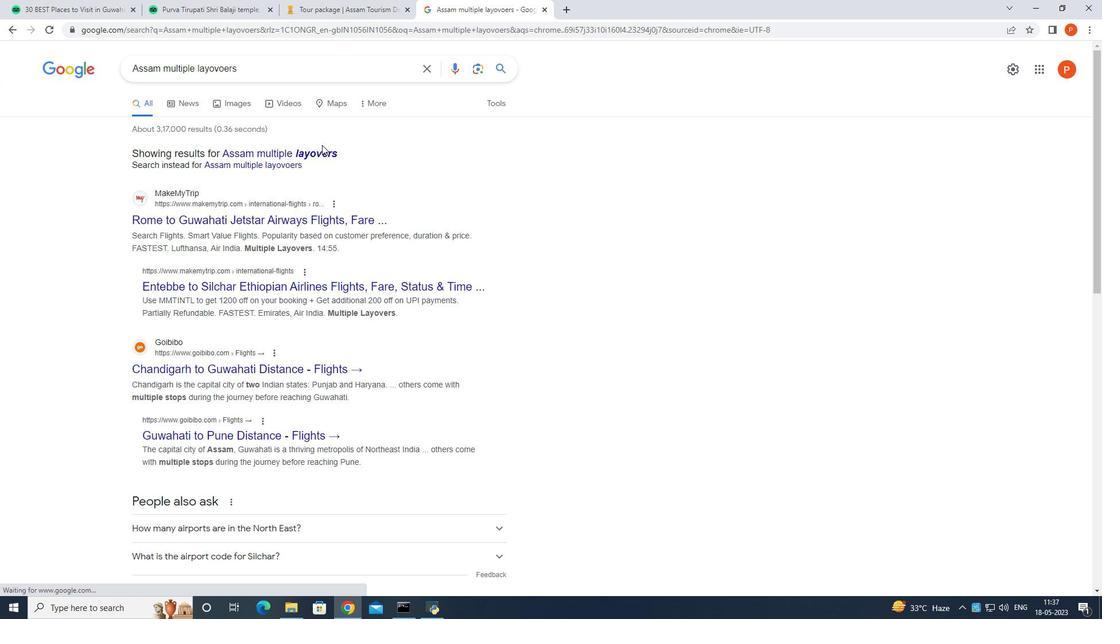 
Action: Mouse pressed left at (316, 151)
Screenshot: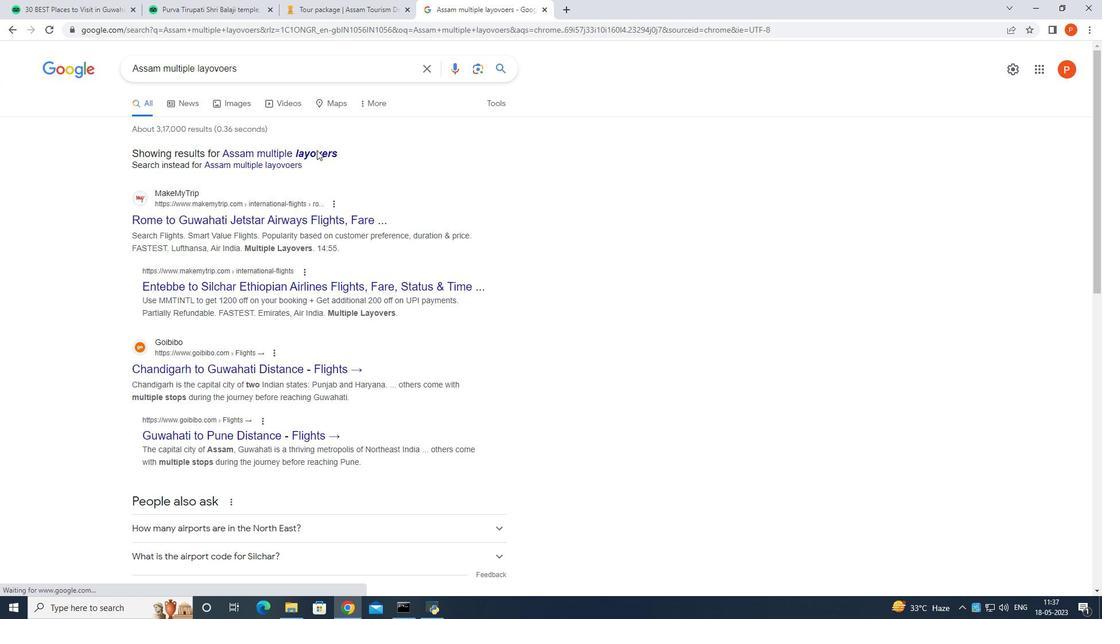 
Action: Mouse moved to (258, 173)
Screenshot: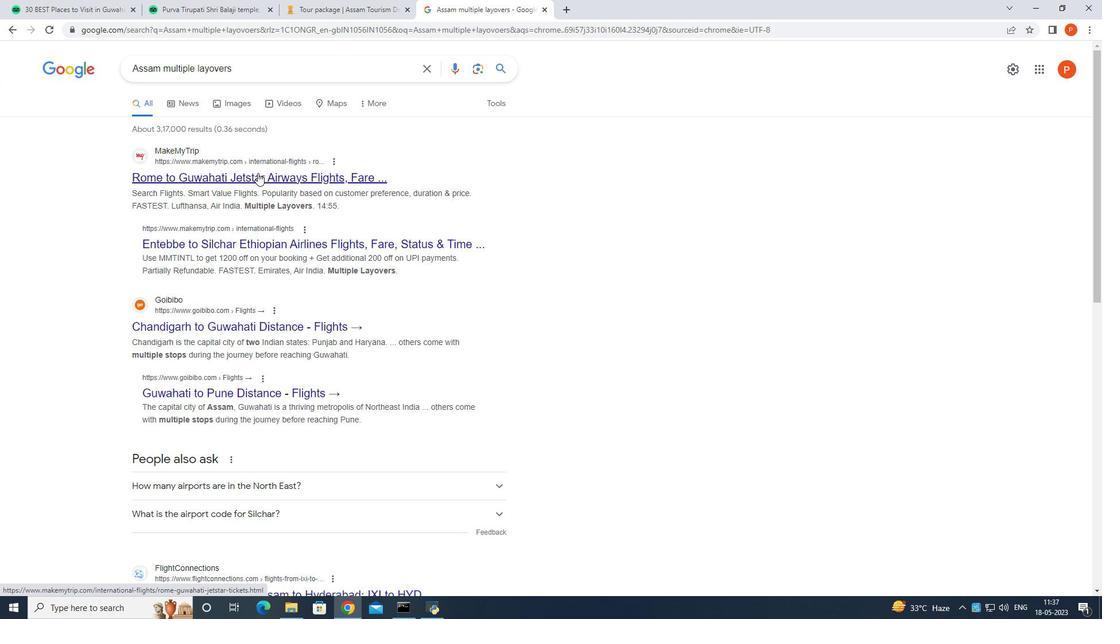 
Action: Mouse pressed left at (258, 173)
Screenshot: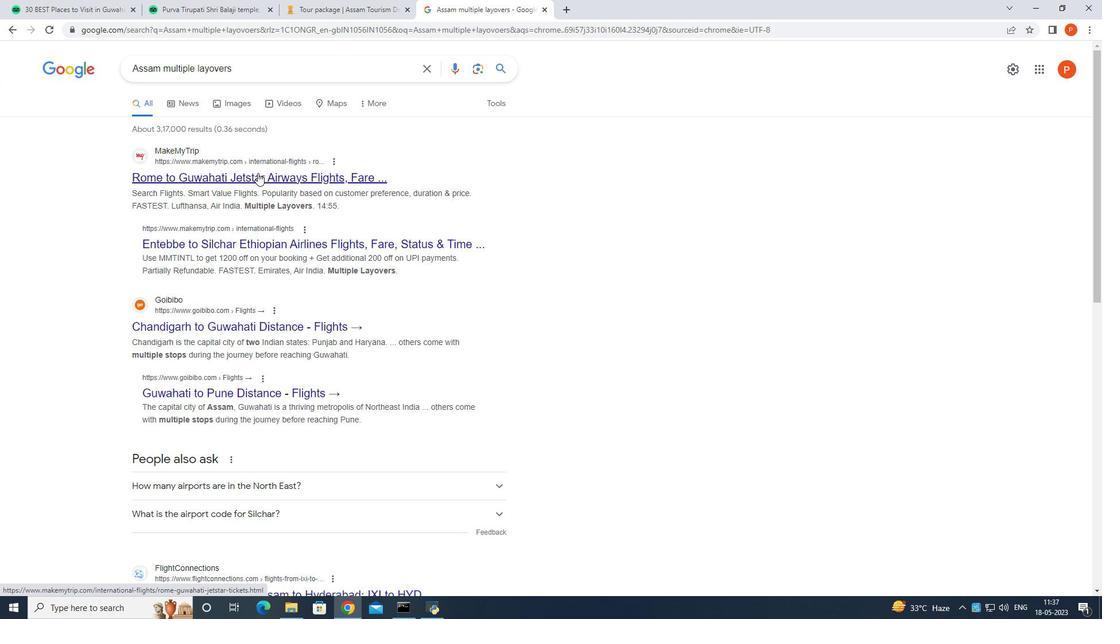 
Action: Mouse moved to (264, 181)
Screenshot: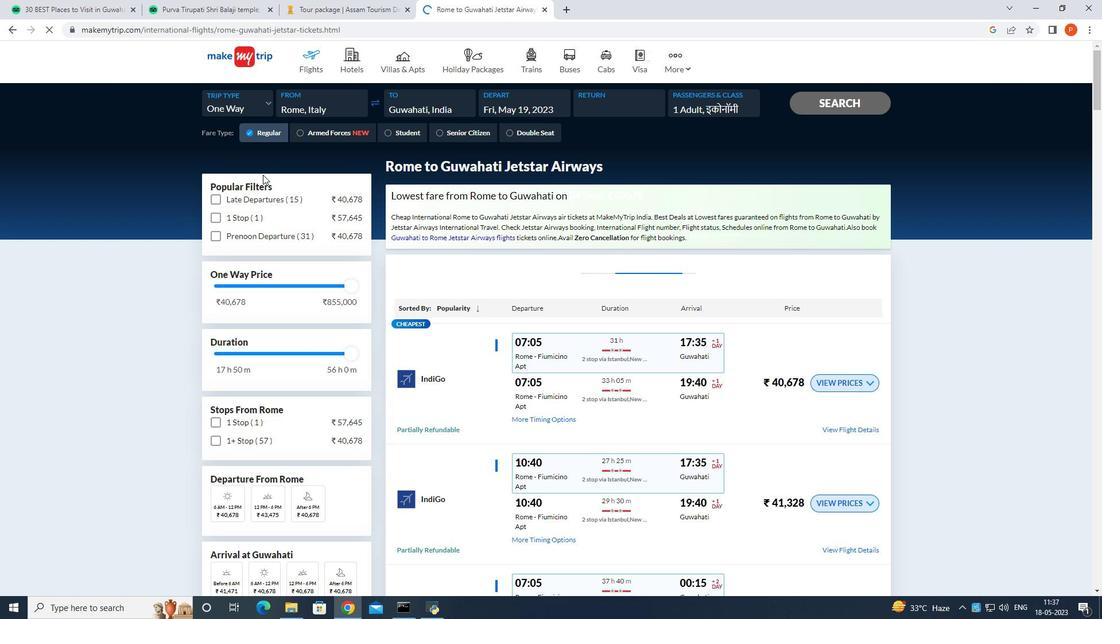 
Action: Mouse scrolled (264, 181) with delta (0, 0)
Screenshot: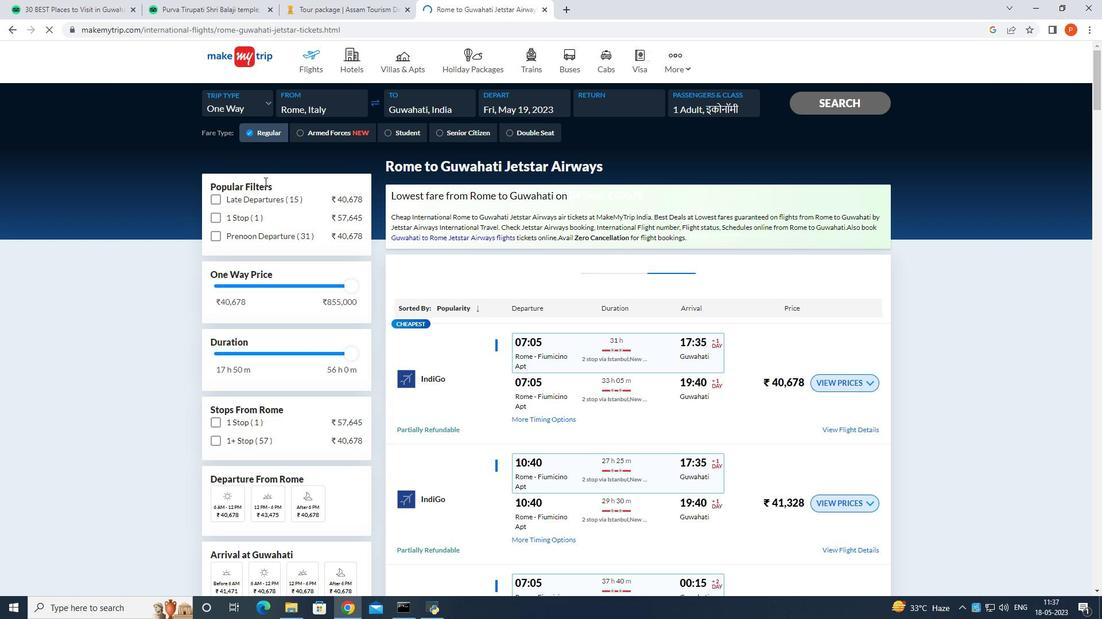 
Action: Mouse moved to (265, 184)
Screenshot: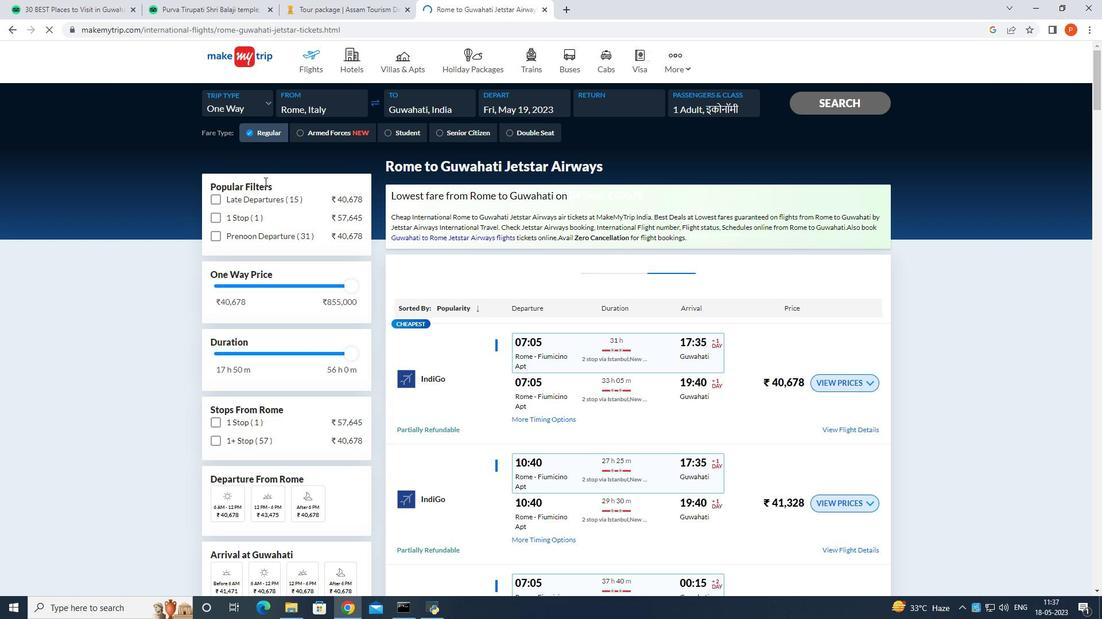 
Action: Mouse scrolled (265, 183) with delta (0, 0)
Screenshot: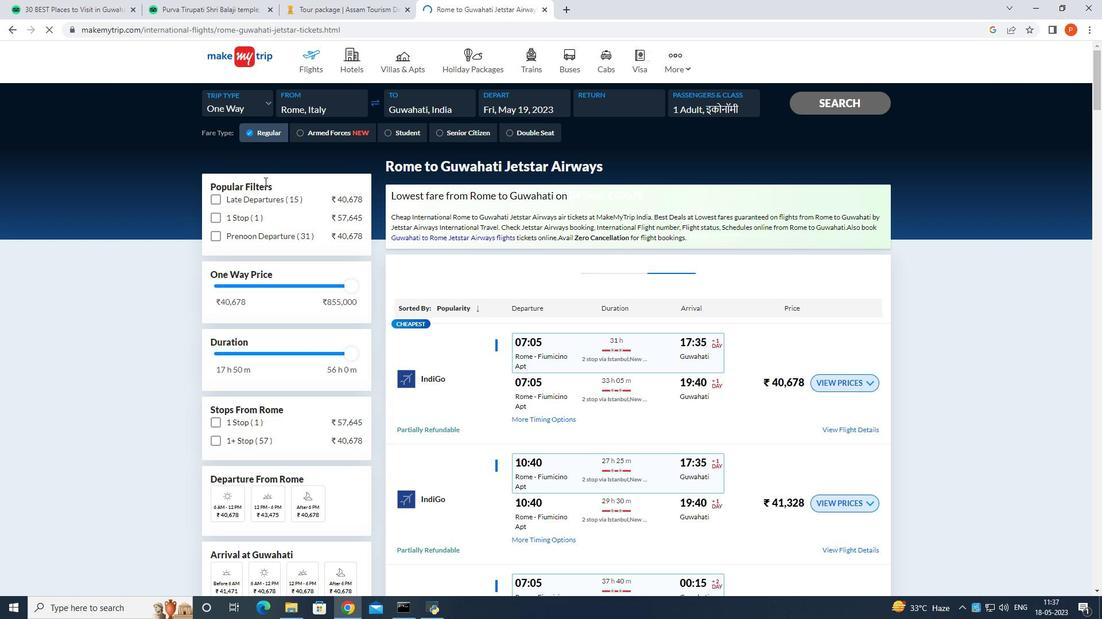 
Action: Mouse moved to (265, 186)
Screenshot: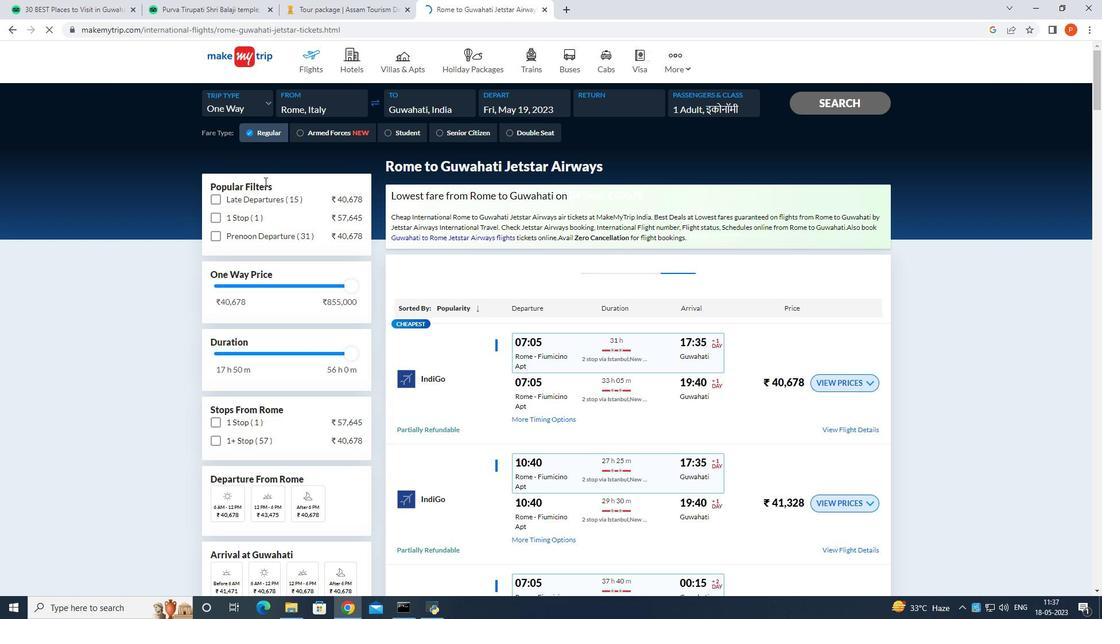
Action: Mouse scrolled (265, 185) with delta (0, 0)
Screenshot: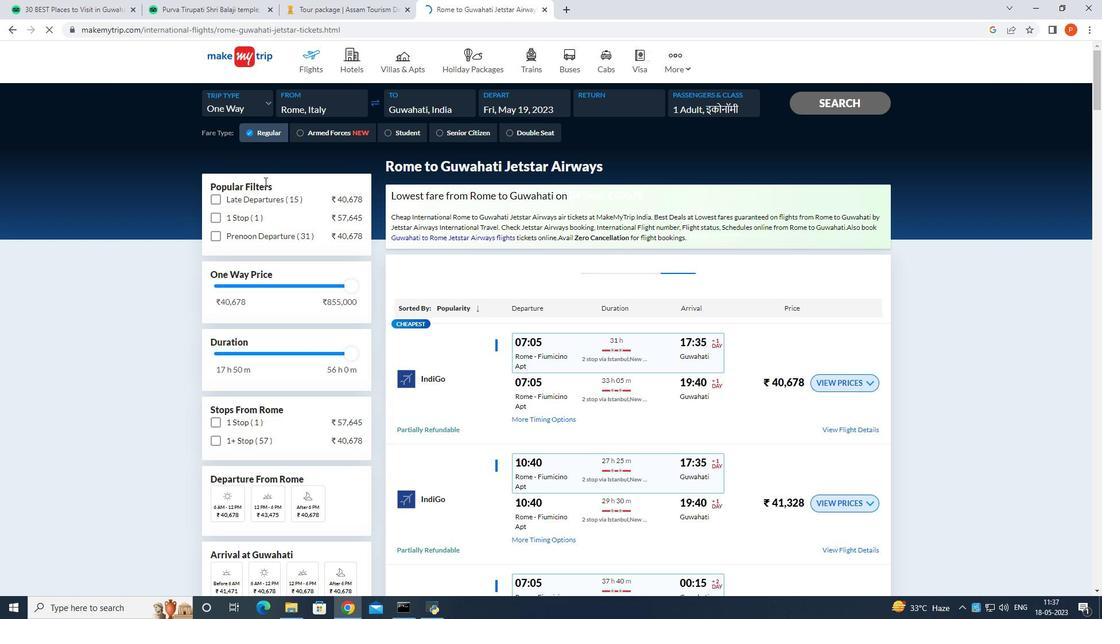 
Action: Mouse moved to (266, 187)
Screenshot: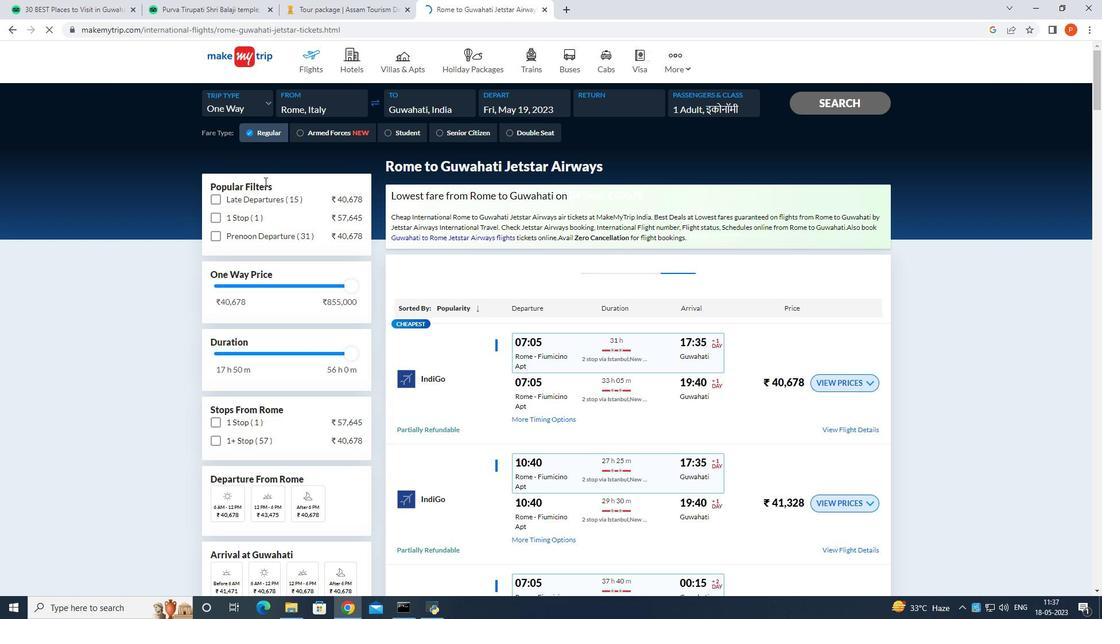 
Action: Mouse scrolled (266, 187) with delta (0, 0)
Screenshot: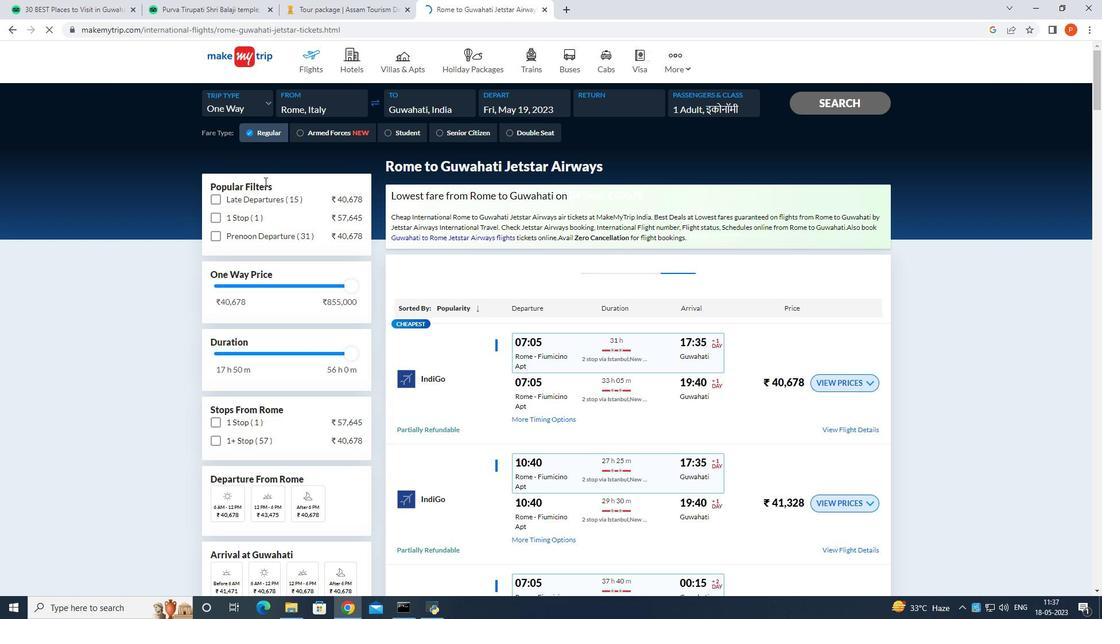 
Action: Mouse moved to (274, 185)
Screenshot: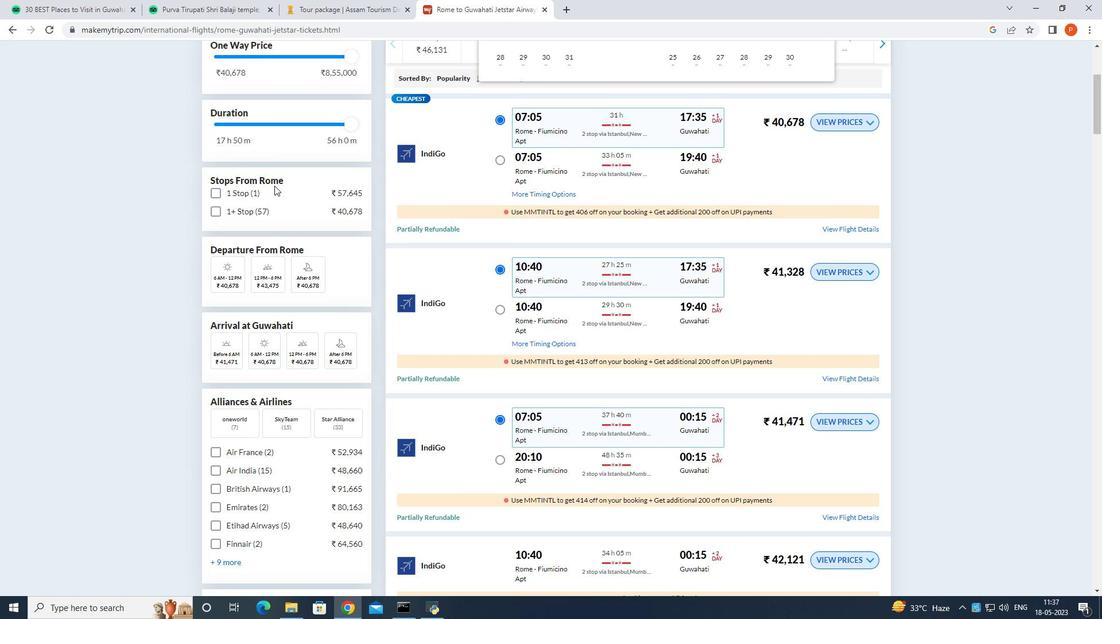 
Action: Mouse scrolled (274, 185) with delta (0, 0)
Screenshot: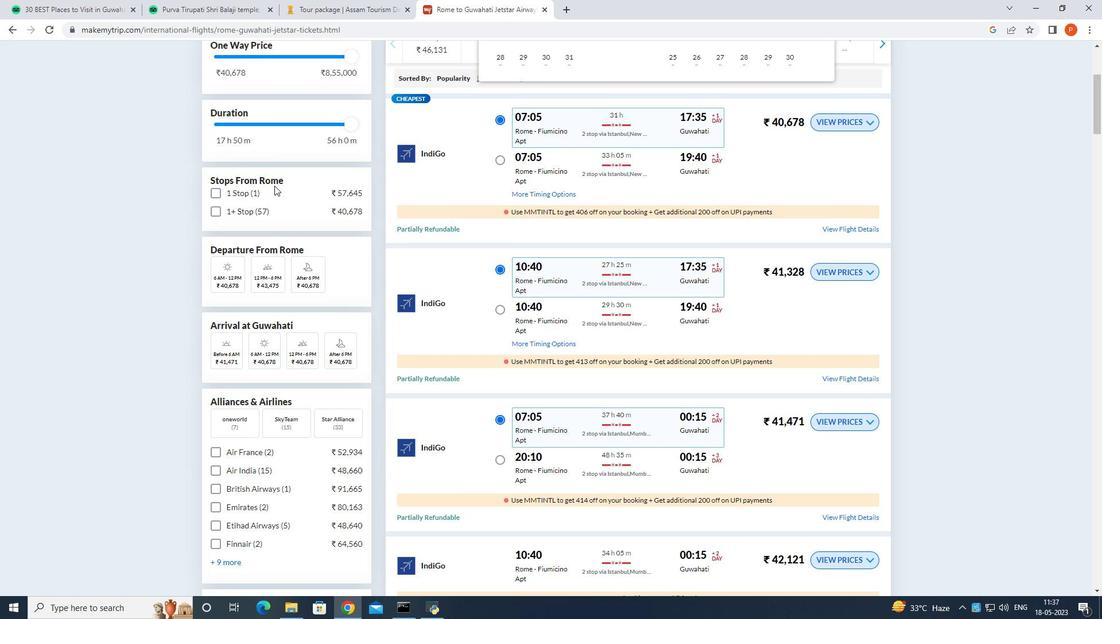 
Action: Mouse moved to (275, 186)
Screenshot: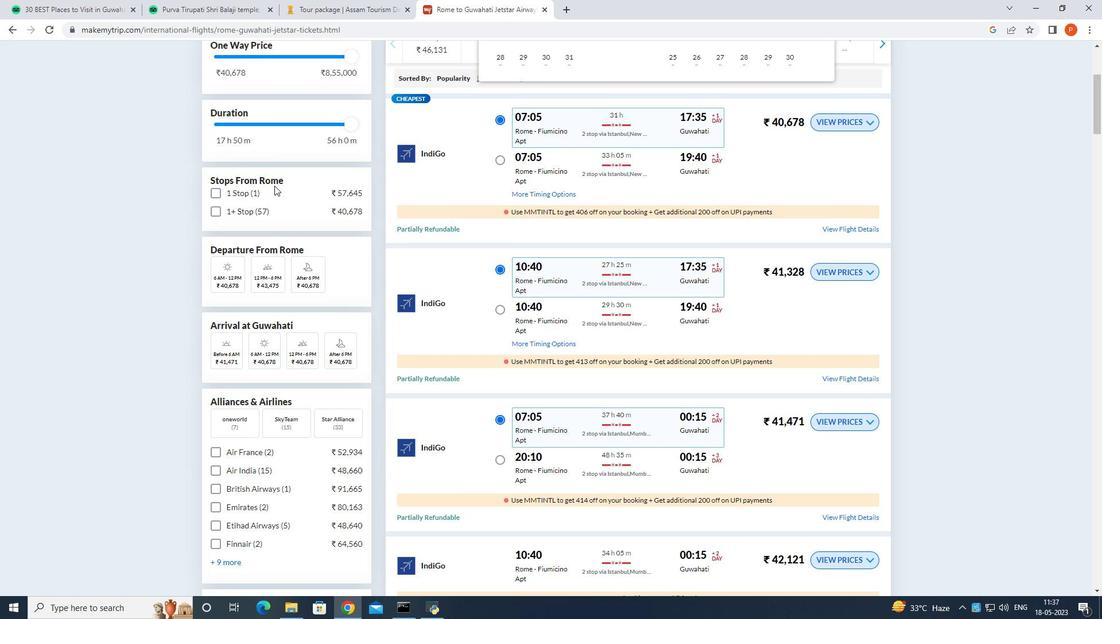 
Action: Mouse scrolled (275, 185) with delta (0, 0)
Screenshot: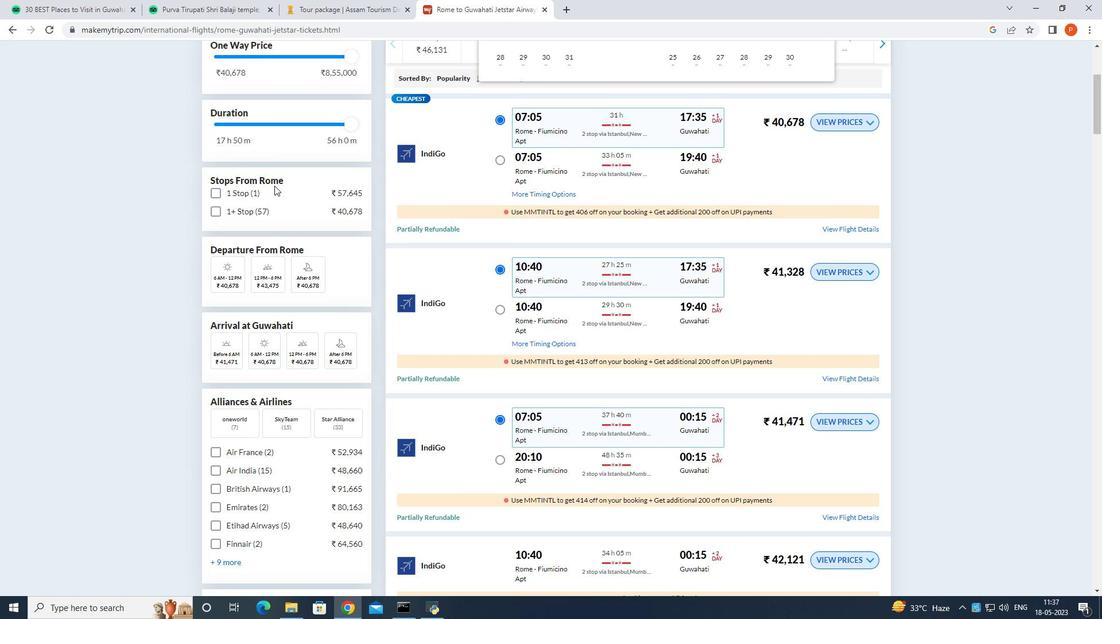 
Action: Mouse moved to (286, 192)
Screenshot: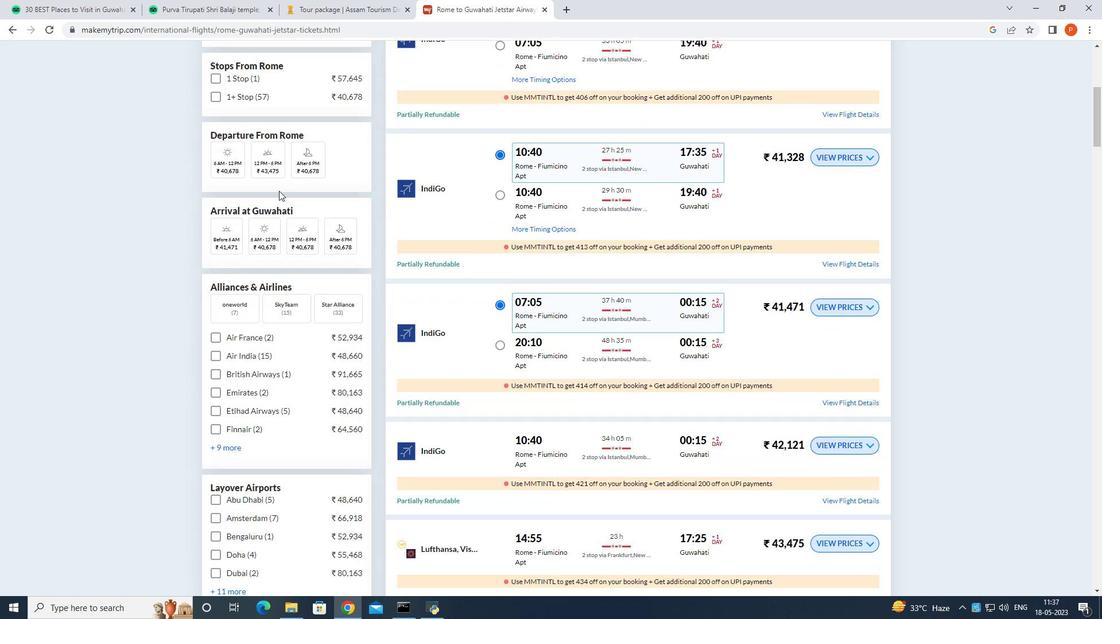 
Action: Mouse scrolled (286, 192) with delta (0, 0)
Screenshot: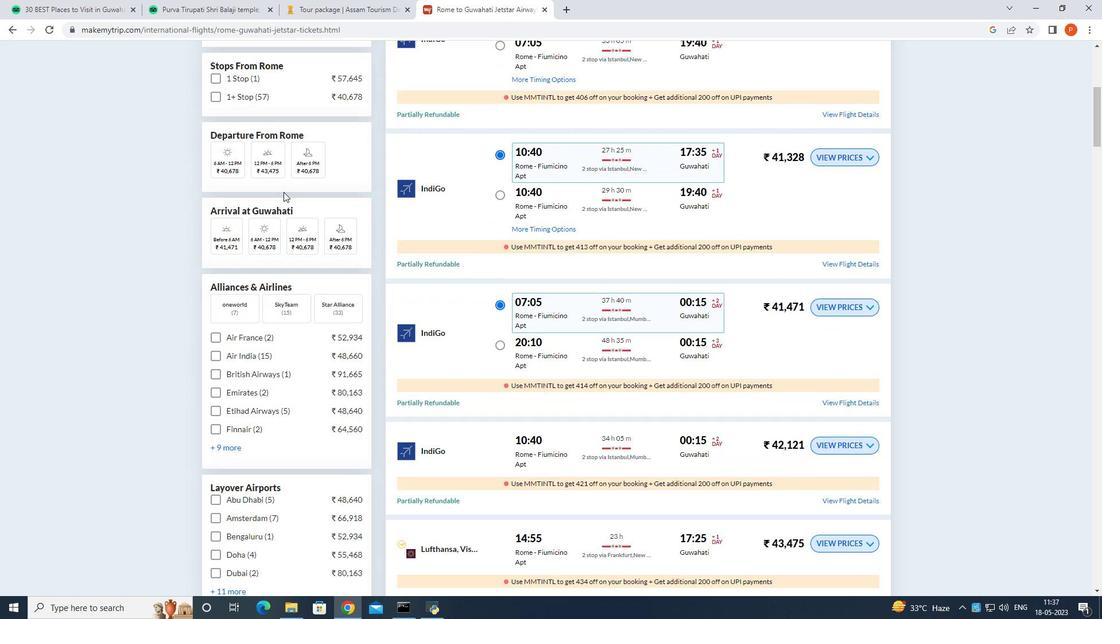 
Action: Mouse moved to (287, 192)
Screenshot: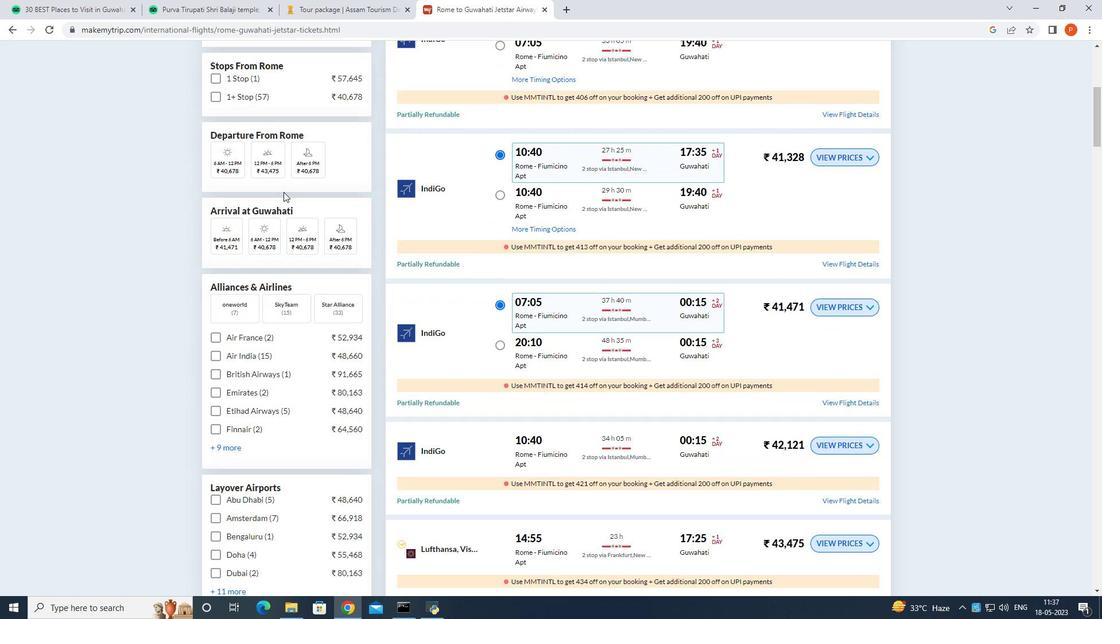 
Action: Mouse scrolled (287, 192) with delta (0, 0)
Screenshot: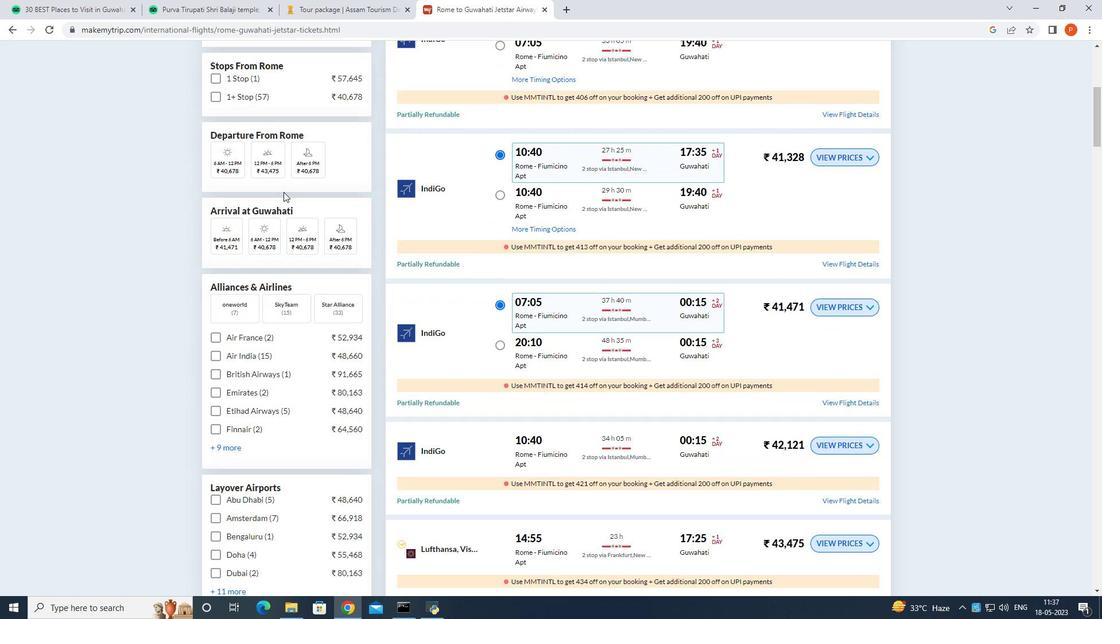 
Action: Mouse moved to (288, 191)
Screenshot: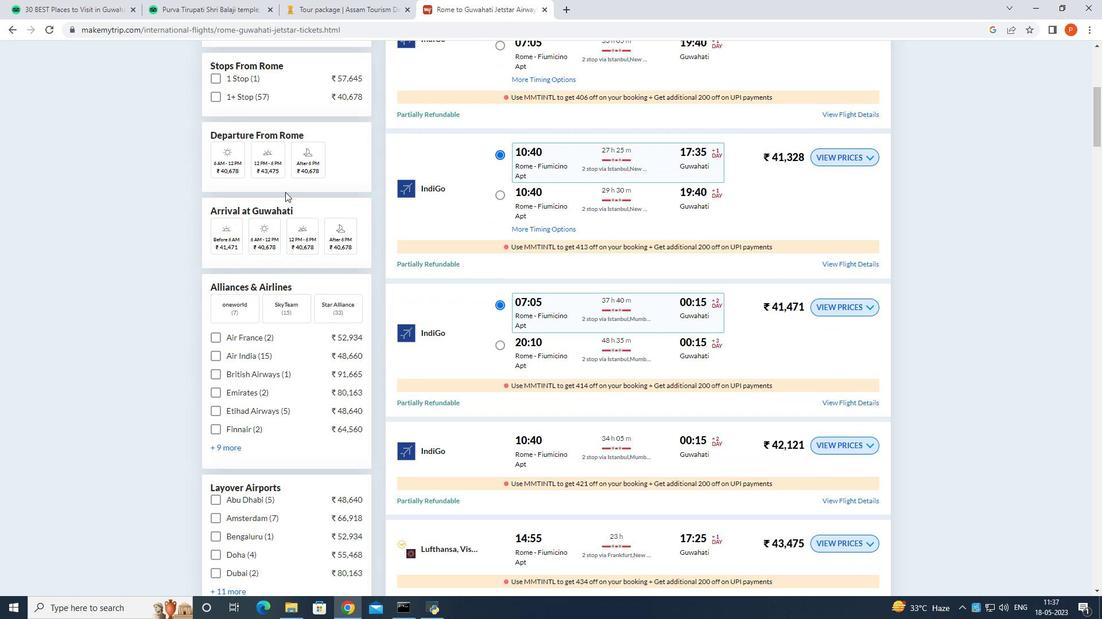 
Action: Mouse scrolled (288, 191) with delta (0, 0)
Screenshot: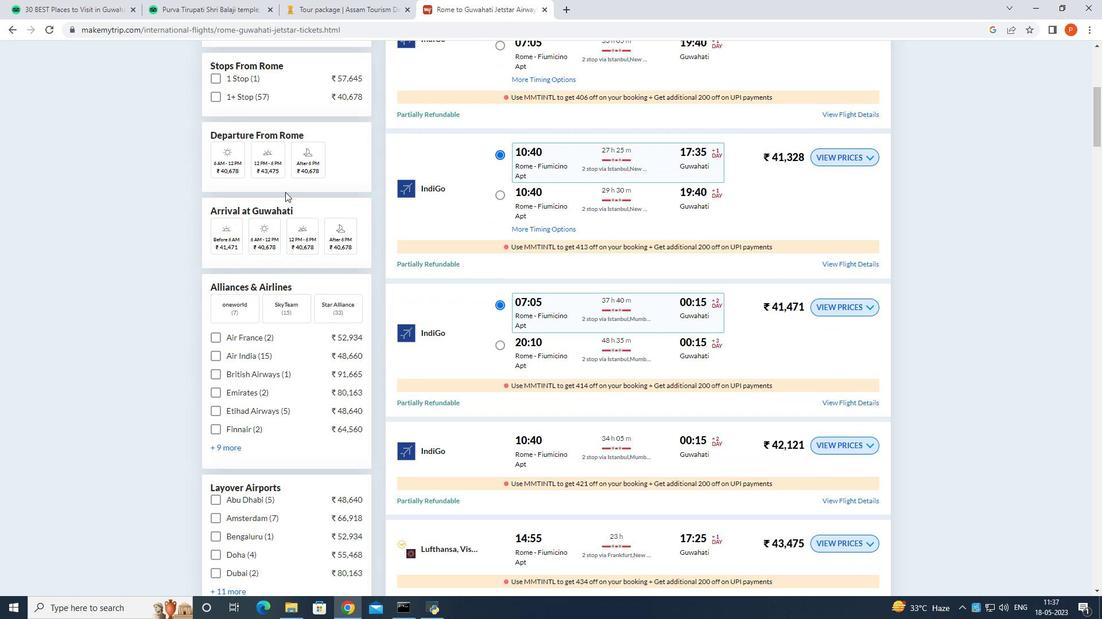 
Action: Mouse scrolled (288, 191) with delta (0, 0)
Screenshot: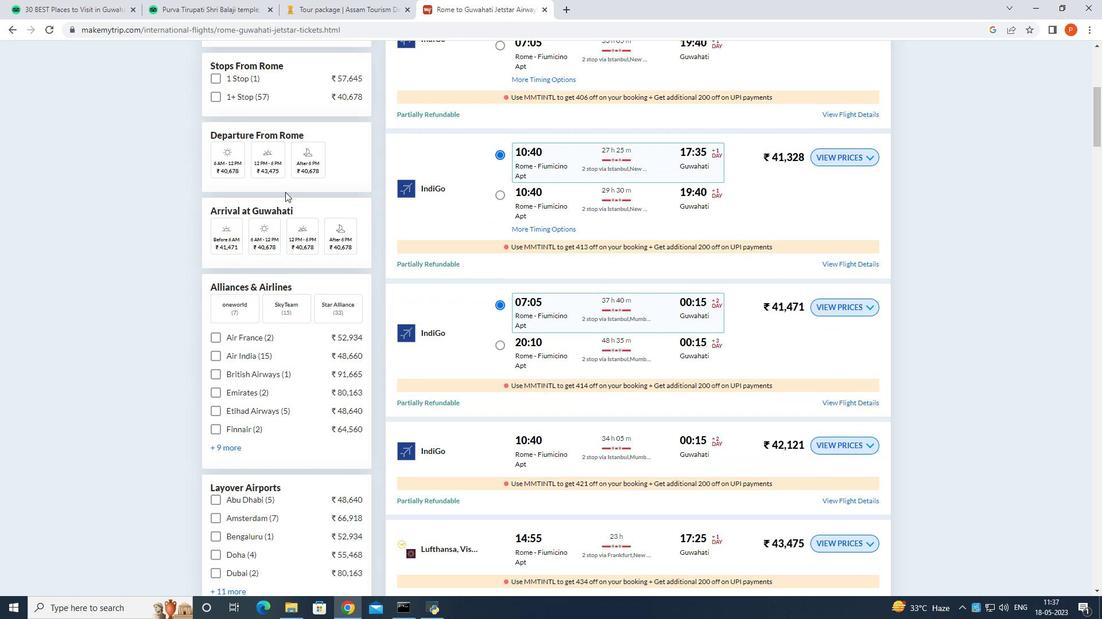 
Action: Mouse moved to (288, 191)
Screenshot: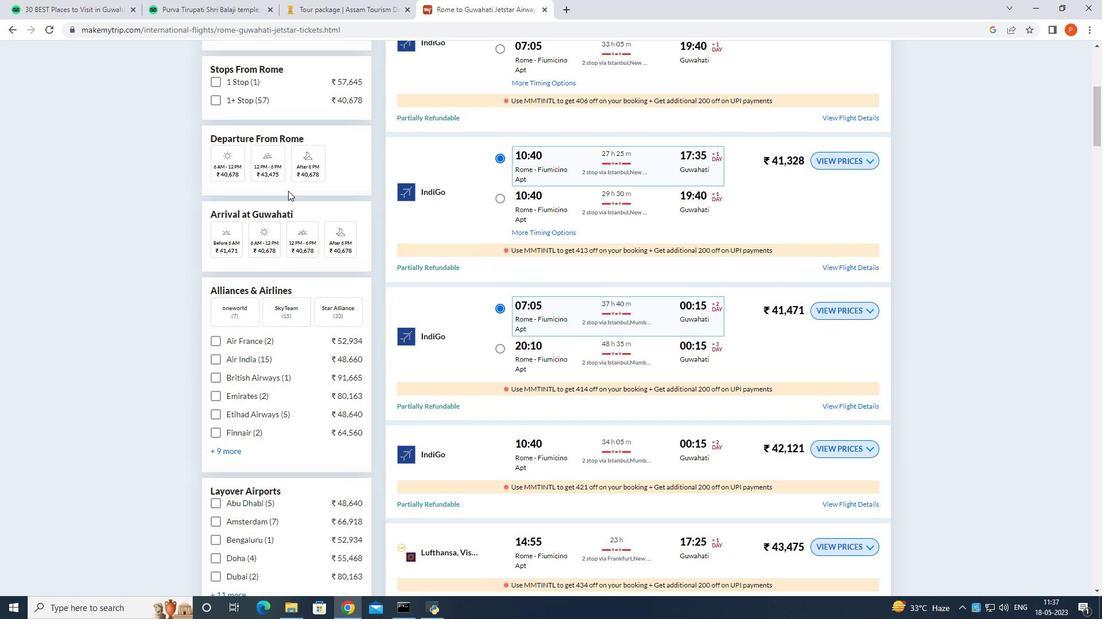 
Action: Mouse scrolled (288, 191) with delta (0, 0)
Screenshot: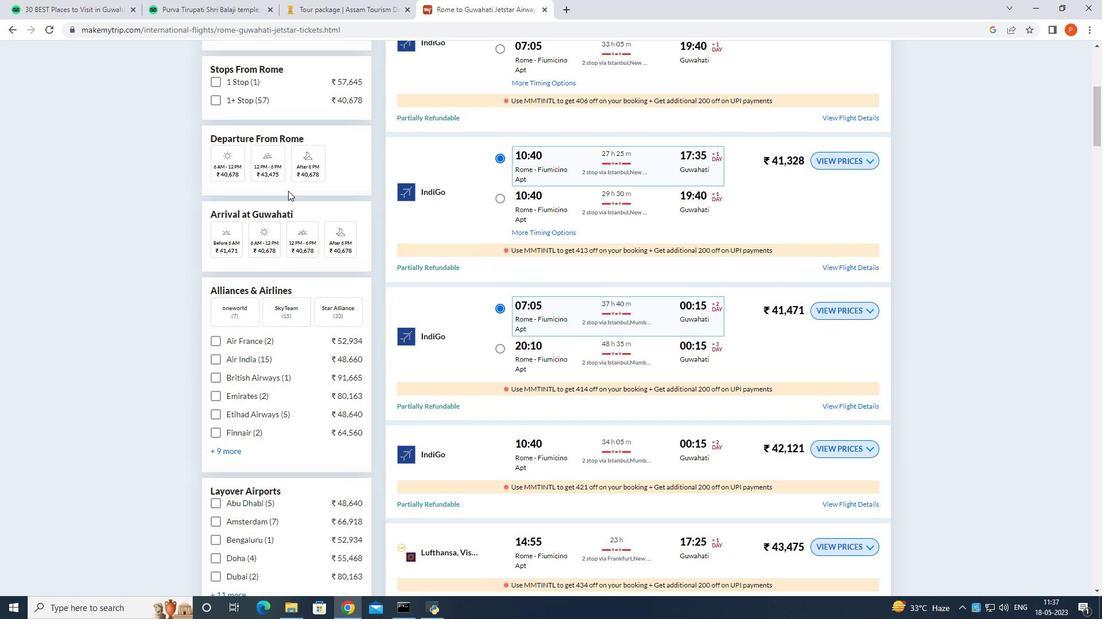 
Action: Mouse moved to (289, 191)
Screenshot: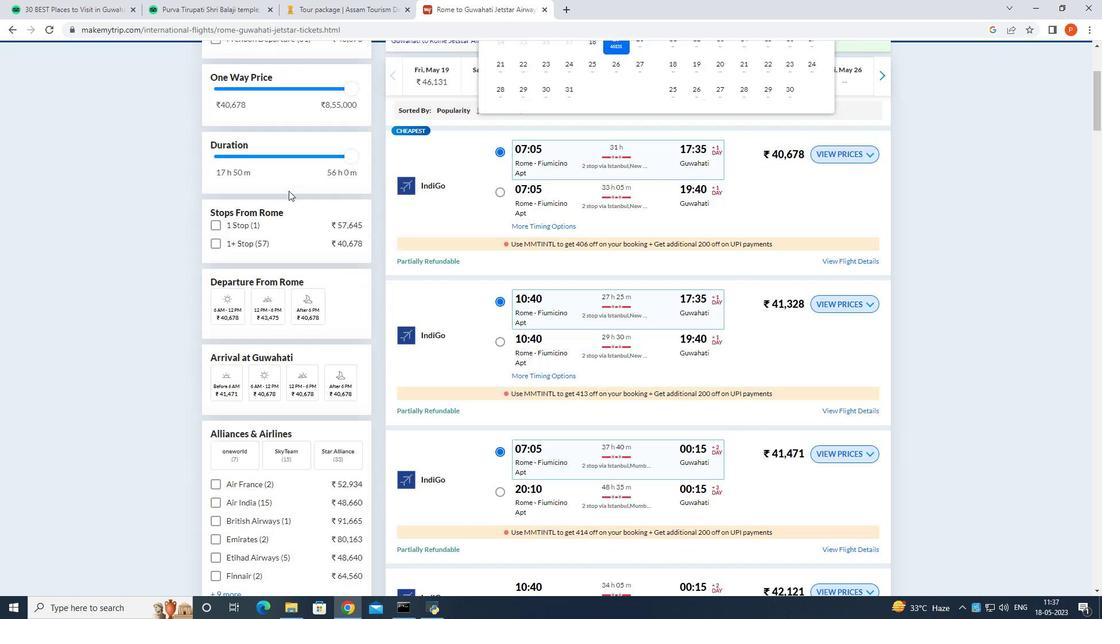 
Action: Mouse scrolled (289, 191) with delta (0, 0)
Screenshot: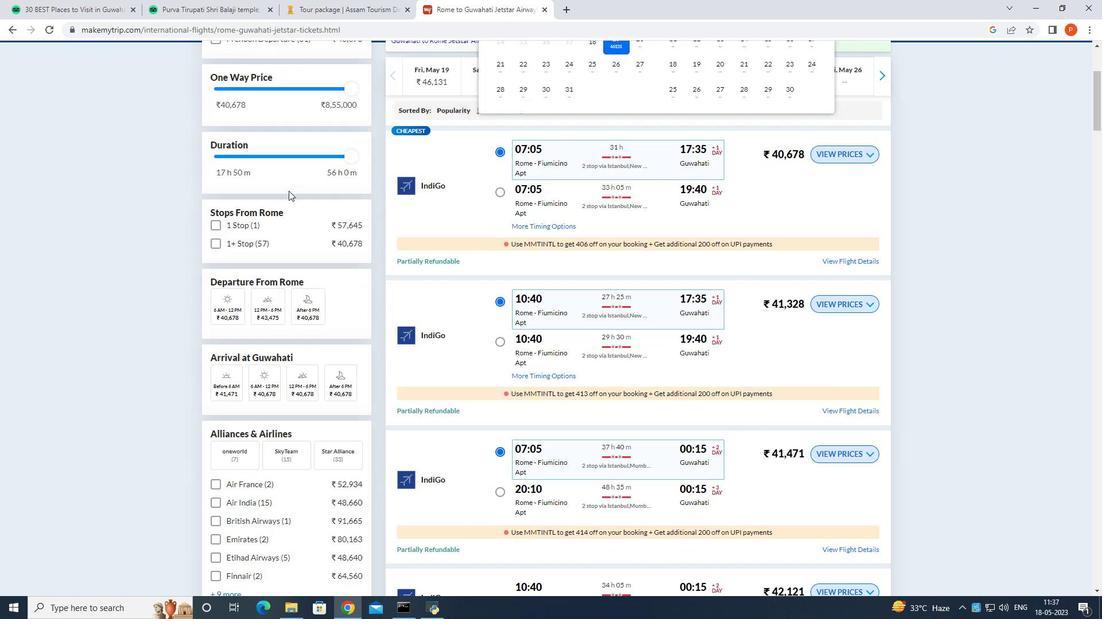 
Action: Mouse moved to (290, 191)
Screenshot: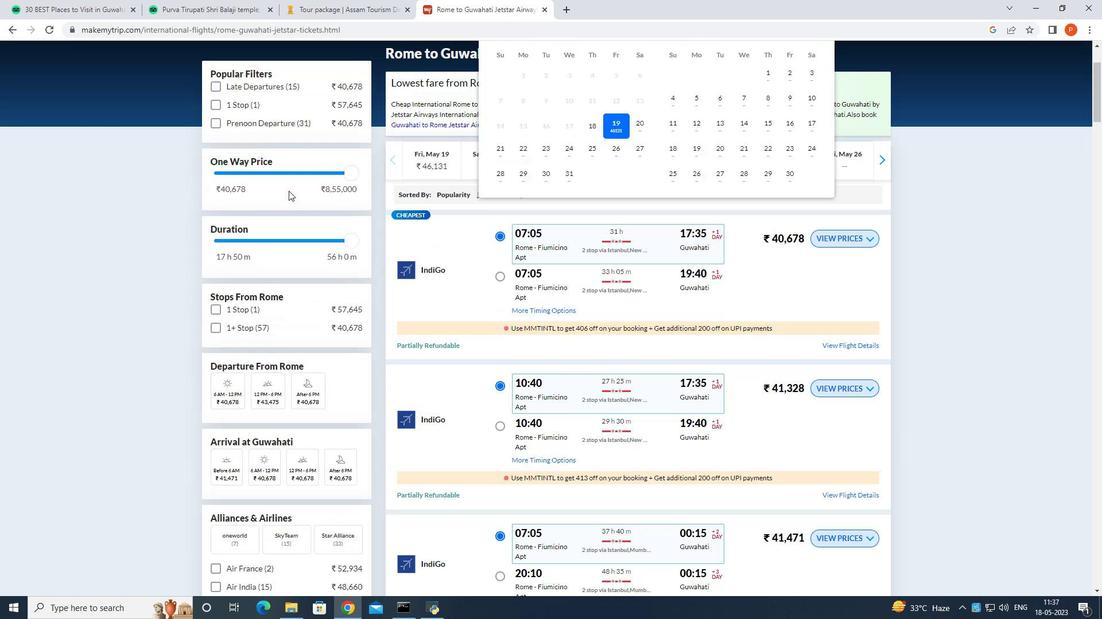 
Action: Mouse scrolled (290, 191) with delta (0, 0)
Screenshot: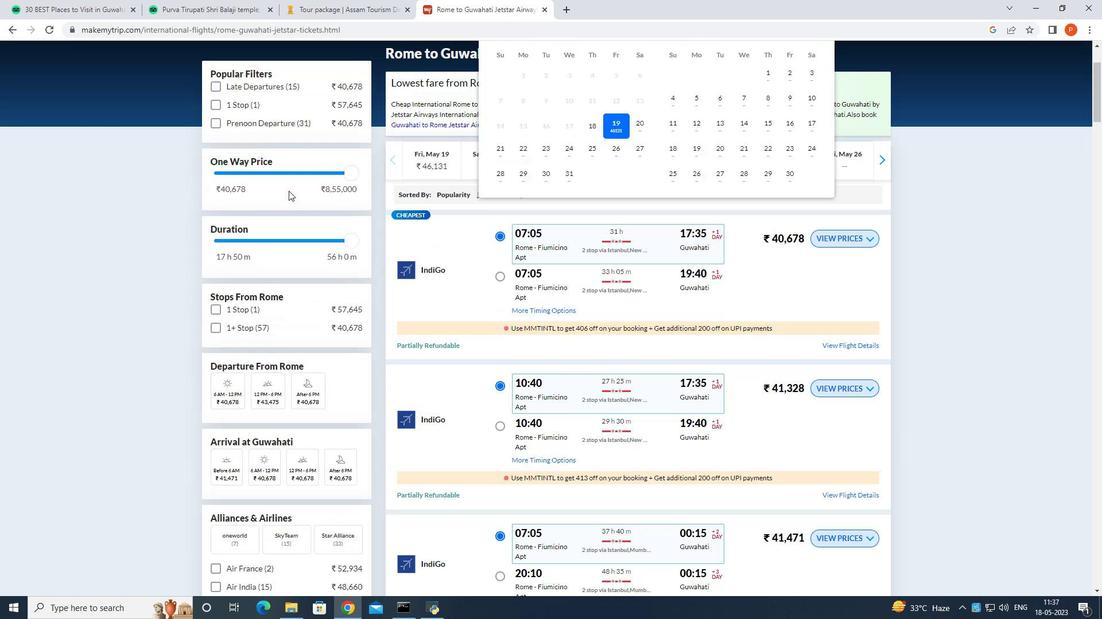 
Action: Mouse moved to (291, 191)
Screenshot: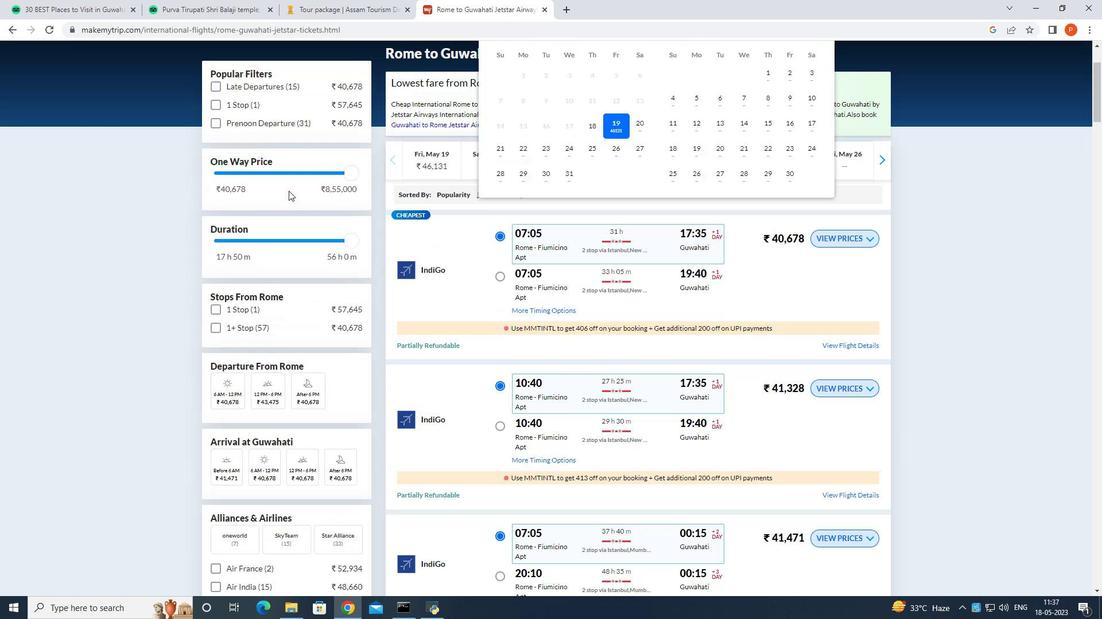 
Action: Mouse scrolled (291, 191) with delta (0, 0)
Screenshot: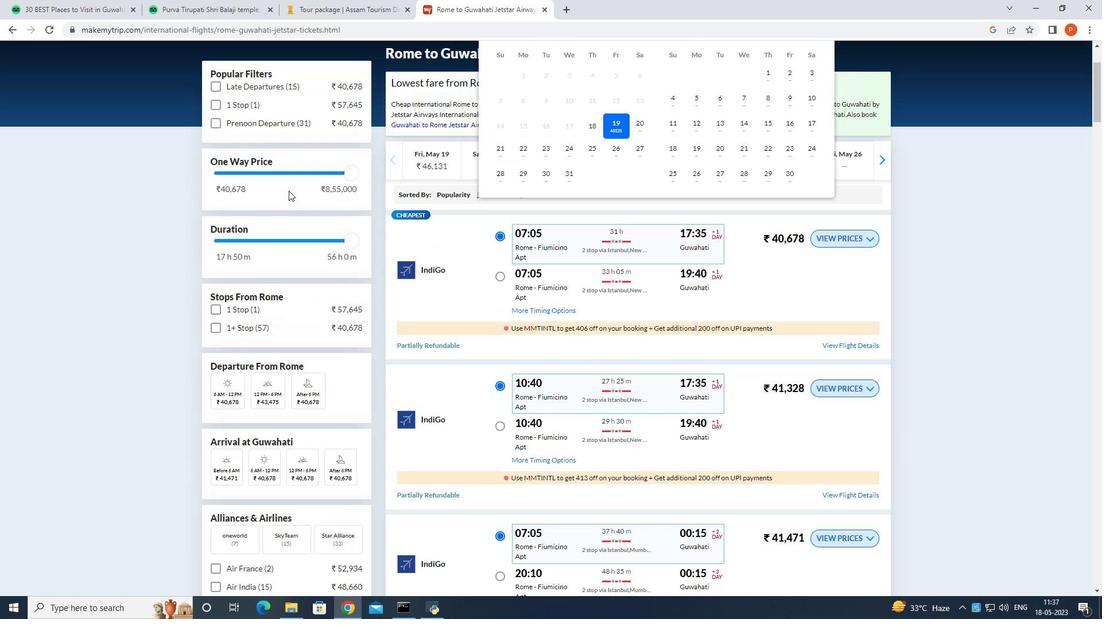 
Action: Mouse scrolled (291, 191) with delta (0, 0)
Screenshot: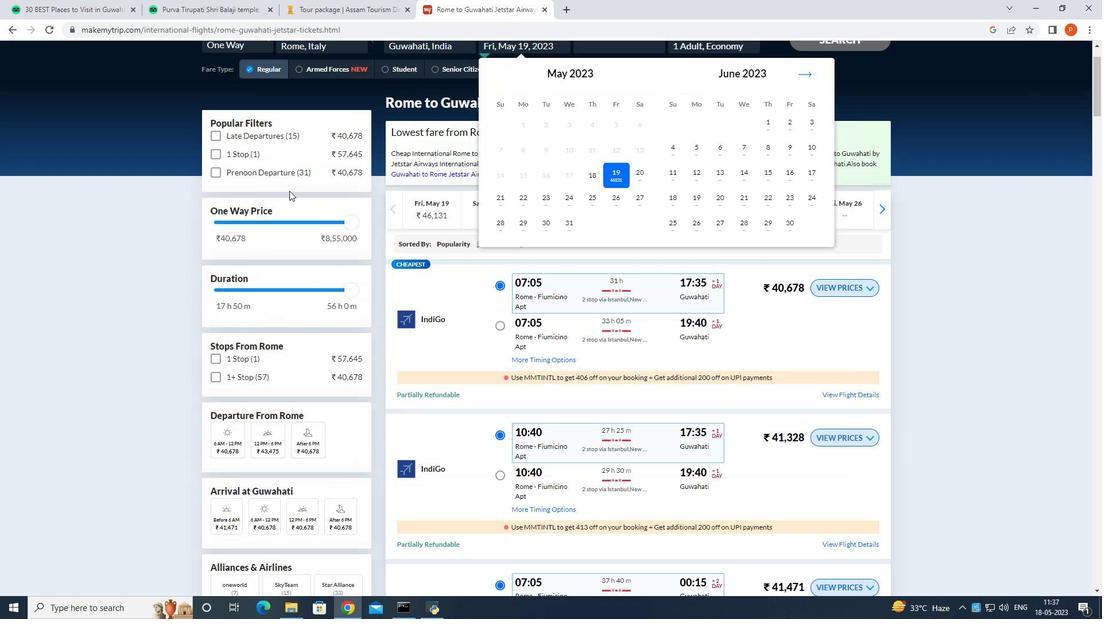 
Action: Mouse moved to (611, 256)
Screenshot: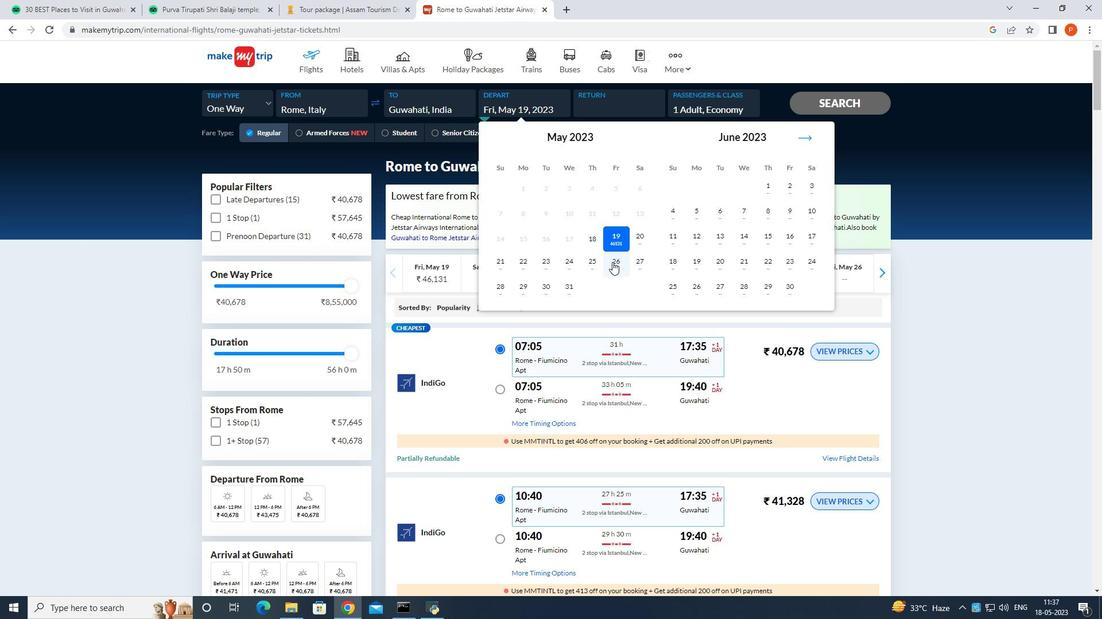 
Action: Mouse pressed left at (611, 256)
Screenshot: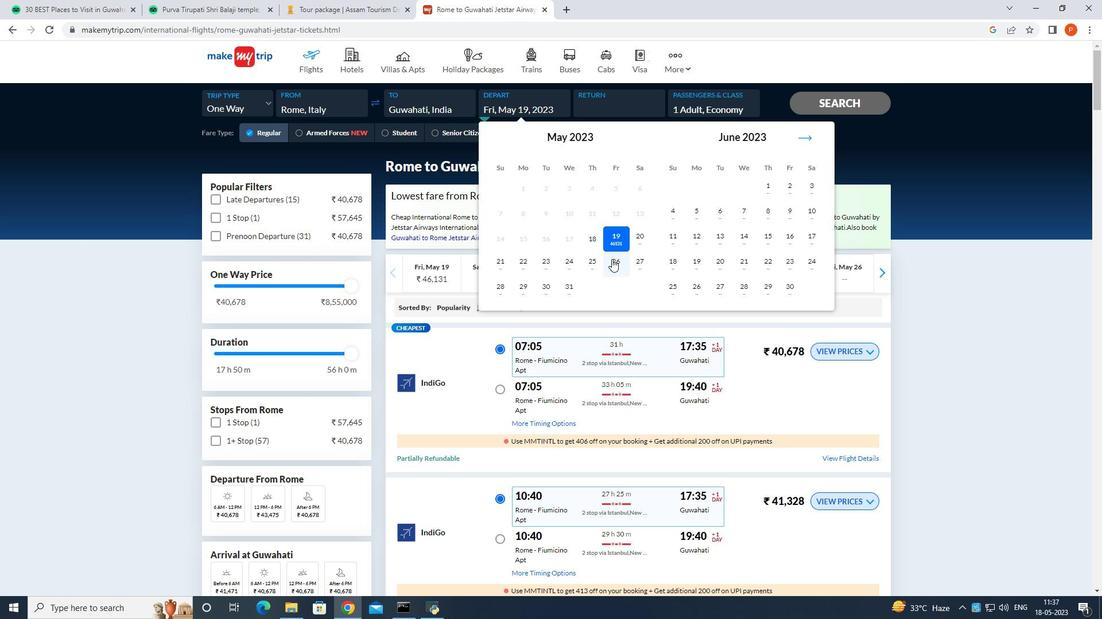 
Action: Mouse moved to (861, 349)
Screenshot: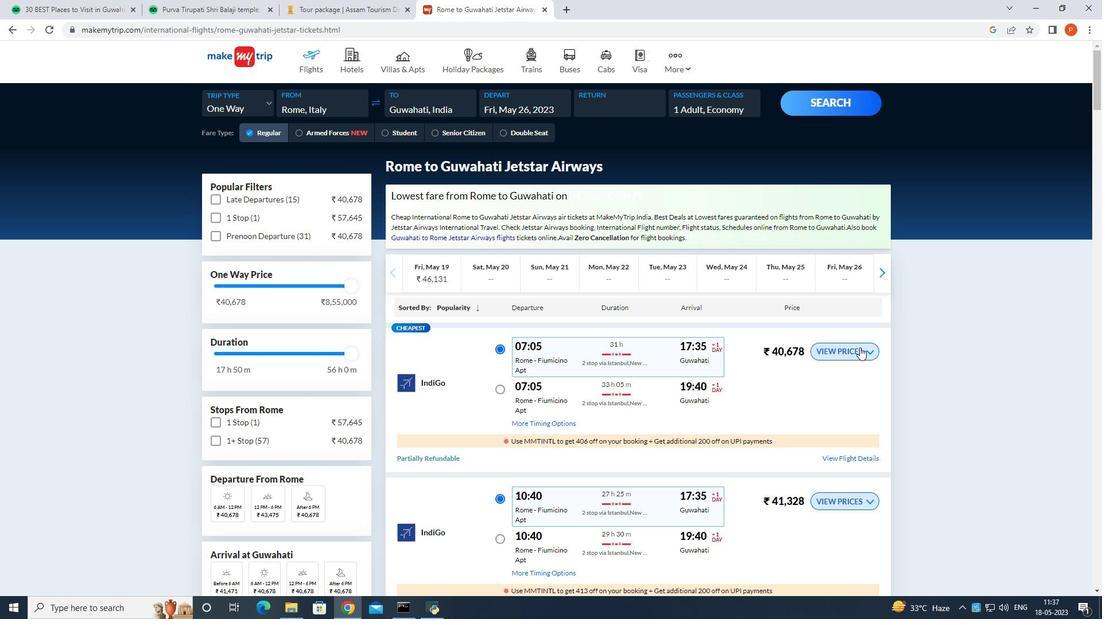 
Action: Mouse scrolled (861, 348) with delta (0, 0)
Screenshot: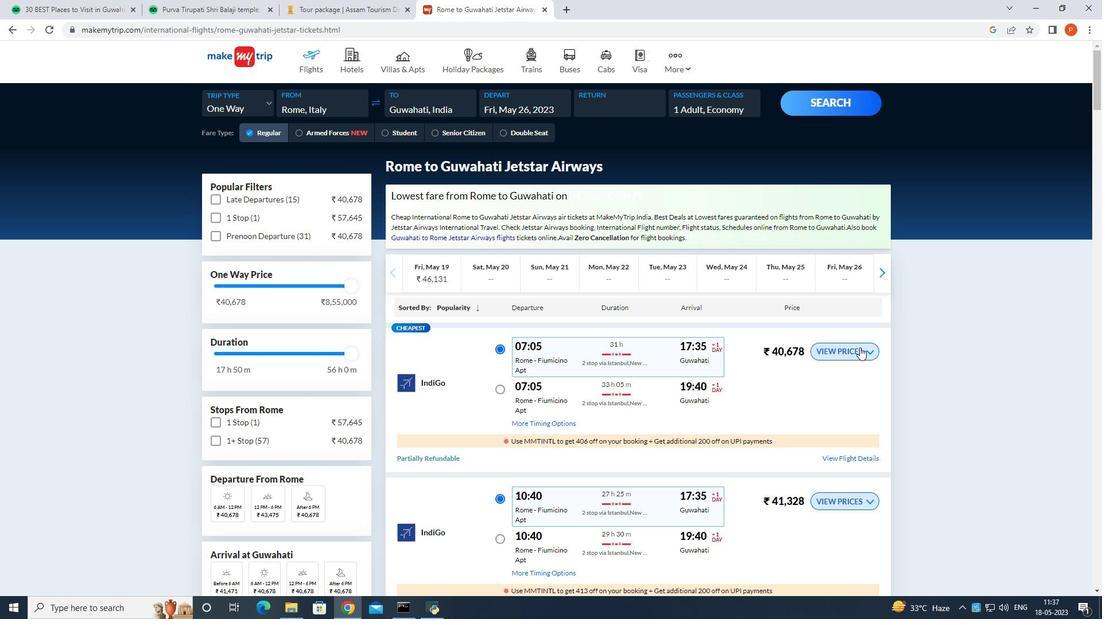 
Action: Mouse moved to (405, 250)
Screenshot: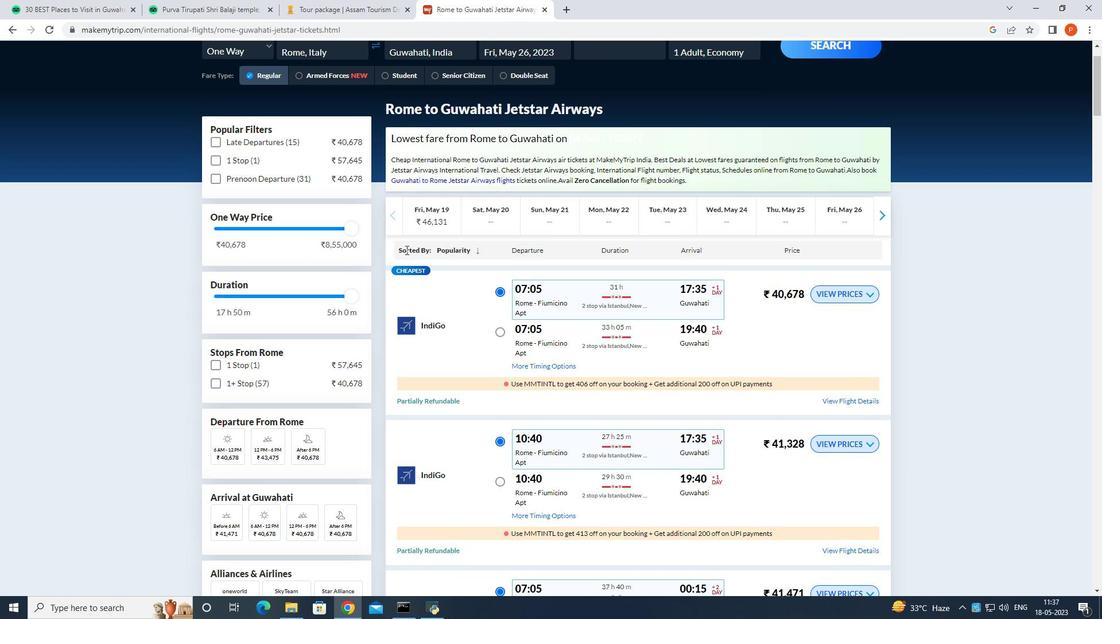 
Action: Mouse scrolled (405, 251) with delta (0, 0)
Screenshot: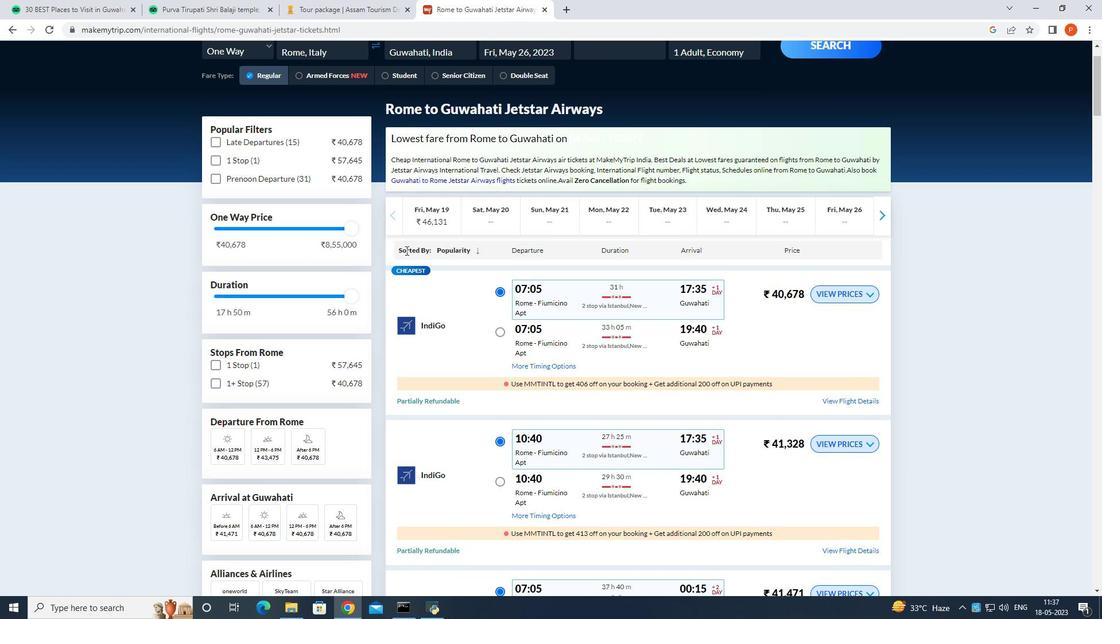 
Action: Mouse scrolled (405, 251) with delta (0, 0)
Screenshot: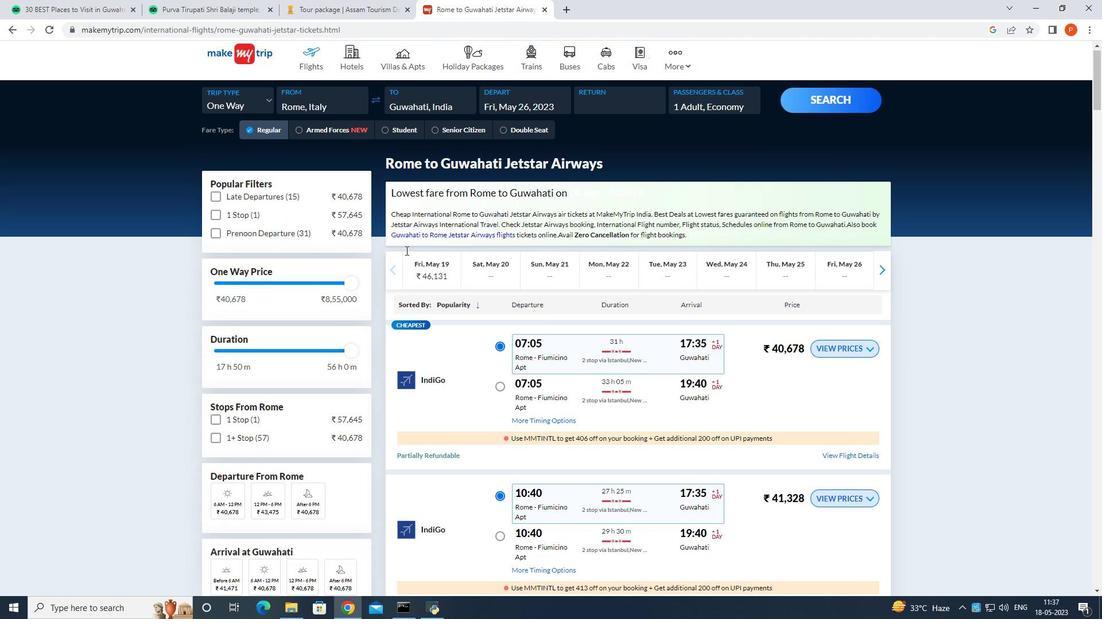 
Action: Mouse moved to (406, 250)
Screenshot: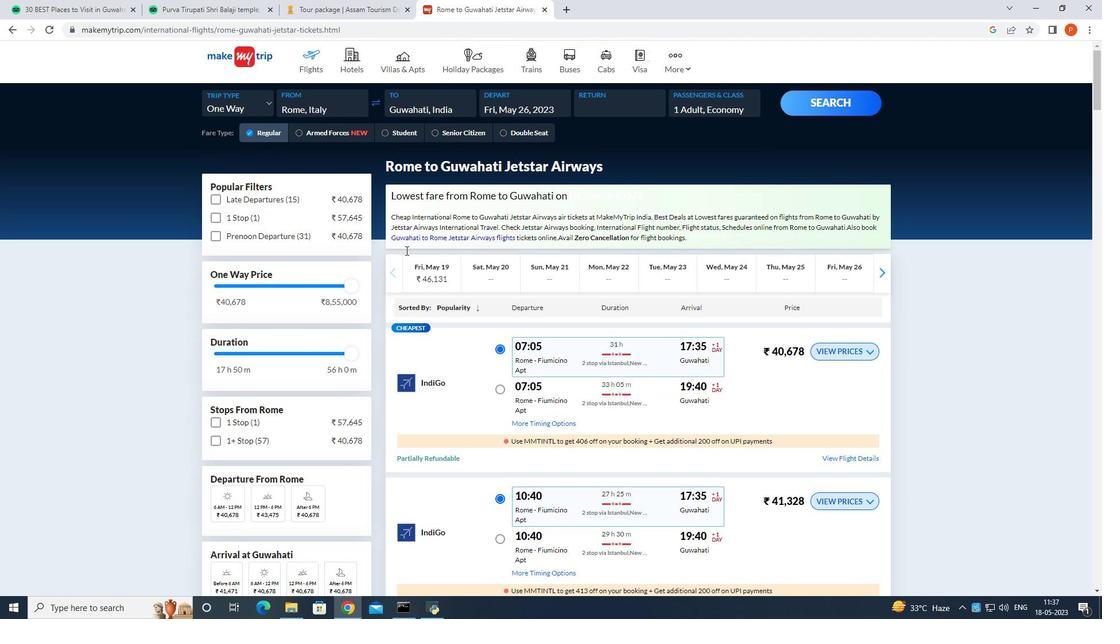 
Action: Mouse scrolled (406, 251) with delta (0, 0)
Screenshot: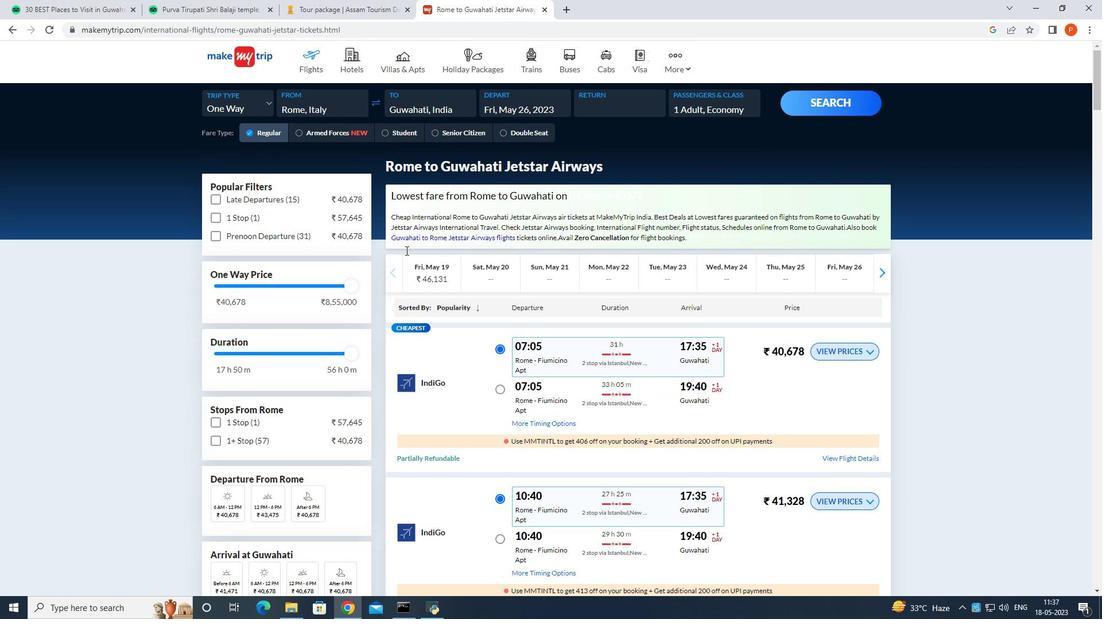 
Action: Mouse scrolled (406, 251) with delta (0, 0)
Screenshot: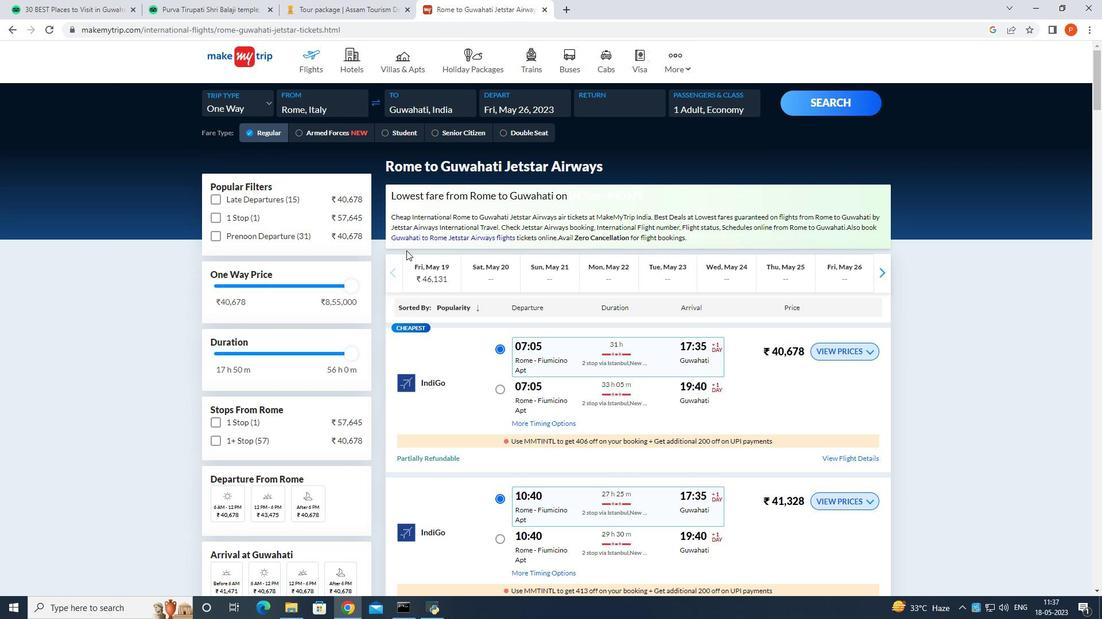 
Action: Mouse scrolled (406, 250) with delta (0, 0)
Screenshot: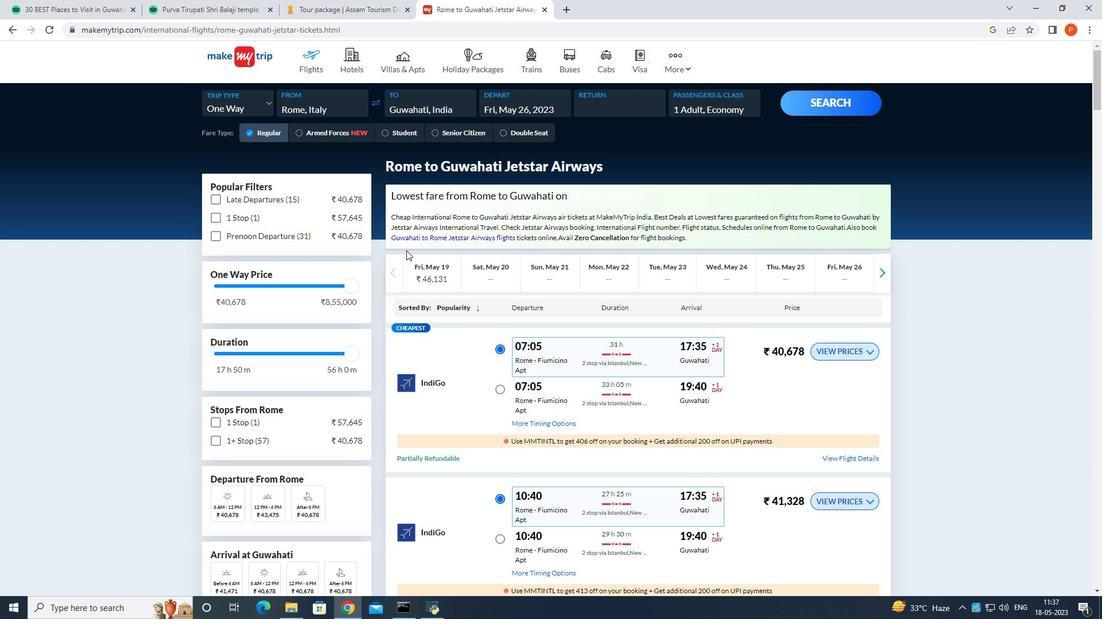 
Action: Mouse scrolled (406, 250) with delta (0, 0)
Screenshot: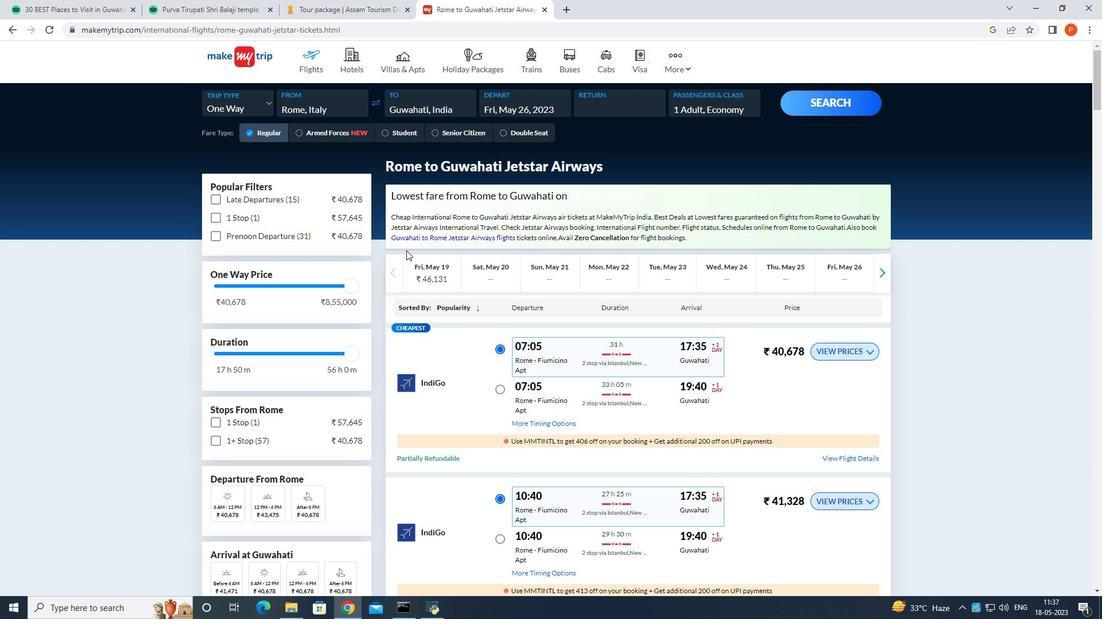 
Action: Mouse scrolled (406, 250) with delta (0, 0)
Screenshot: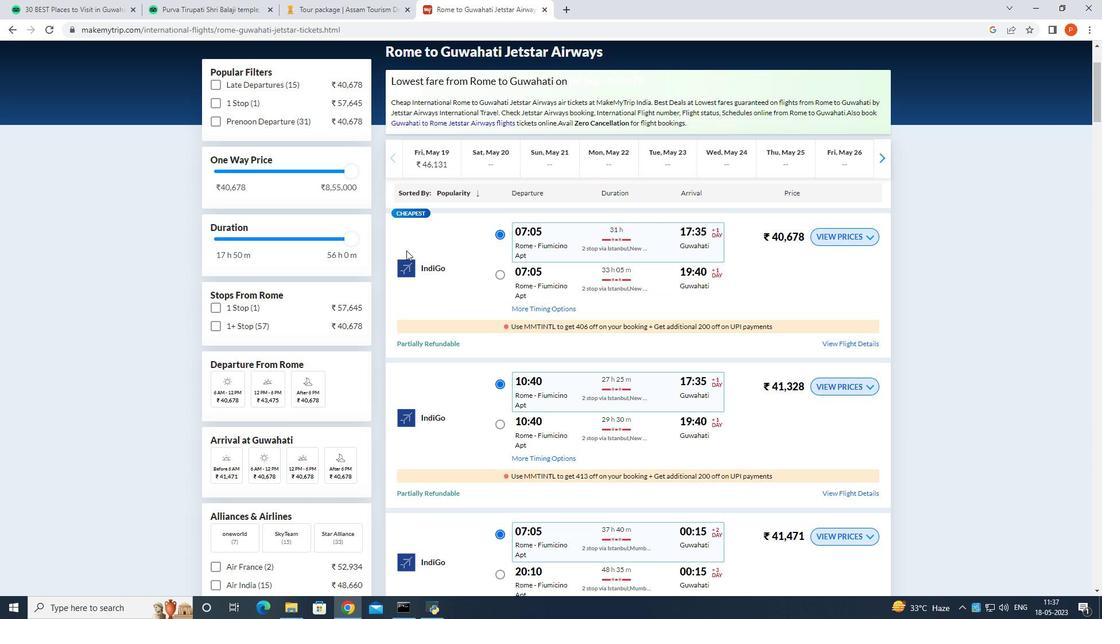 
Action: Mouse scrolled (406, 250) with delta (0, 0)
Screenshot: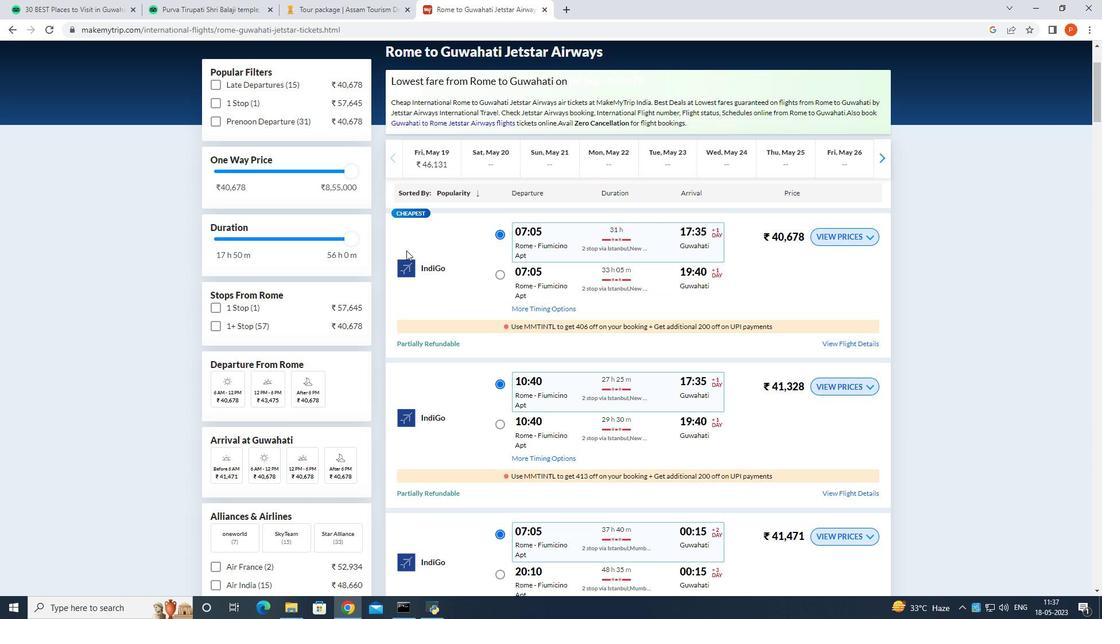 
Action: Mouse scrolled (406, 250) with delta (0, 0)
Screenshot: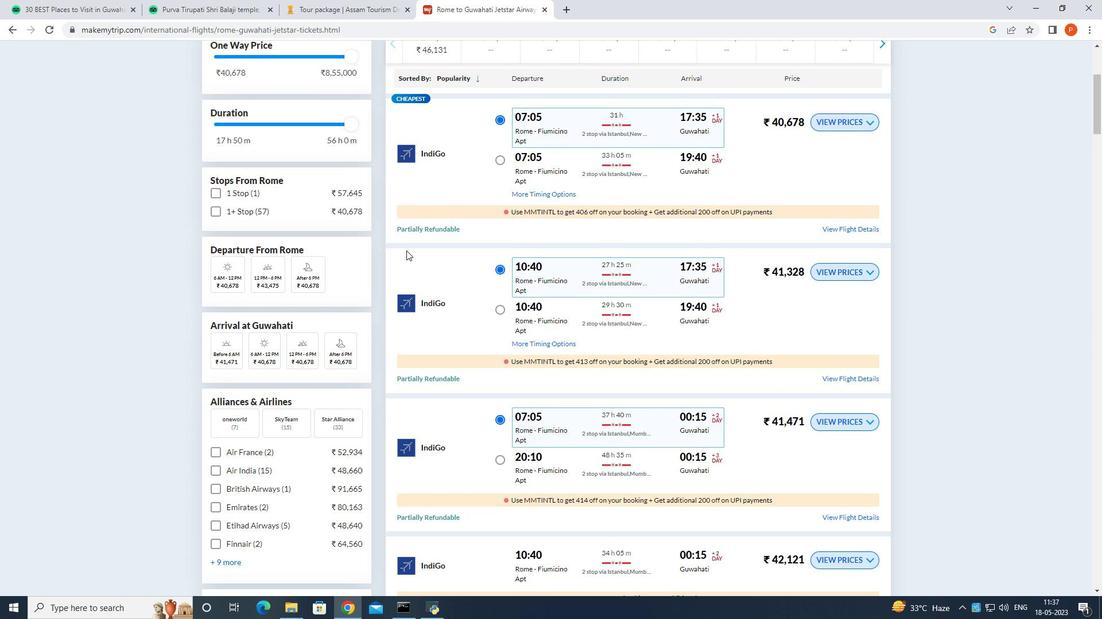 
Action: Mouse scrolled (406, 250) with delta (0, 0)
Screenshot: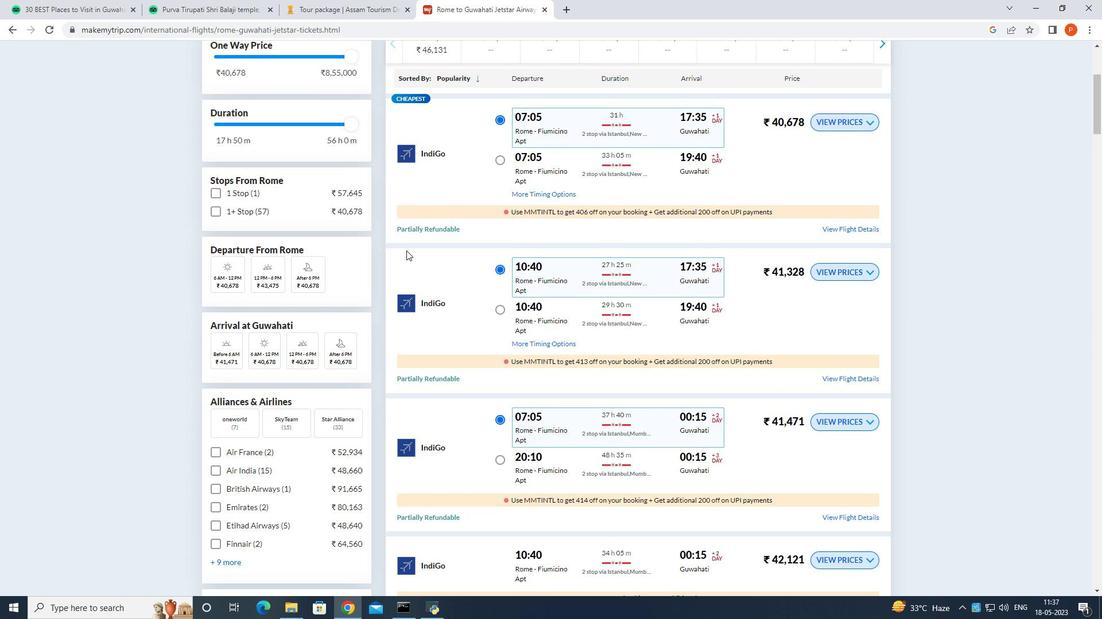 
Action: Mouse scrolled (406, 250) with delta (0, 0)
Screenshot: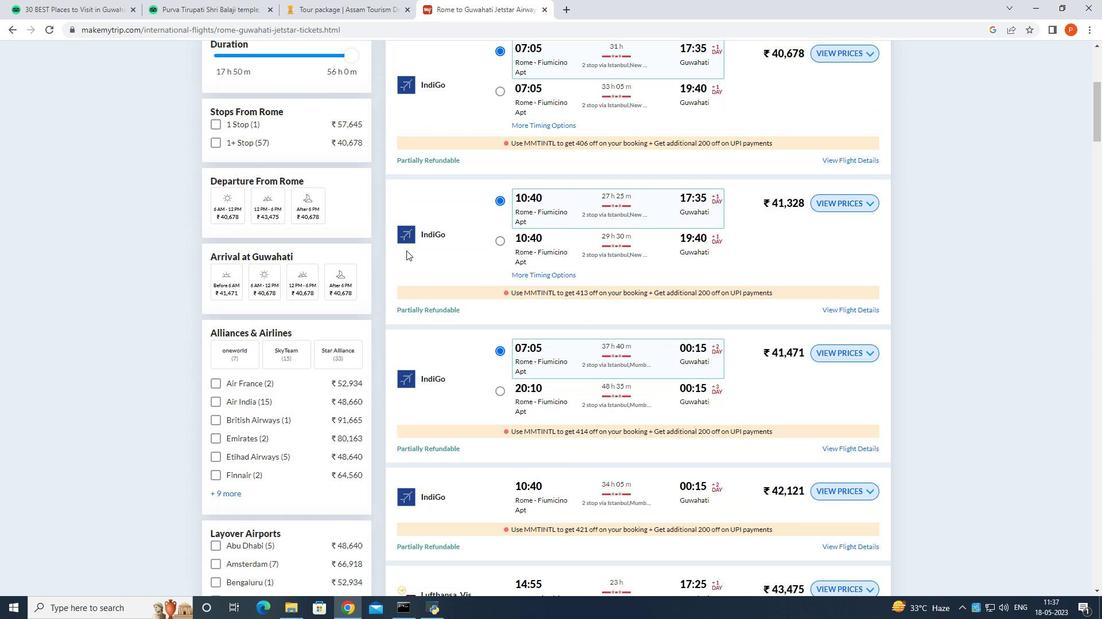 
Action: Mouse scrolled (406, 250) with delta (0, 0)
Screenshot: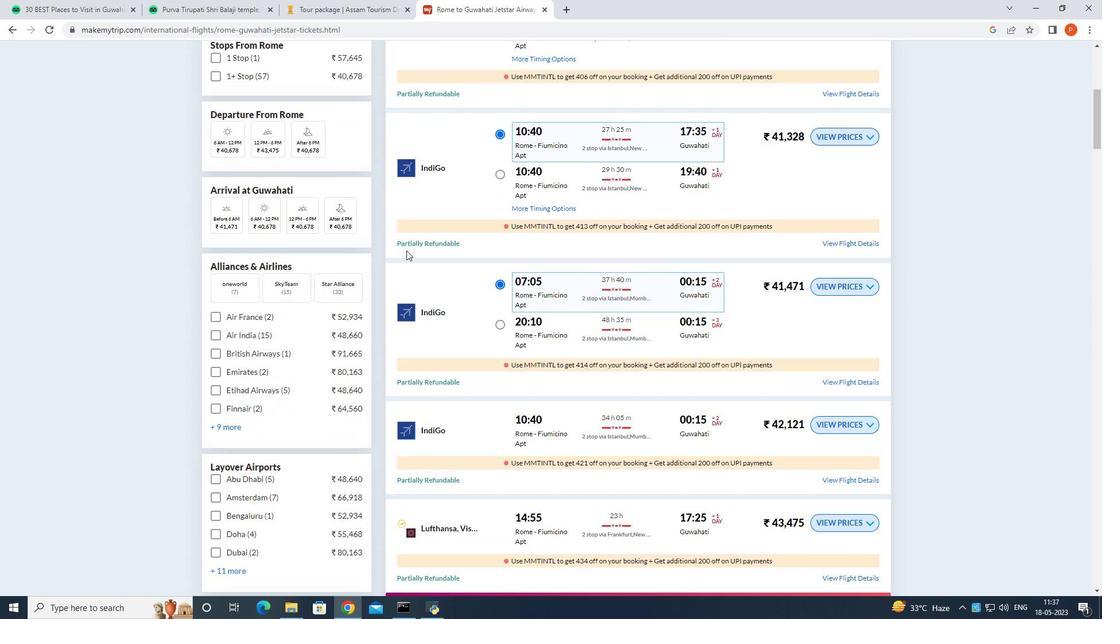 
Action: Mouse scrolled (406, 250) with delta (0, 0)
Screenshot: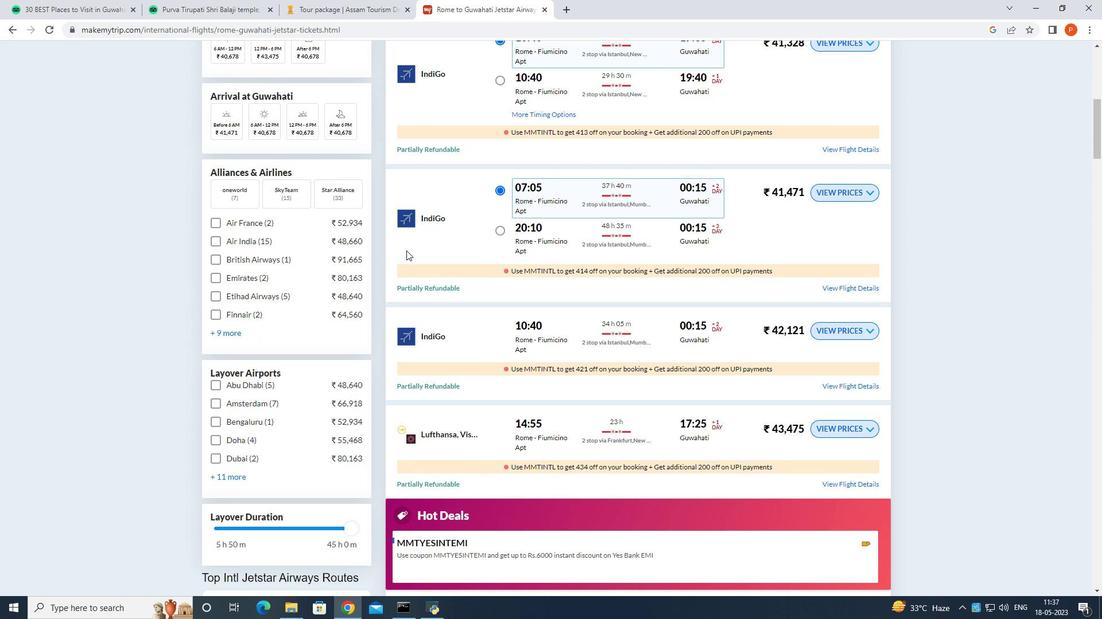 
Action: Mouse scrolled (406, 250) with delta (0, 0)
Screenshot: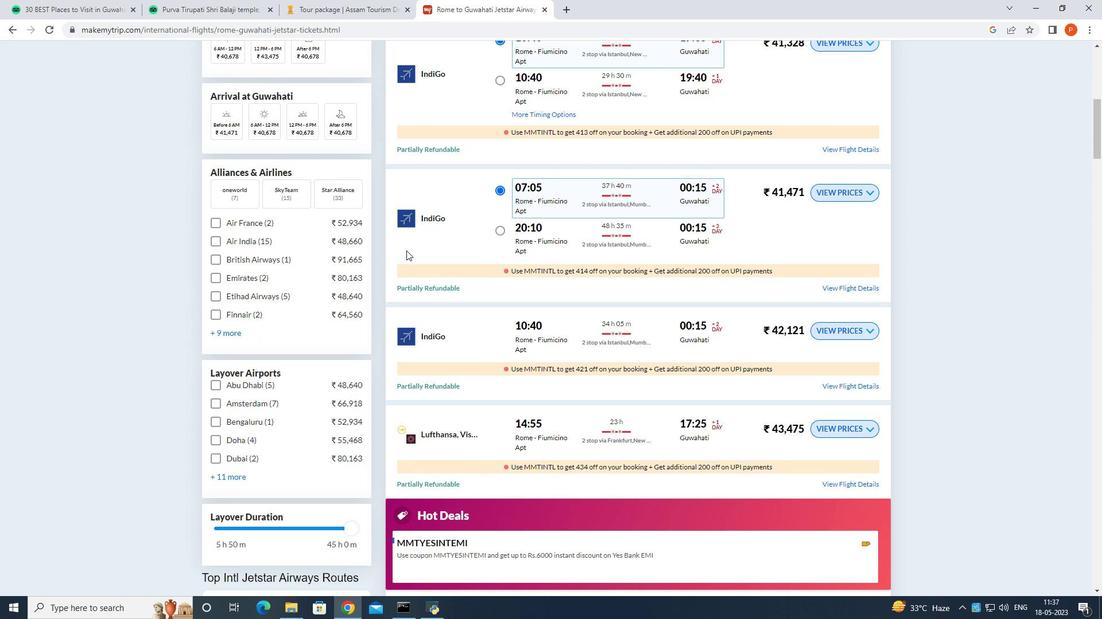 
Action: Mouse scrolled (406, 250) with delta (0, 0)
Screenshot: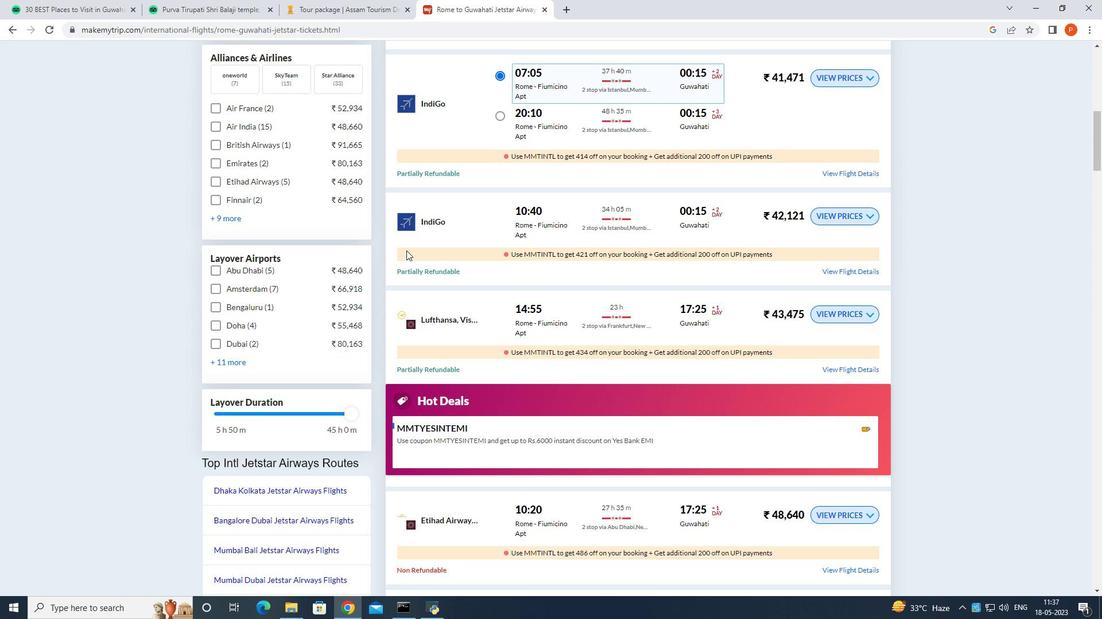 
Action: Mouse scrolled (406, 250) with delta (0, 0)
Screenshot: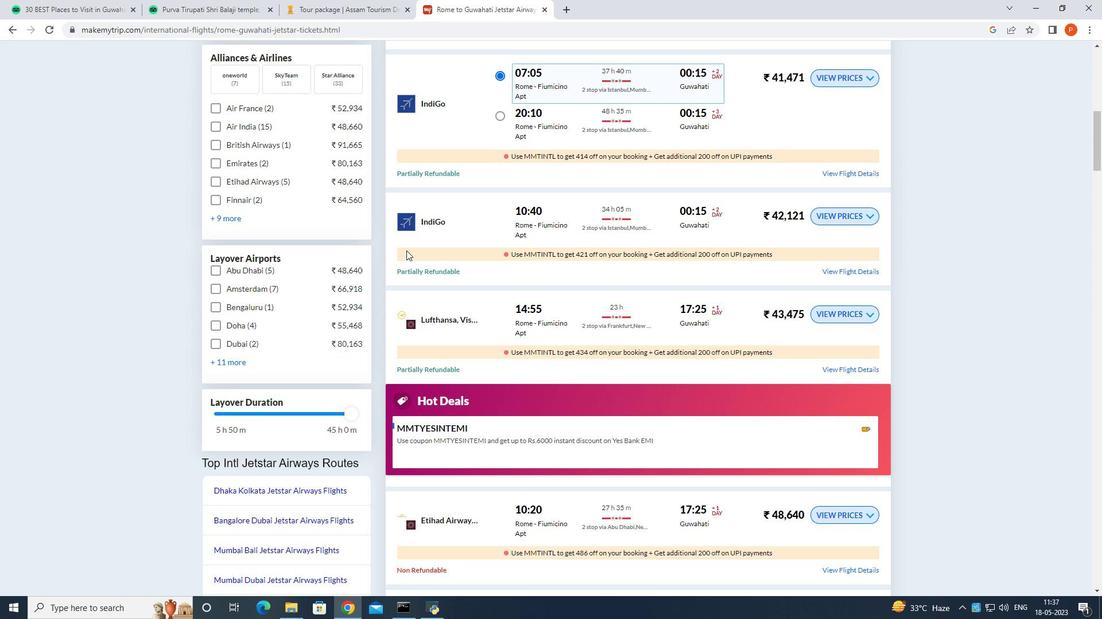 
Action: Mouse moved to (163, 230)
Screenshot: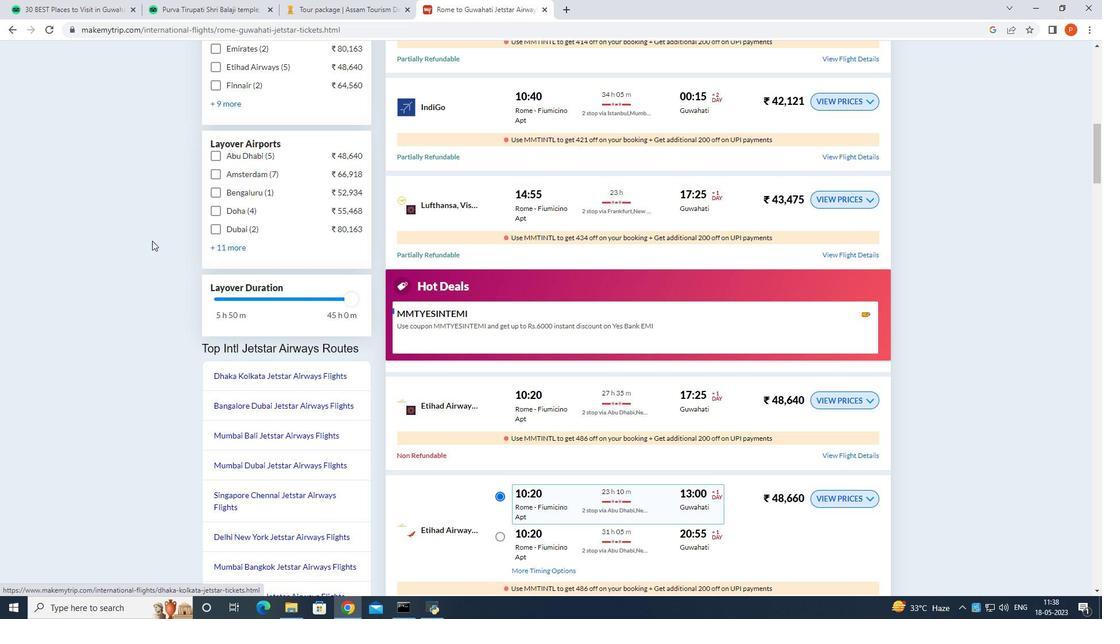 
Action: Mouse scrolled (163, 231) with delta (0, 0)
Screenshot: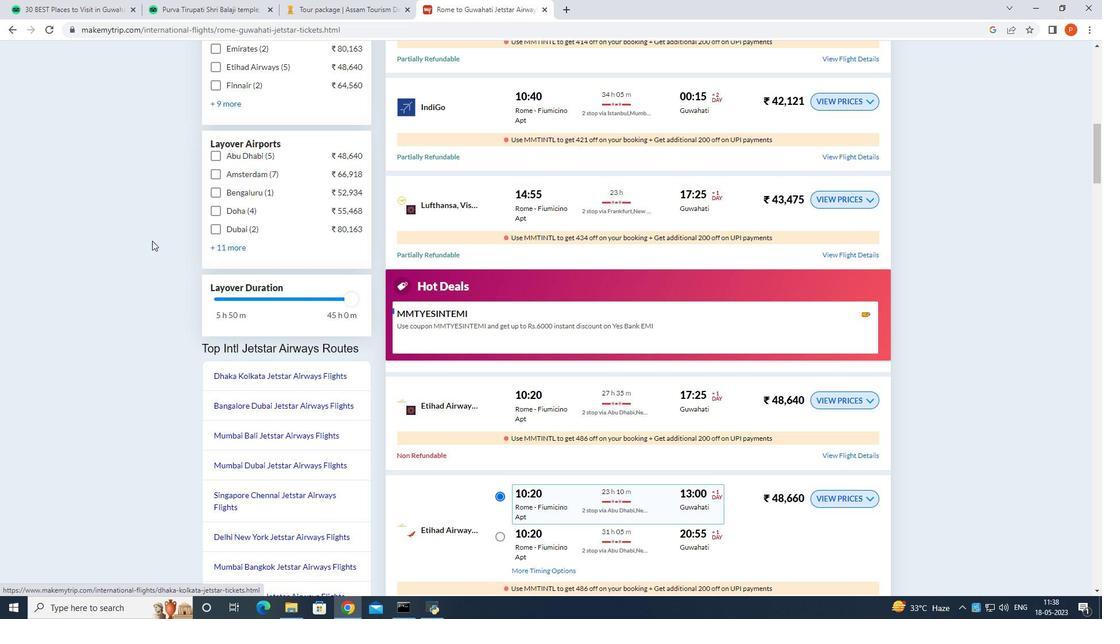 
Action: Mouse moved to (164, 229)
Screenshot: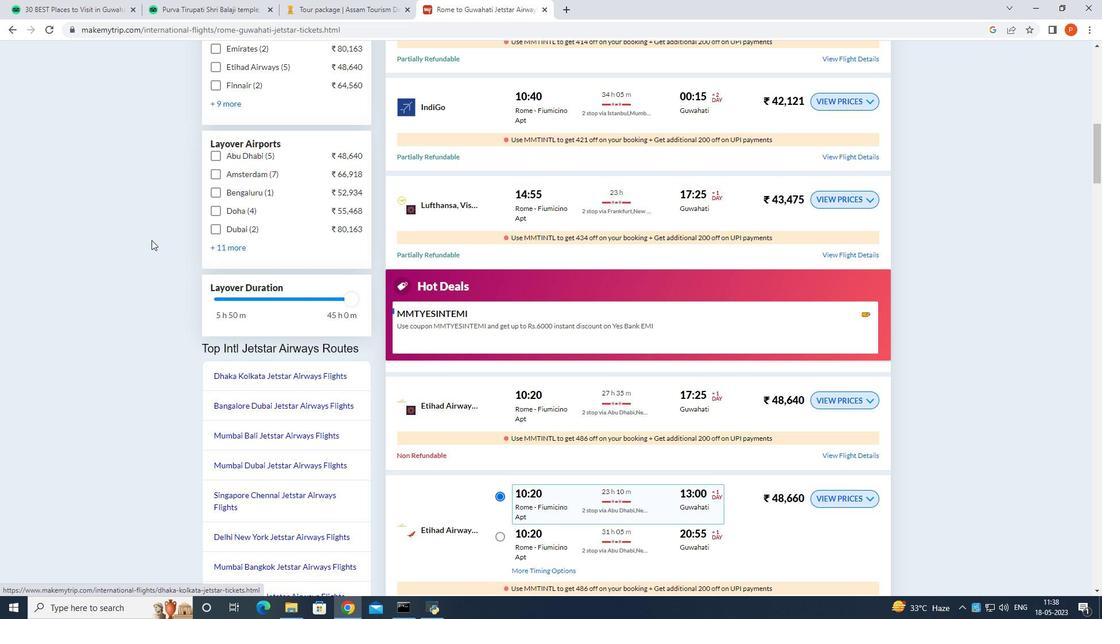 
Action: Mouse scrolled (164, 230) with delta (0, 0)
Screenshot: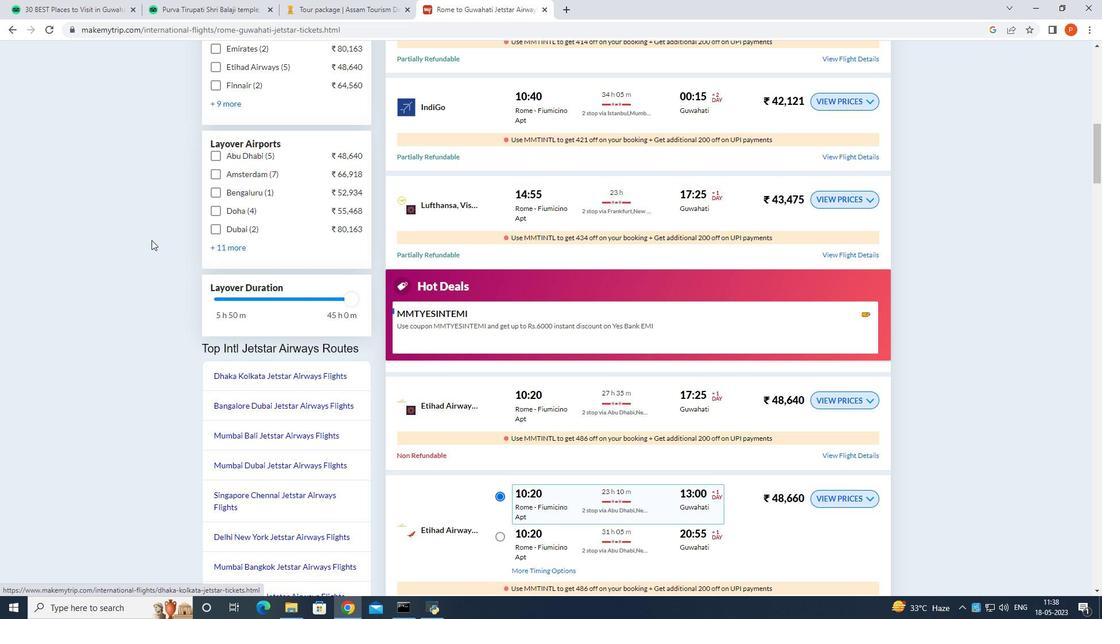 
Action: Mouse scrolled (164, 230) with delta (0, 0)
